 Task: Research romantic getaways in Lake Geneva, Wisconsin, highlighting waterfront views, couples' spa treatments, and lakeside dining.
Action: Mouse moved to (493, 60)
Screenshot: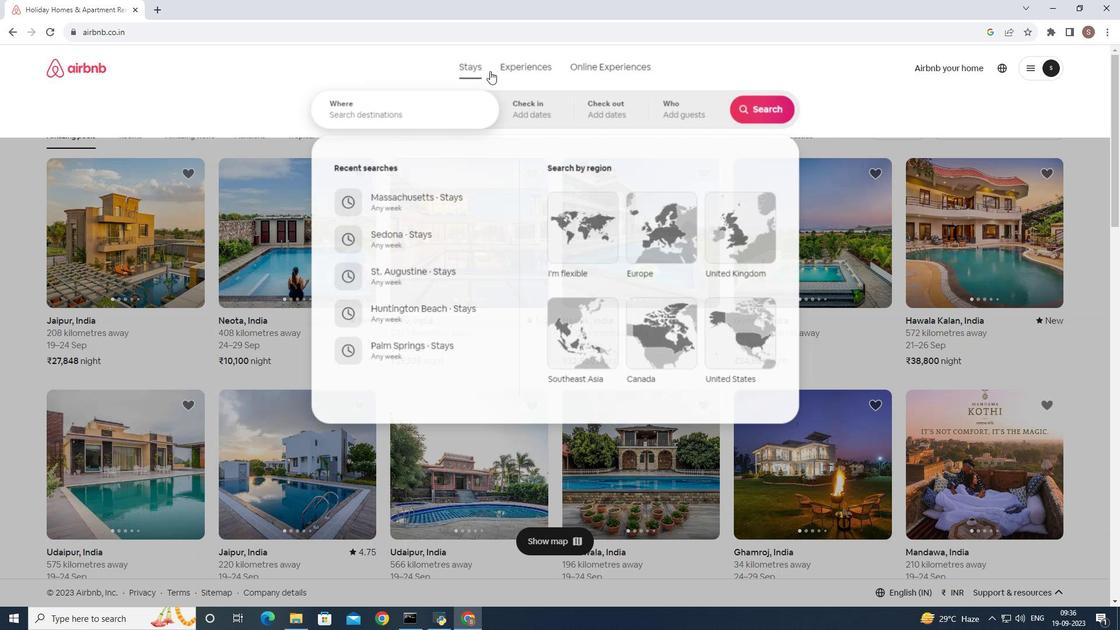 
Action: Mouse pressed left at (493, 60)
Screenshot: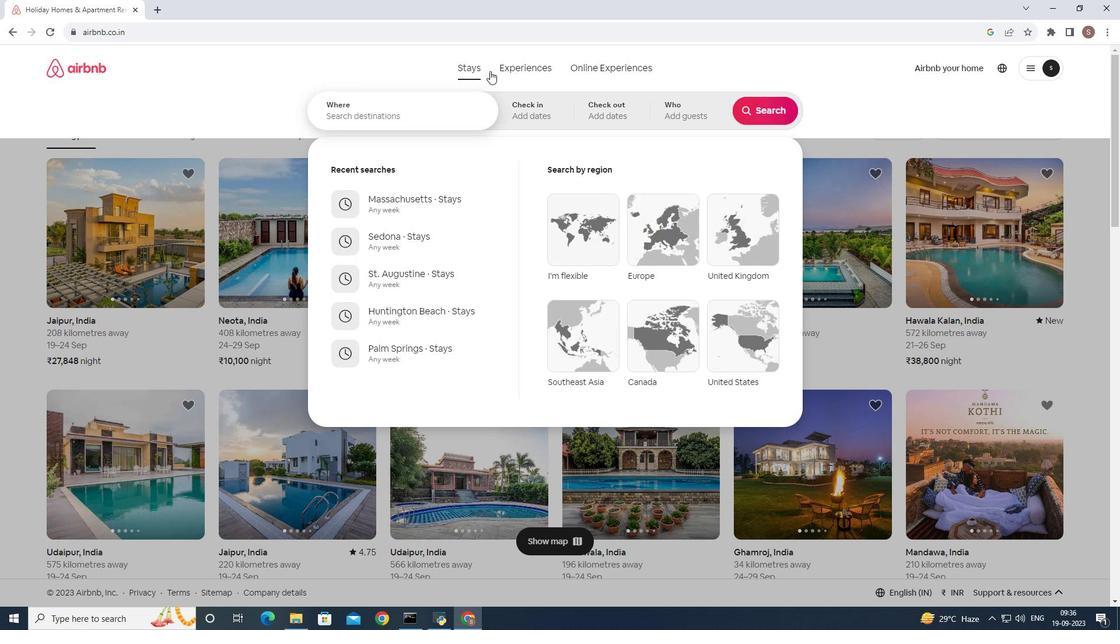 
Action: Mouse moved to (386, 133)
Screenshot: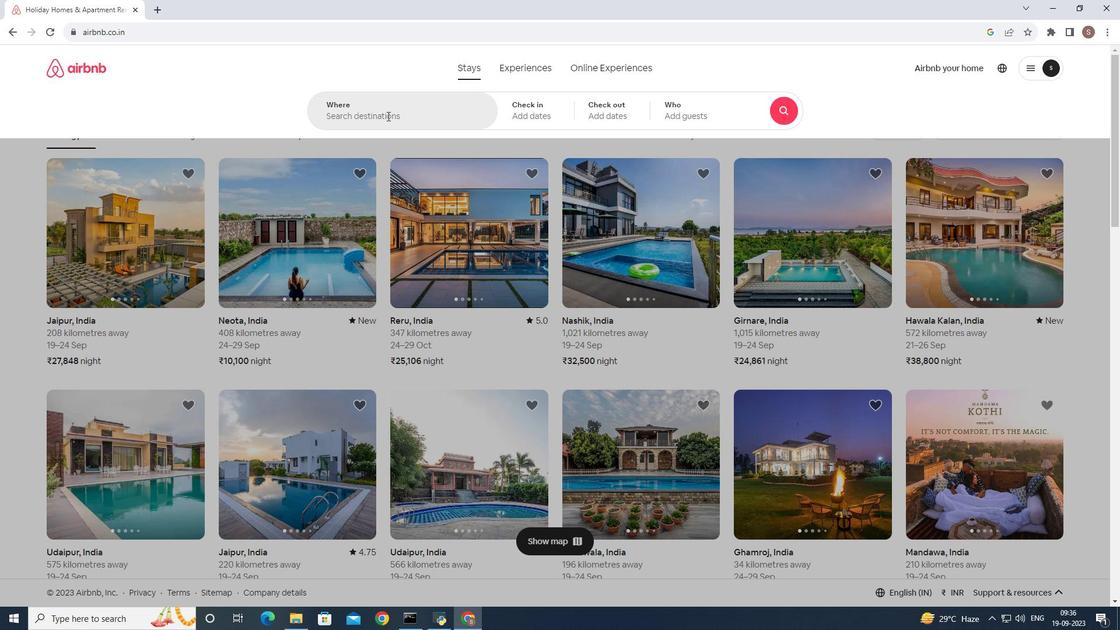 
Action: Mouse pressed left at (386, 133)
Screenshot: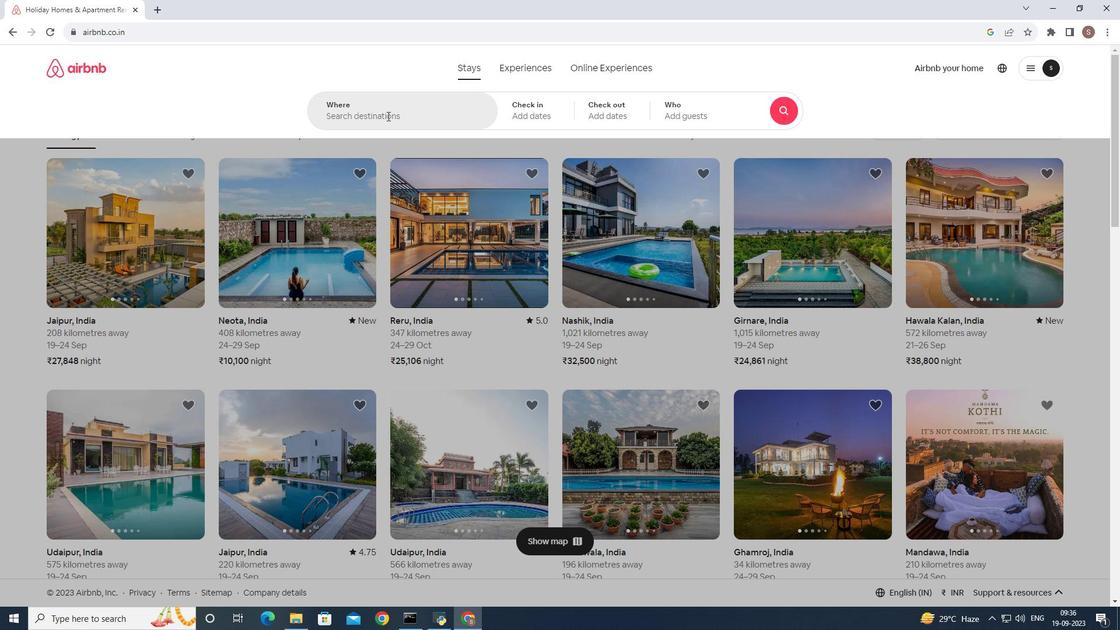 
Action: Mouse moved to (387, 116)
Screenshot: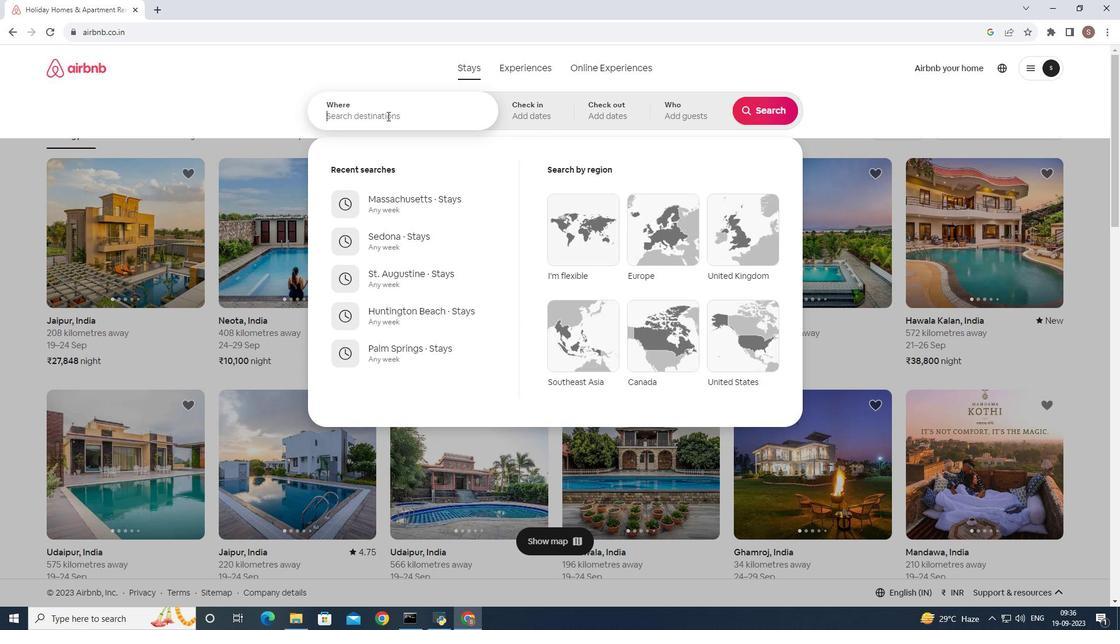 
Action: Mouse pressed left at (387, 116)
Screenshot: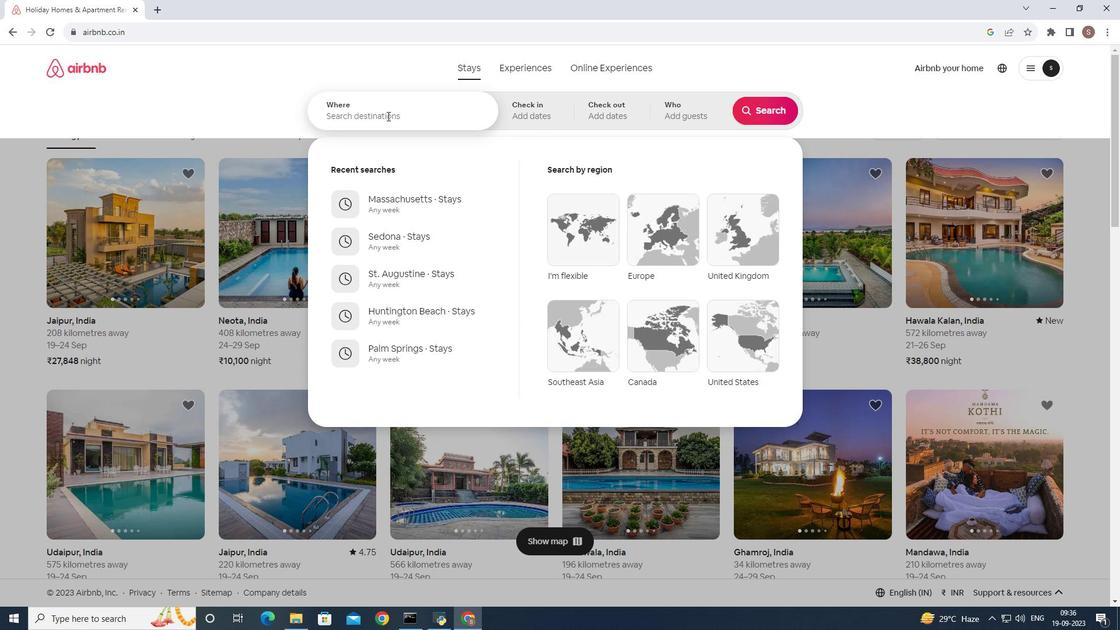 
Action: Key pressed <Key.shift>Lake<Key.space><Key.shift>Geneva
Screenshot: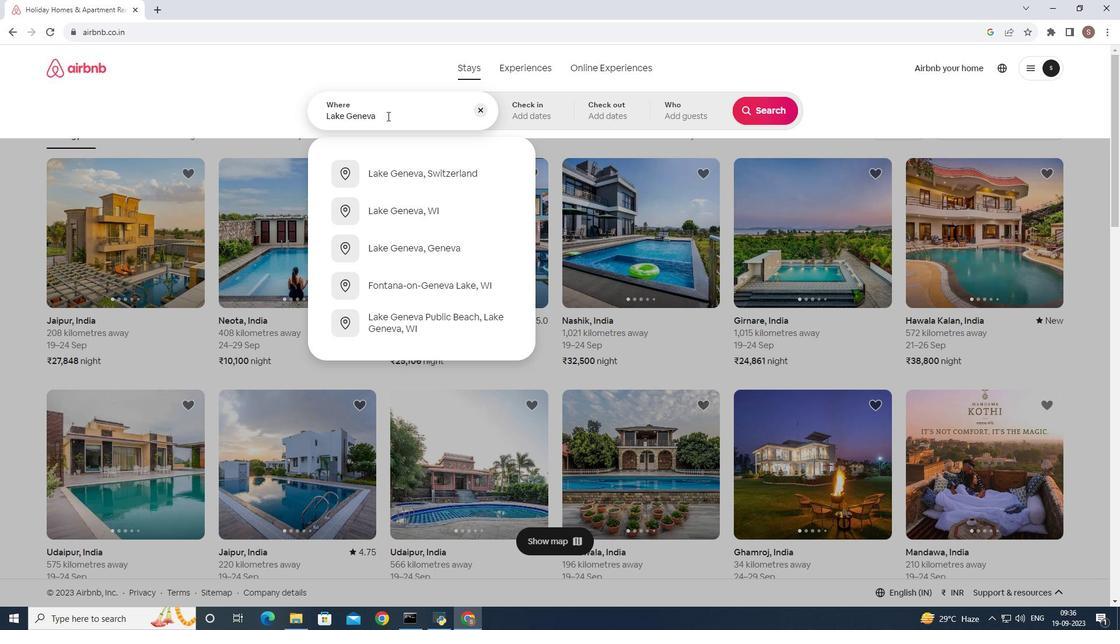 
Action: Mouse moved to (756, 103)
Screenshot: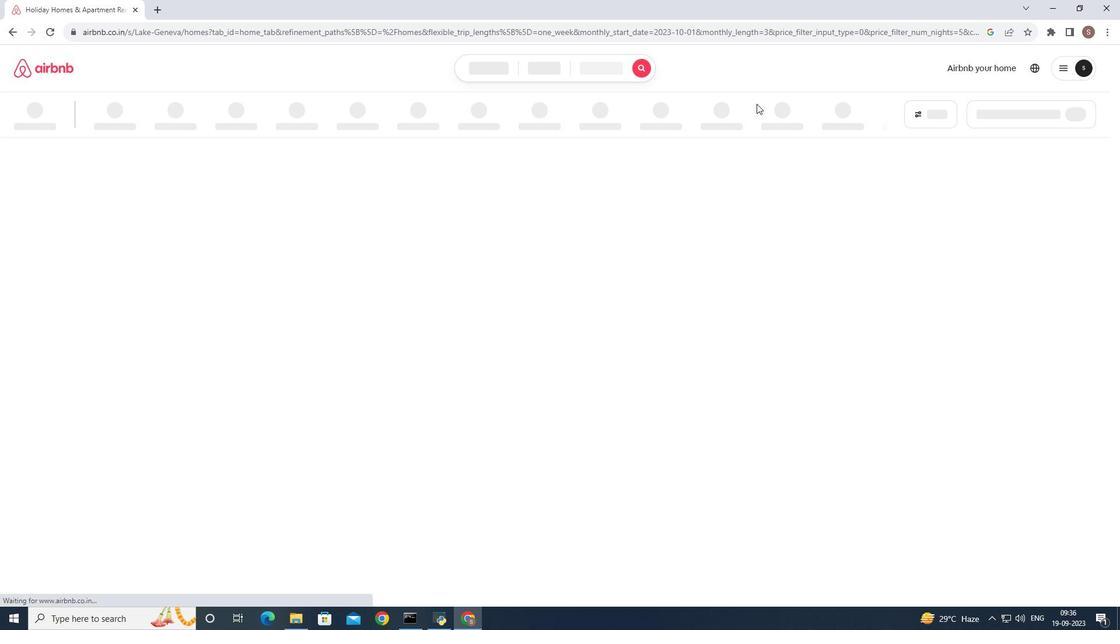 
Action: Mouse pressed left at (756, 103)
Screenshot: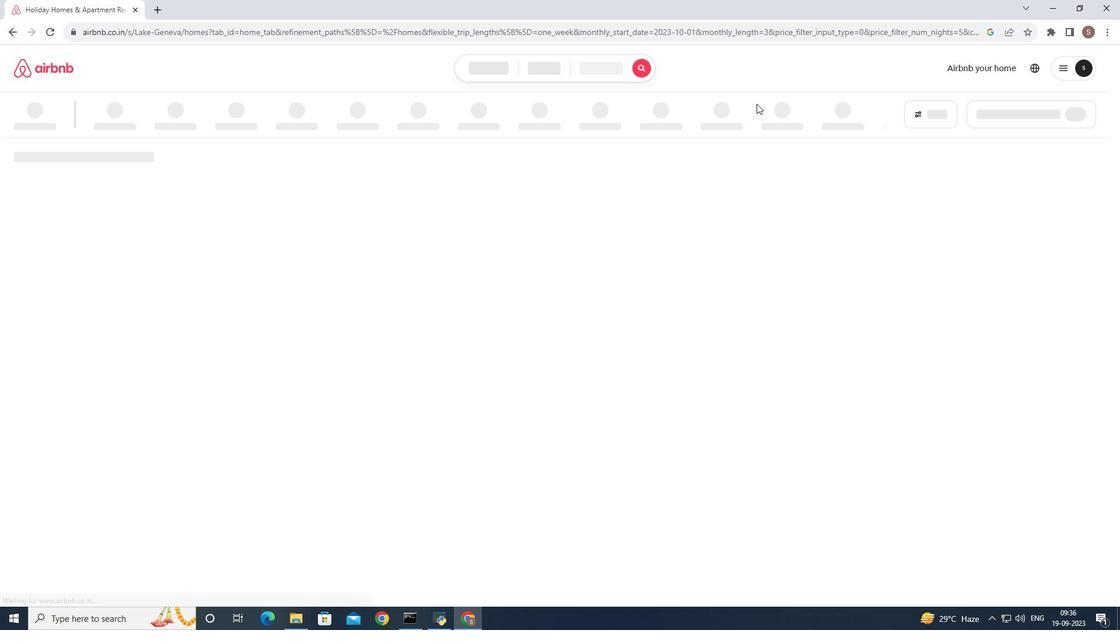
Action: Mouse moved to (943, 120)
Screenshot: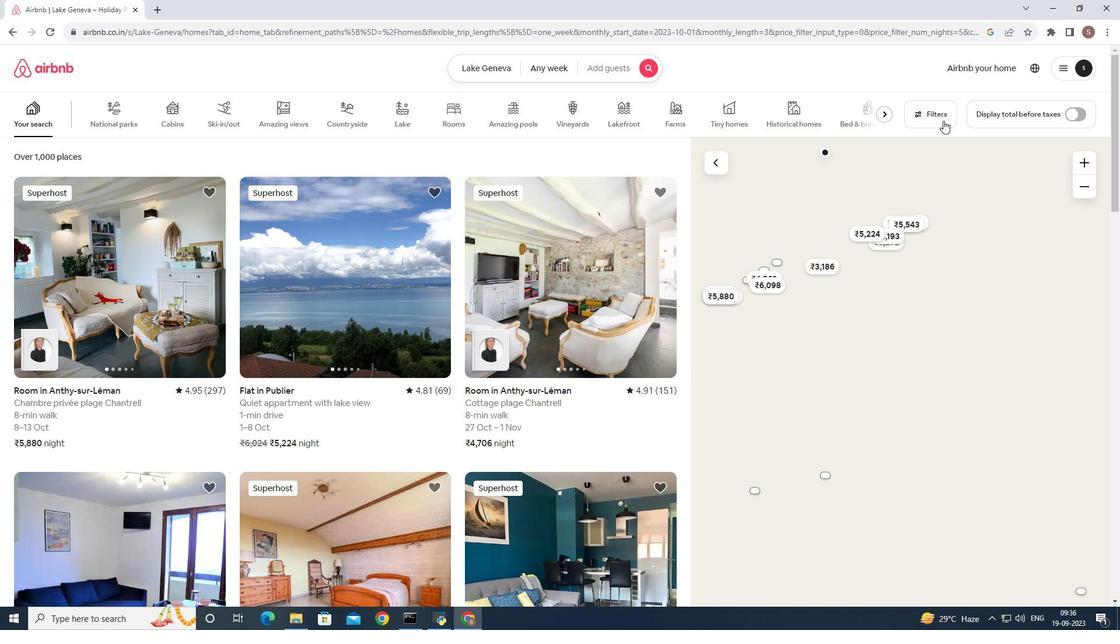 
Action: Mouse pressed left at (943, 120)
Screenshot: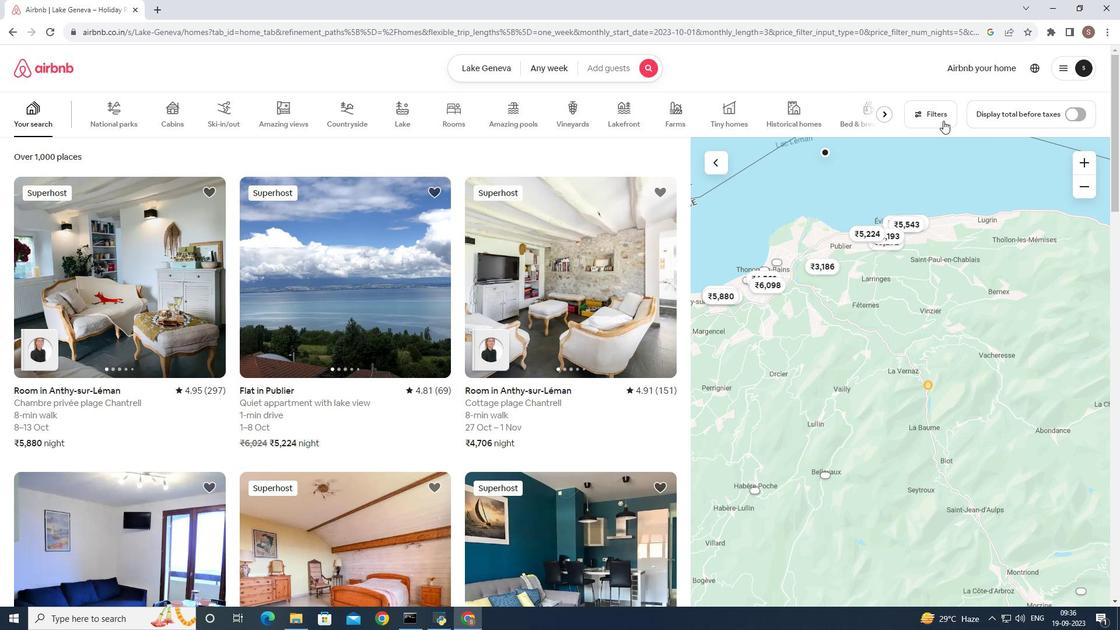 
Action: Mouse moved to (927, 112)
Screenshot: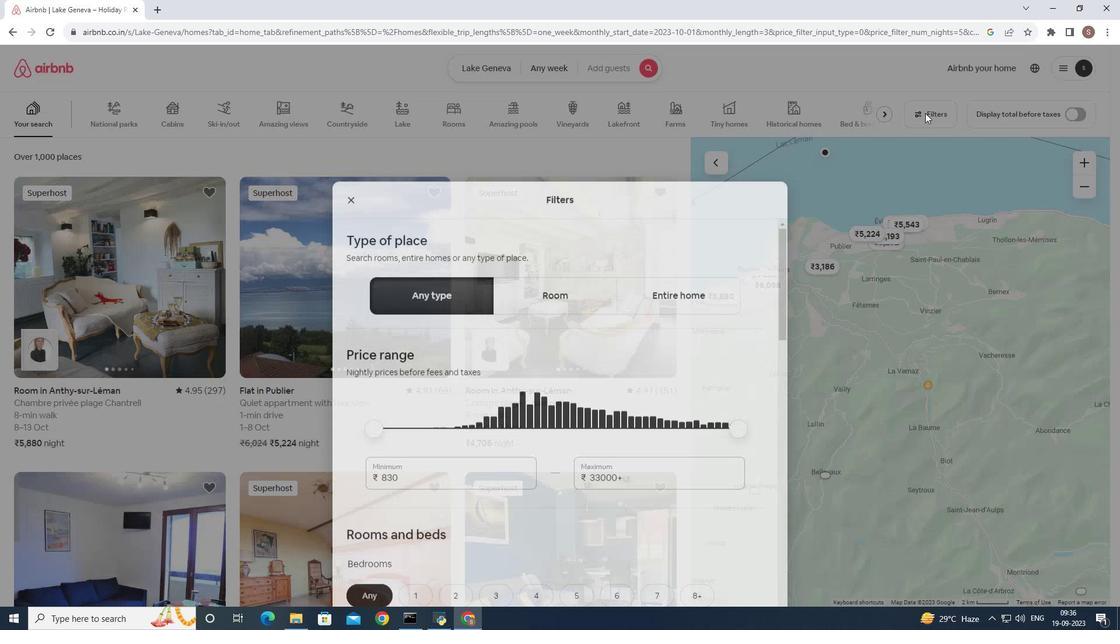 
Action: Mouse pressed left at (927, 112)
Screenshot: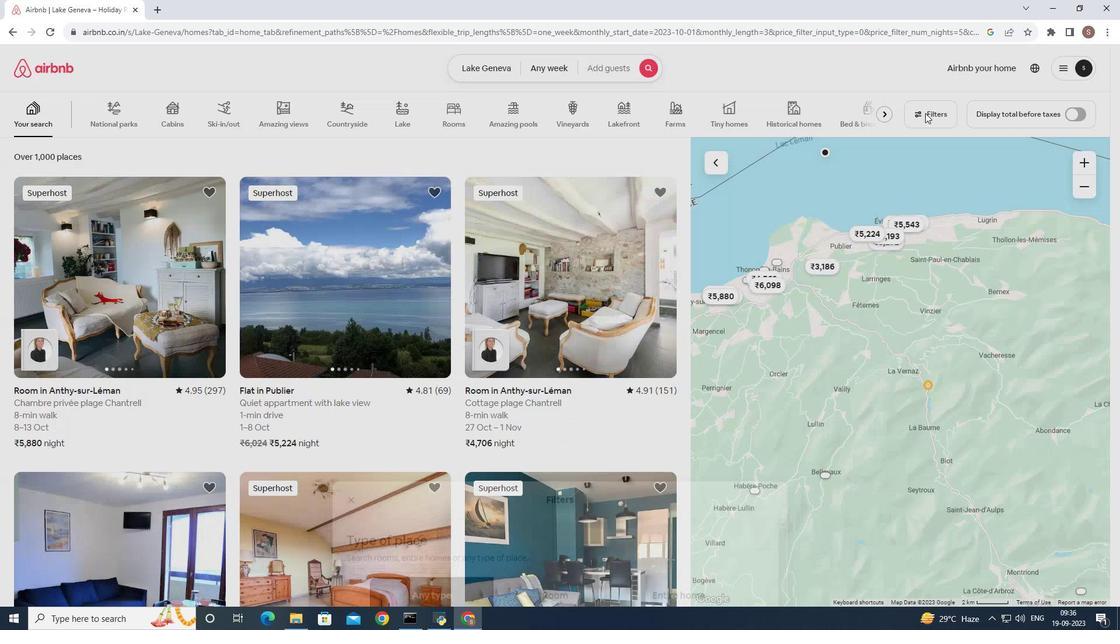 
Action: Mouse moved to (925, 113)
Screenshot: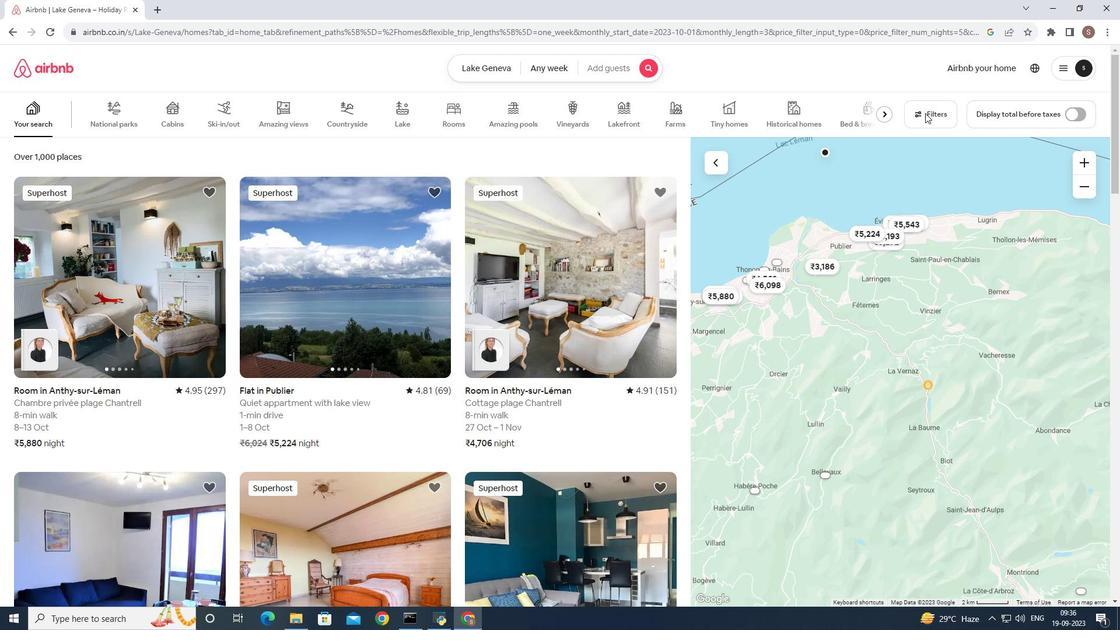 
Action: Mouse pressed left at (925, 113)
Screenshot: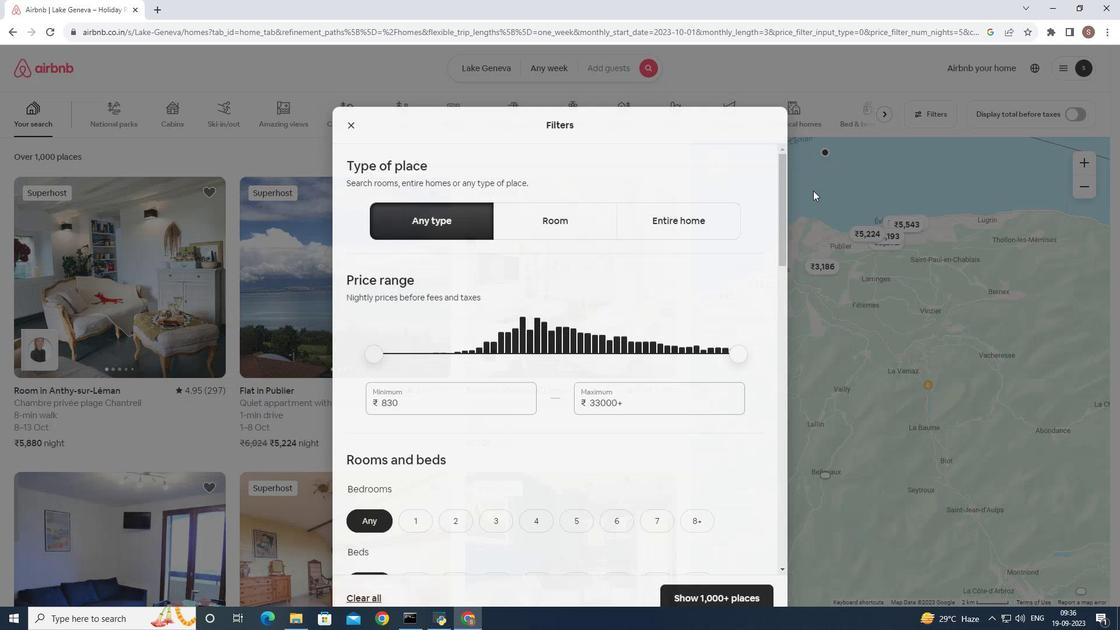 
Action: Mouse moved to (498, 424)
Screenshot: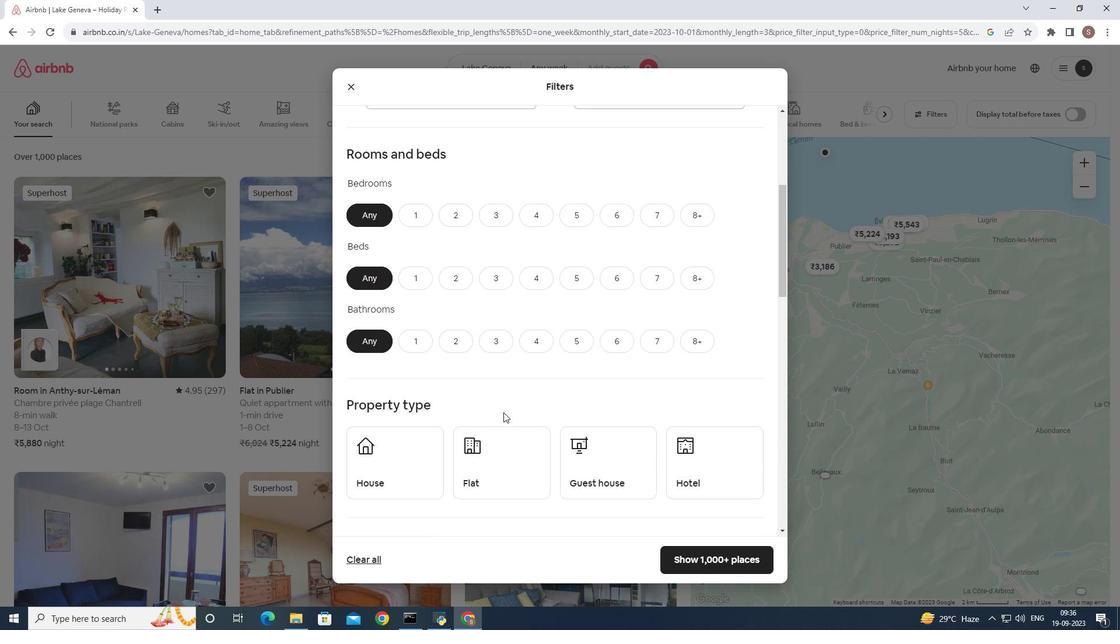 
Action: Mouse scrolled (498, 424) with delta (0, 0)
Screenshot: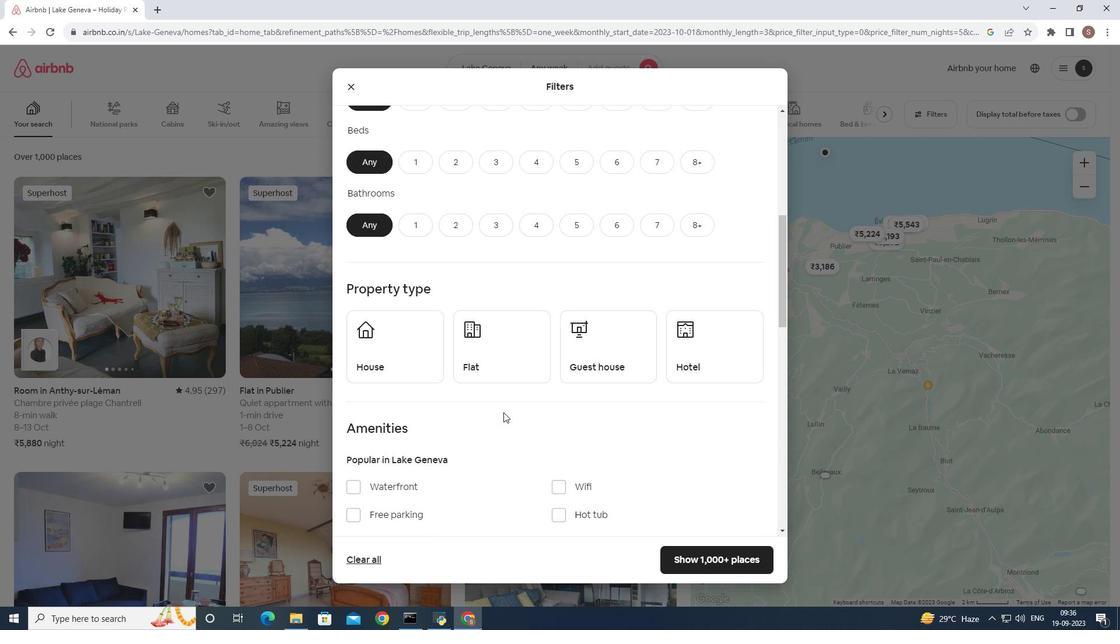 
Action: Mouse scrolled (498, 424) with delta (0, 0)
Screenshot: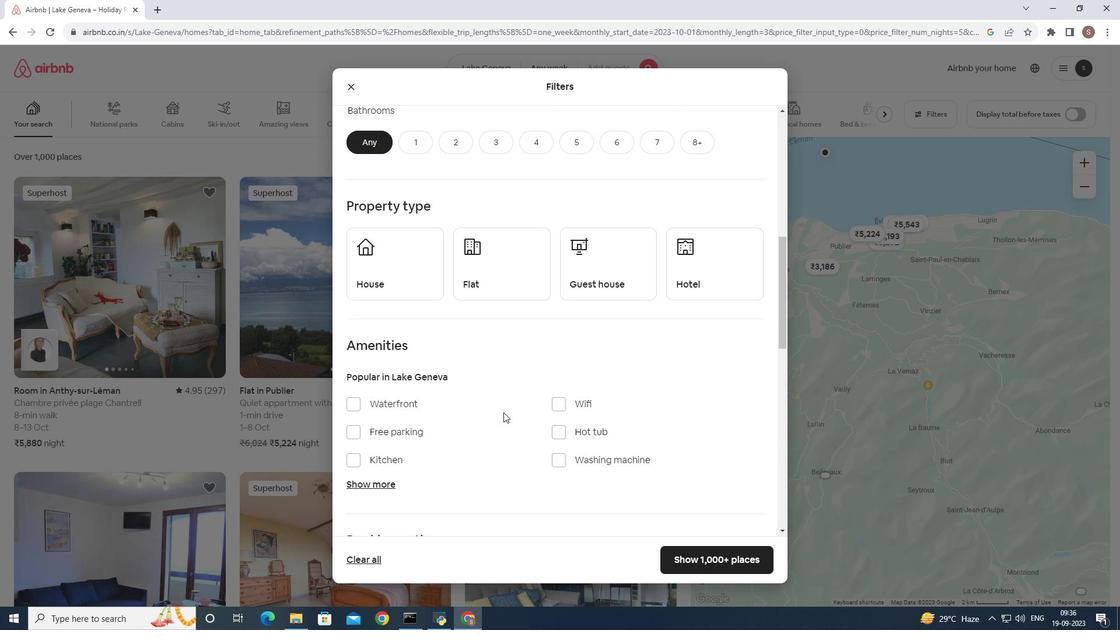 
Action: Mouse scrolled (498, 424) with delta (0, 0)
Screenshot: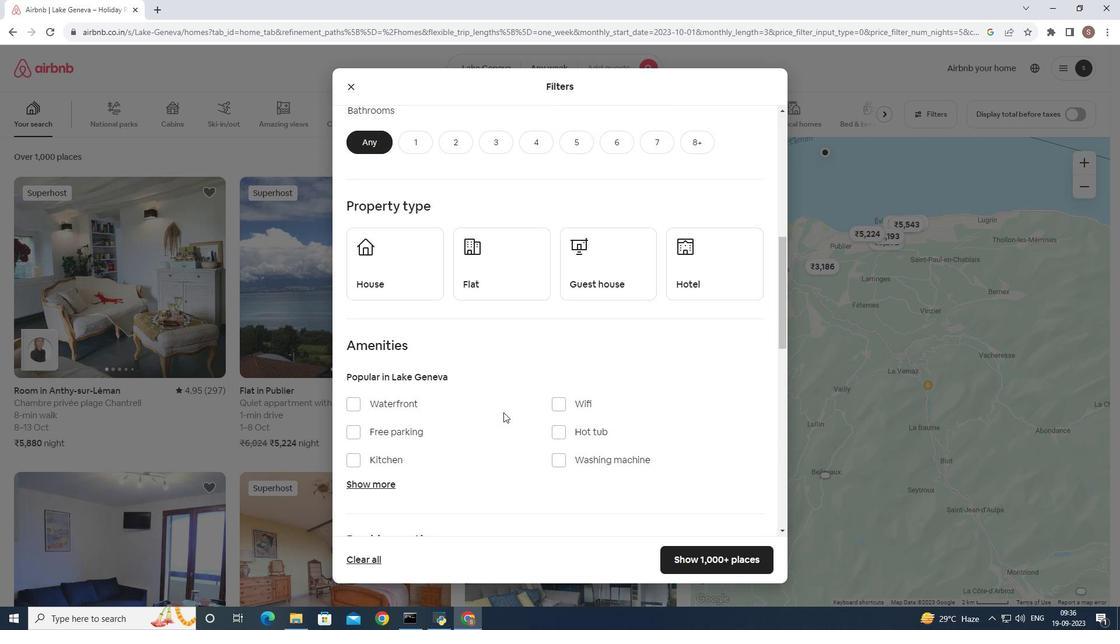 
Action: Mouse scrolled (498, 424) with delta (0, 0)
Screenshot: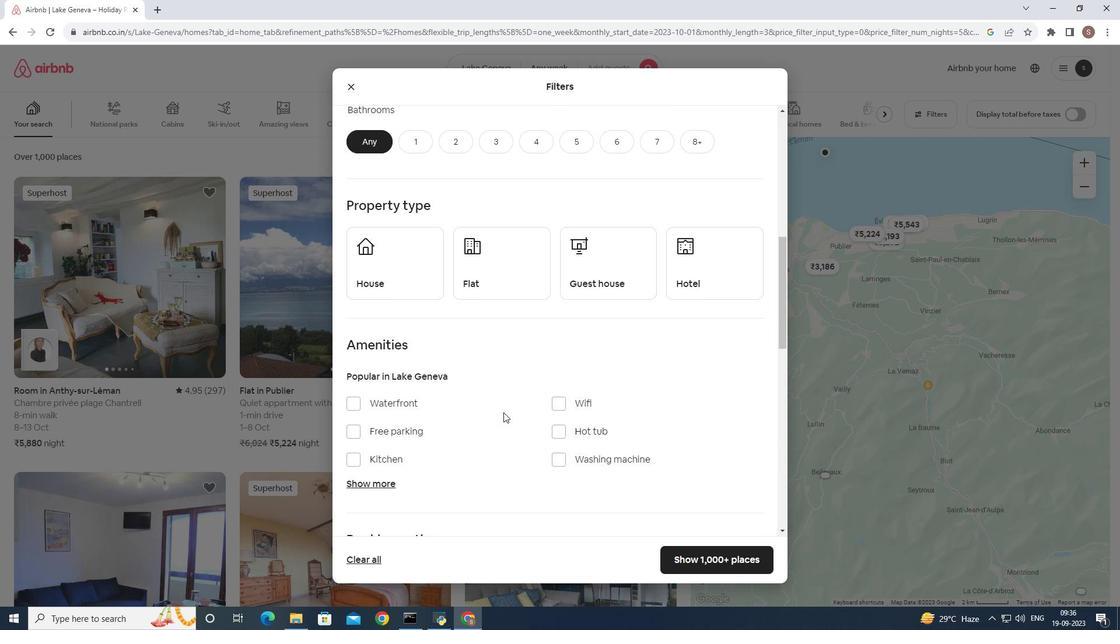 
Action: Mouse moved to (503, 412)
Screenshot: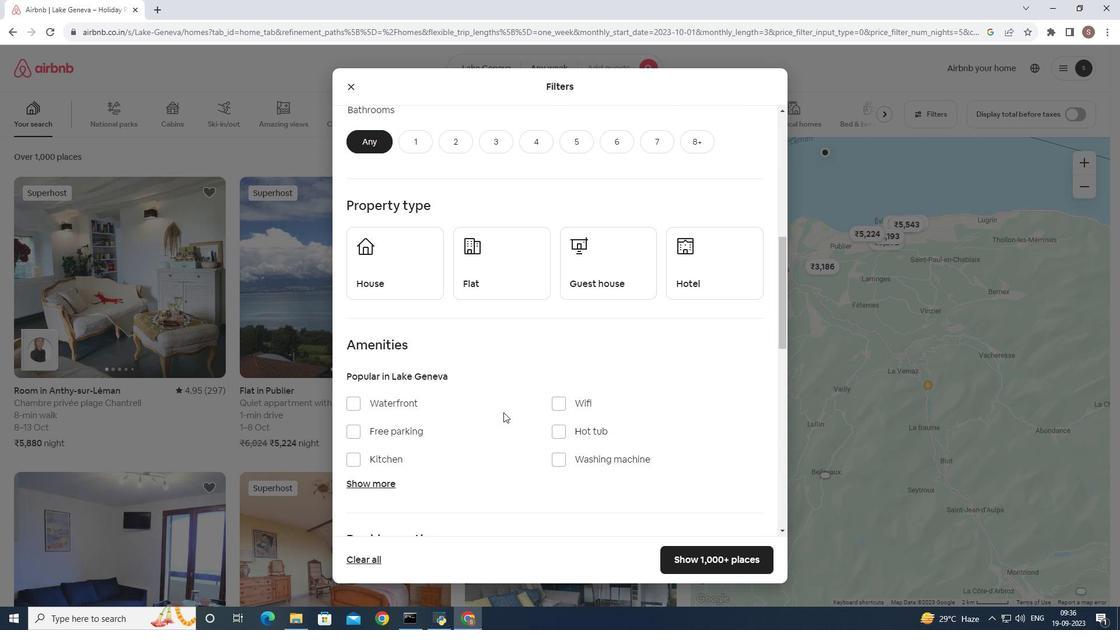 
Action: Mouse scrolled (503, 412) with delta (0, 0)
Screenshot: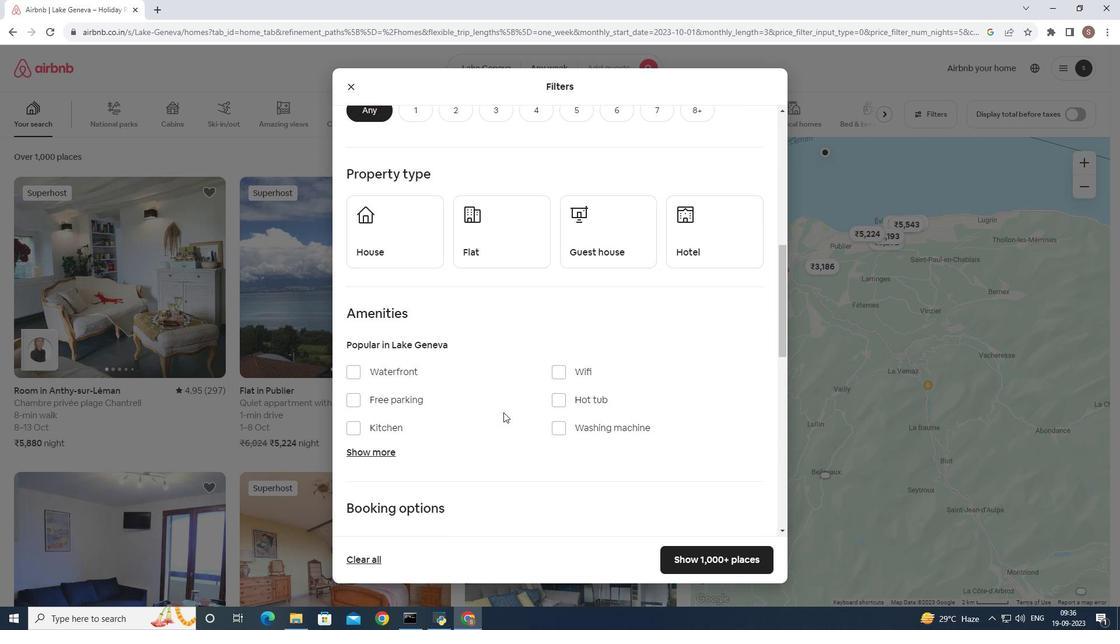 
Action: Mouse scrolled (503, 412) with delta (0, 0)
Screenshot: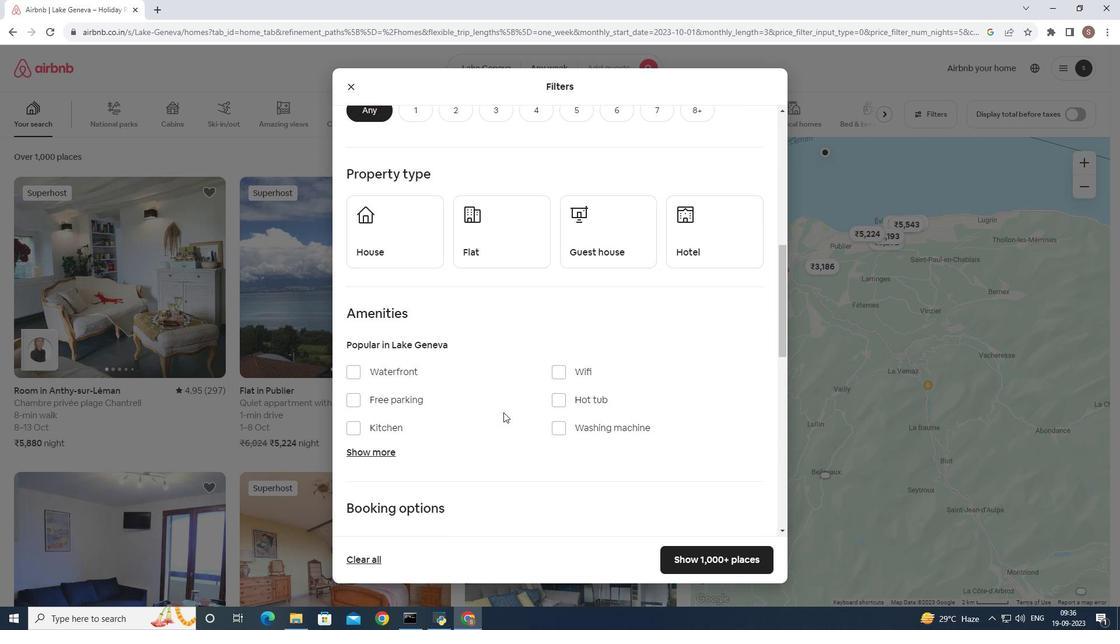 
Action: Mouse scrolled (503, 412) with delta (0, 0)
Screenshot: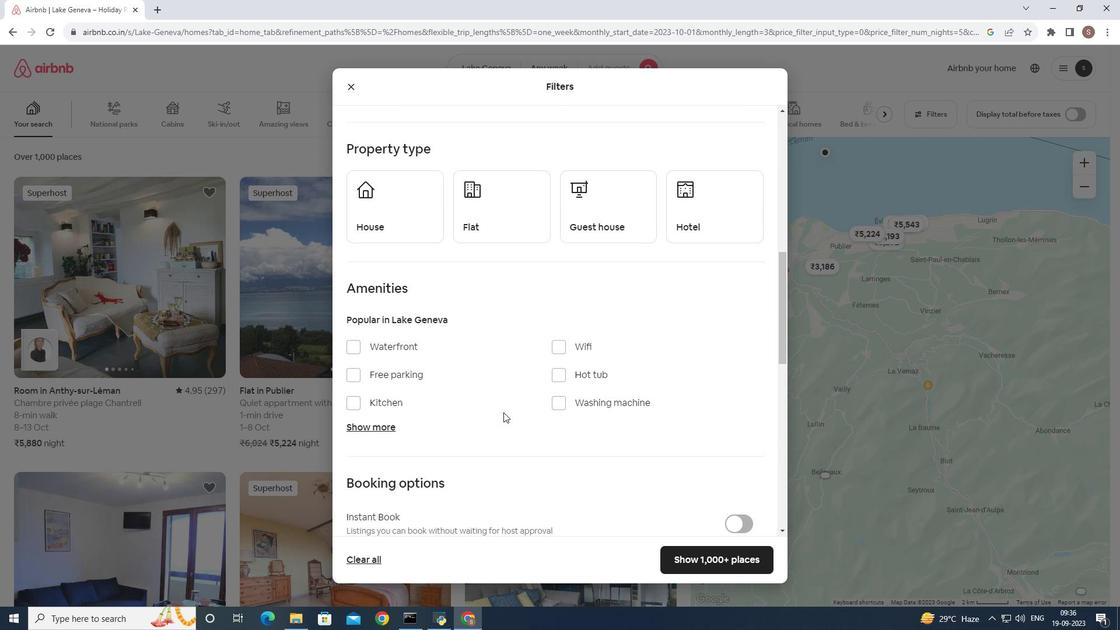 
Action: Mouse scrolled (503, 412) with delta (0, 0)
Screenshot: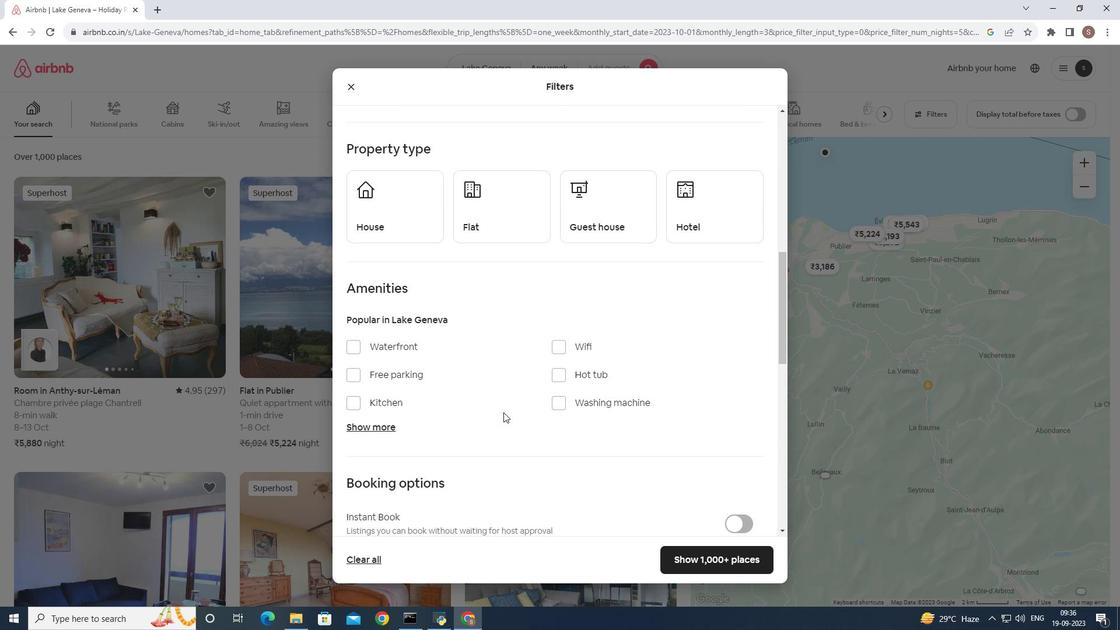 
Action: Mouse scrolled (503, 412) with delta (0, 0)
Screenshot: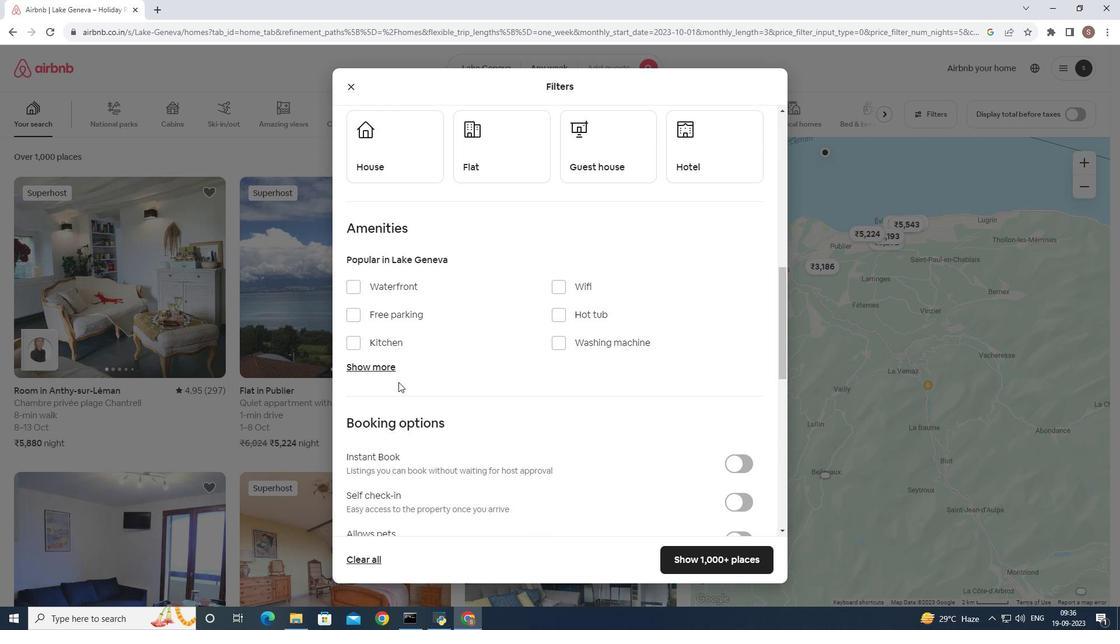 
Action: Mouse scrolled (503, 412) with delta (0, 0)
Screenshot: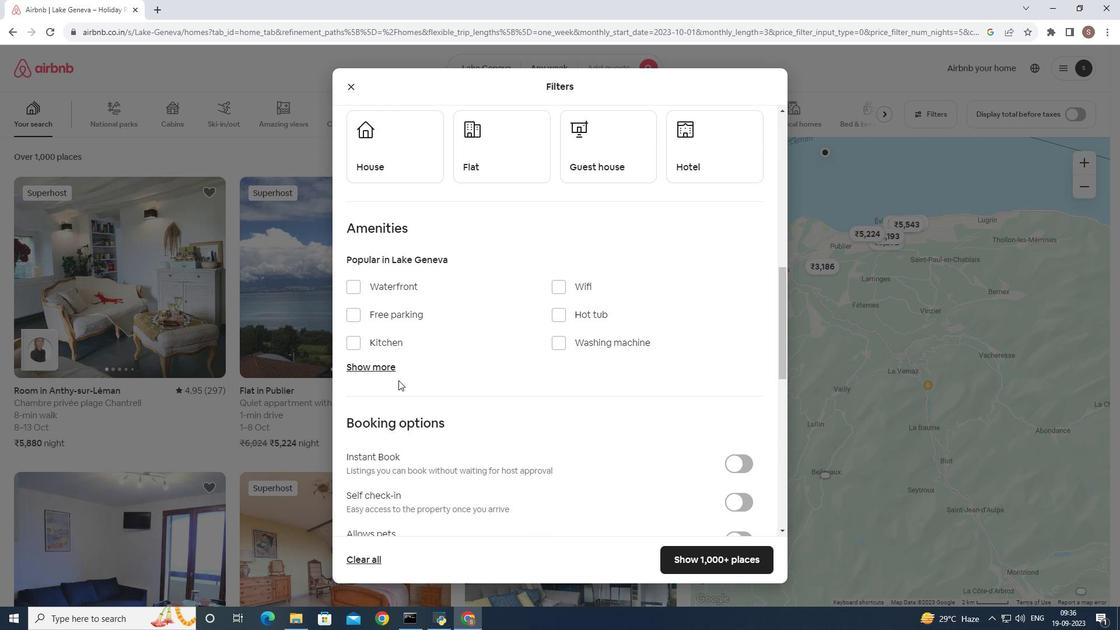 
Action: Mouse moved to (386, 366)
Screenshot: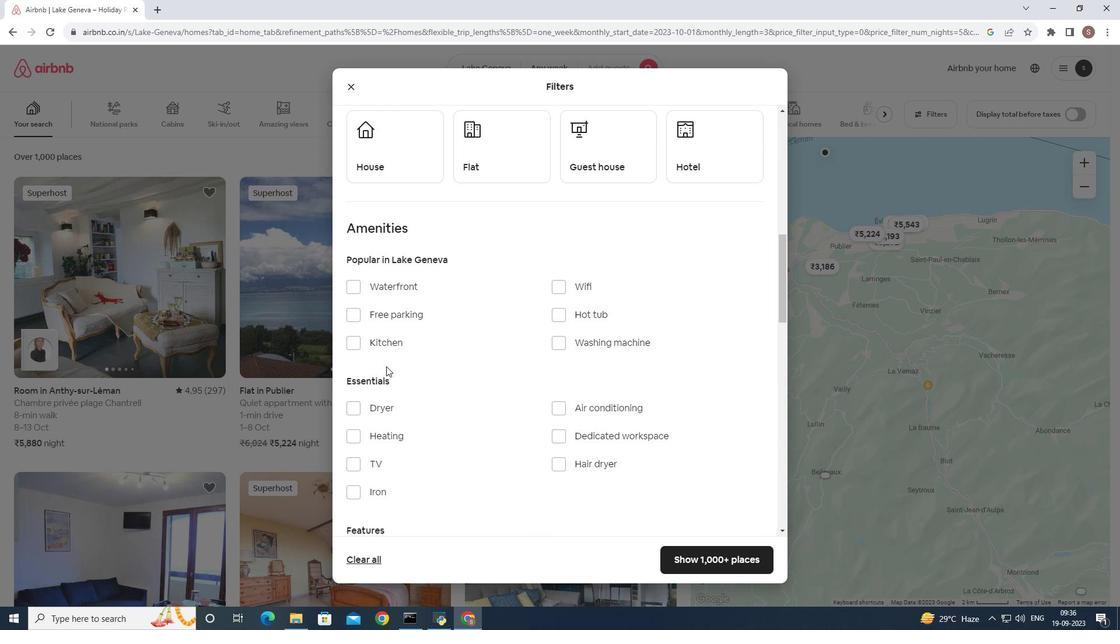 
Action: Mouse pressed left at (386, 366)
Screenshot: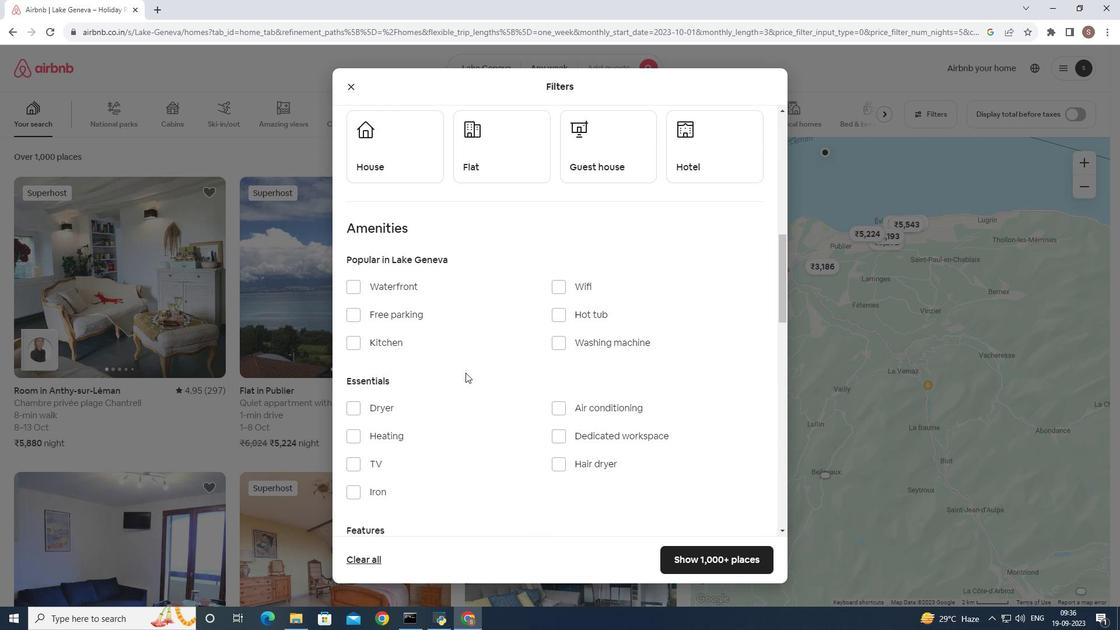 
Action: Mouse moved to (557, 316)
Screenshot: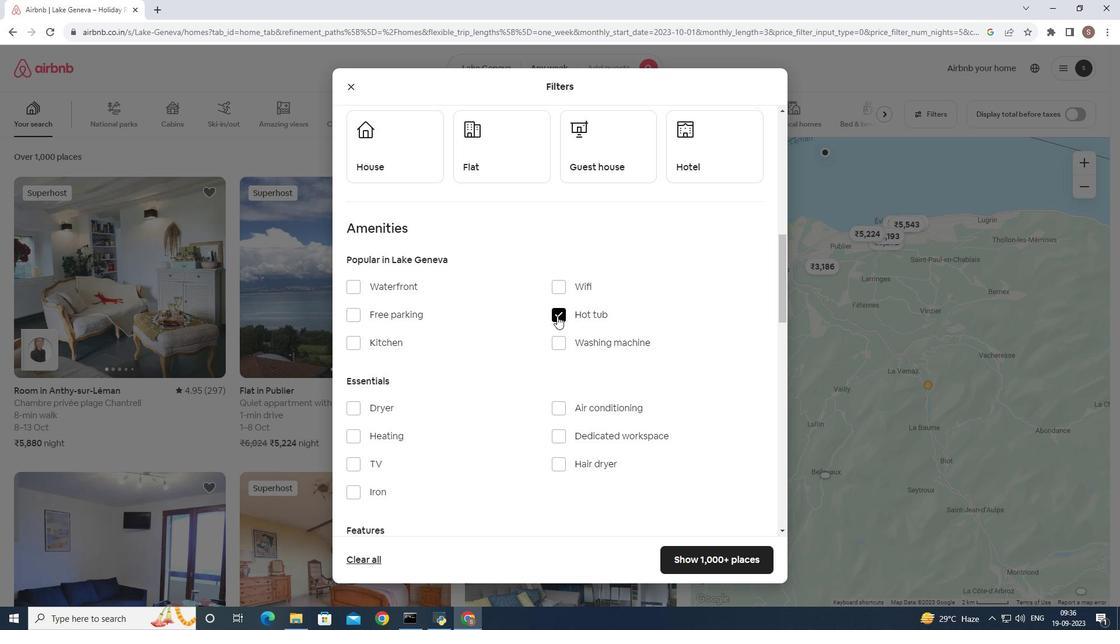 
Action: Mouse pressed left at (557, 316)
Screenshot: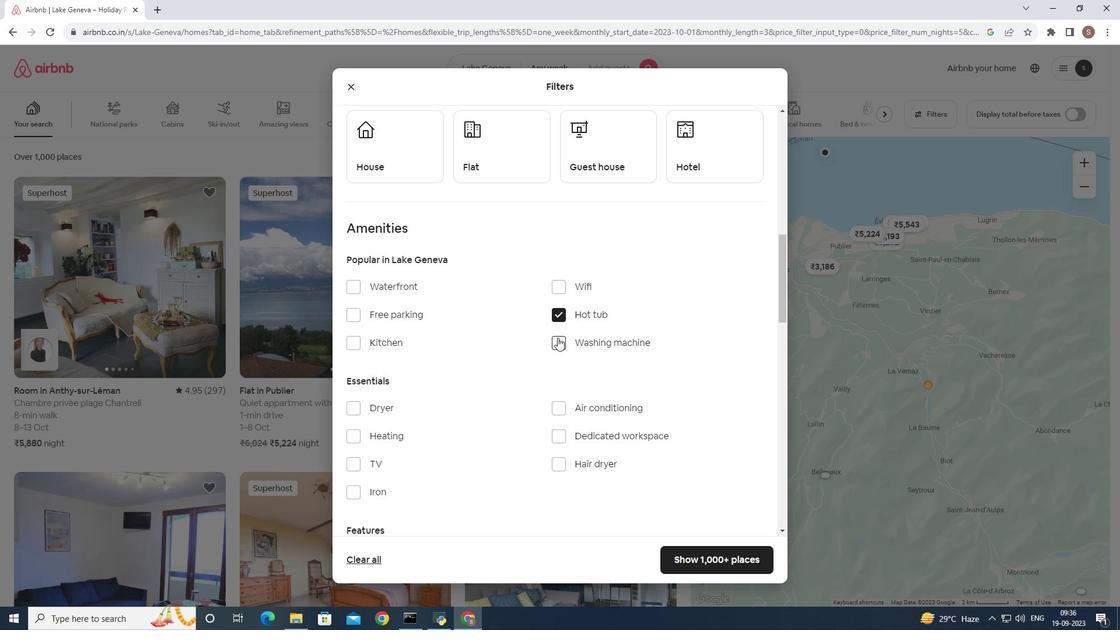 
Action: Mouse moved to (355, 280)
Screenshot: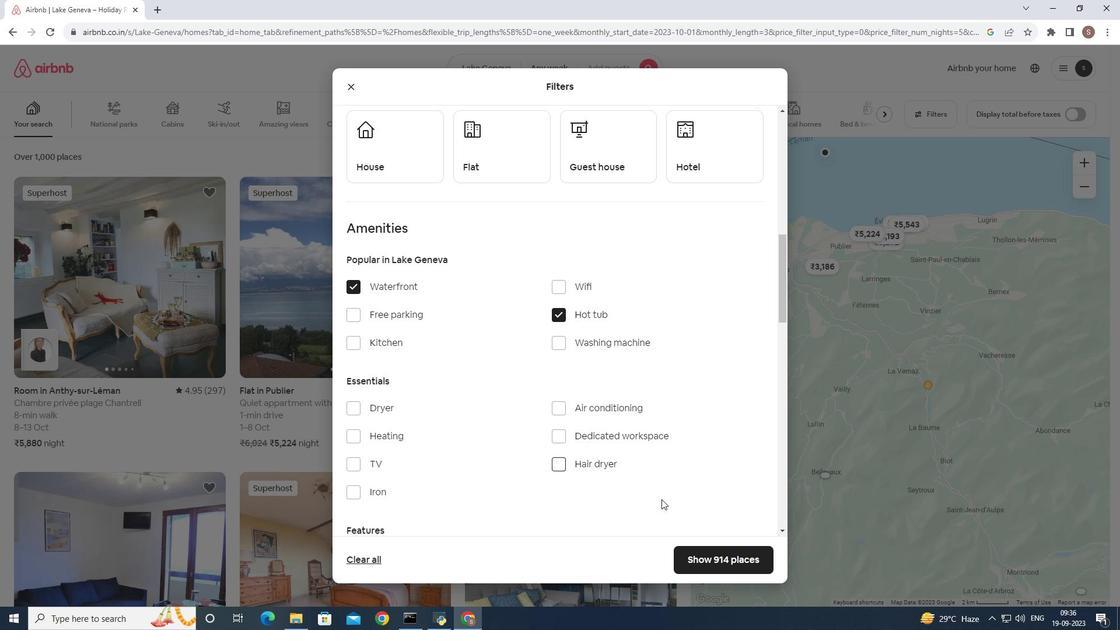 
Action: Mouse pressed left at (355, 280)
Screenshot: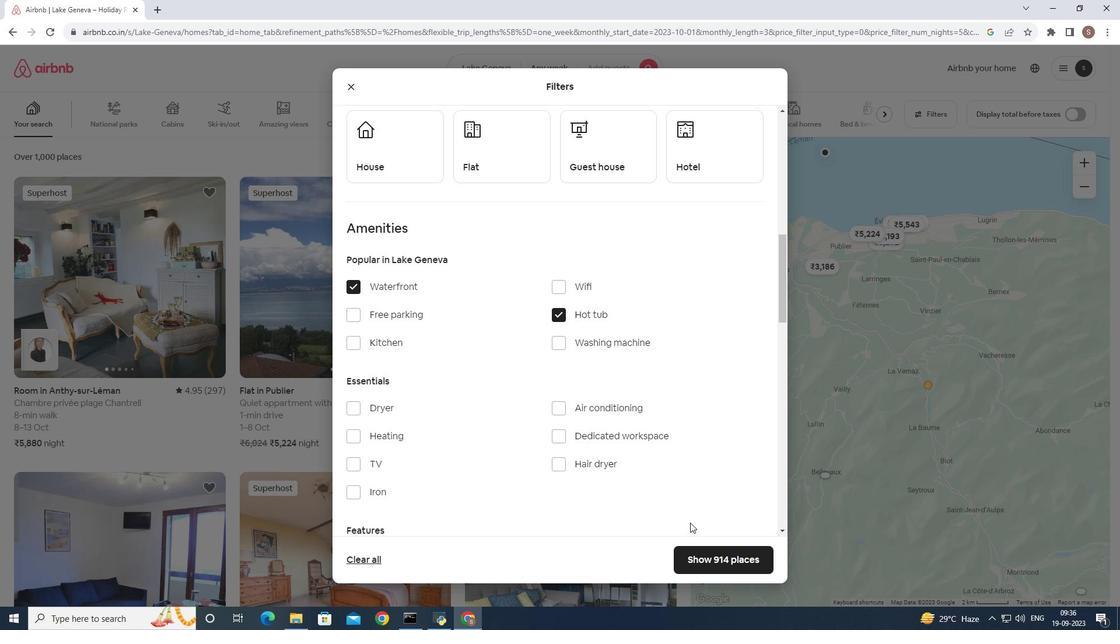 
Action: Mouse moved to (710, 558)
Screenshot: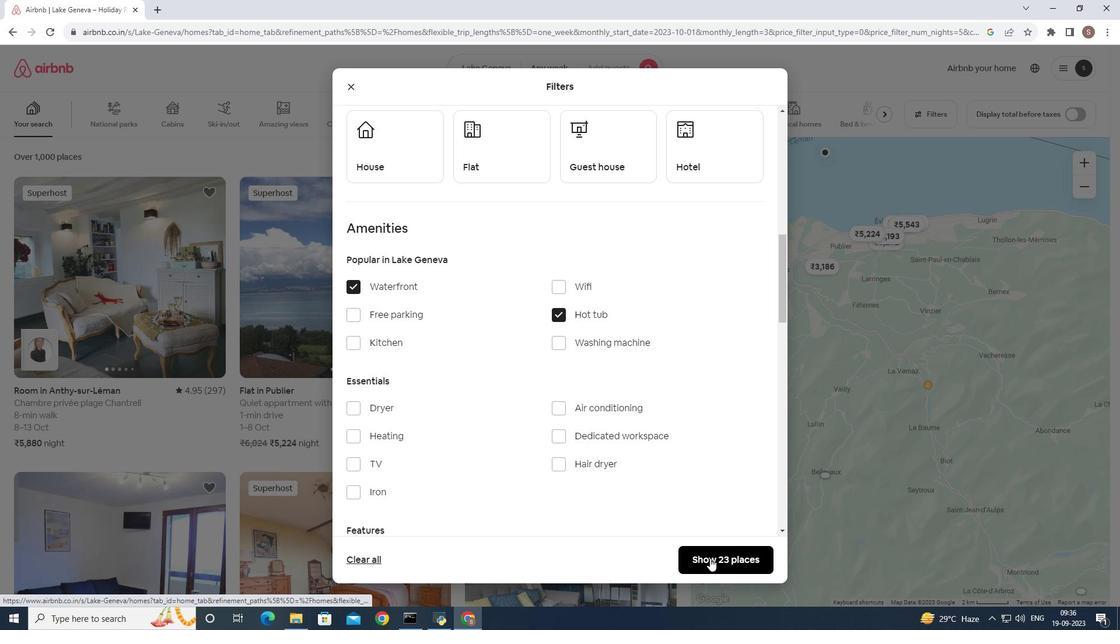 
Action: Mouse pressed left at (710, 558)
Screenshot: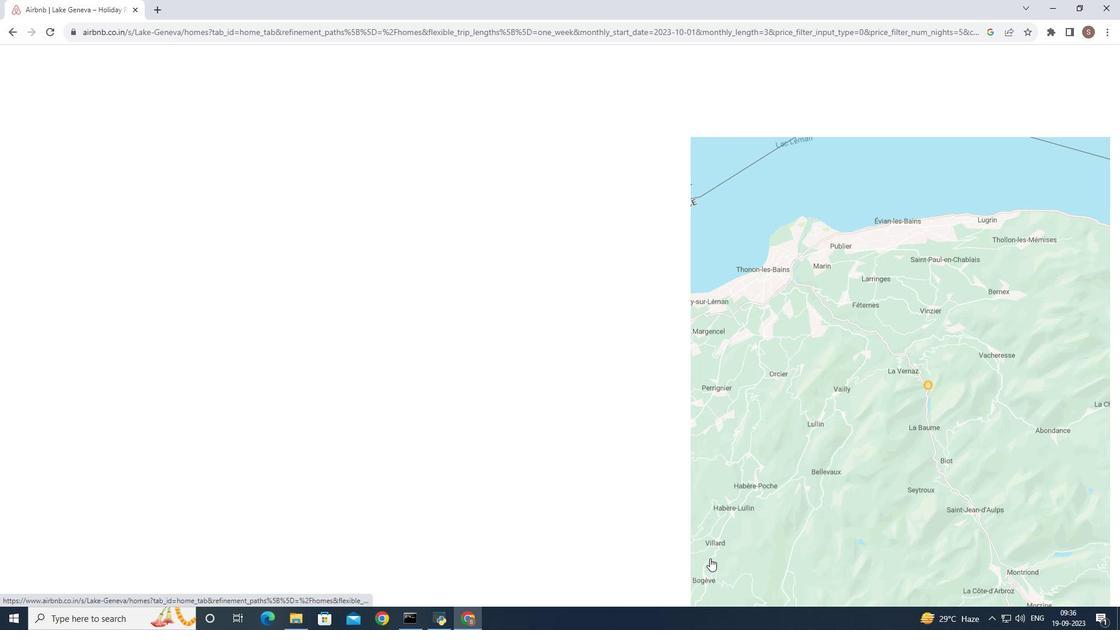 
Action: Mouse moved to (376, 255)
Screenshot: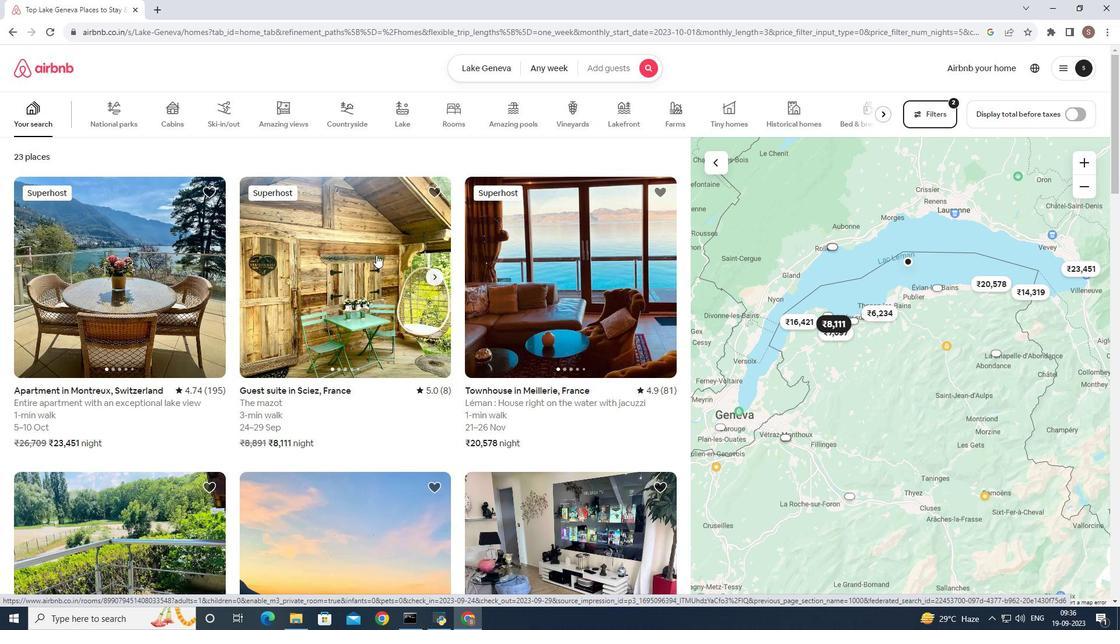 
Action: Mouse scrolled (376, 254) with delta (0, 0)
Screenshot: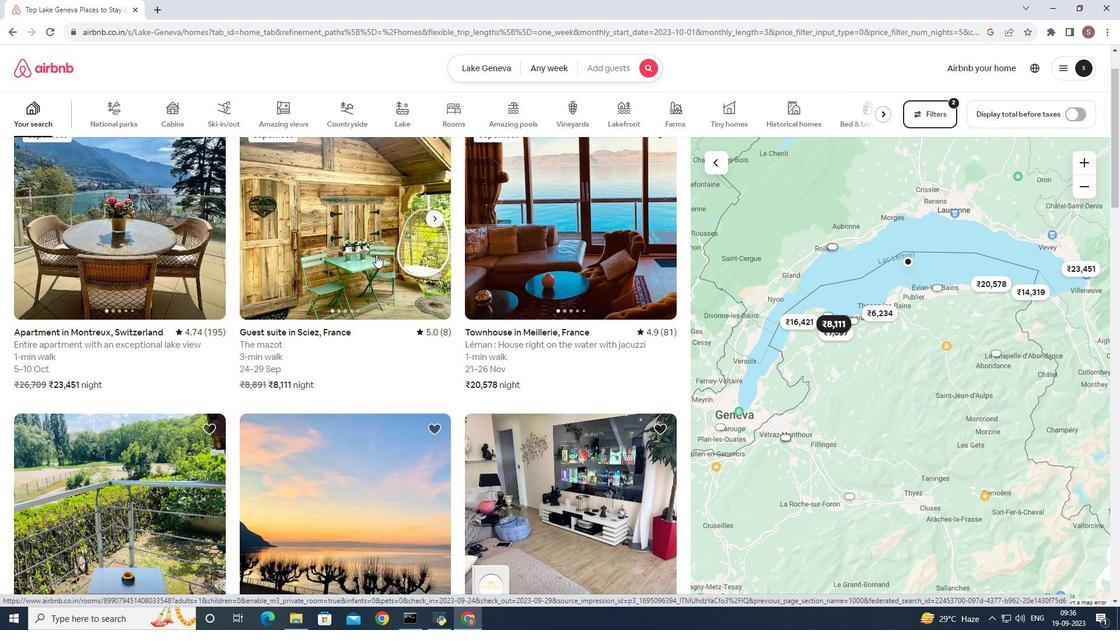 
Action: Mouse moved to (400, 191)
Screenshot: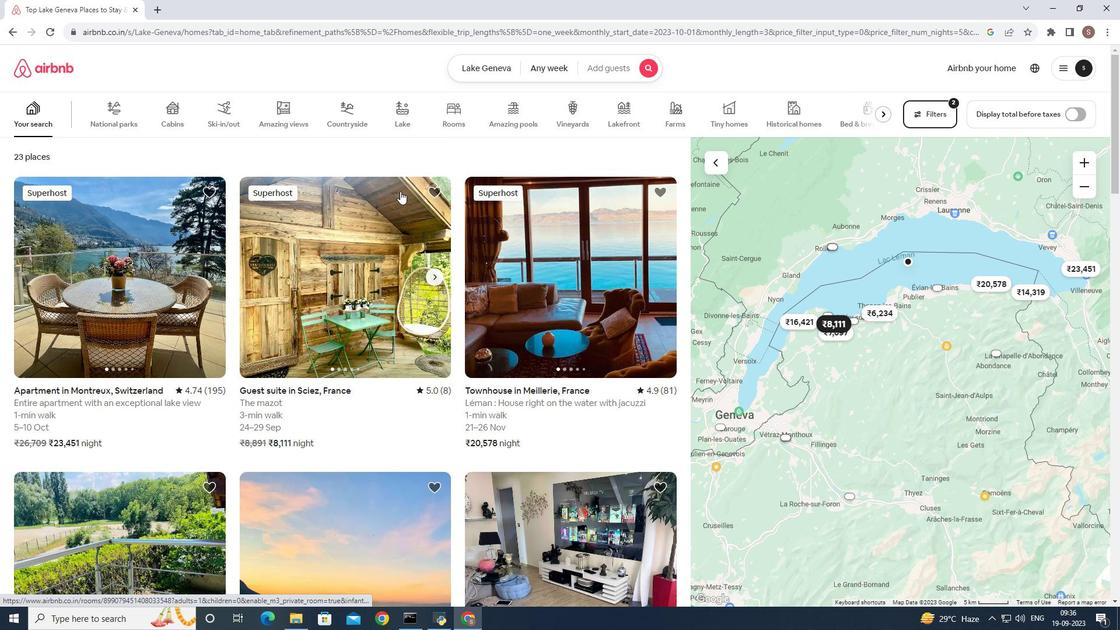 
Action: Mouse scrolled (400, 192) with delta (0, 0)
Screenshot: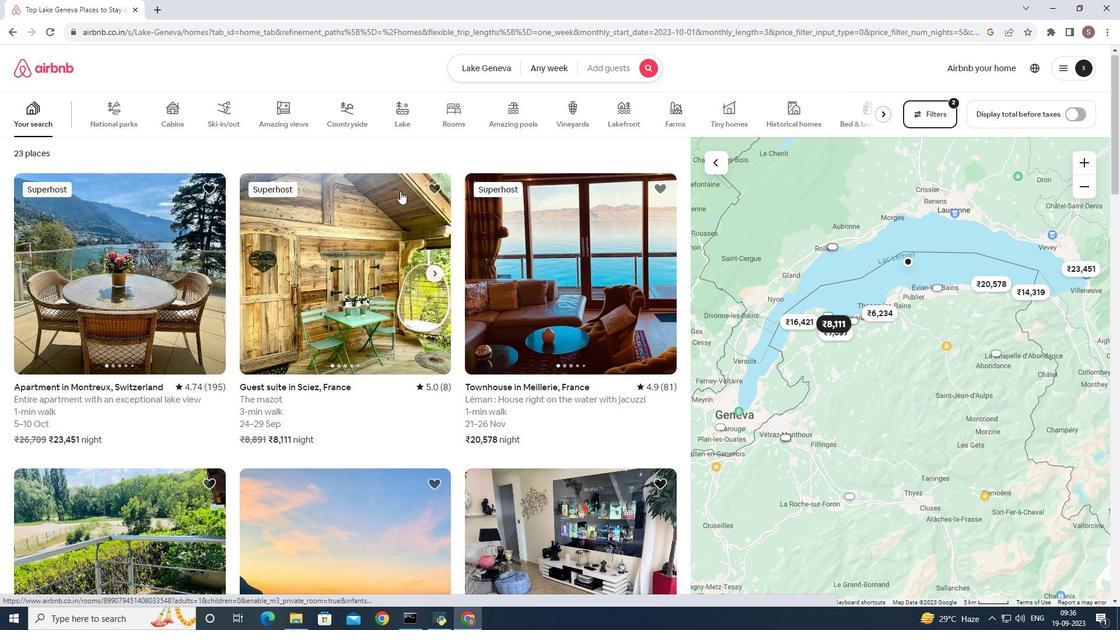 
Action: Mouse scrolled (400, 192) with delta (0, 0)
Screenshot: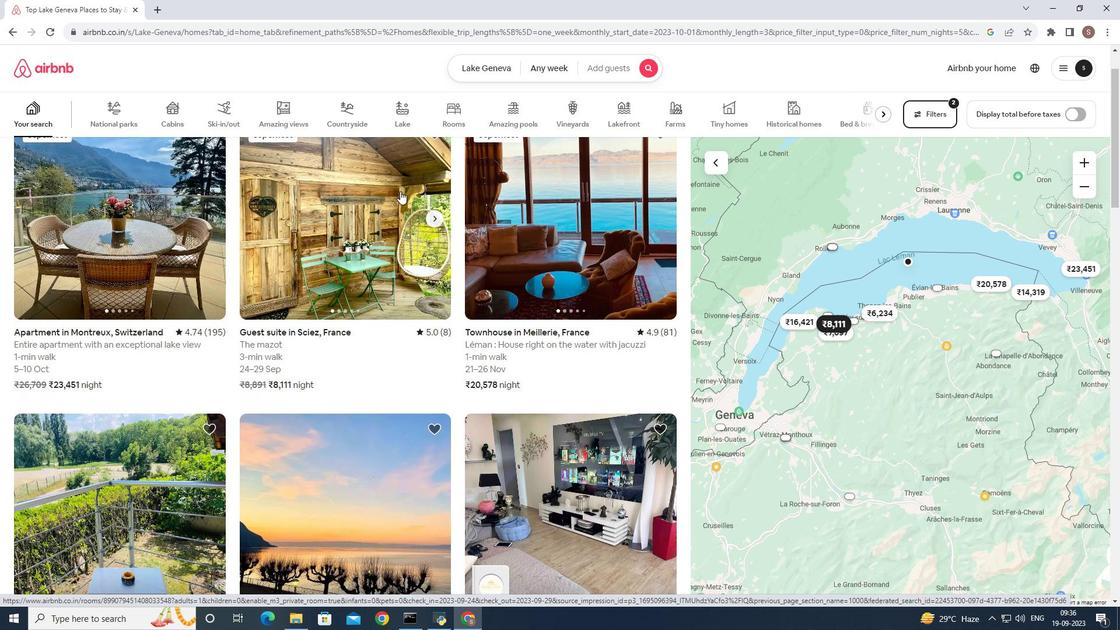 
Action: Mouse scrolled (400, 190) with delta (0, 0)
Screenshot: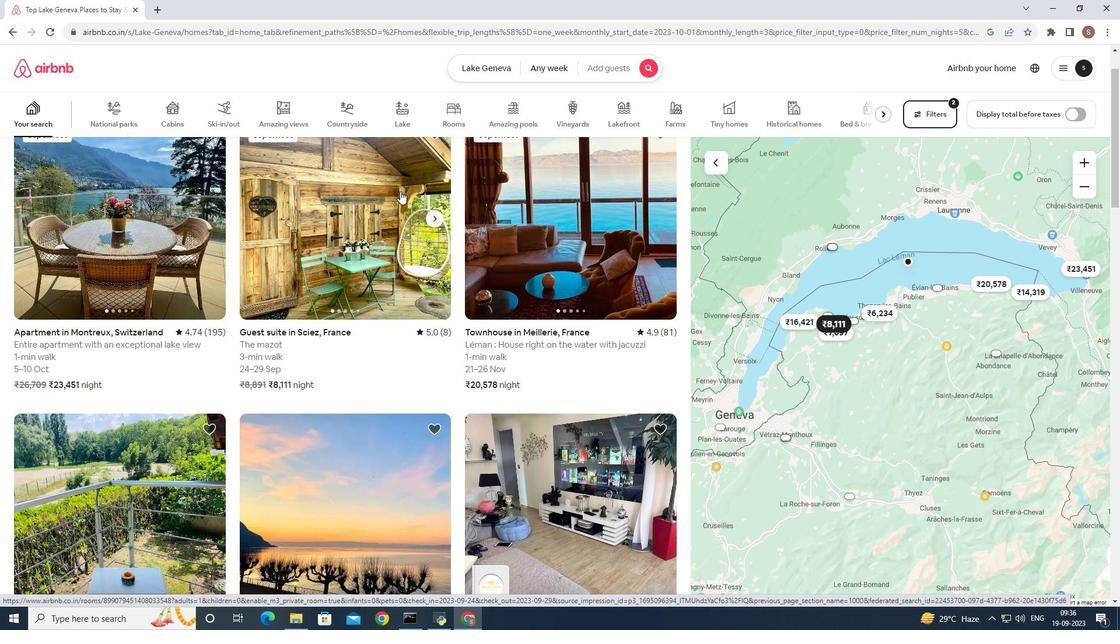 
Action: Mouse moved to (625, 112)
Screenshot: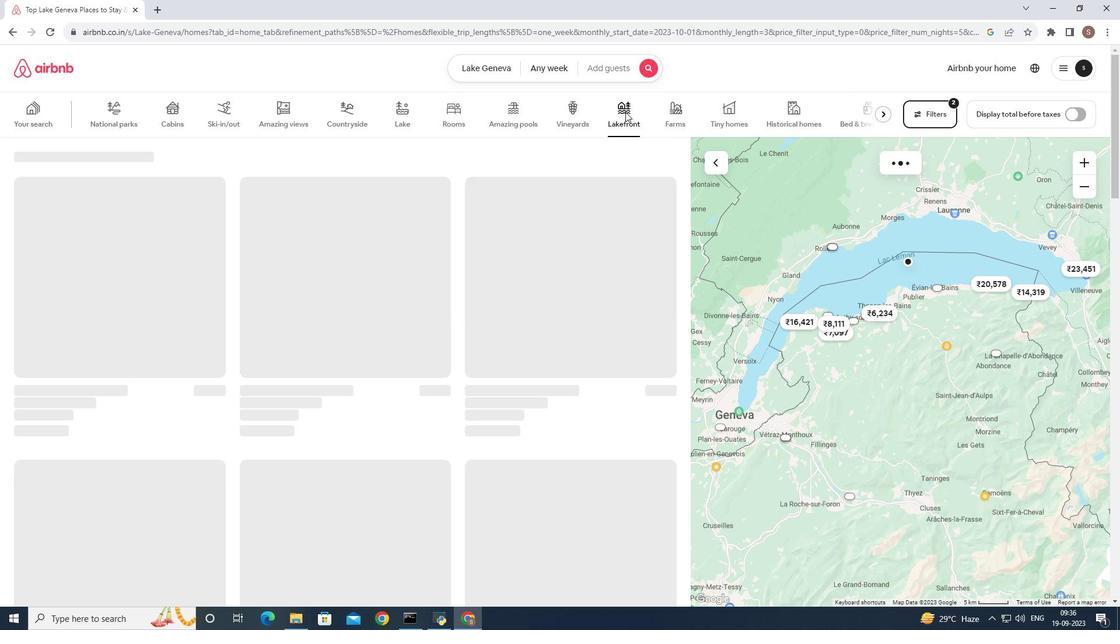 
Action: Mouse pressed left at (625, 112)
Screenshot: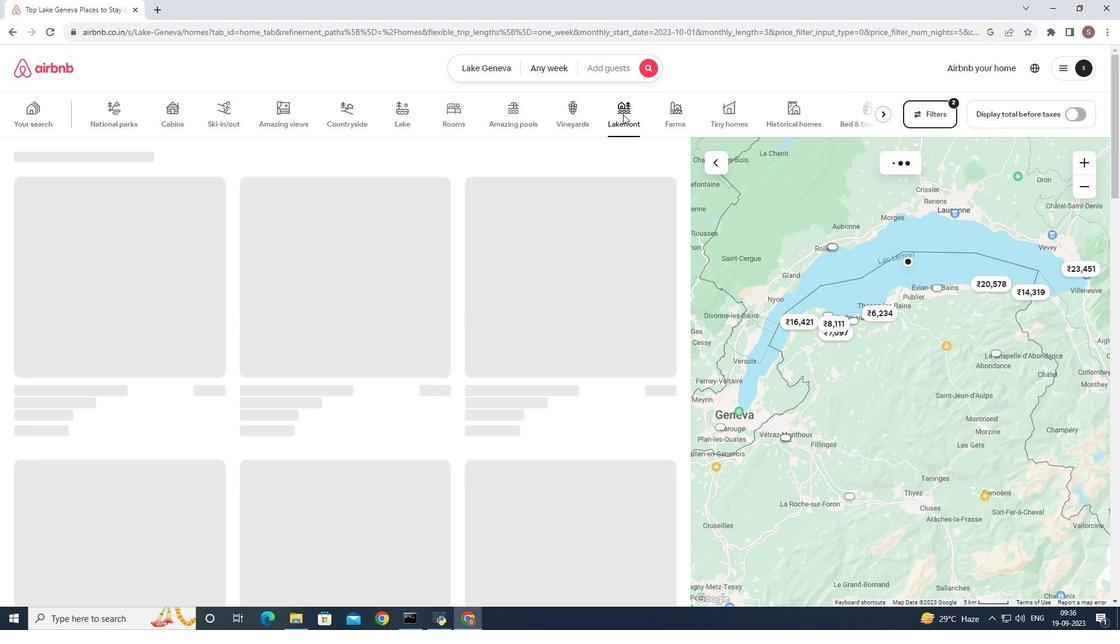 
Action: Mouse moved to (372, 268)
Screenshot: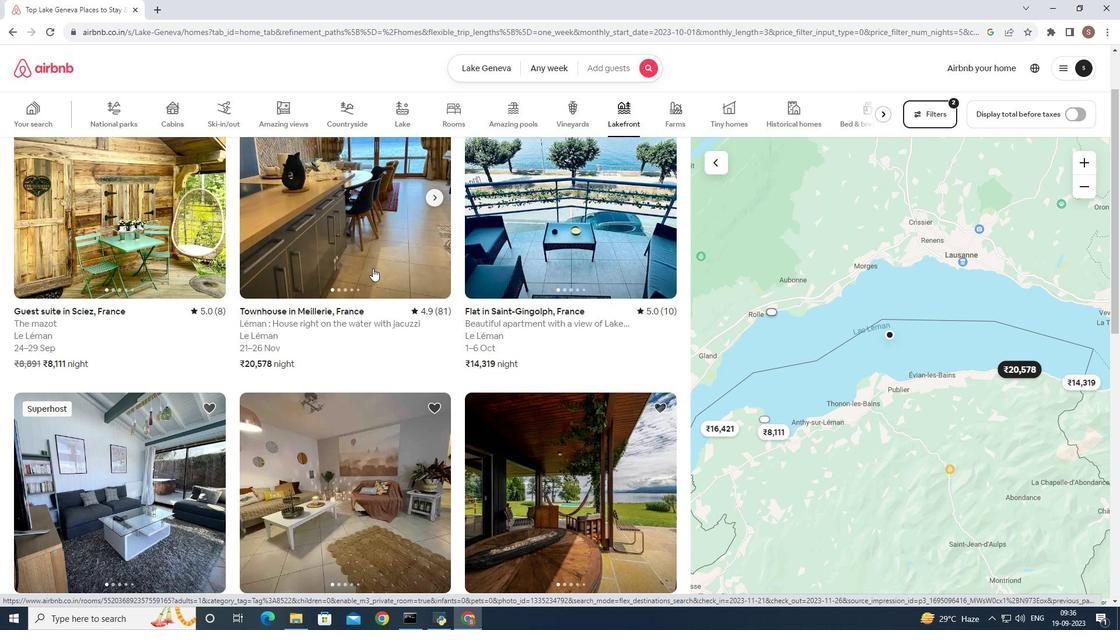 
Action: Mouse scrolled (372, 267) with delta (0, 0)
Screenshot: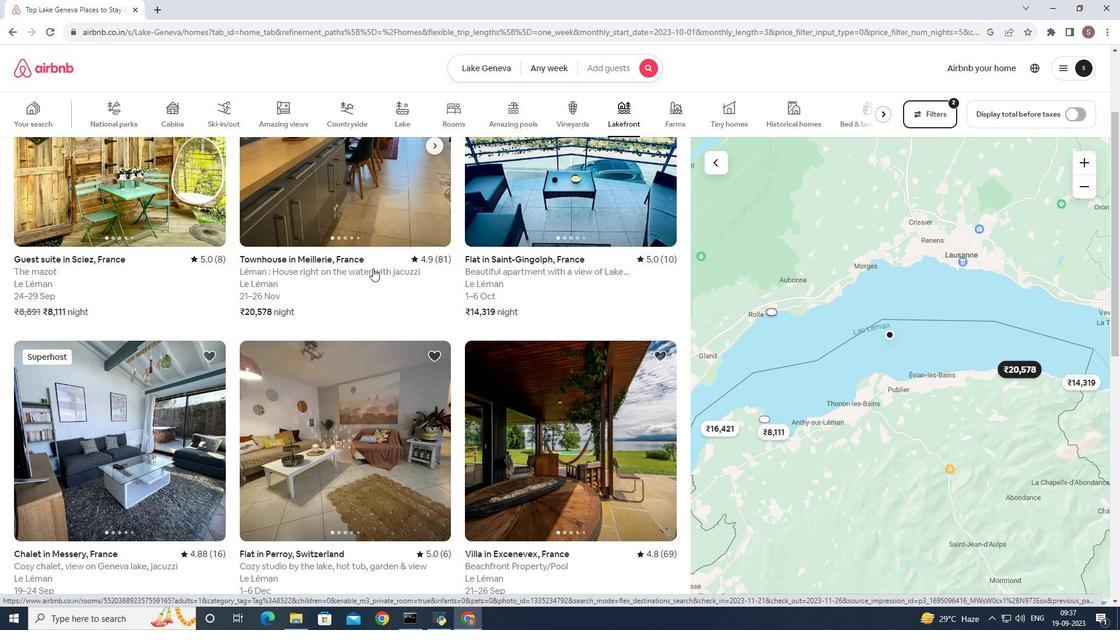 
Action: Mouse scrolled (372, 267) with delta (0, 0)
Screenshot: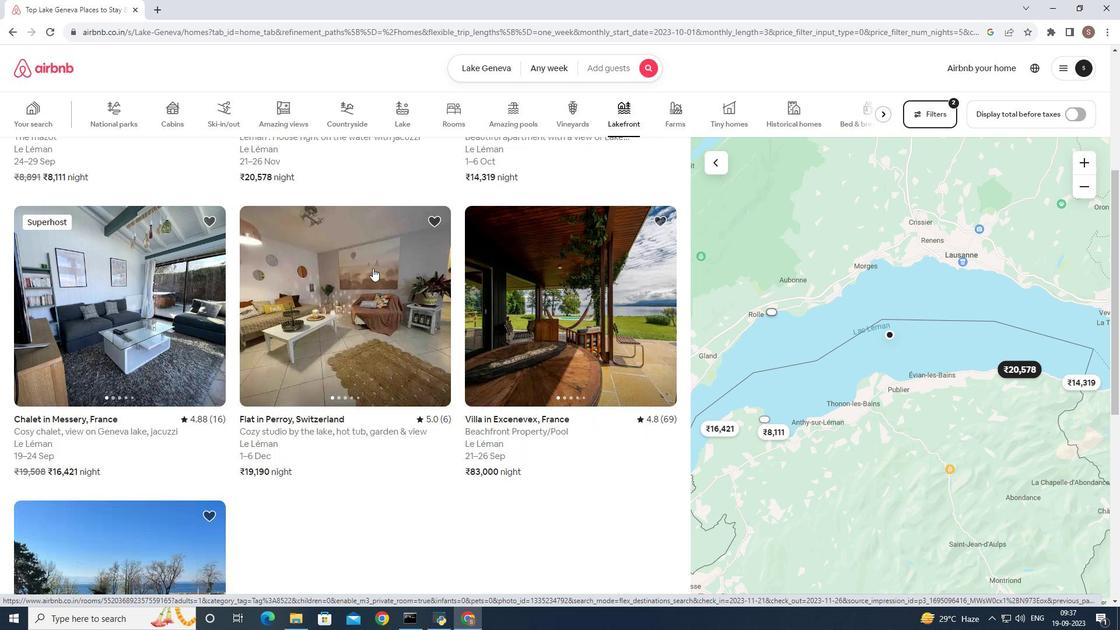 
Action: Mouse scrolled (372, 267) with delta (0, 0)
Screenshot: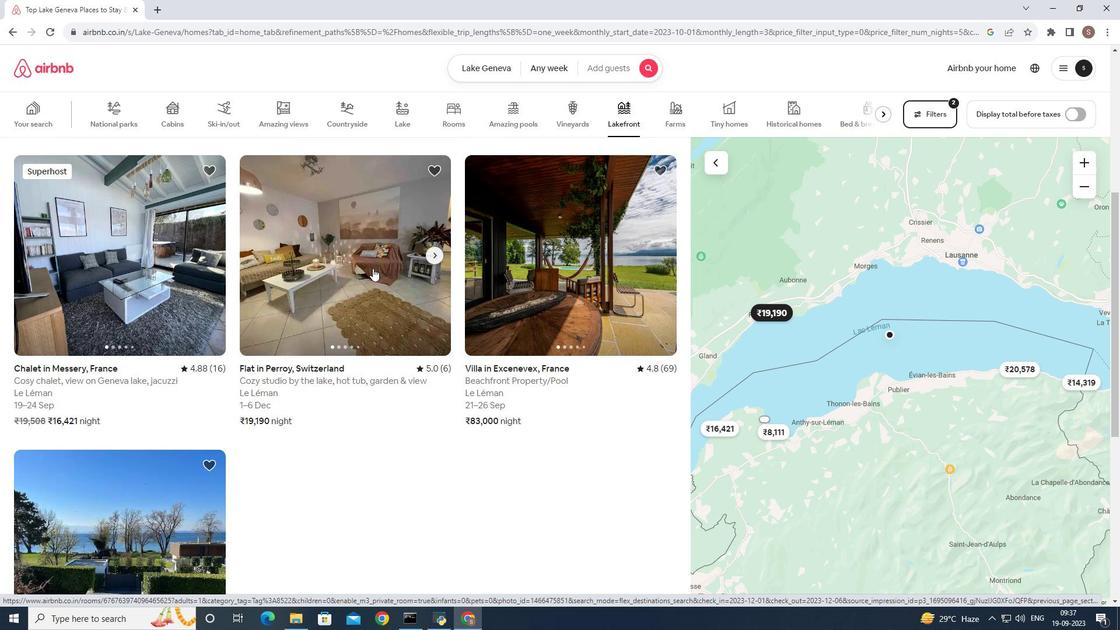 
Action: Mouse scrolled (372, 267) with delta (0, 0)
Screenshot: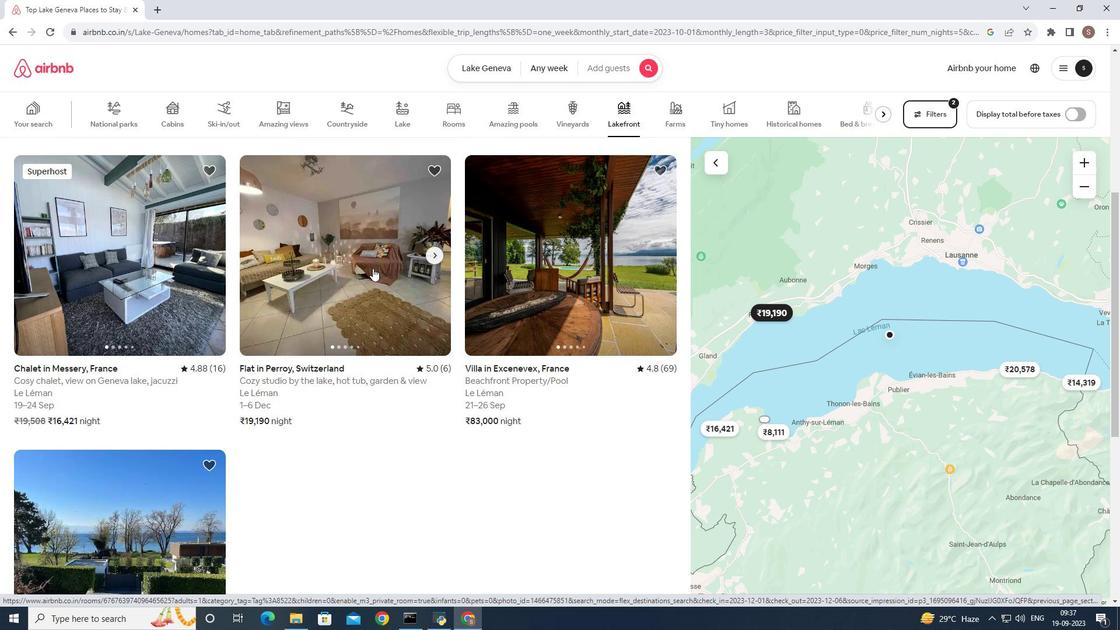 
Action: Mouse scrolled (372, 267) with delta (0, 0)
Screenshot: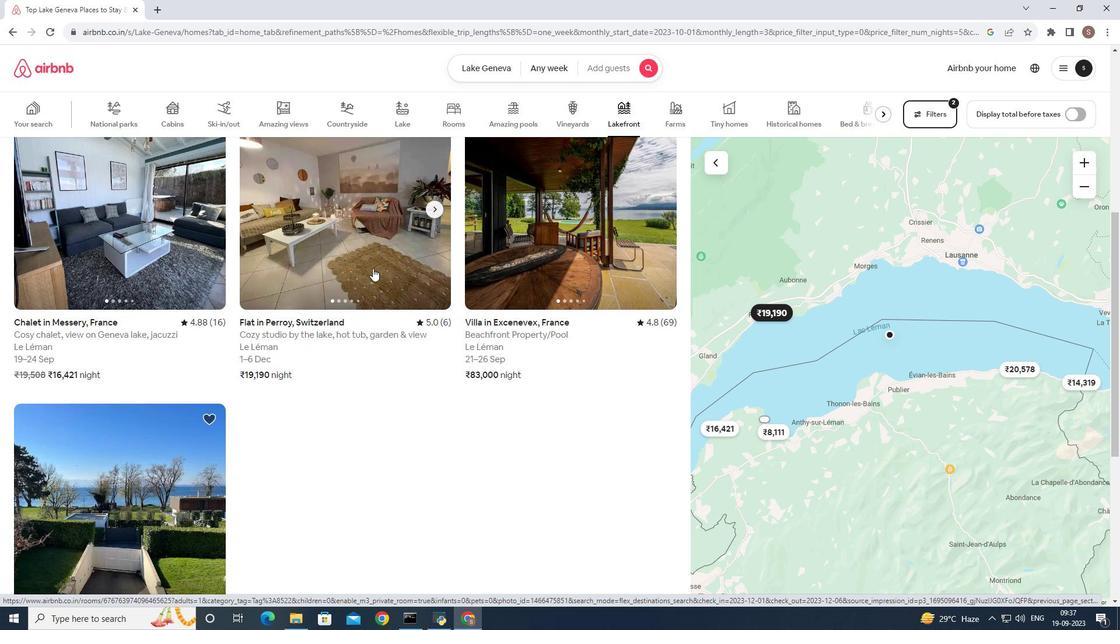 
Action: Mouse scrolled (372, 267) with delta (0, 0)
Screenshot: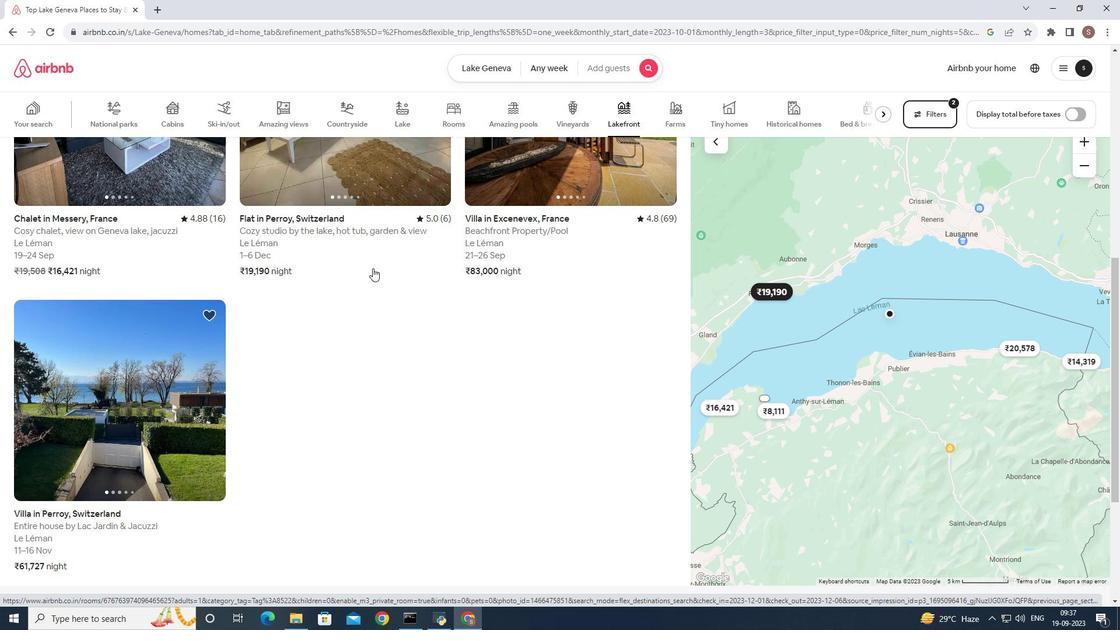 
Action: Mouse scrolled (372, 267) with delta (0, 0)
Screenshot: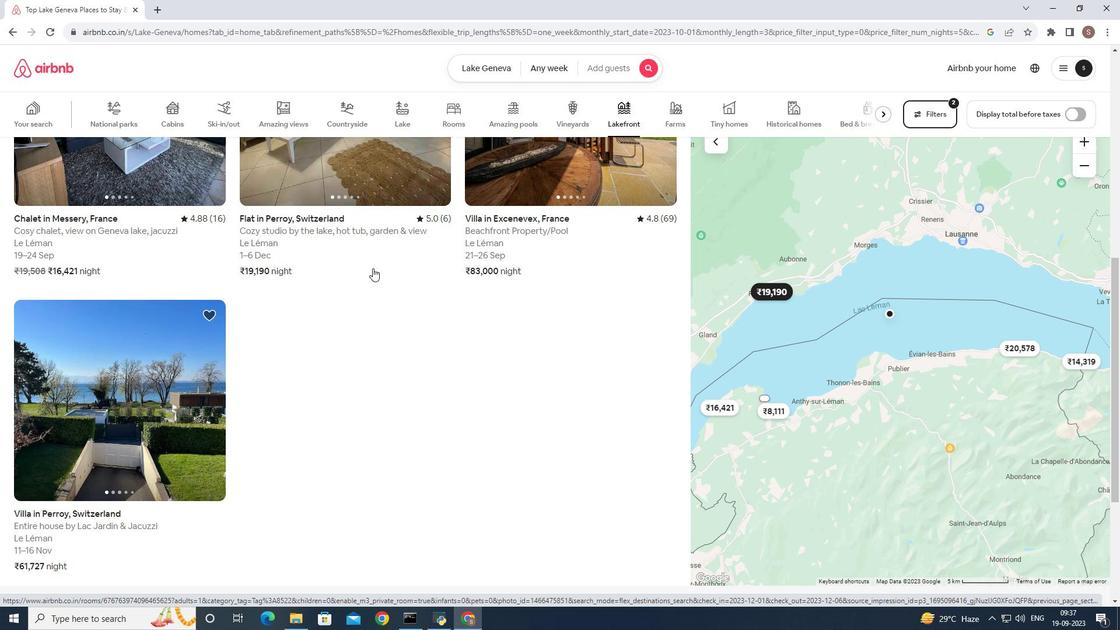 
Action: Mouse scrolled (372, 267) with delta (0, 0)
Screenshot: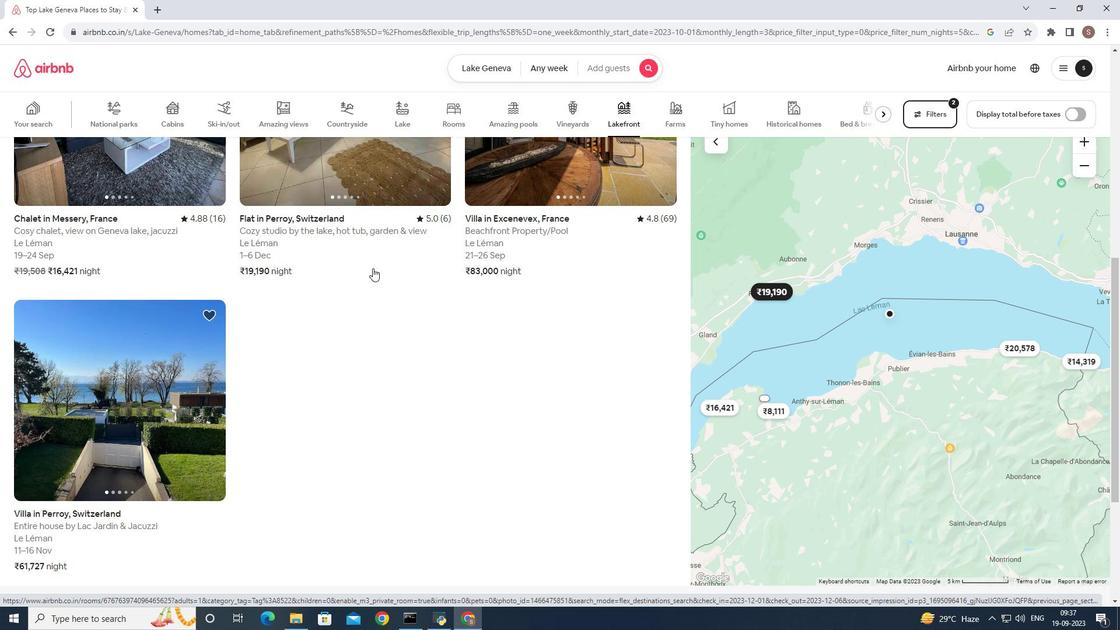 
Action: Mouse scrolled (372, 267) with delta (0, 0)
Screenshot: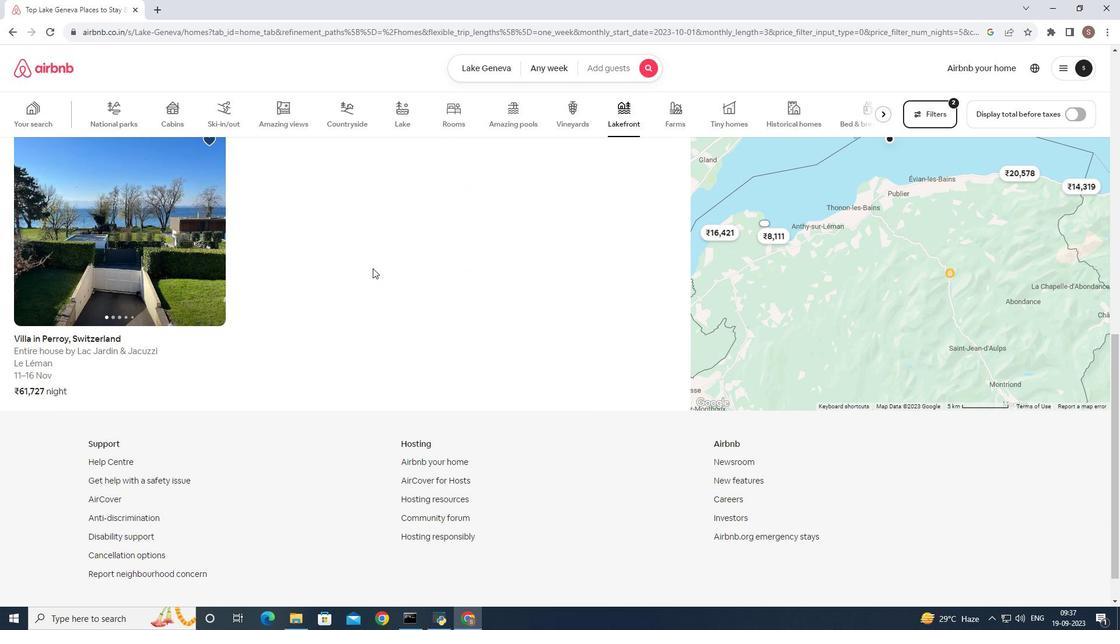 
Action: Mouse scrolled (372, 267) with delta (0, 0)
Screenshot: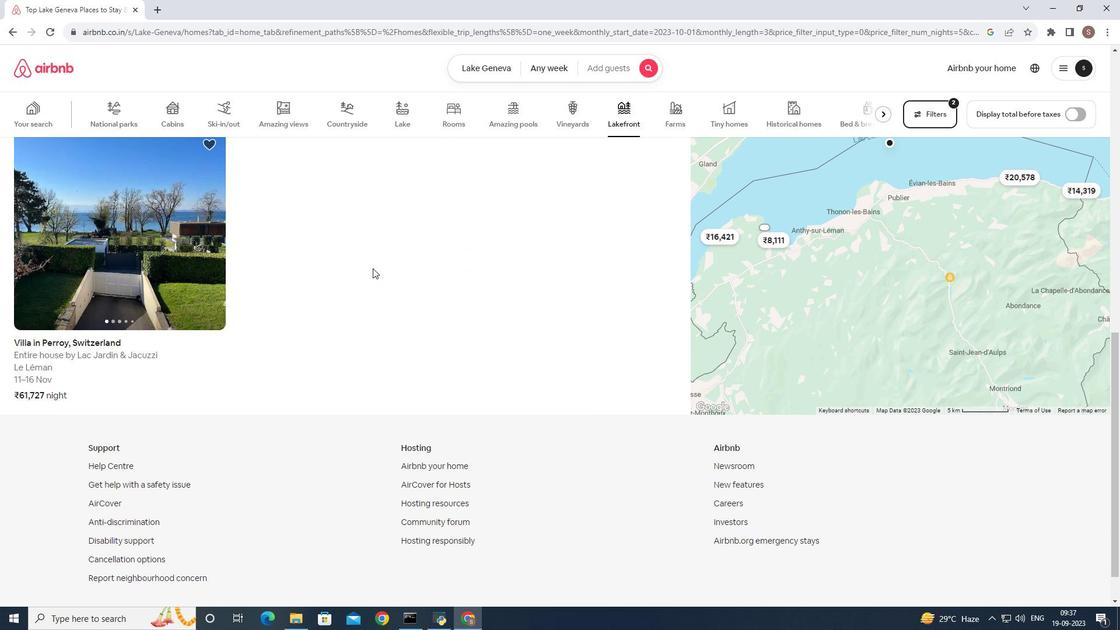 
Action: Mouse scrolled (372, 267) with delta (0, 0)
Screenshot: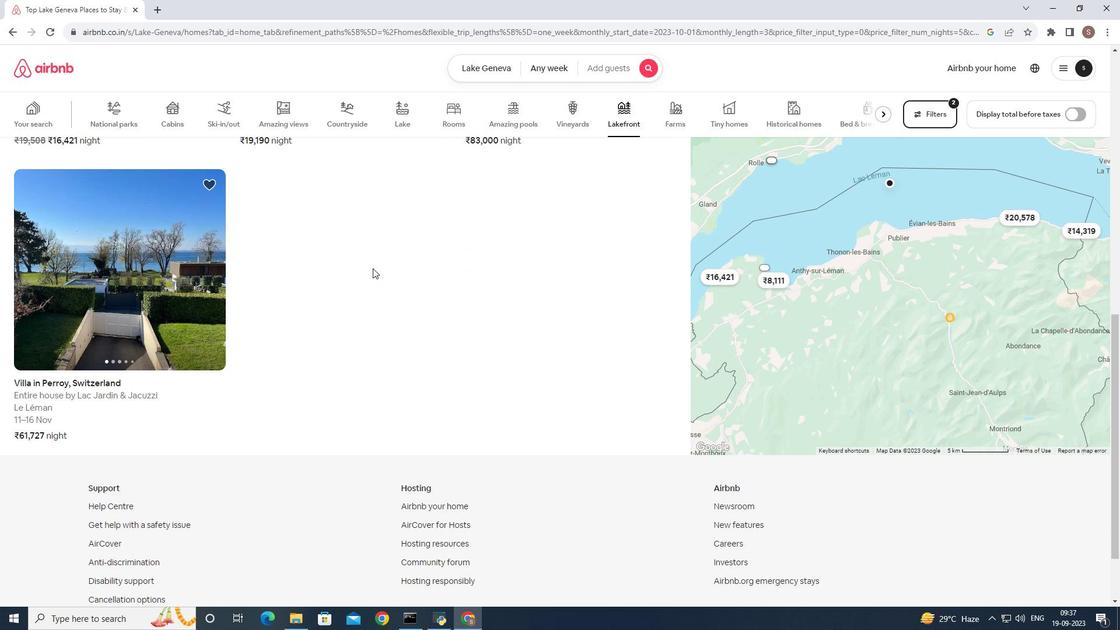 
Action: Mouse scrolled (372, 269) with delta (0, 0)
Screenshot: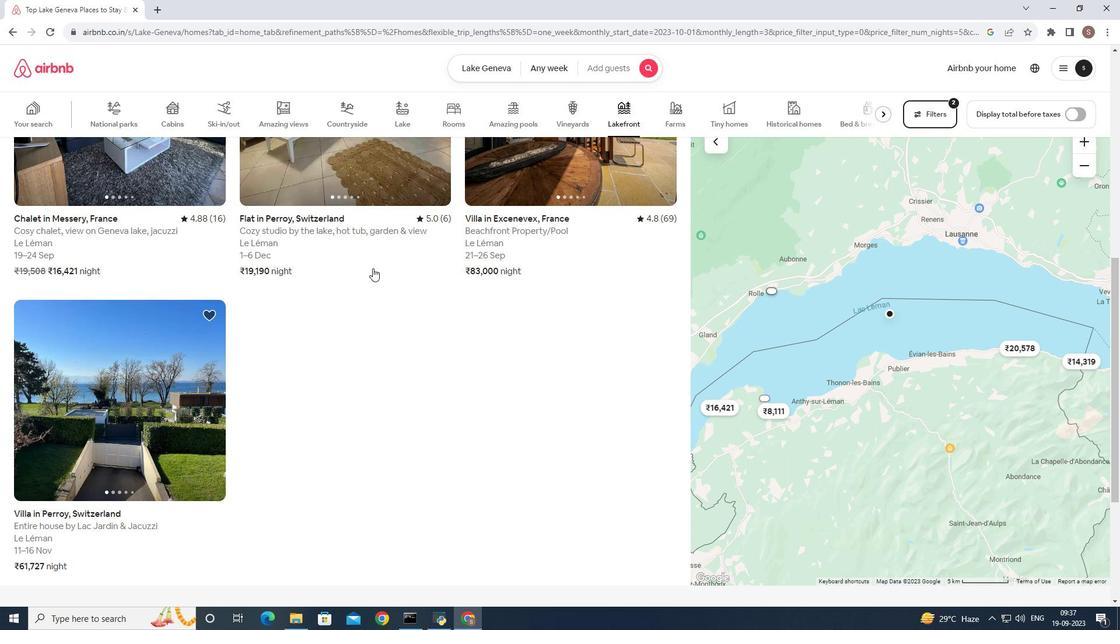 
Action: Mouse scrolled (372, 269) with delta (0, 0)
Screenshot: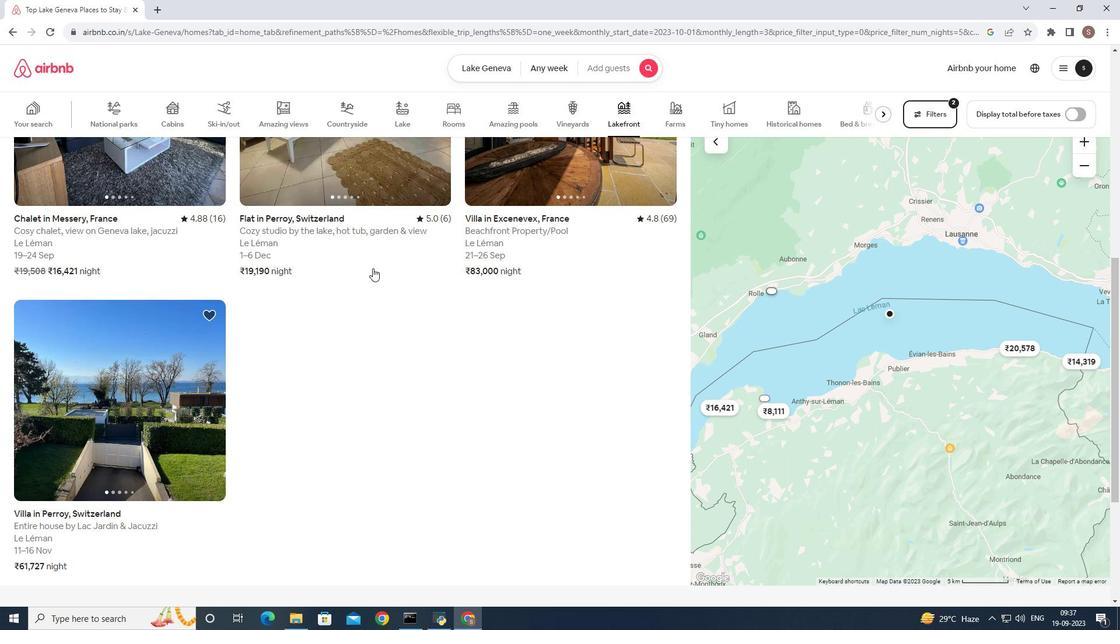 
Action: Mouse scrolled (372, 269) with delta (0, 0)
Screenshot: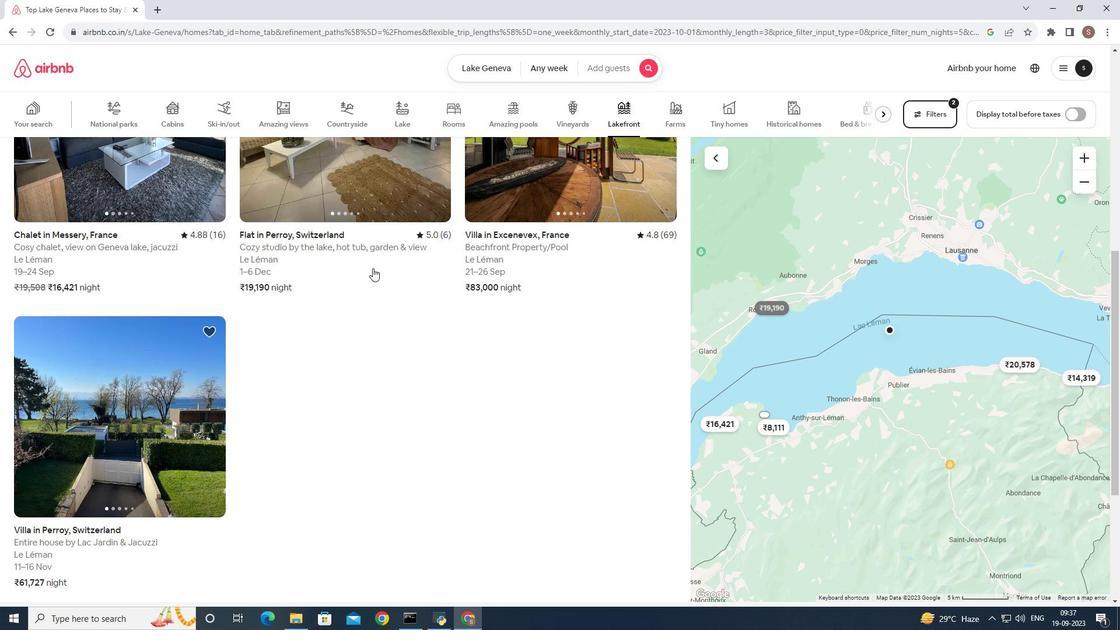
Action: Mouse scrolled (372, 269) with delta (0, 0)
Screenshot: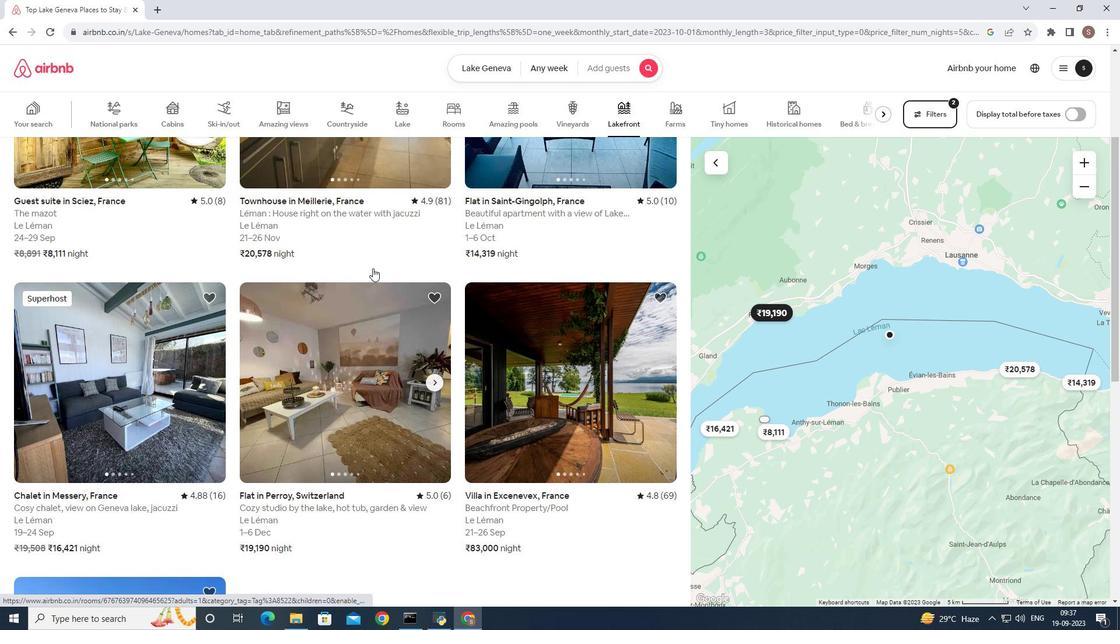 
Action: Mouse scrolled (372, 269) with delta (0, 0)
Screenshot: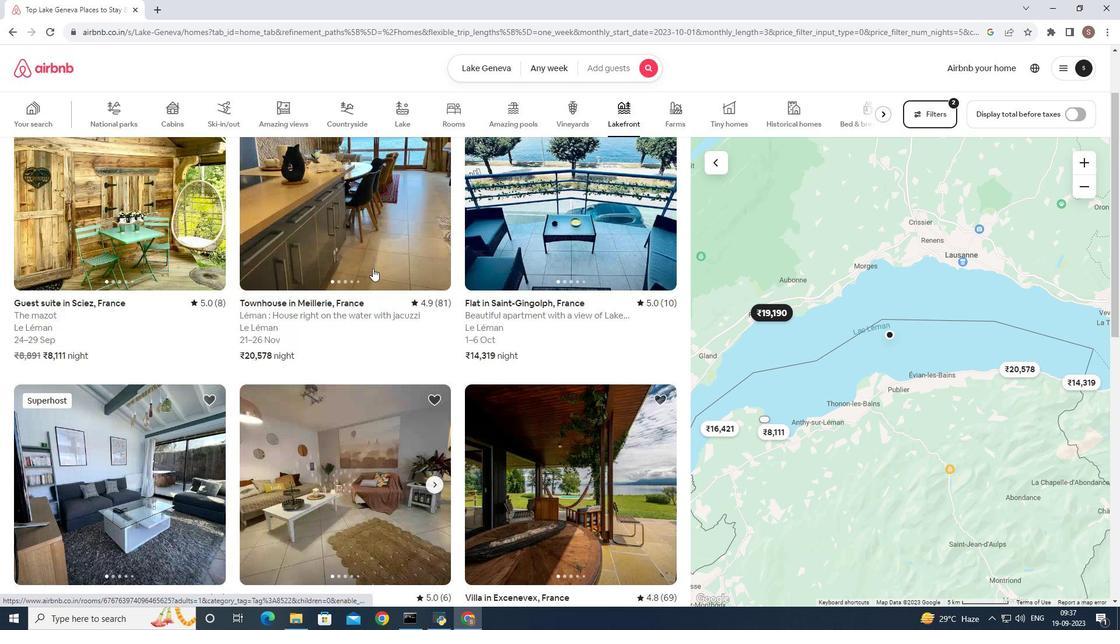 
Action: Mouse scrolled (372, 269) with delta (0, 0)
Screenshot: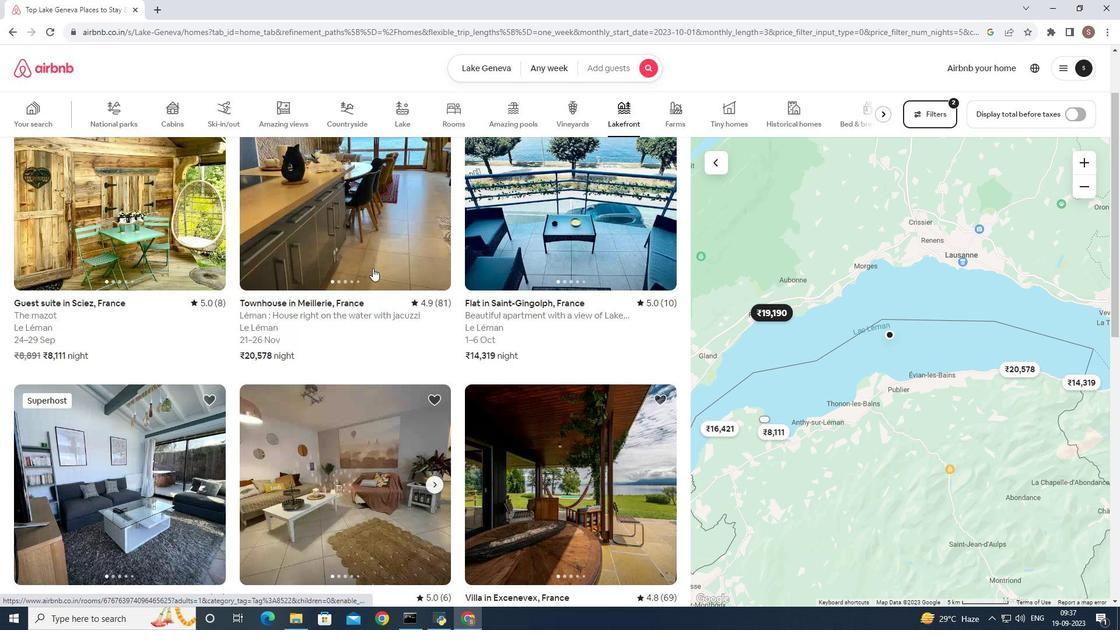 
Action: Mouse scrolled (372, 269) with delta (0, 0)
Screenshot: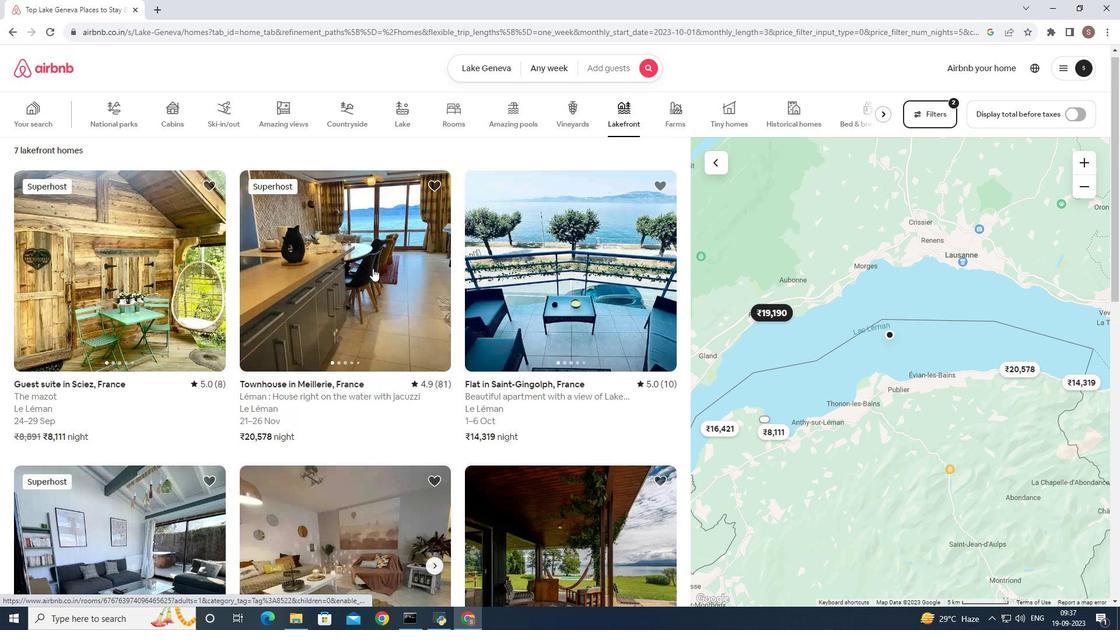 
Action: Mouse scrolled (372, 269) with delta (0, 0)
Screenshot: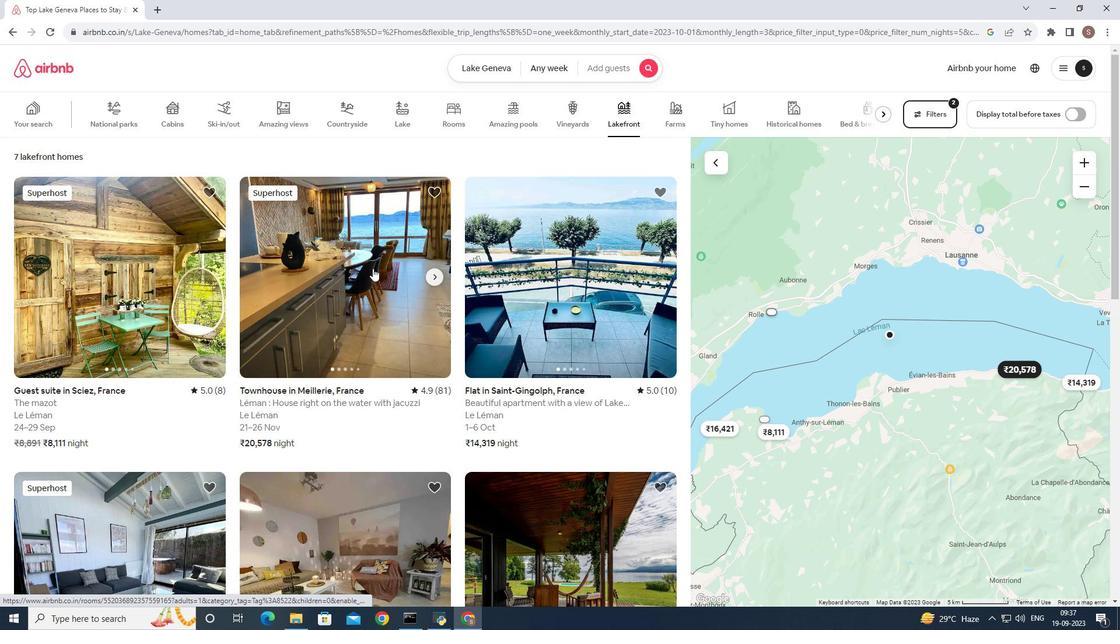 
Action: Mouse scrolled (372, 269) with delta (0, 0)
Screenshot: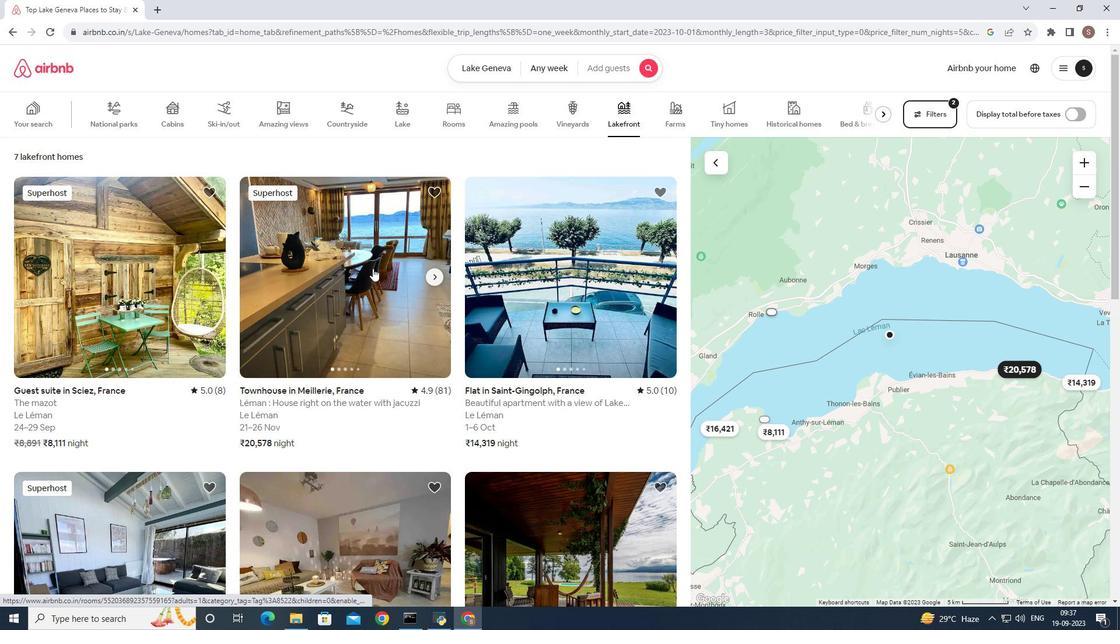 
Action: Mouse scrolled (372, 269) with delta (0, 0)
Screenshot: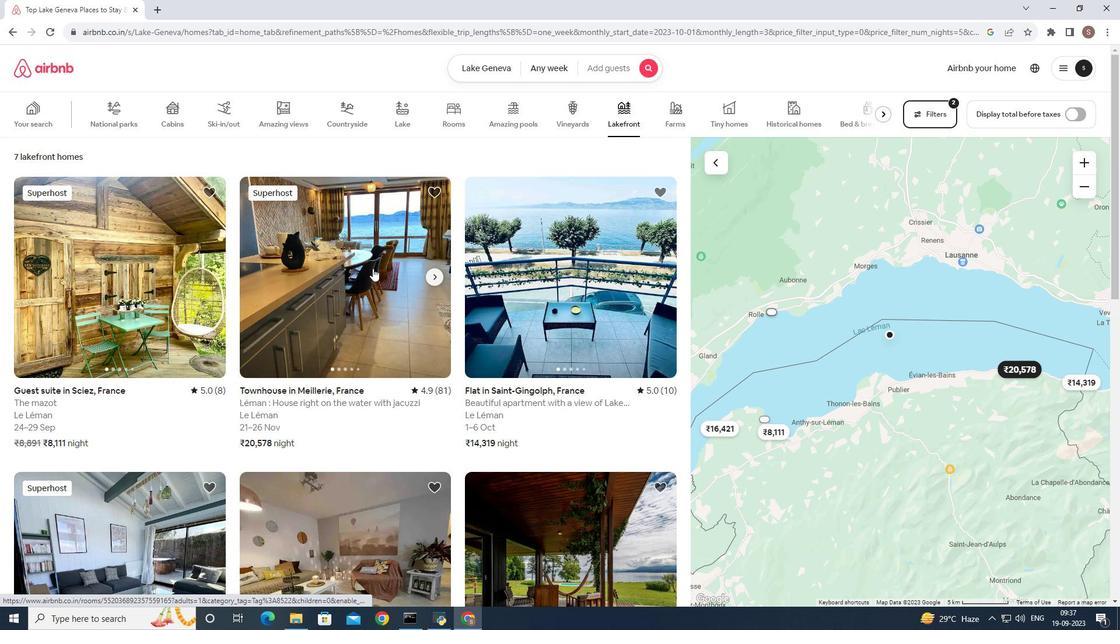 
Action: Mouse scrolled (372, 269) with delta (0, 0)
Screenshot: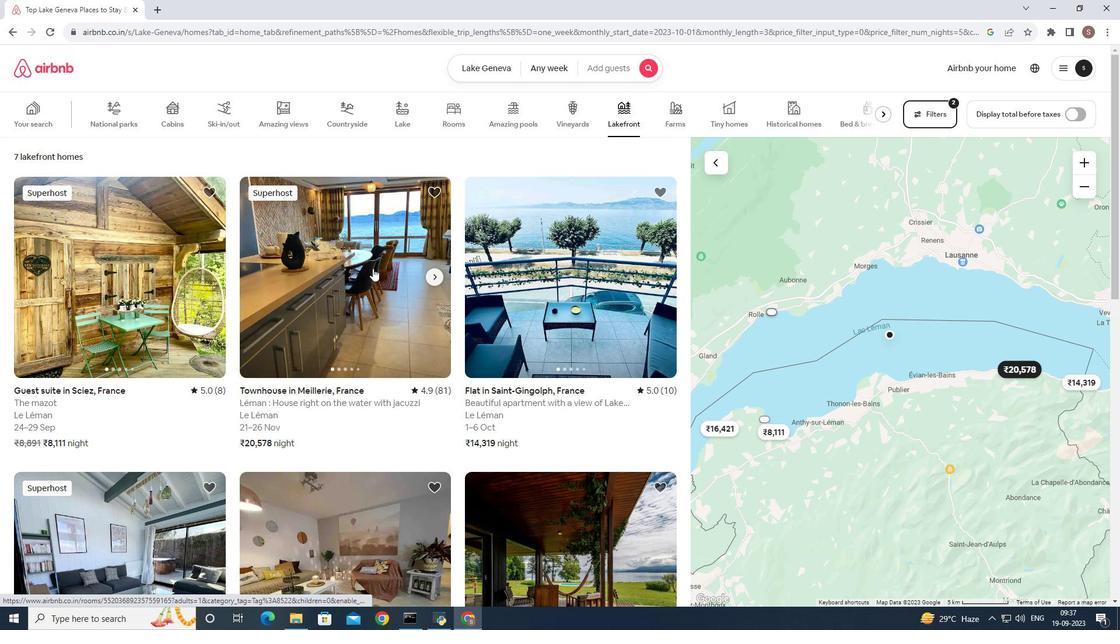 
Action: Mouse scrolled (372, 269) with delta (0, 0)
Screenshot: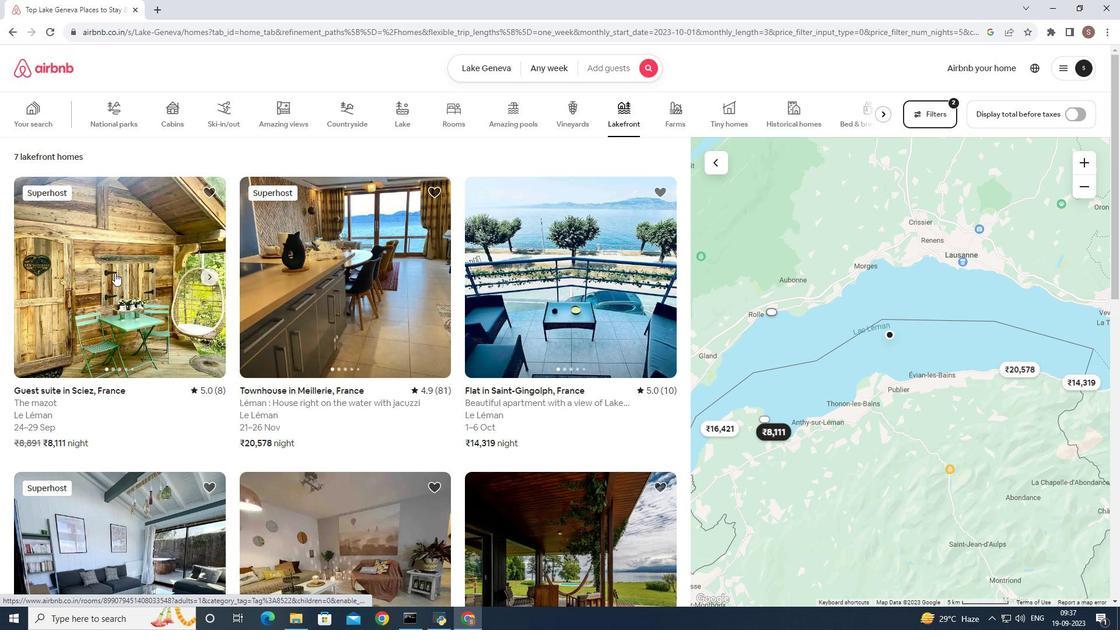 
Action: Mouse scrolled (372, 269) with delta (0, 0)
Screenshot: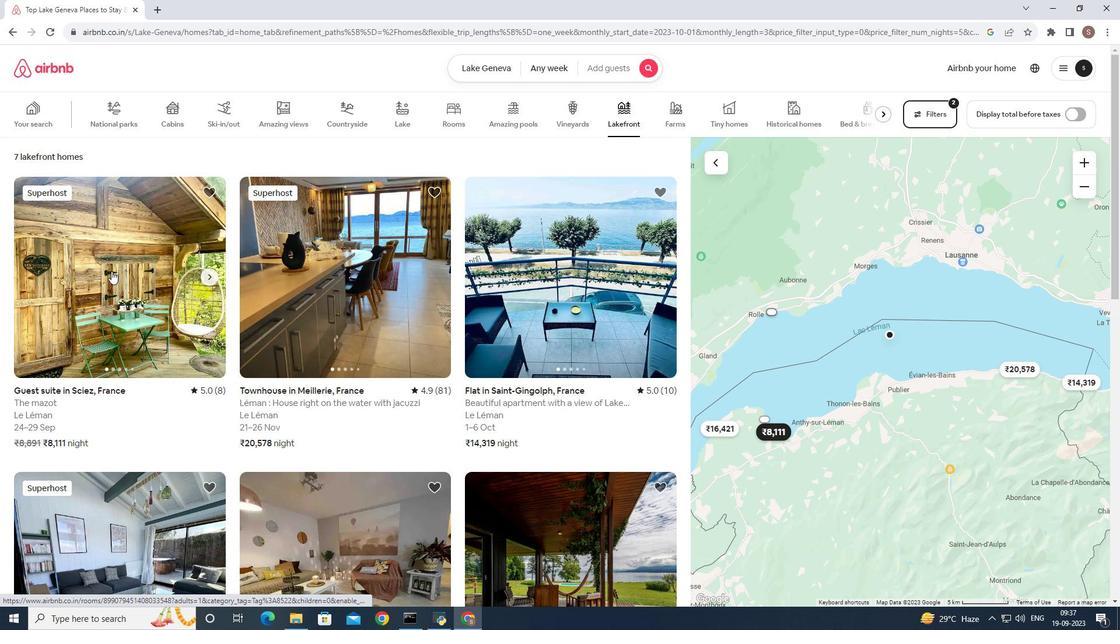 
Action: Mouse scrolled (372, 269) with delta (0, 0)
Screenshot: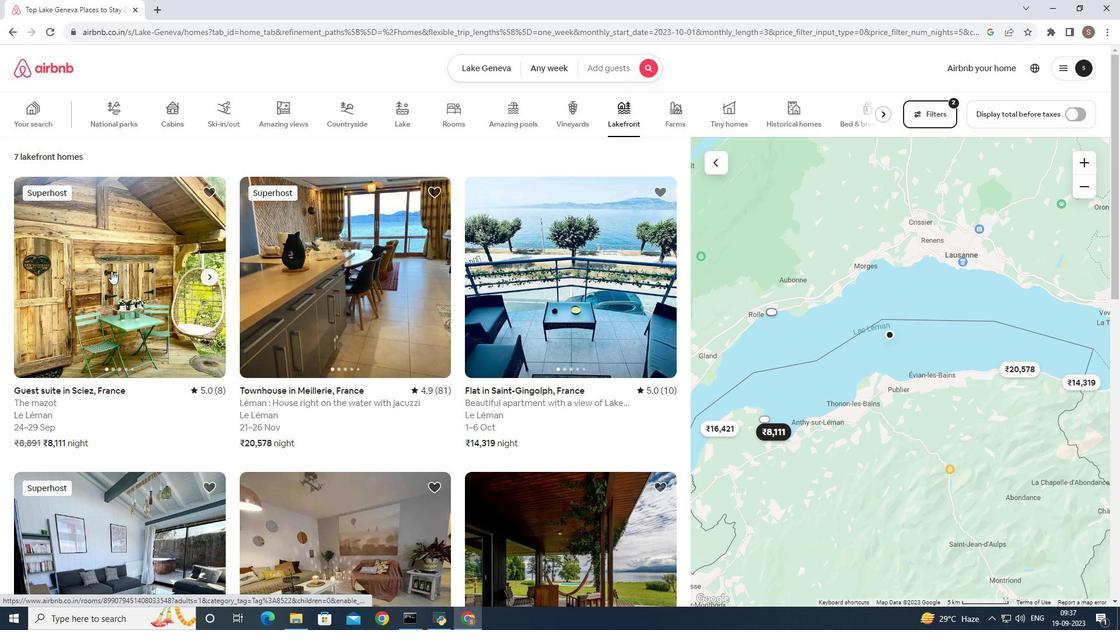 
Action: Mouse moved to (111, 271)
Screenshot: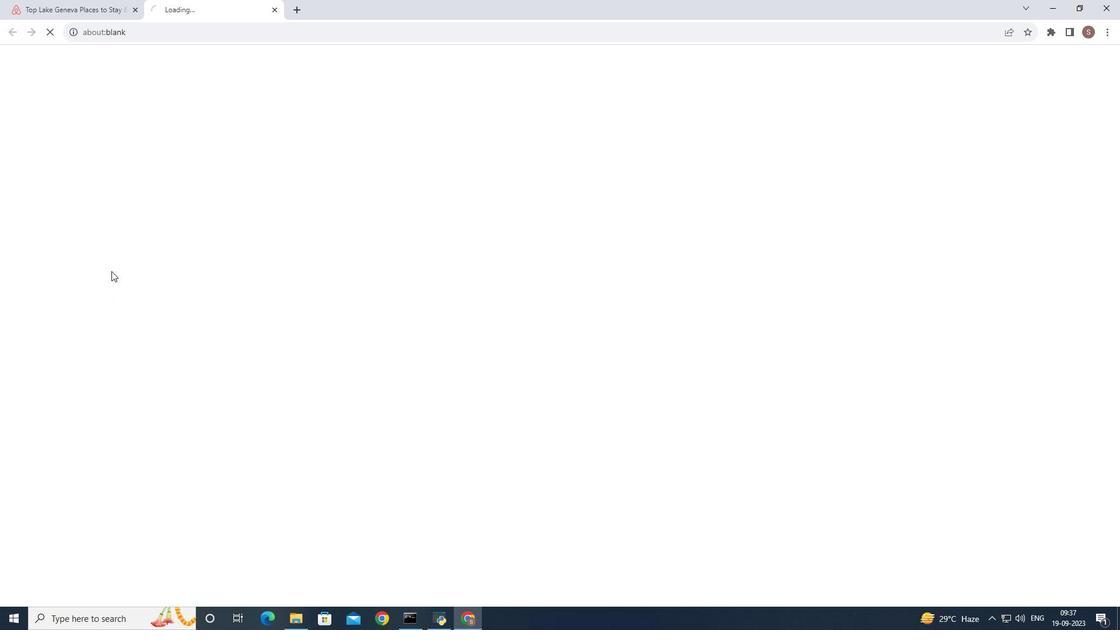 
Action: Mouse pressed left at (111, 271)
Screenshot: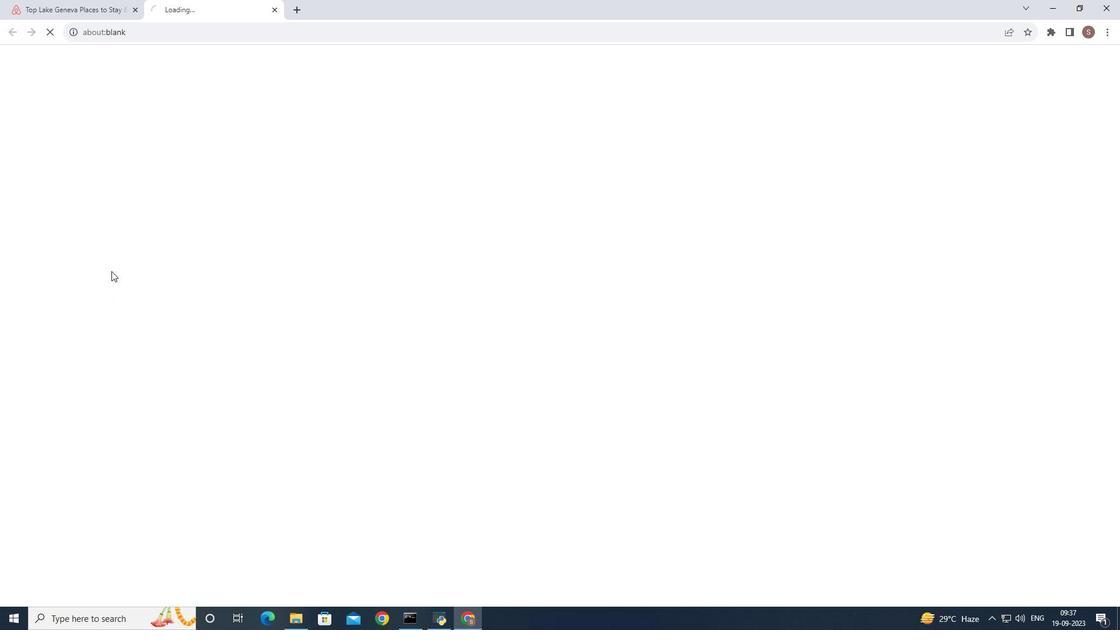 
Action: Mouse moved to (808, 424)
Screenshot: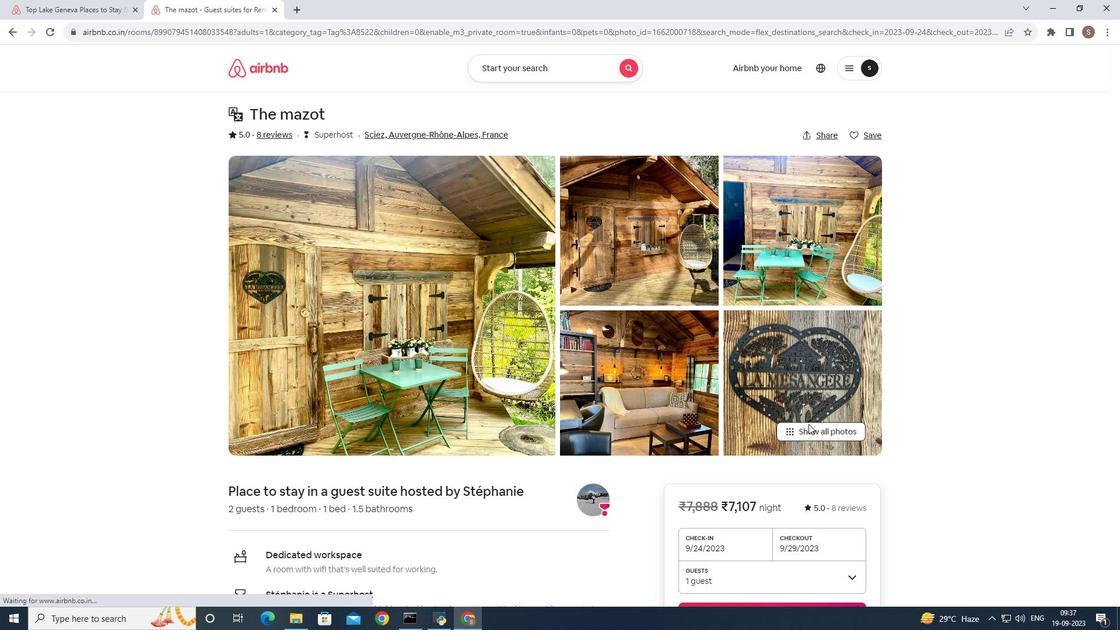 
Action: Mouse pressed left at (808, 424)
Screenshot: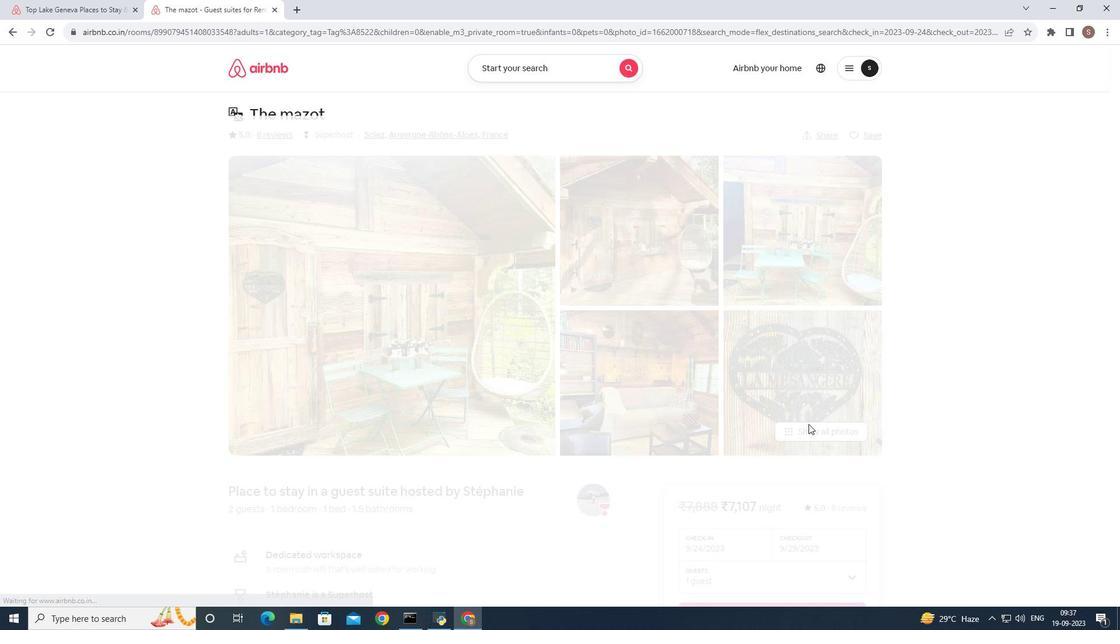 
Action: Mouse moved to (511, 287)
Screenshot: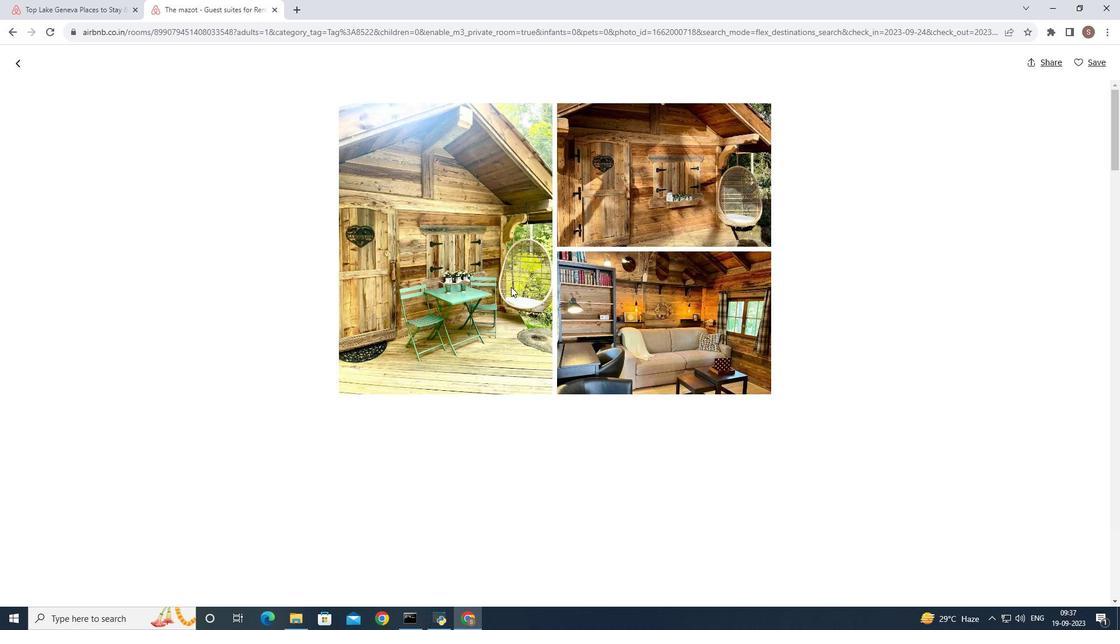 
Action: Mouse pressed left at (511, 287)
Screenshot: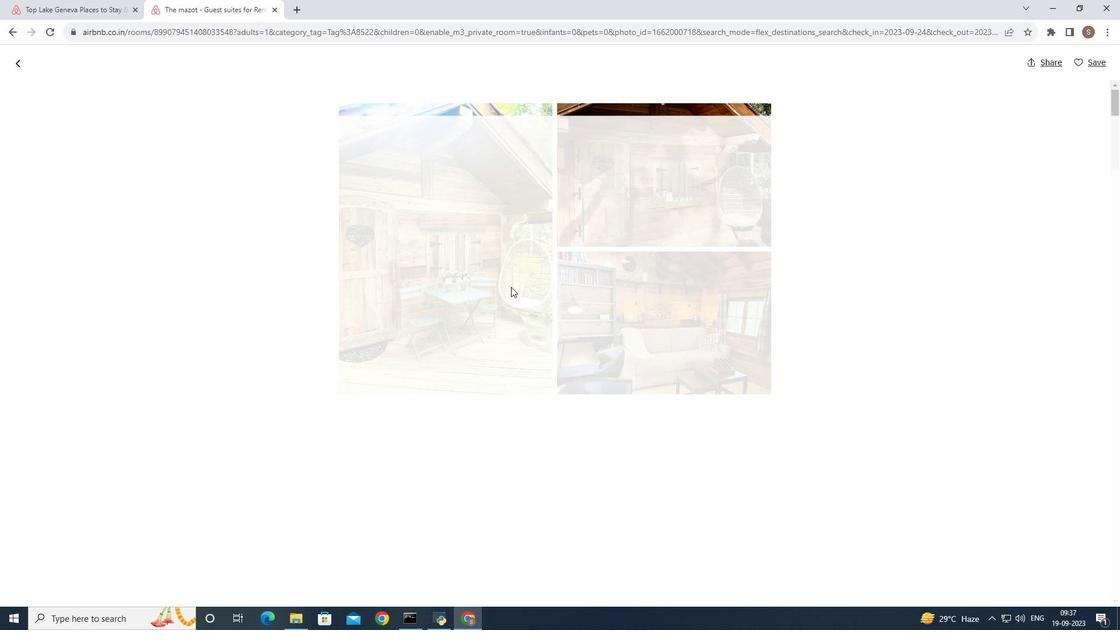 
Action: Key pressed <Key.right><Key.right><Key.right><Key.right><Key.right><Key.right><Key.right><Key.right><Key.right><Key.right><Key.right><Key.right><Key.right><Key.right><Key.right><Key.right><Key.right><Key.right><Key.right><Key.right><Key.right><Key.right>
Screenshot: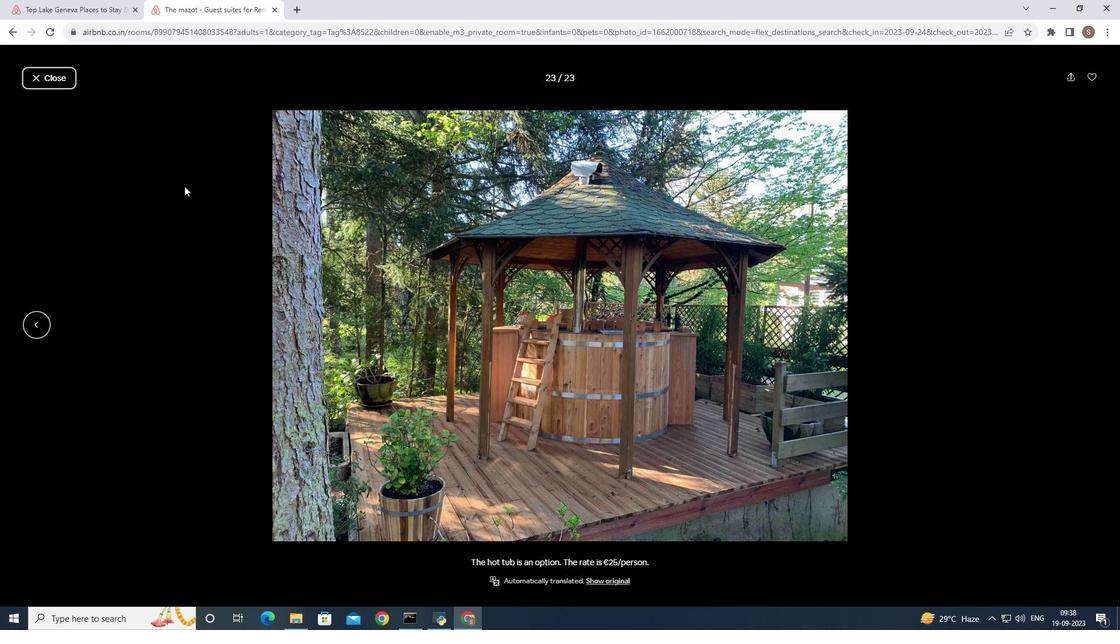 
Action: Mouse moved to (60, 72)
Screenshot: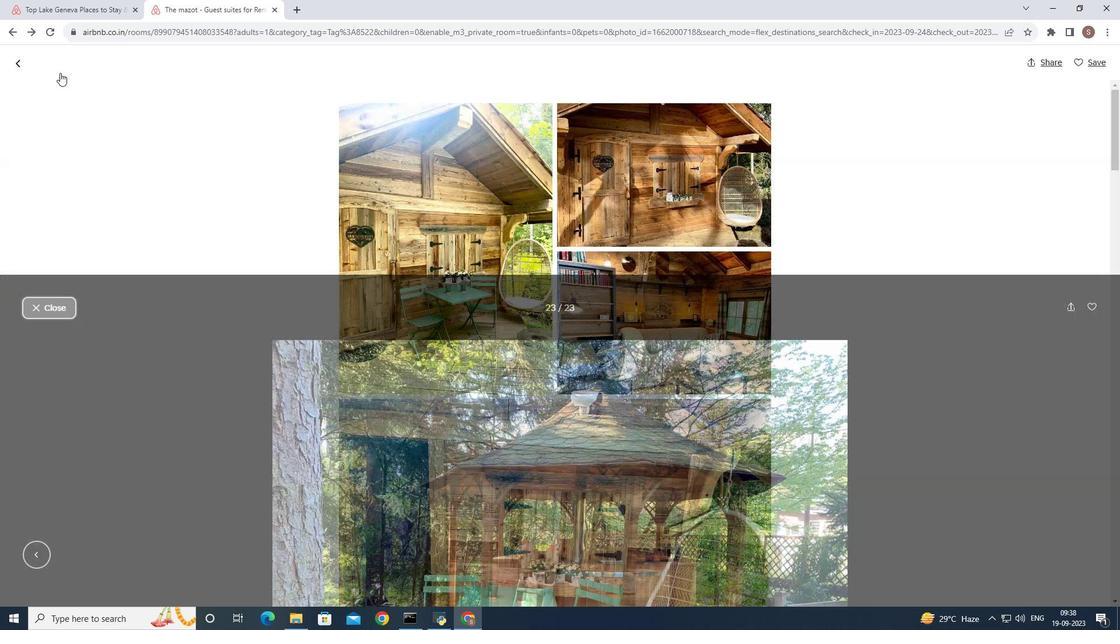 
Action: Mouse pressed left at (60, 72)
Screenshot: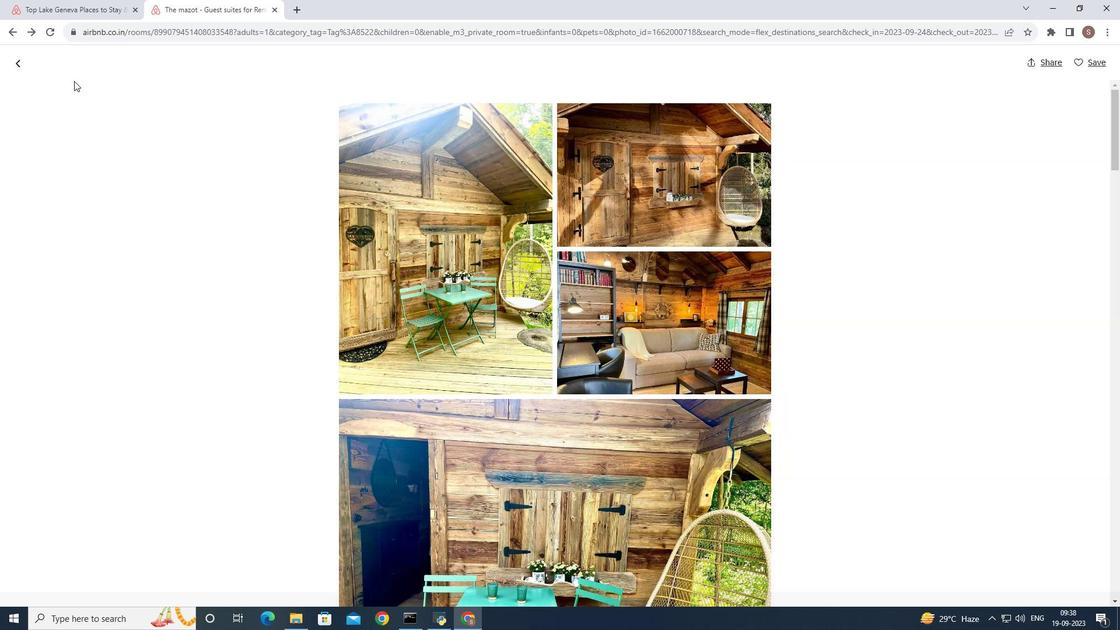 
Action: Mouse moved to (23, 64)
Screenshot: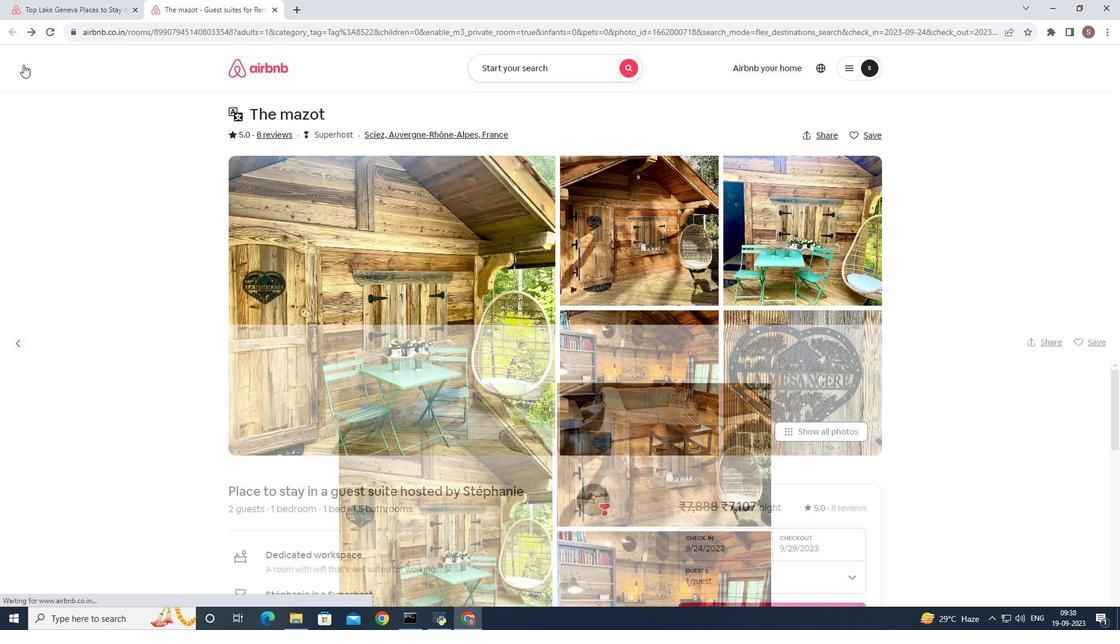 
Action: Mouse pressed left at (23, 64)
Screenshot: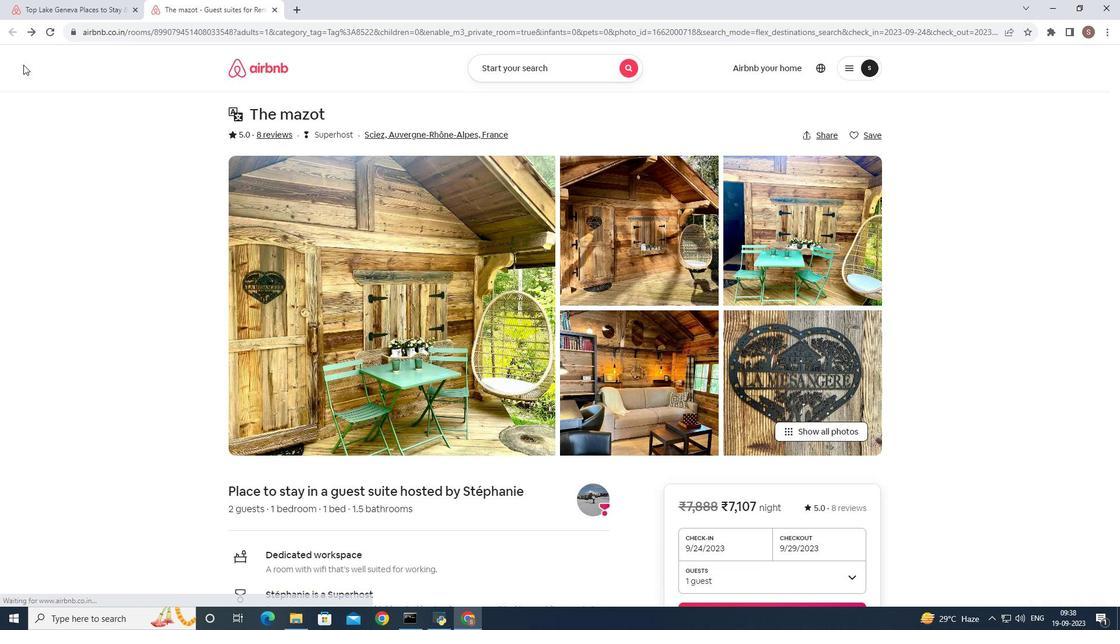 
Action: Mouse moved to (423, 211)
Screenshot: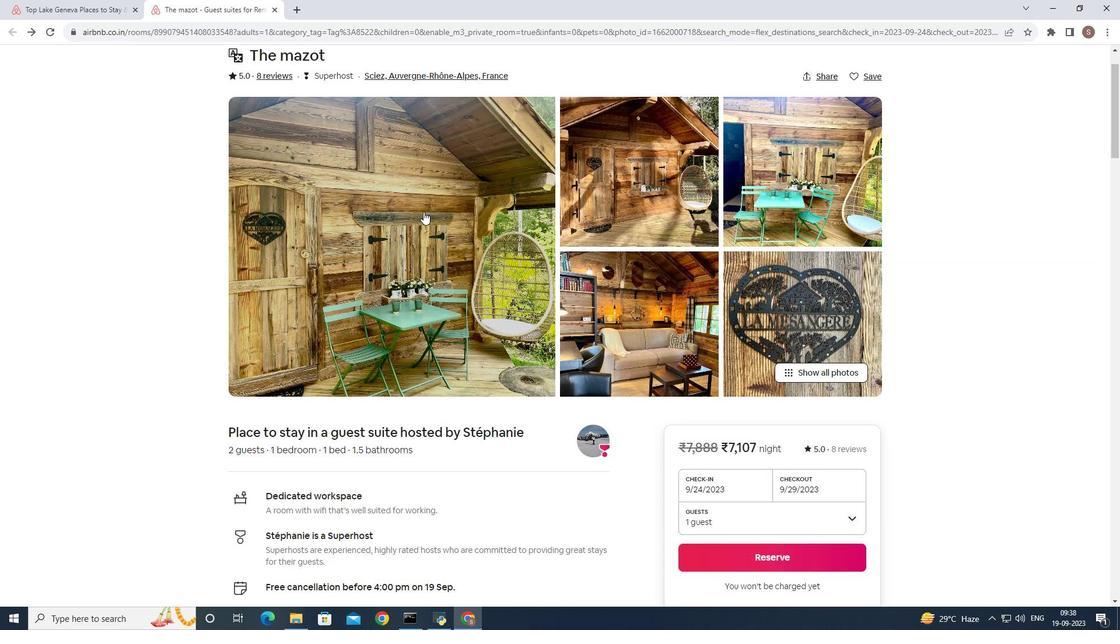 
Action: Mouse scrolled (423, 211) with delta (0, 0)
Screenshot: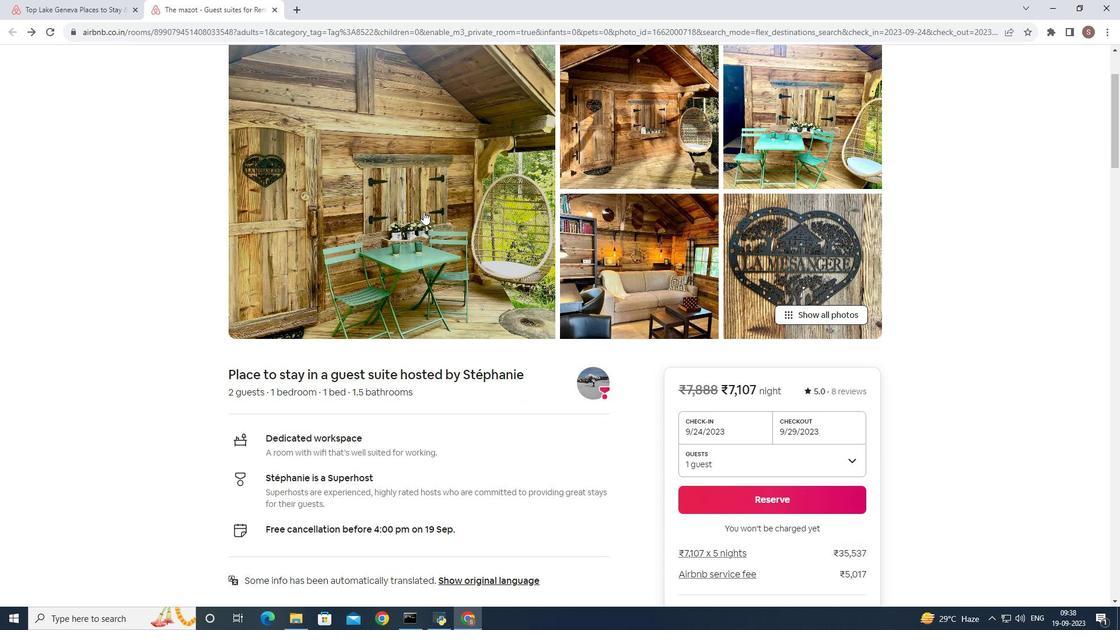 
Action: Mouse scrolled (423, 211) with delta (0, 0)
Screenshot: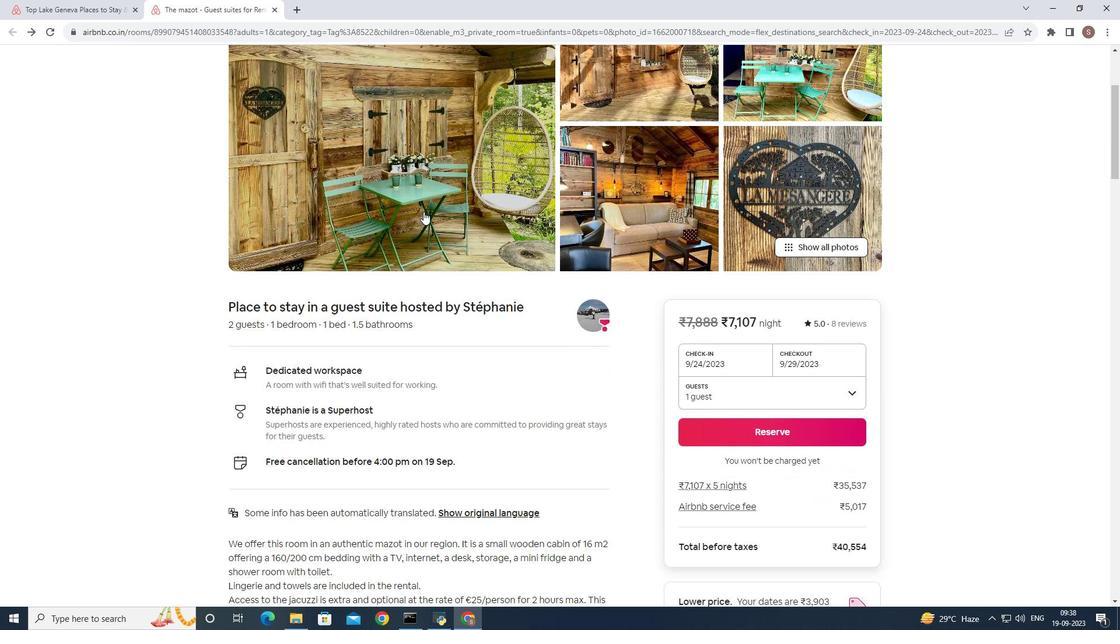 
Action: Mouse scrolled (423, 211) with delta (0, 0)
Screenshot: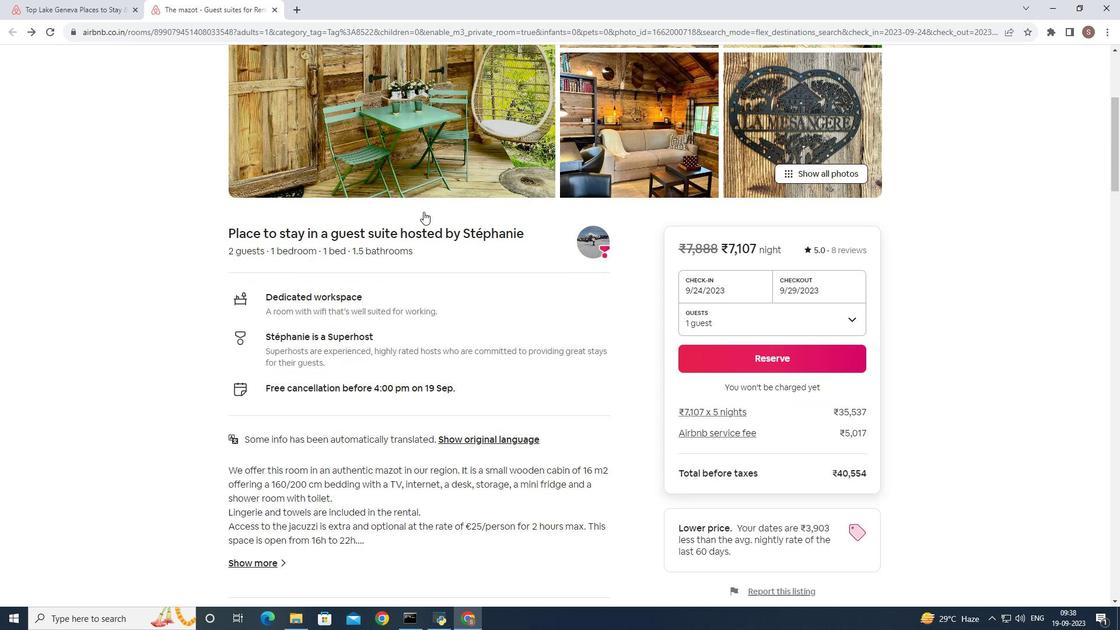 
Action: Mouse scrolled (423, 211) with delta (0, 0)
Screenshot: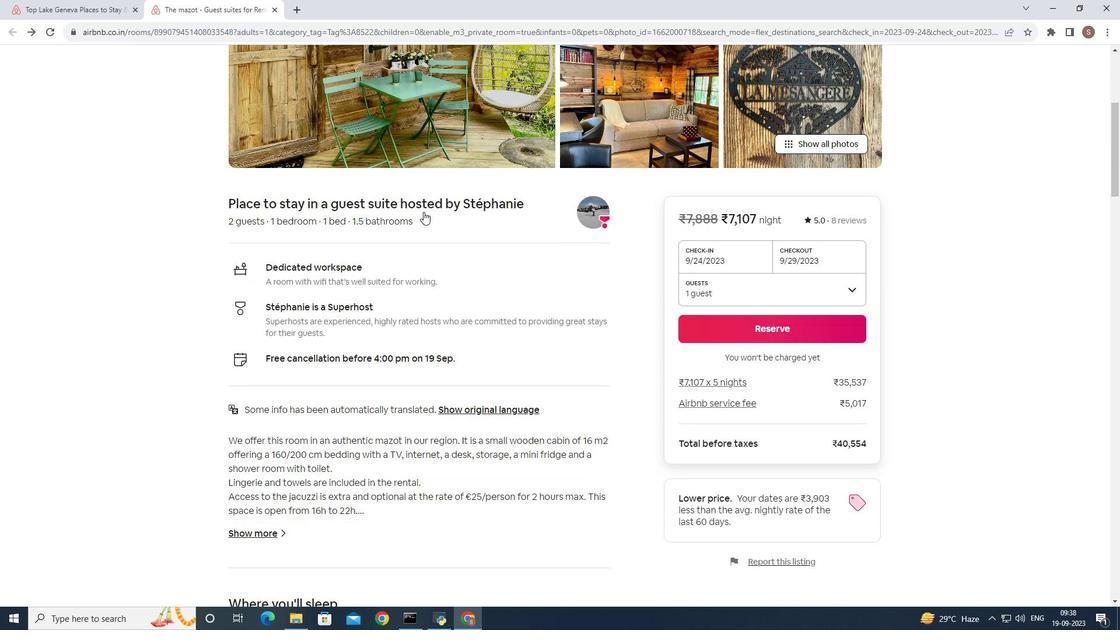 
Action: Mouse scrolled (423, 211) with delta (0, 0)
Screenshot: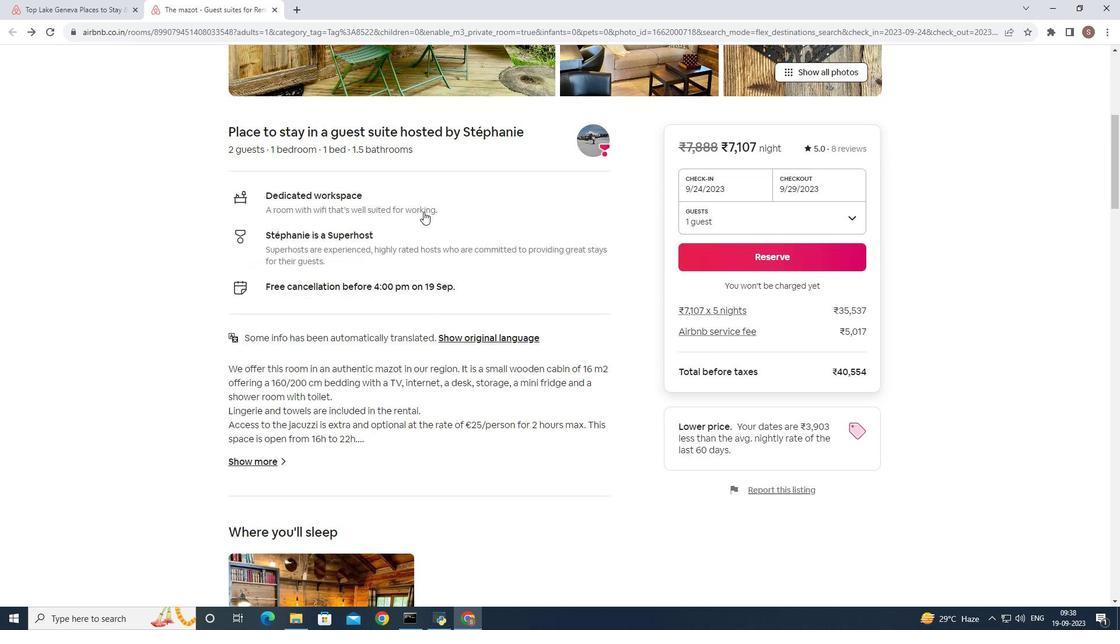 
Action: Mouse scrolled (423, 211) with delta (0, 0)
Screenshot: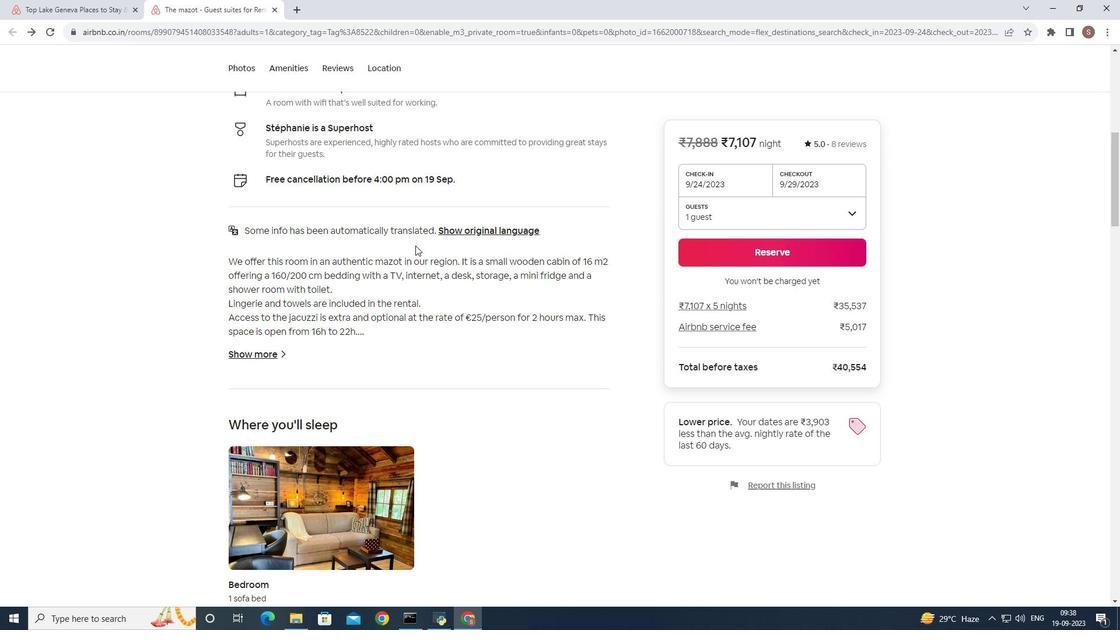 
Action: Mouse scrolled (423, 211) with delta (0, 0)
Screenshot: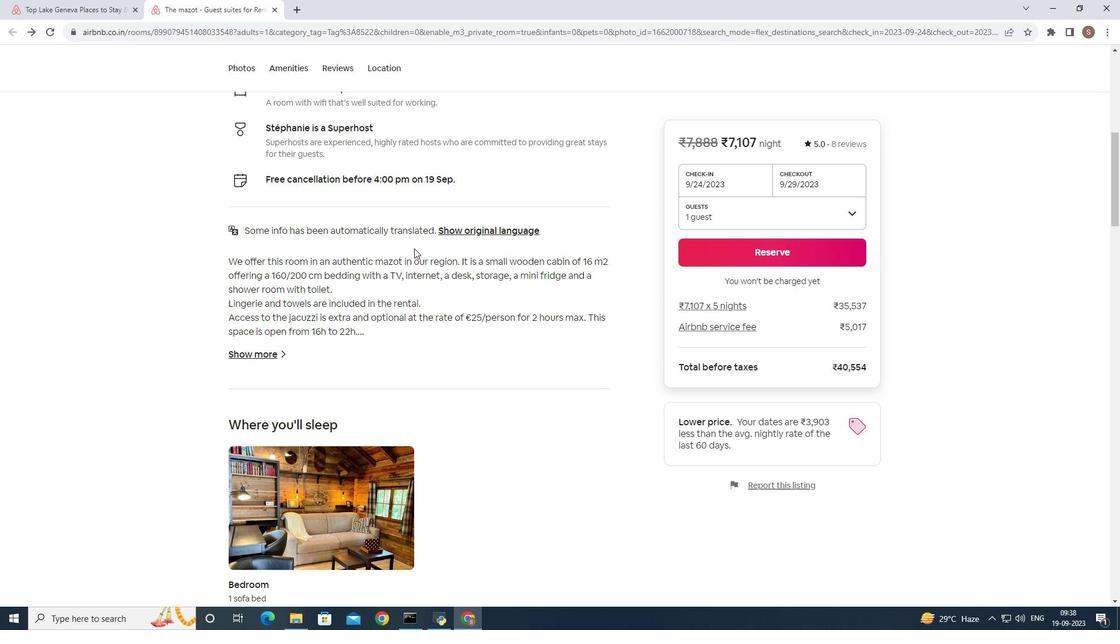
Action: Mouse scrolled (423, 211) with delta (0, 0)
Screenshot: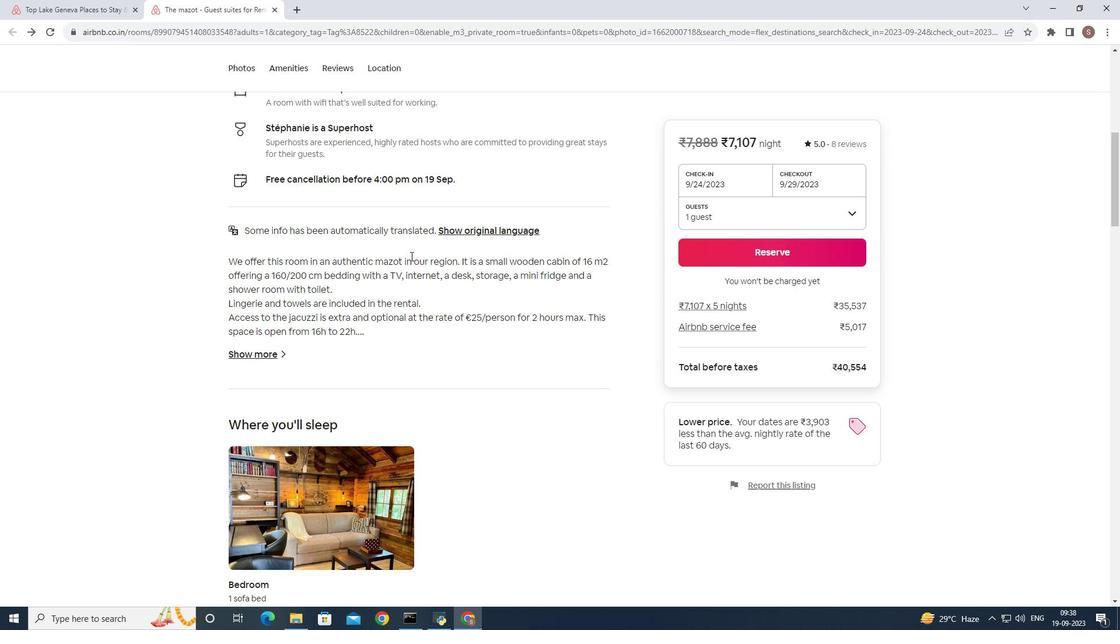 
Action: Mouse moved to (411, 255)
Screenshot: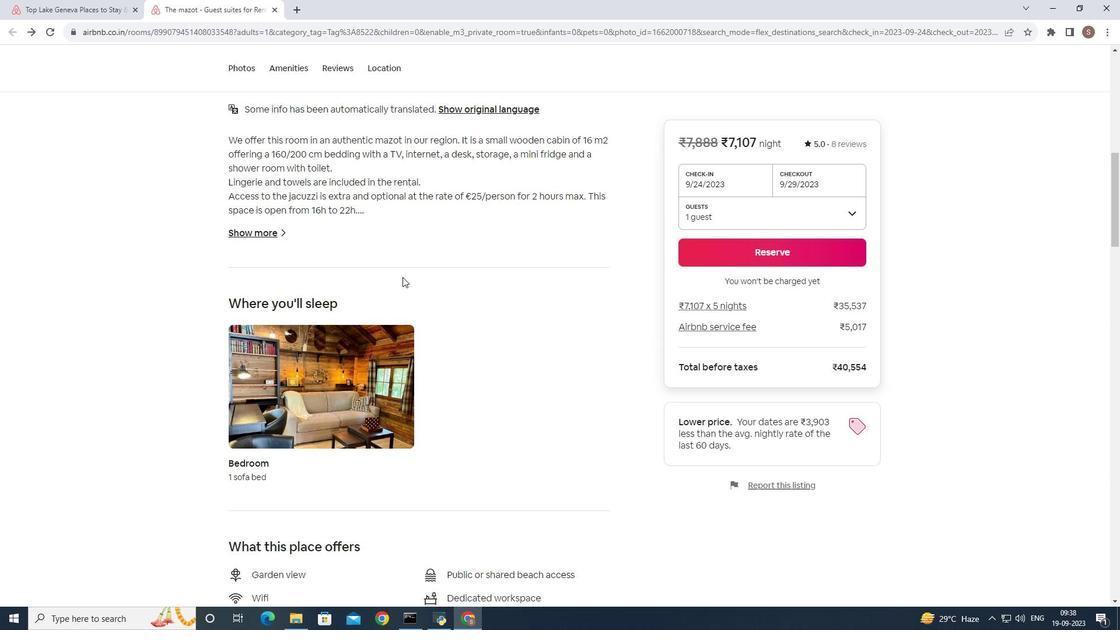 
Action: Mouse scrolled (411, 254) with delta (0, 0)
Screenshot: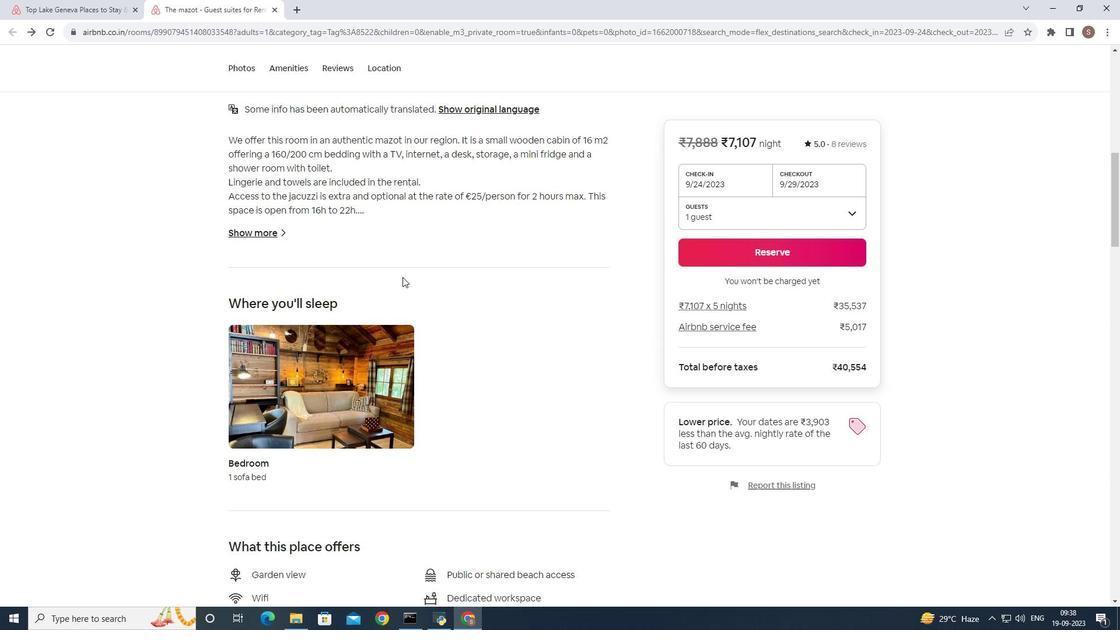 
Action: Mouse moved to (405, 269)
Screenshot: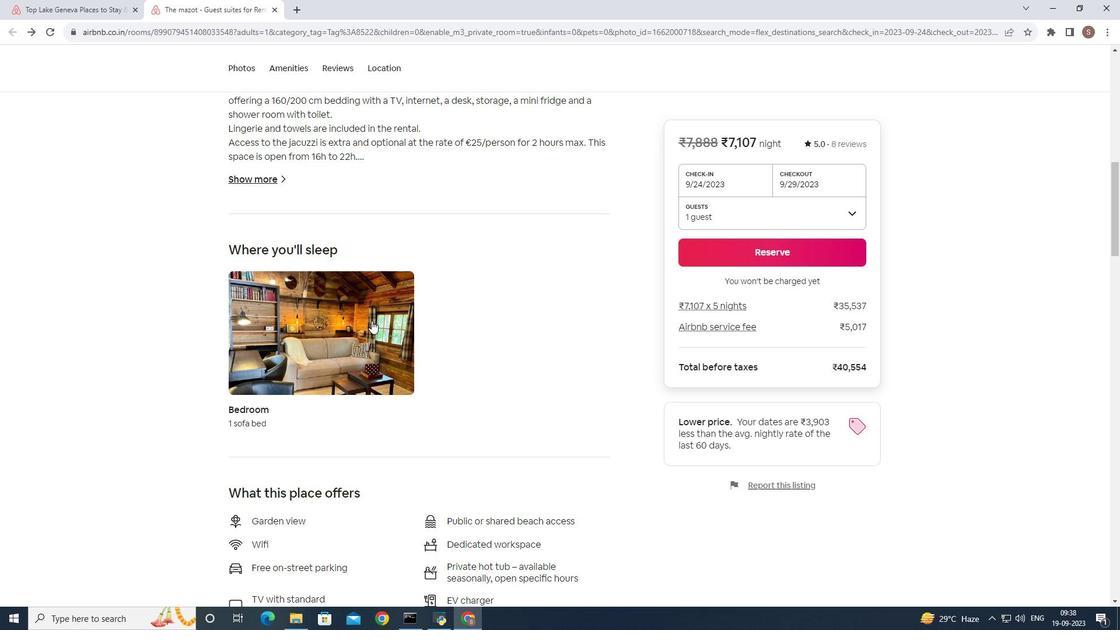
Action: Mouse scrolled (405, 269) with delta (0, 0)
Screenshot: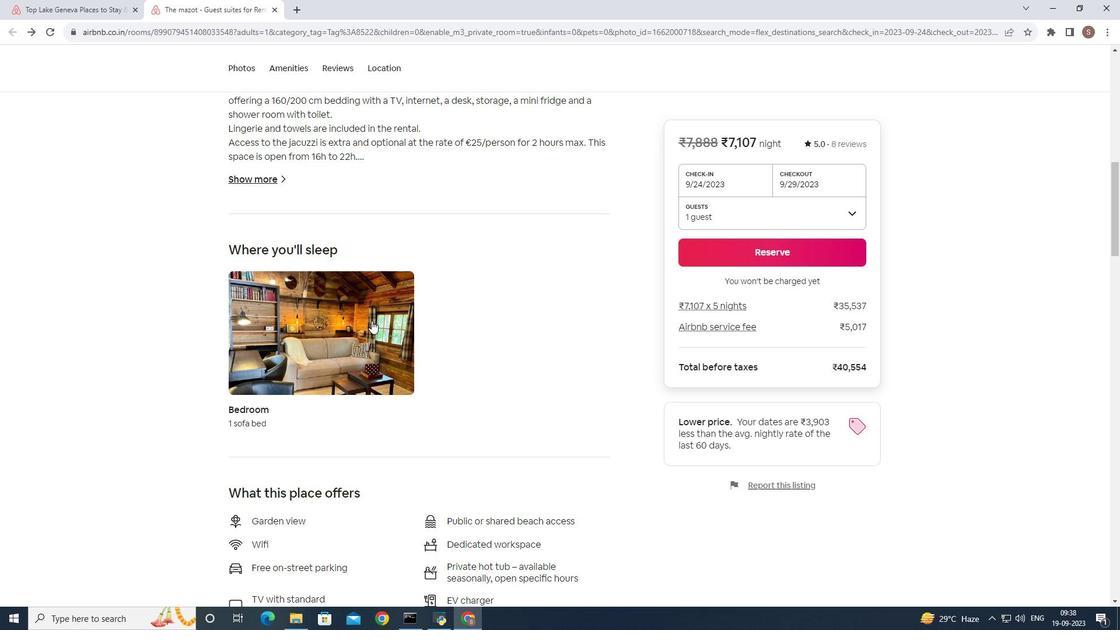 
Action: Mouse moved to (403, 276)
Screenshot: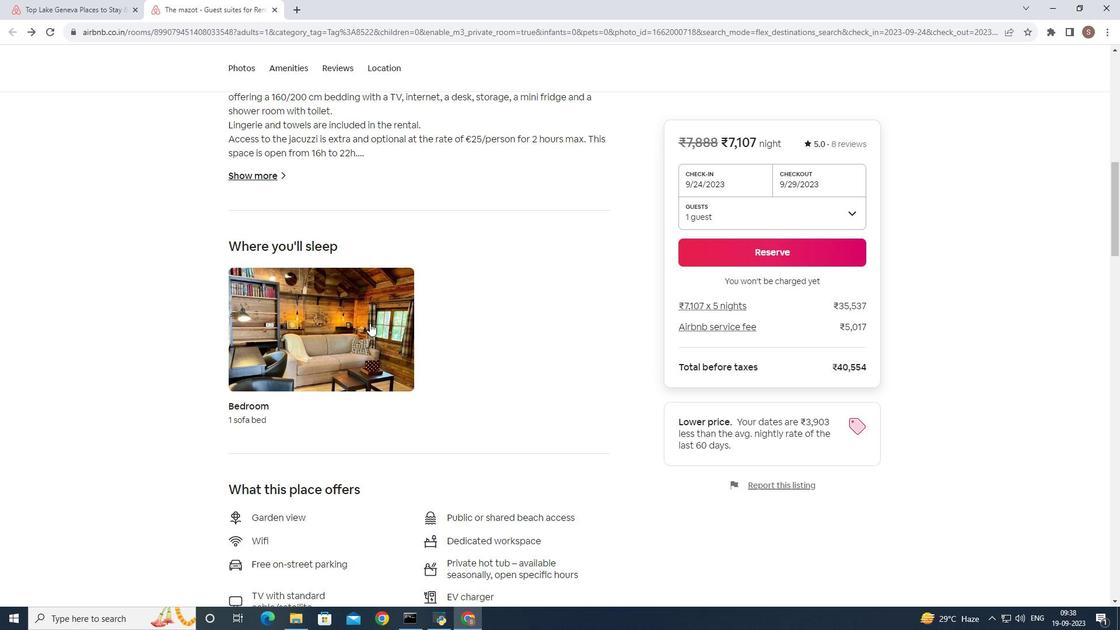 
Action: Mouse scrolled (403, 275) with delta (0, 0)
Screenshot: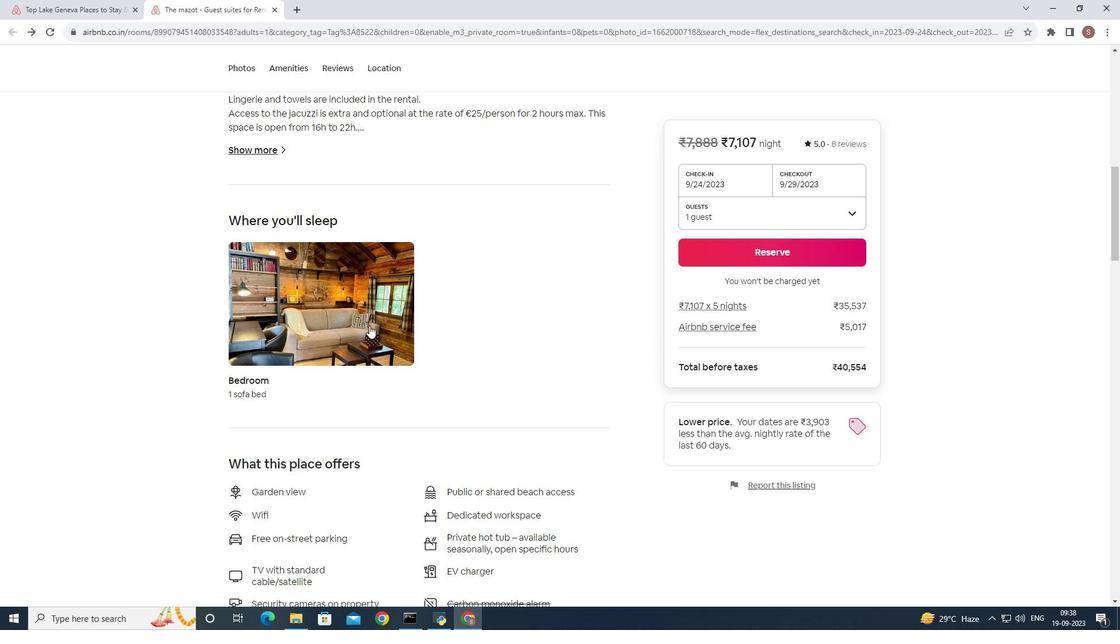 
Action: Mouse moved to (371, 320)
Screenshot: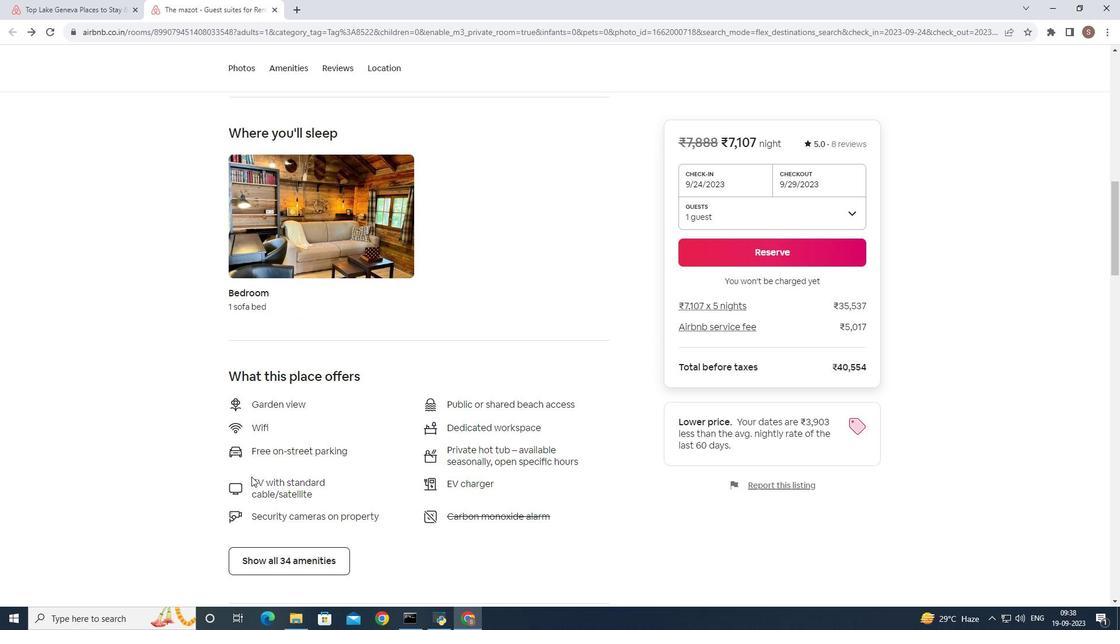 
Action: Mouse scrolled (371, 319) with delta (0, 0)
Screenshot: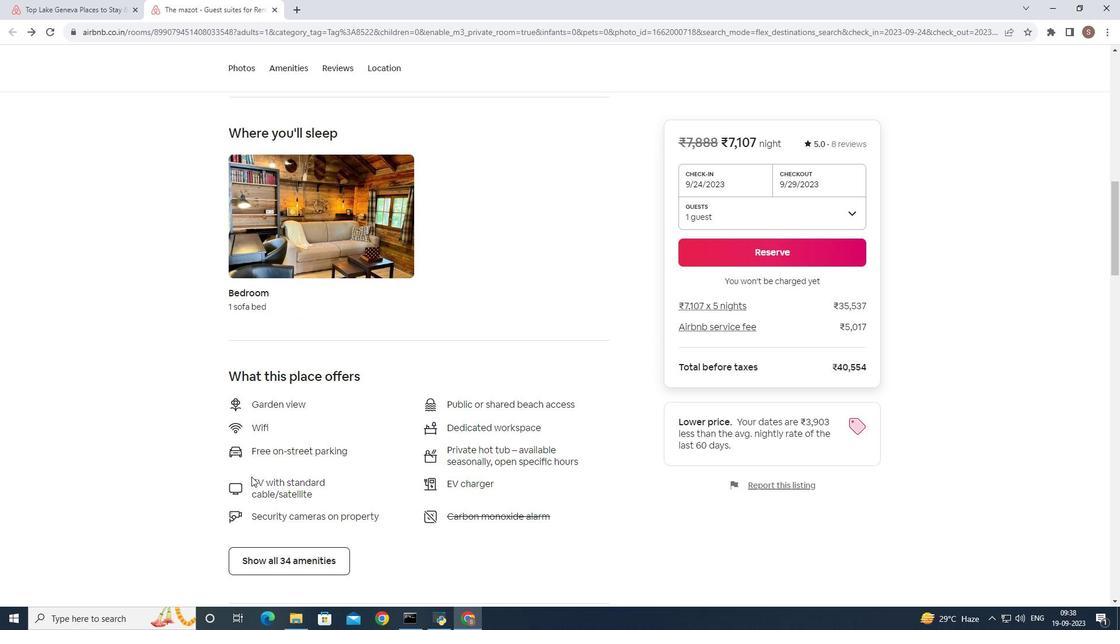 
Action: Mouse moved to (369, 325)
Screenshot: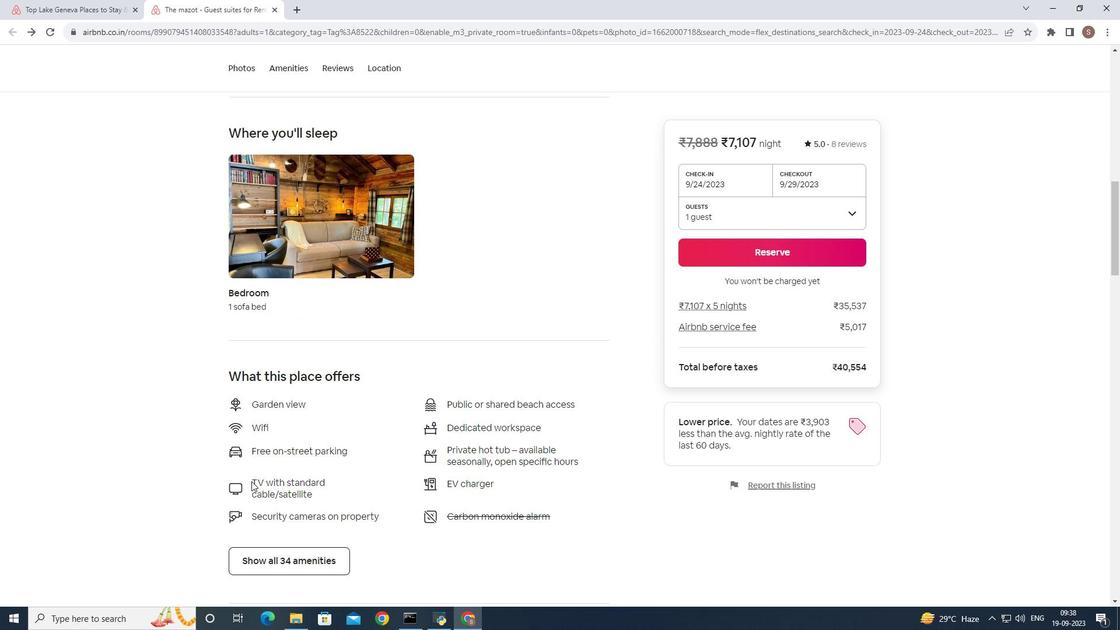 
Action: Mouse scrolled (369, 325) with delta (0, 0)
Screenshot: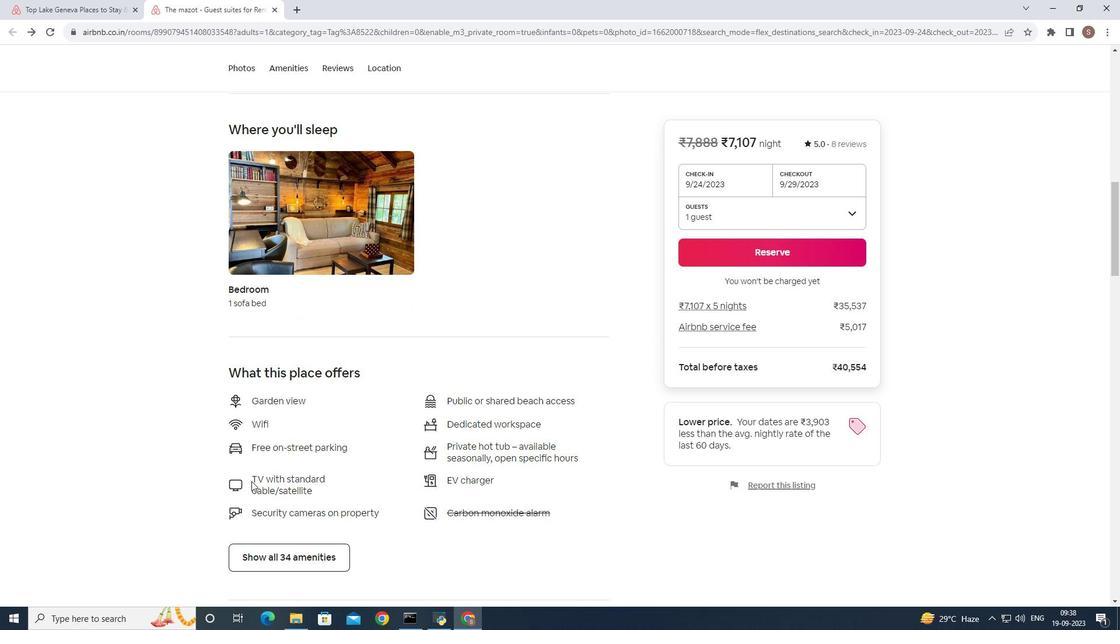 
Action: Mouse moved to (251, 481)
Screenshot: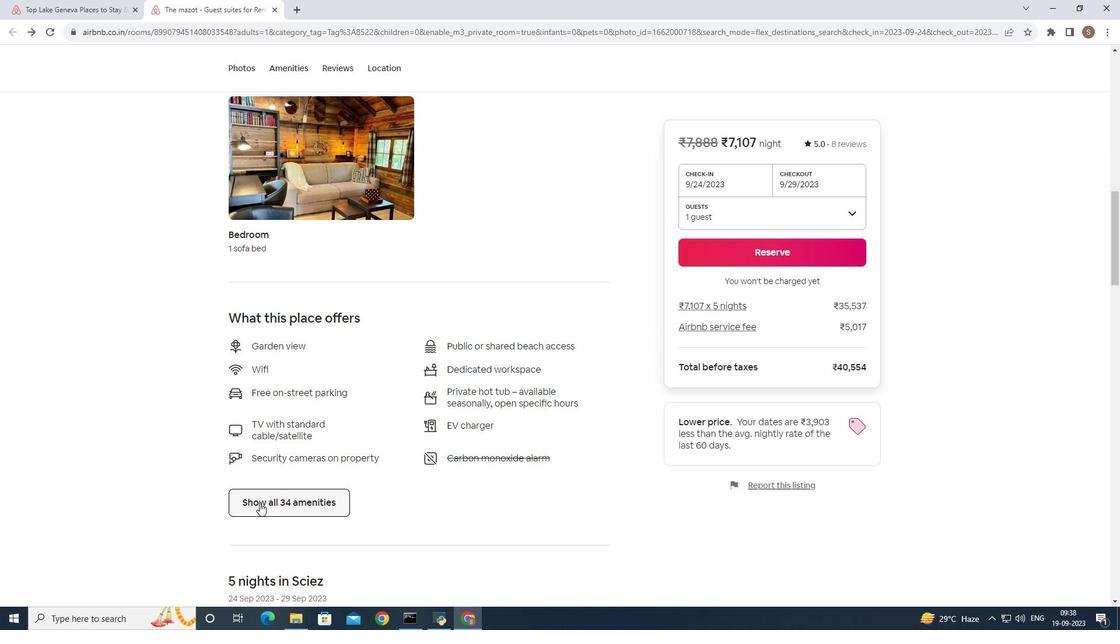 
Action: Mouse scrolled (251, 480) with delta (0, 0)
Screenshot: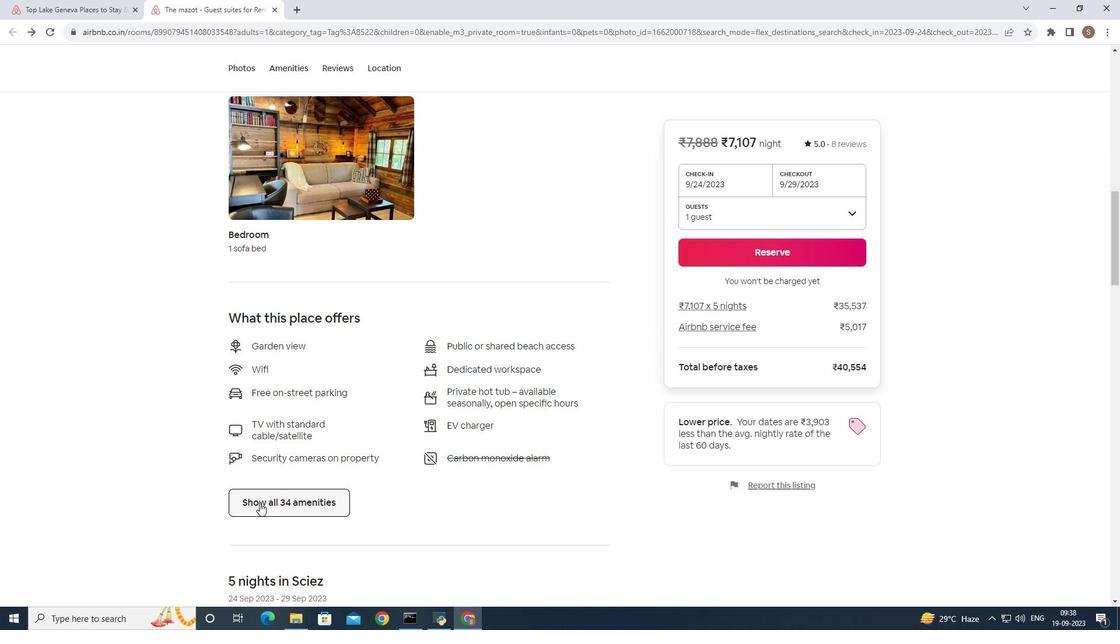 
Action: Mouse moved to (259, 503)
Screenshot: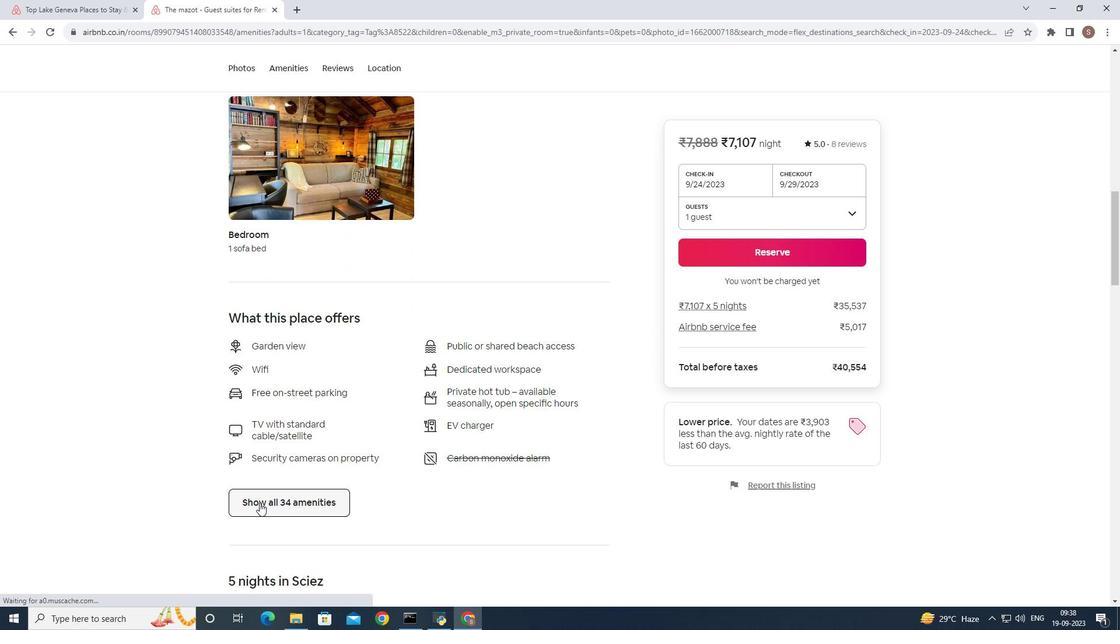 
Action: Mouse pressed left at (259, 503)
Screenshot: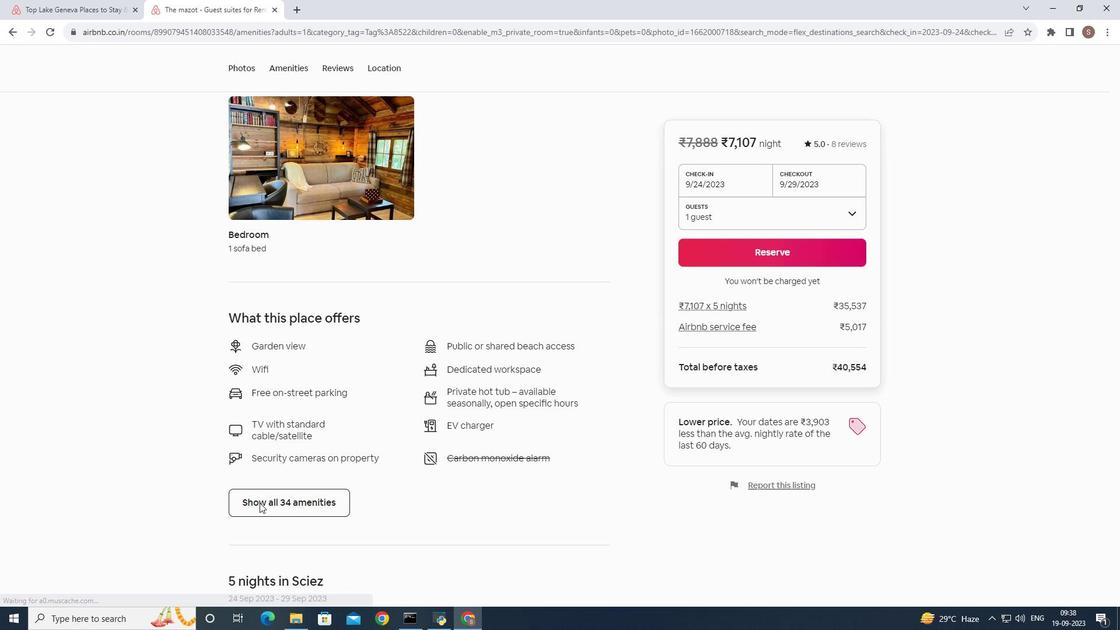 
Action: Mouse moved to (430, 266)
Screenshot: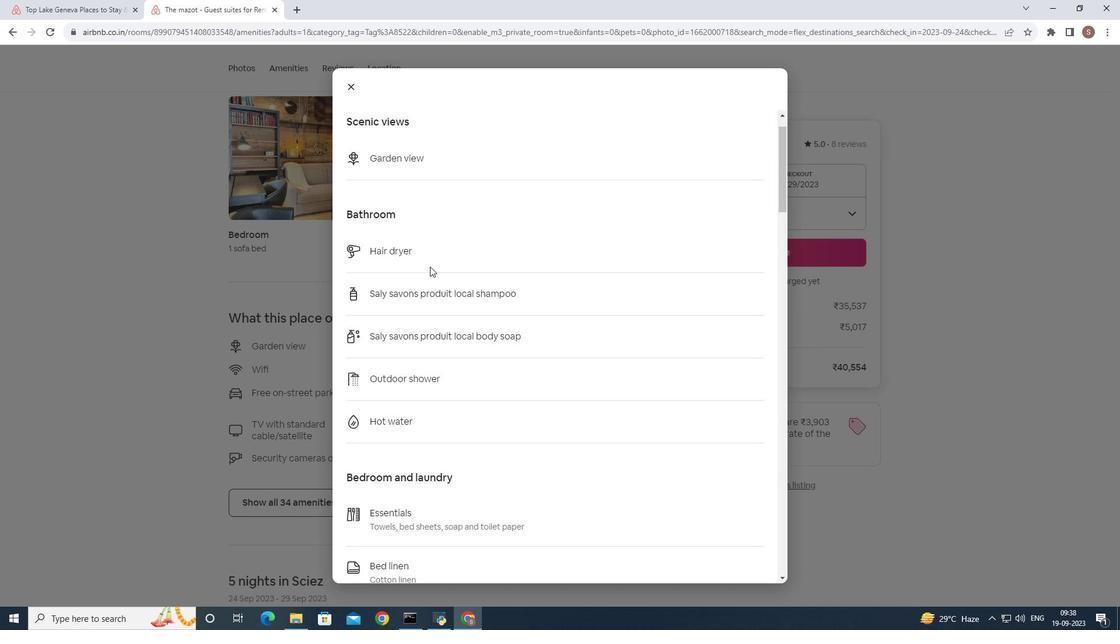 
Action: Mouse scrolled (430, 266) with delta (0, 0)
Screenshot: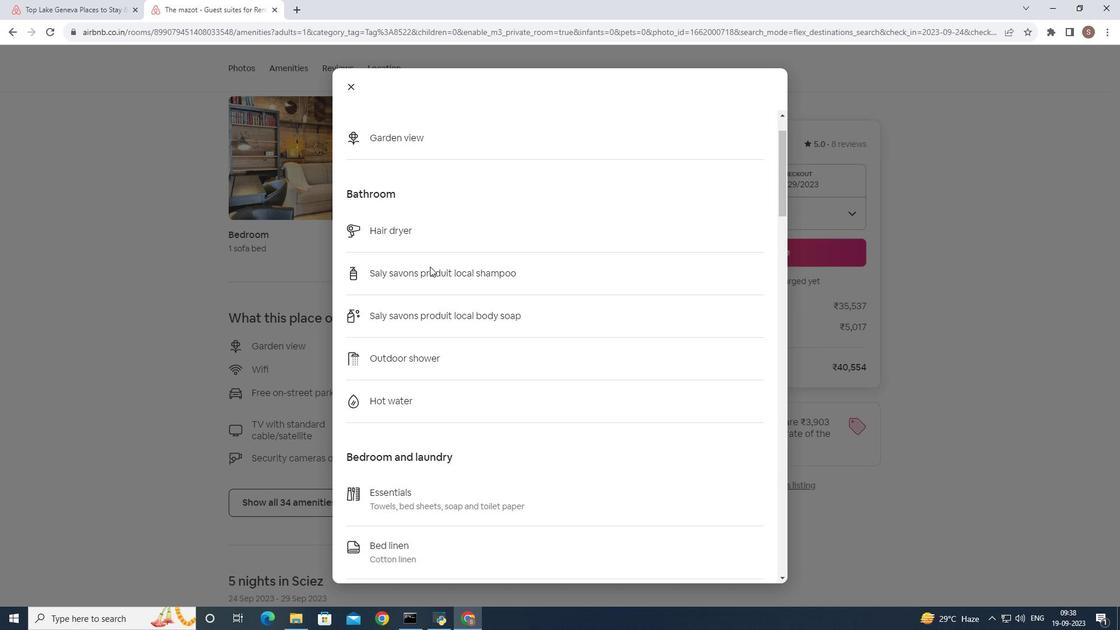 
Action: Mouse scrolled (430, 266) with delta (0, 0)
Screenshot: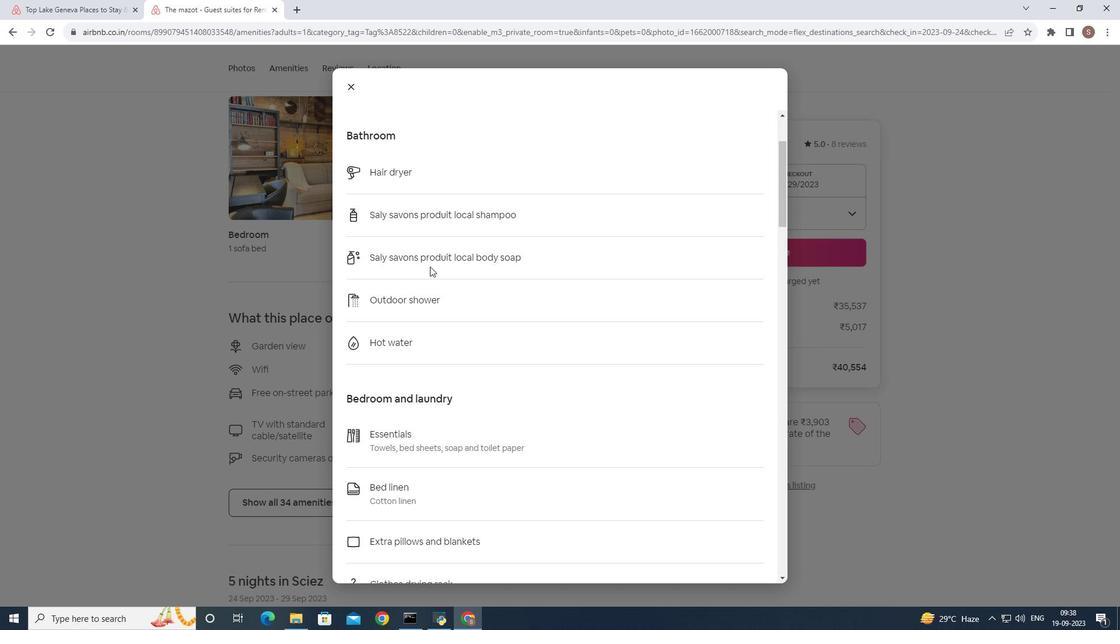 
Action: Mouse scrolled (430, 266) with delta (0, 0)
Screenshot: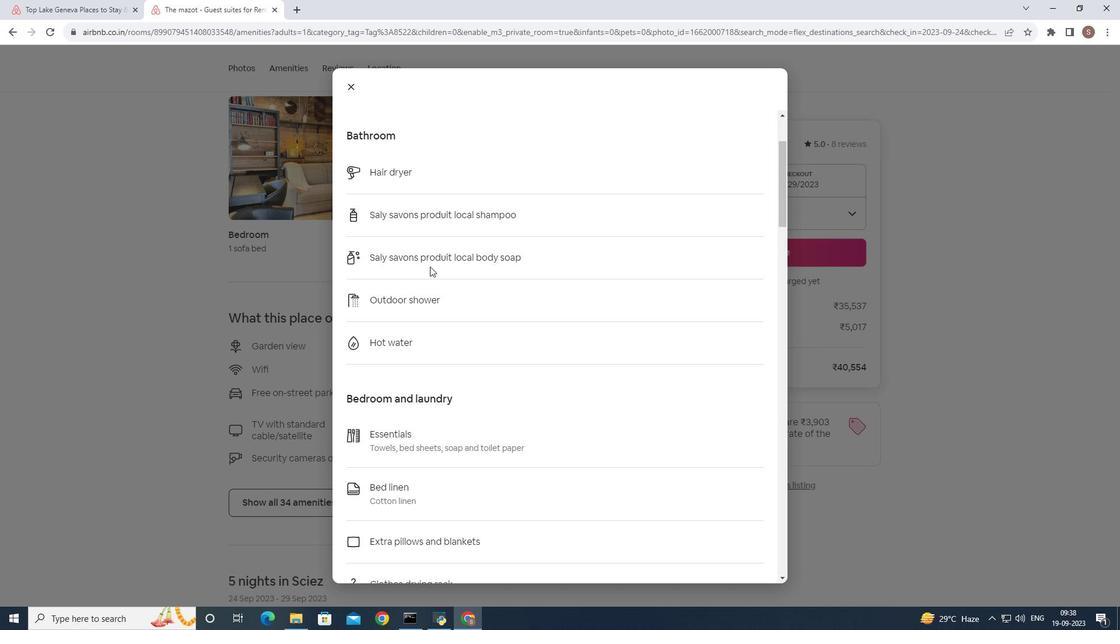 
Action: Mouse scrolled (430, 267) with delta (0, 0)
Screenshot: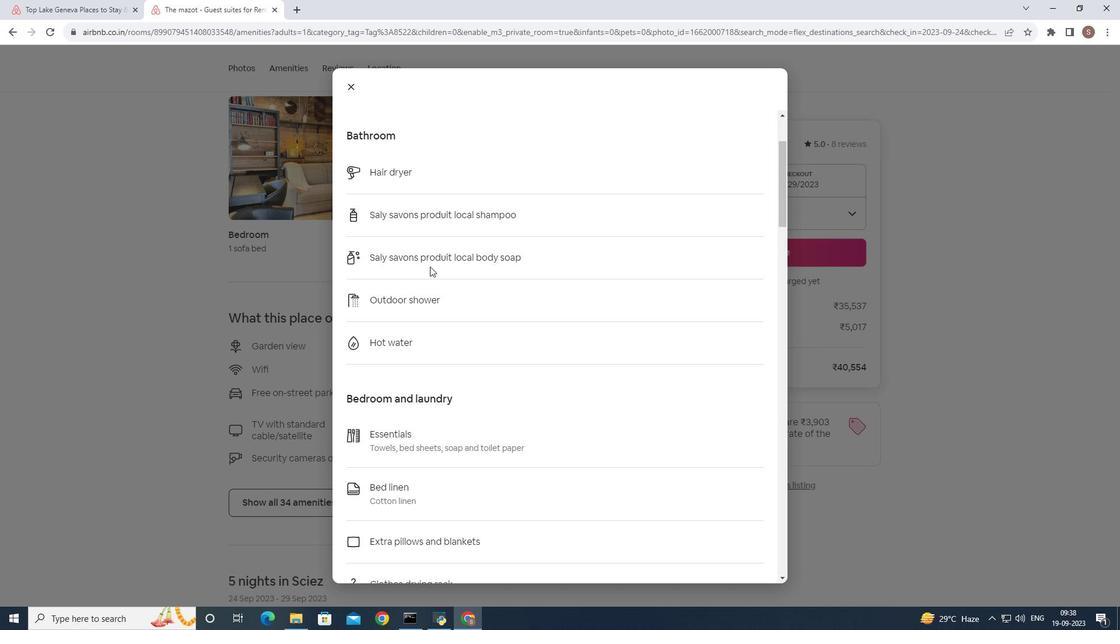 
Action: Mouse scrolled (430, 266) with delta (0, 0)
Screenshot: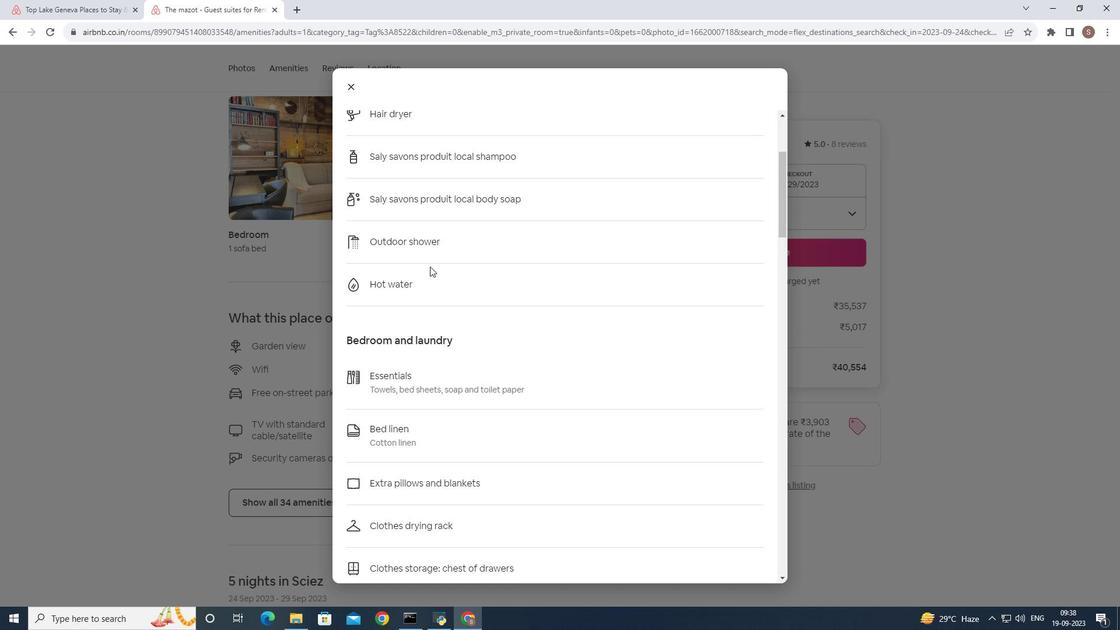 
Action: Mouse scrolled (430, 266) with delta (0, 0)
Screenshot: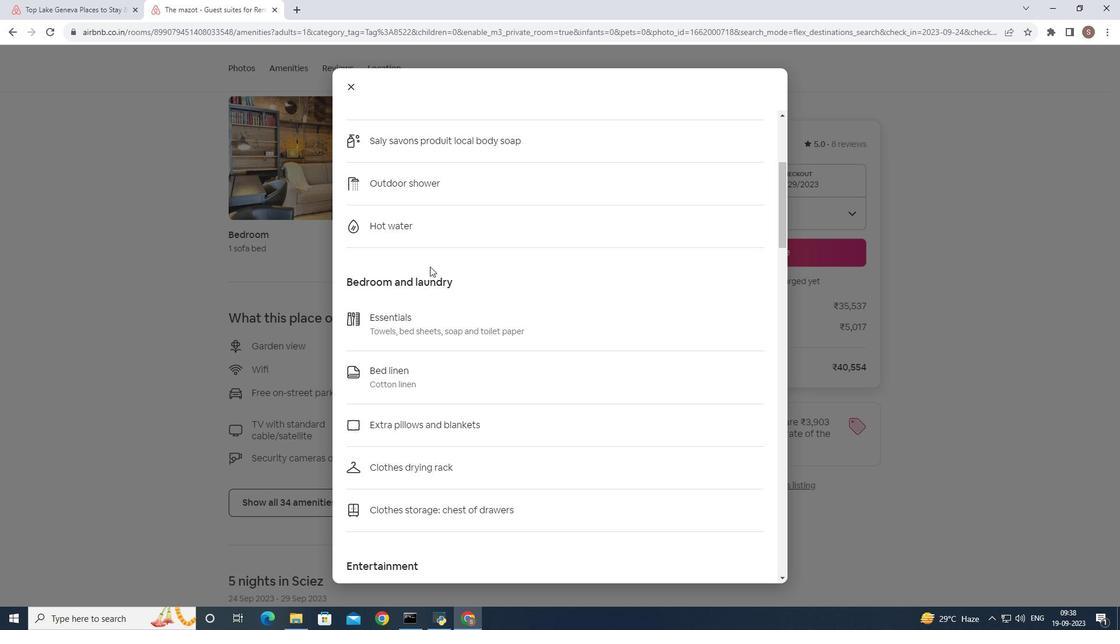 
Action: Mouse scrolled (430, 266) with delta (0, 0)
Screenshot: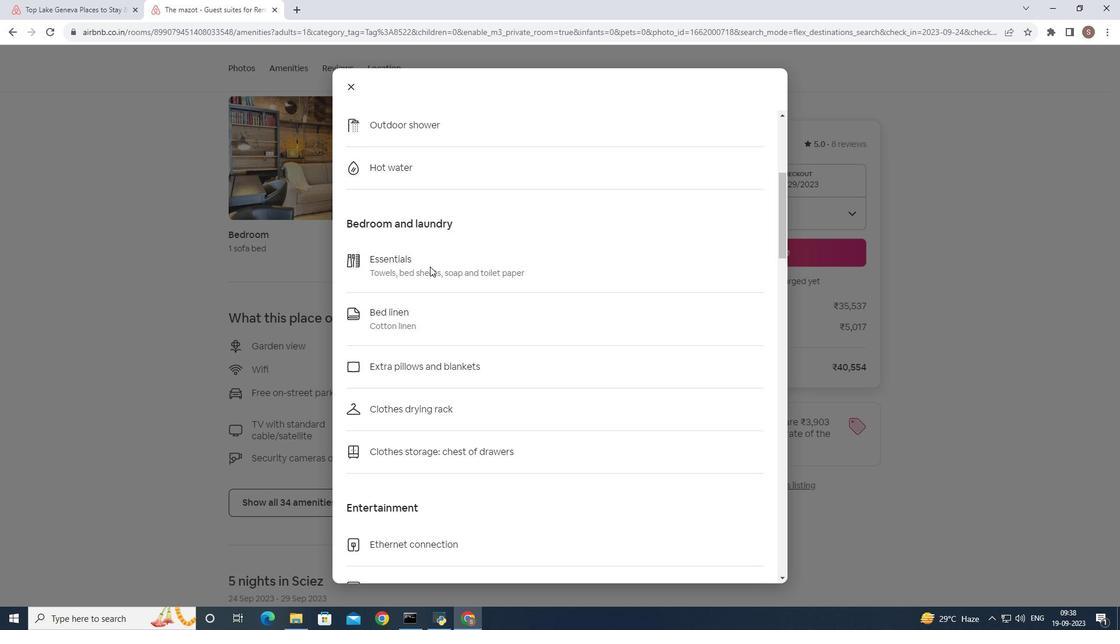 
Action: Mouse scrolled (430, 266) with delta (0, 0)
Screenshot: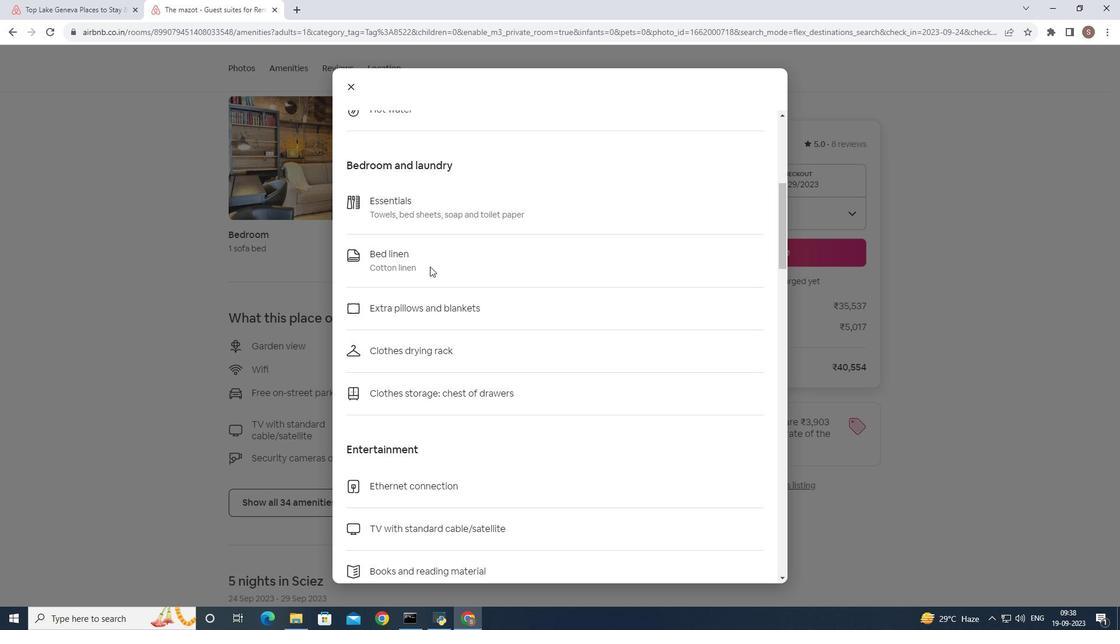 
Action: Mouse scrolled (430, 266) with delta (0, 0)
Screenshot: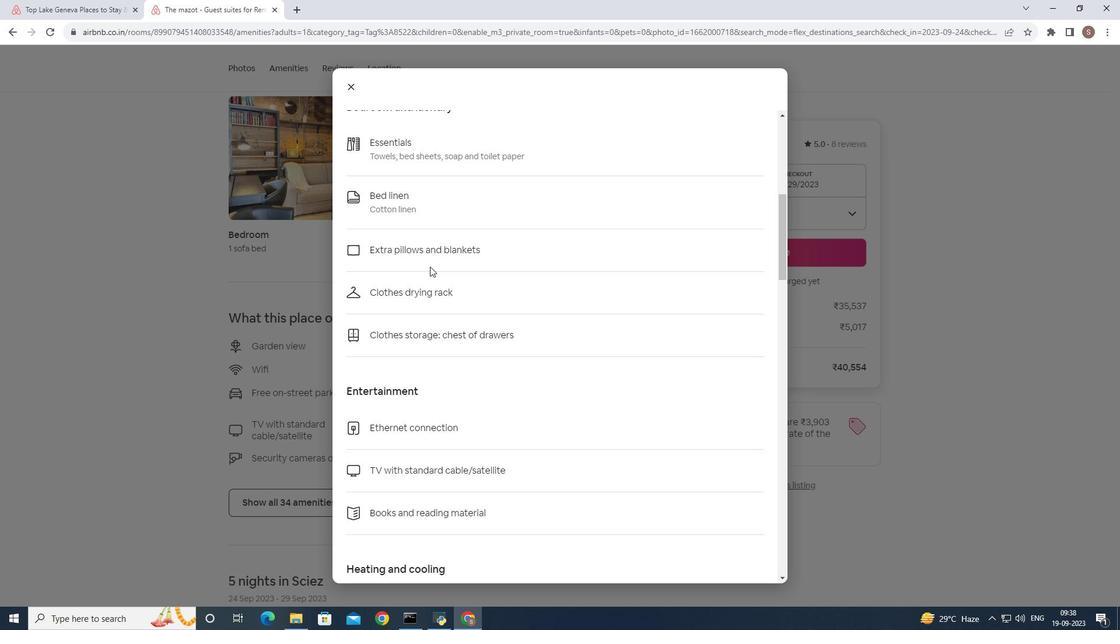 
Action: Mouse scrolled (430, 266) with delta (0, 0)
Screenshot: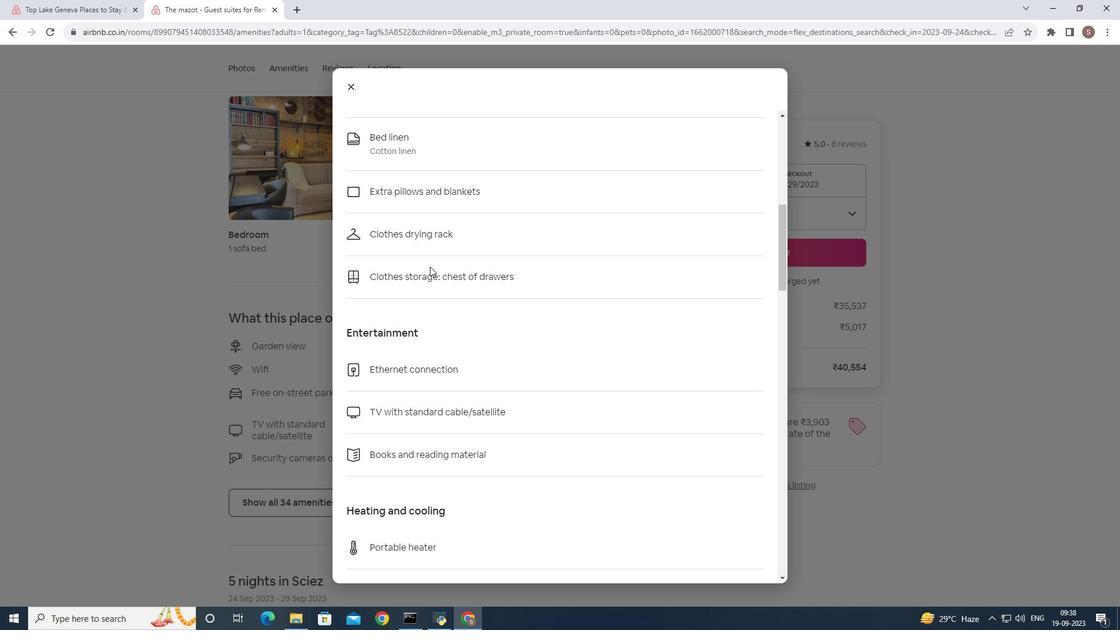 
Action: Mouse scrolled (430, 266) with delta (0, 0)
Screenshot: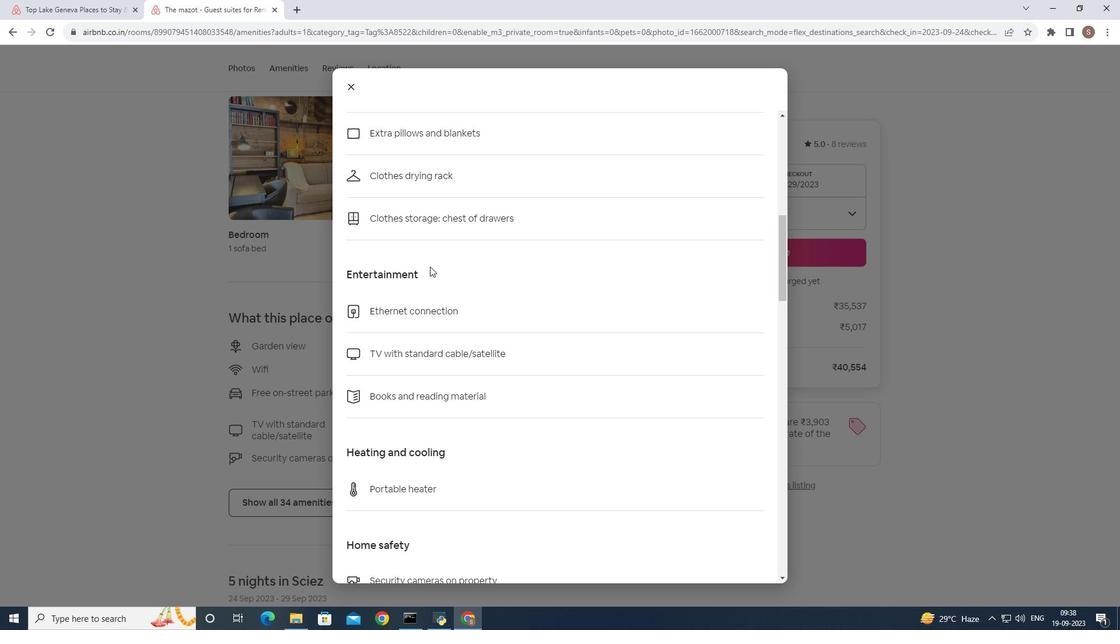 
Action: Mouse scrolled (430, 266) with delta (0, 0)
Screenshot: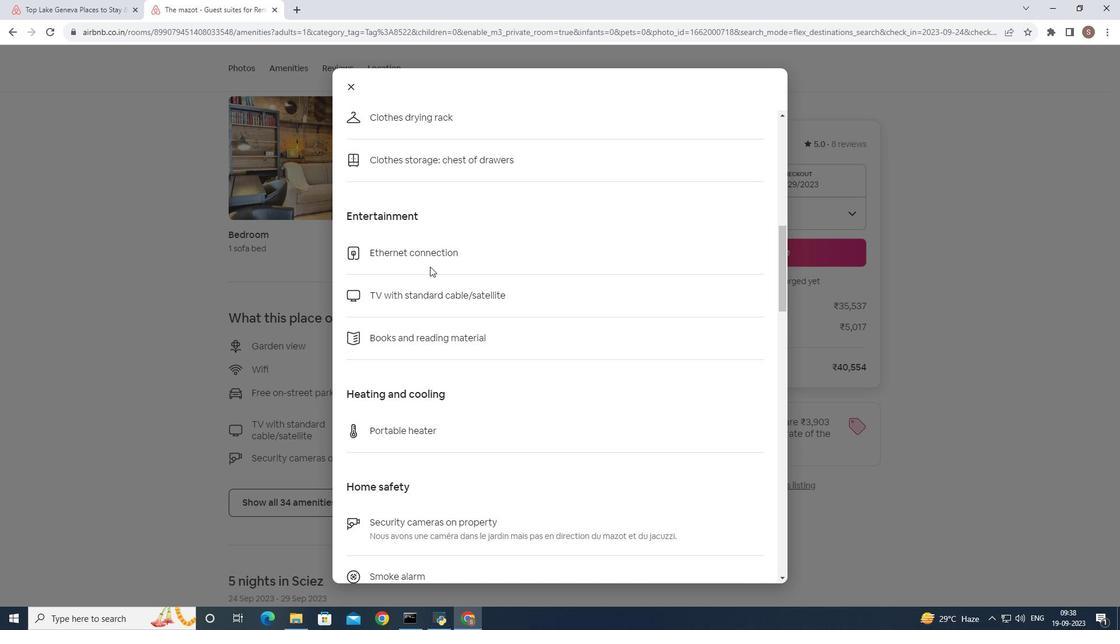 
Action: Mouse scrolled (430, 266) with delta (0, 0)
Screenshot: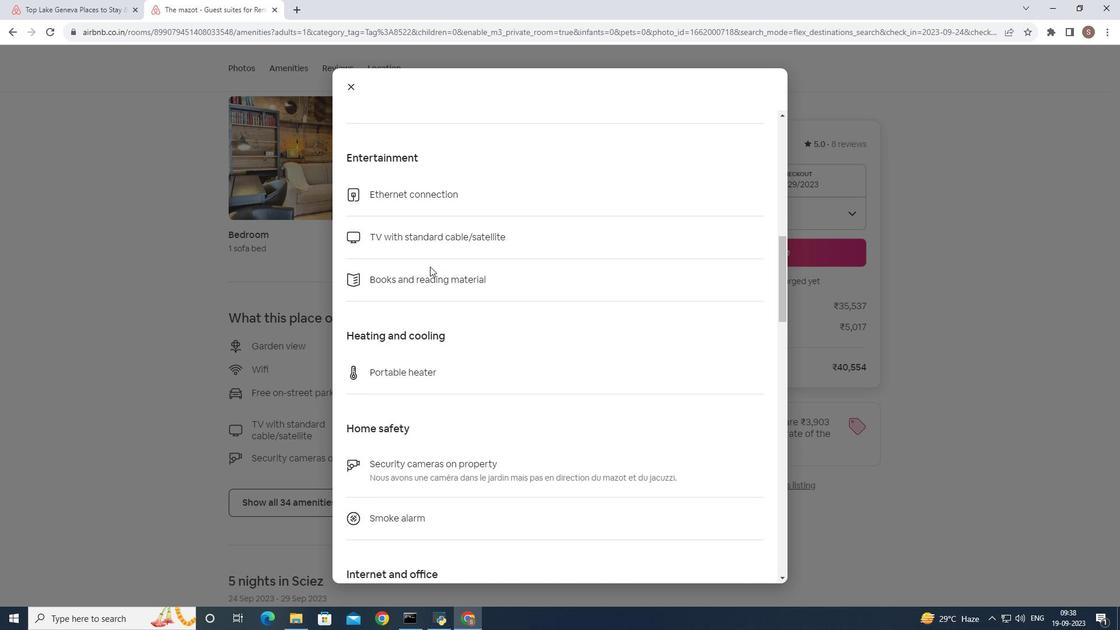 
Action: Mouse scrolled (430, 266) with delta (0, 0)
Screenshot: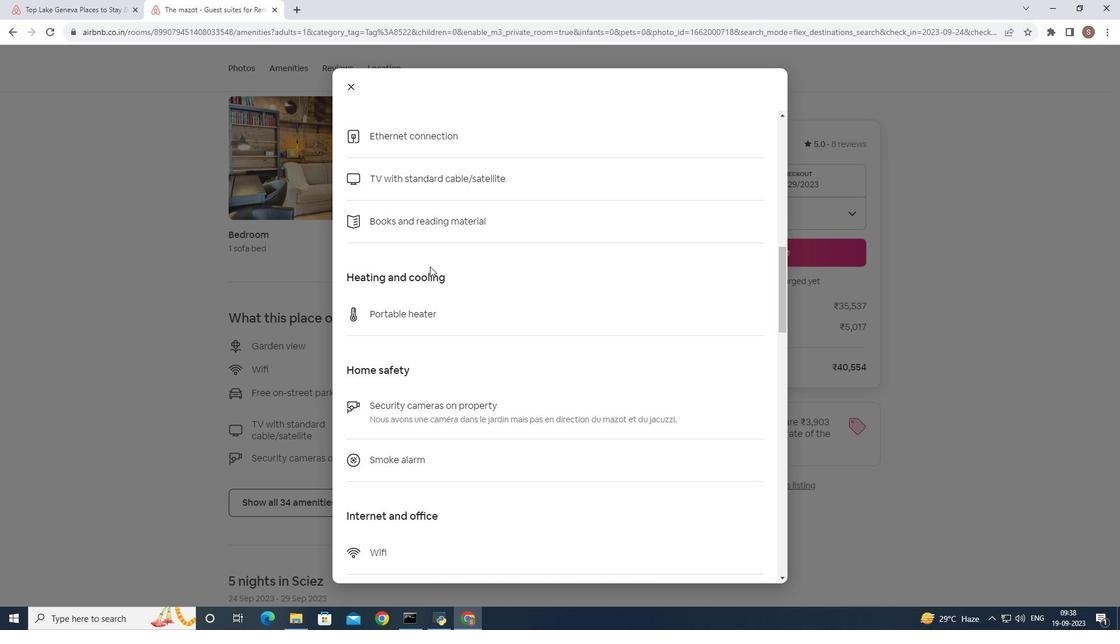 
Action: Mouse scrolled (430, 266) with delta (0, 0)
Screenshot: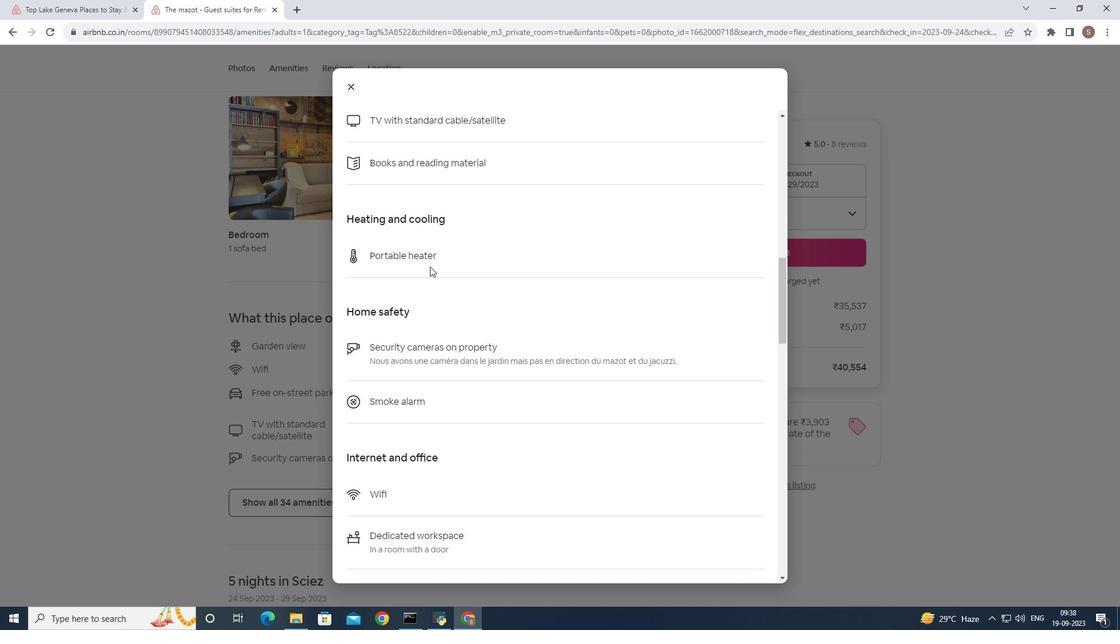 
Action: Mouse scrolled (430, 266) with delta (0, 0)
Screenshot: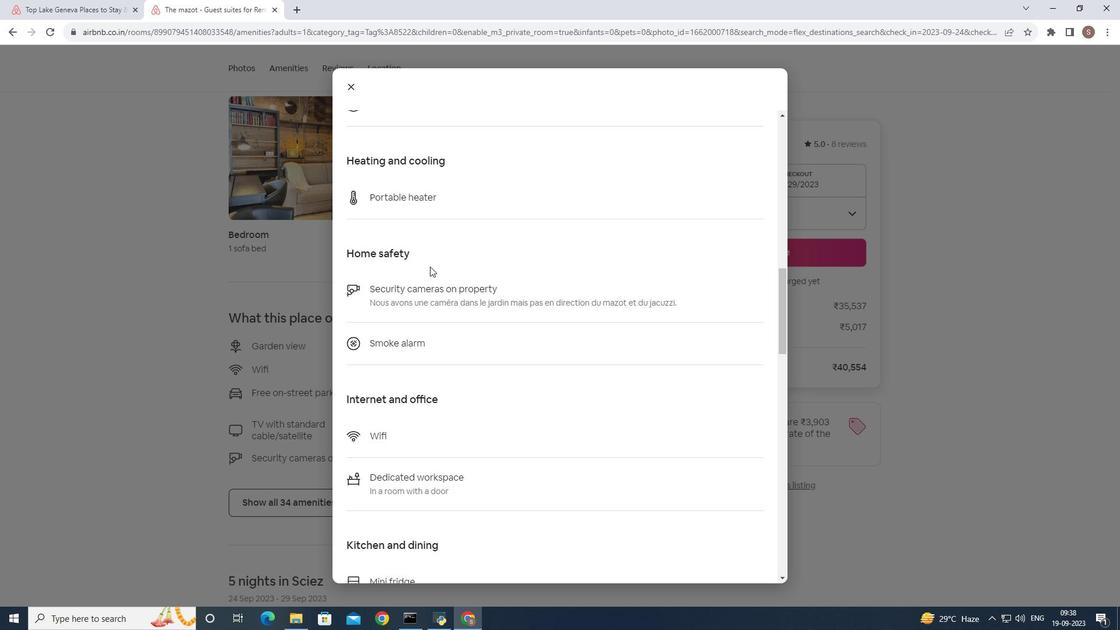 
Action: Mouse scrolled (430, 266) with delta (0, 0)
Screenshot: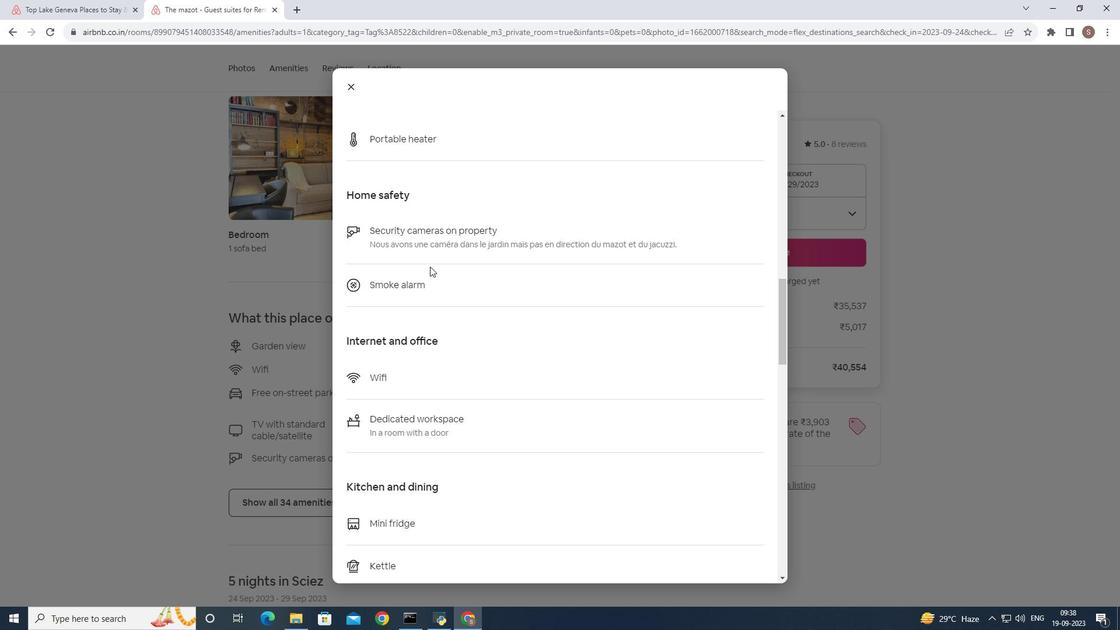 
Action: Mouse scrolled (430, 266) with delta (0, 0)
Screenshot: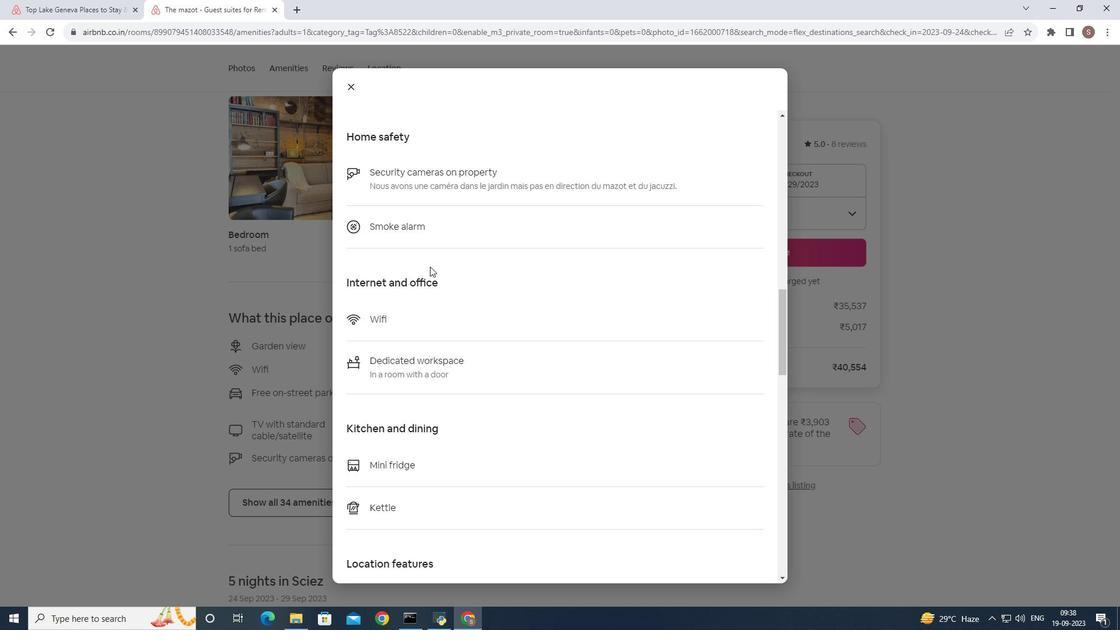 
Action: Mouse scrolled (430, 266) with delta (0, 0)
Screenshot: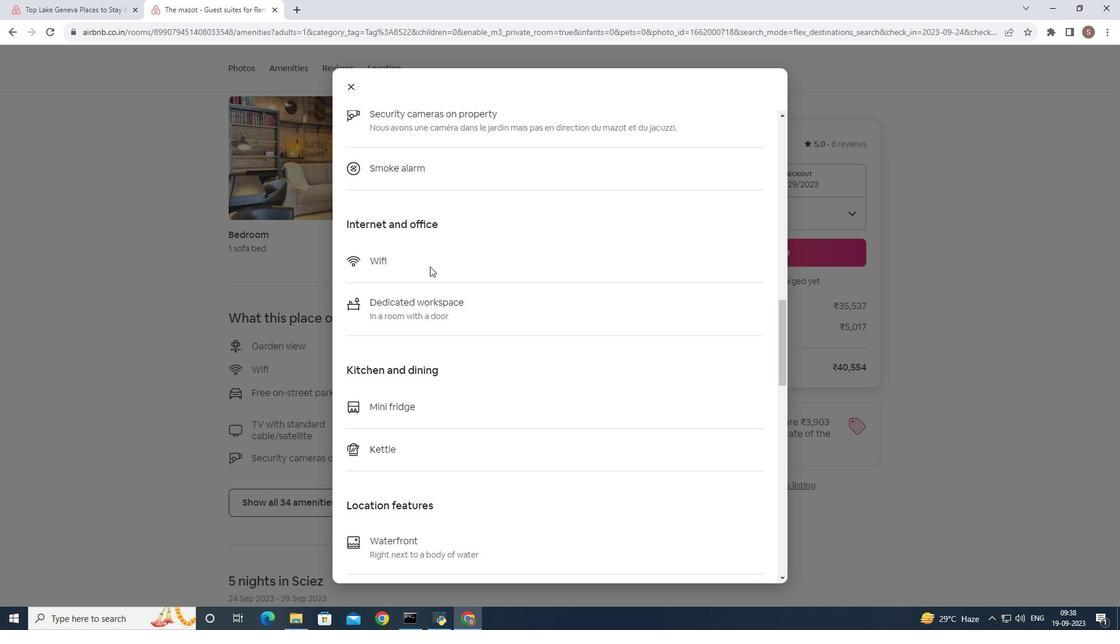 
Action: Mouse scrolled (430, 266) with delta (0, 0)
Screenshot: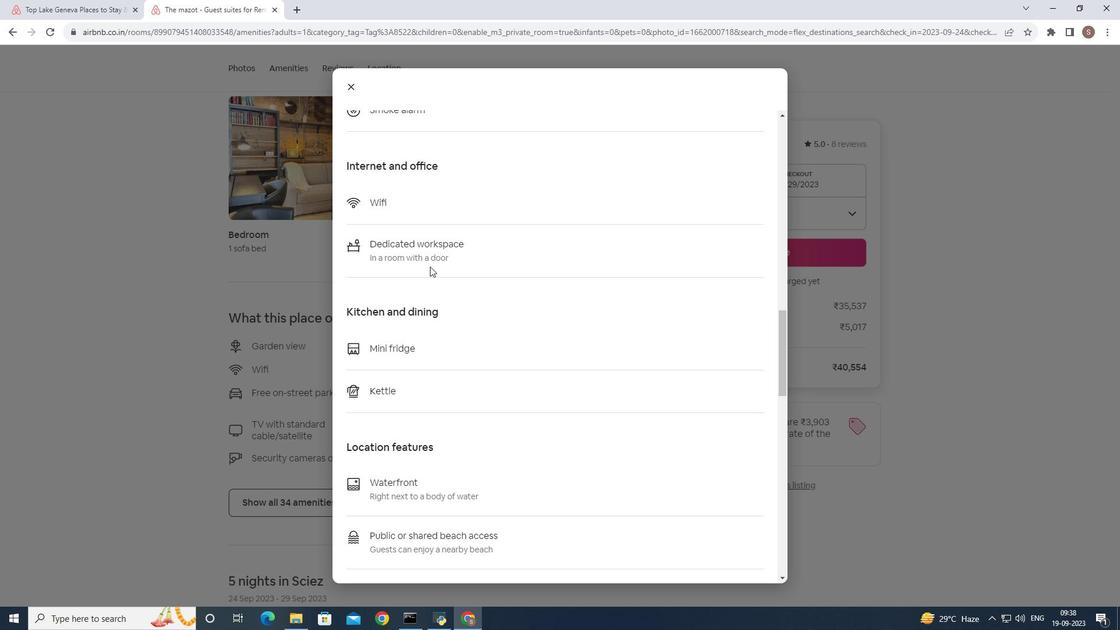 
Action: Mouse scrolled (430, 266) with delta (0, 0)
Screenshot: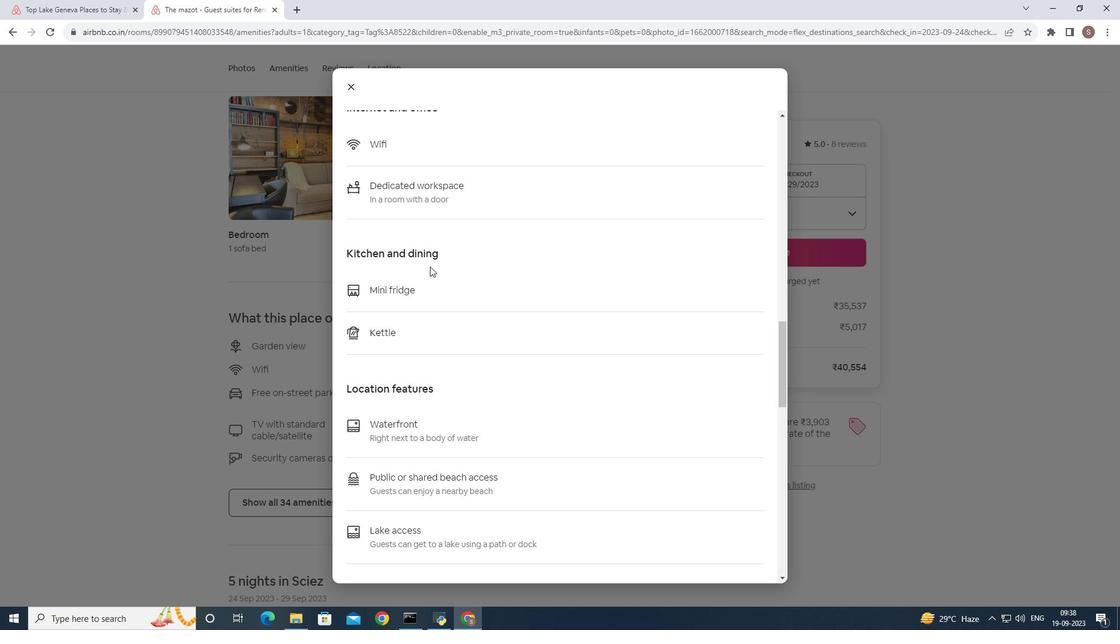 
Action: Mouse scrolled (430, 266) with delta (0, 0)
Screenshot: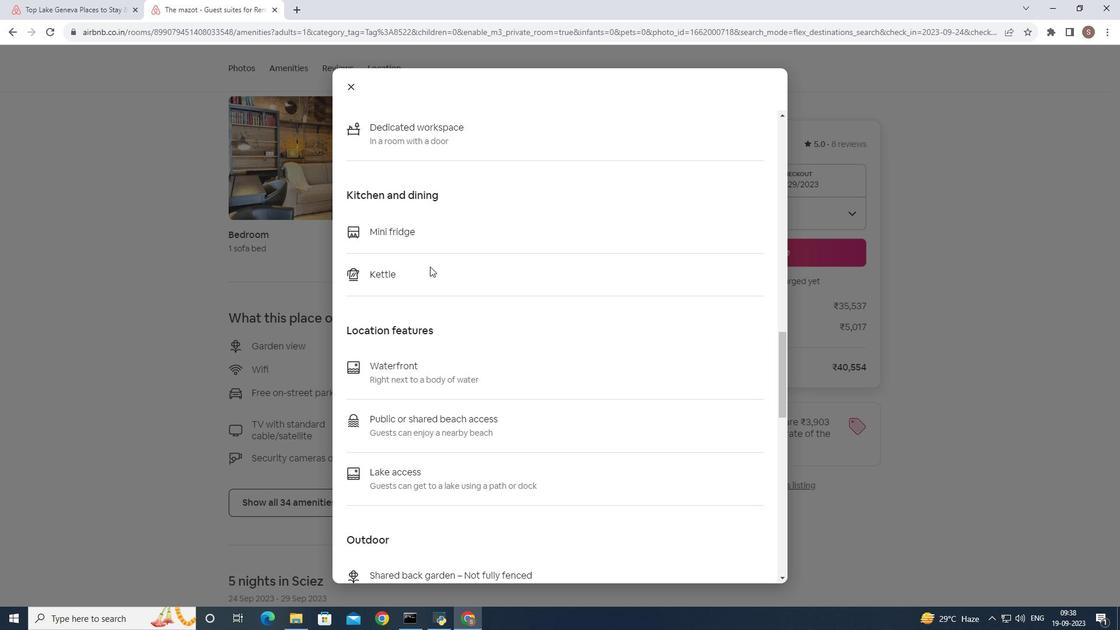 
Action: Mouse scrolled (430, 266) with delta (0, 0)
Screenshot: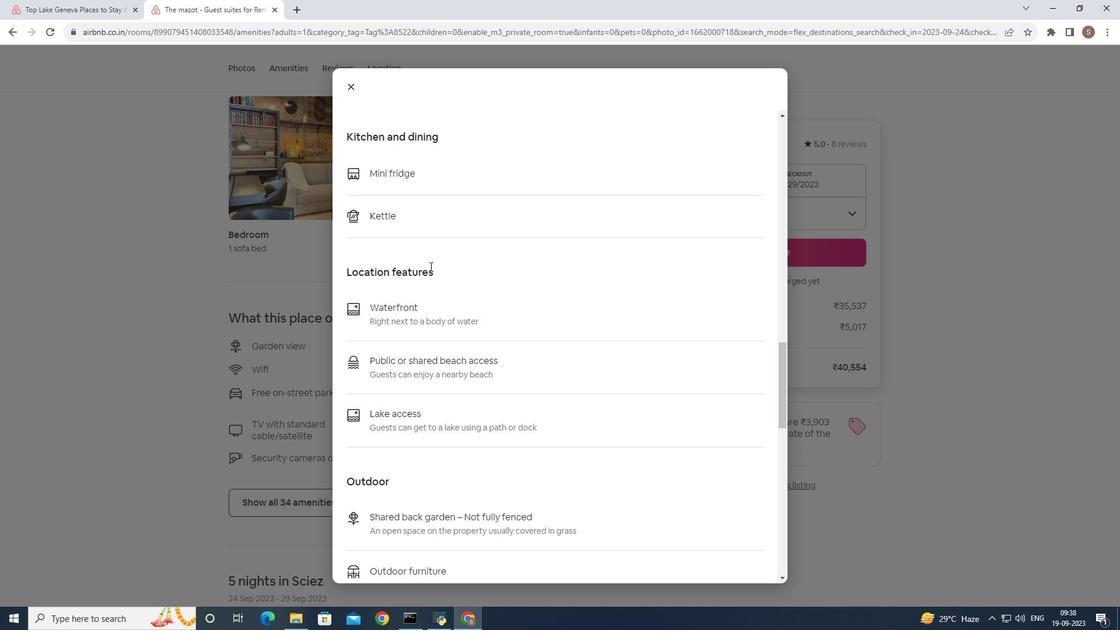 
Action: Mouse scrolled (430, 266) with delta (0, 0)
Screenshot: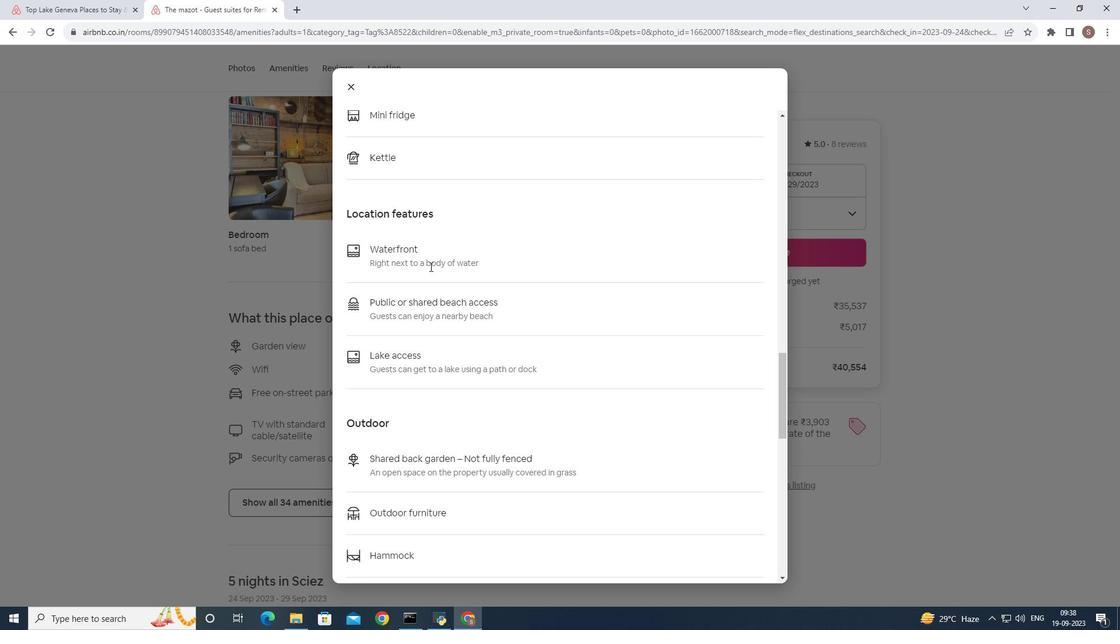 
Action: Mouse scrolled (430, 266) with delta (0, 0)
Screenshot: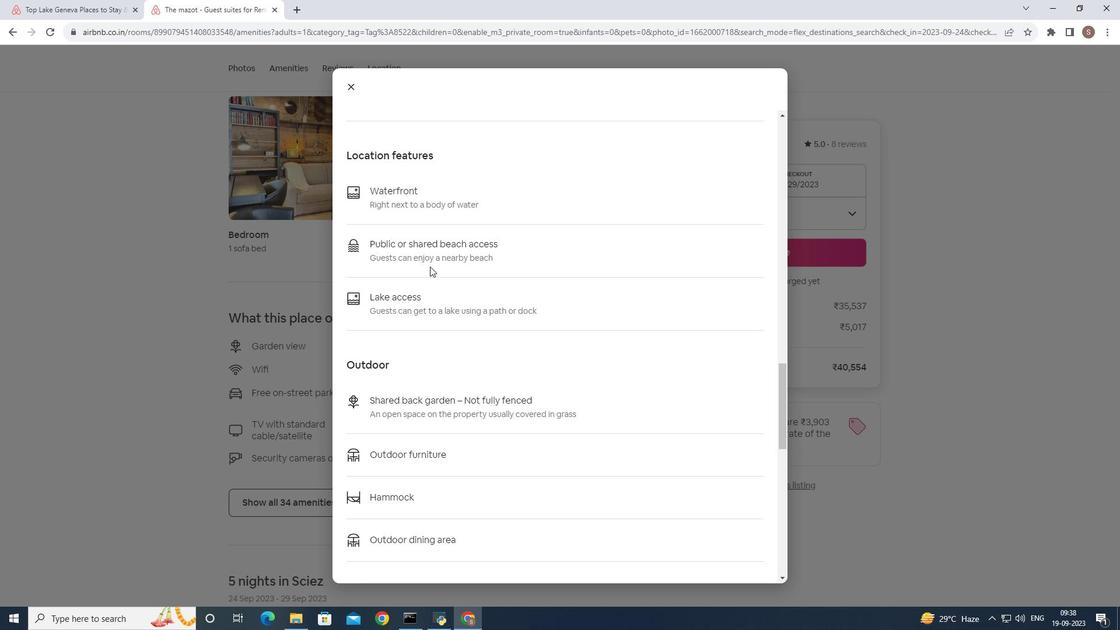 
Action: Mouse scrolled (430, 266) with delta (0, 0)
Screenshot: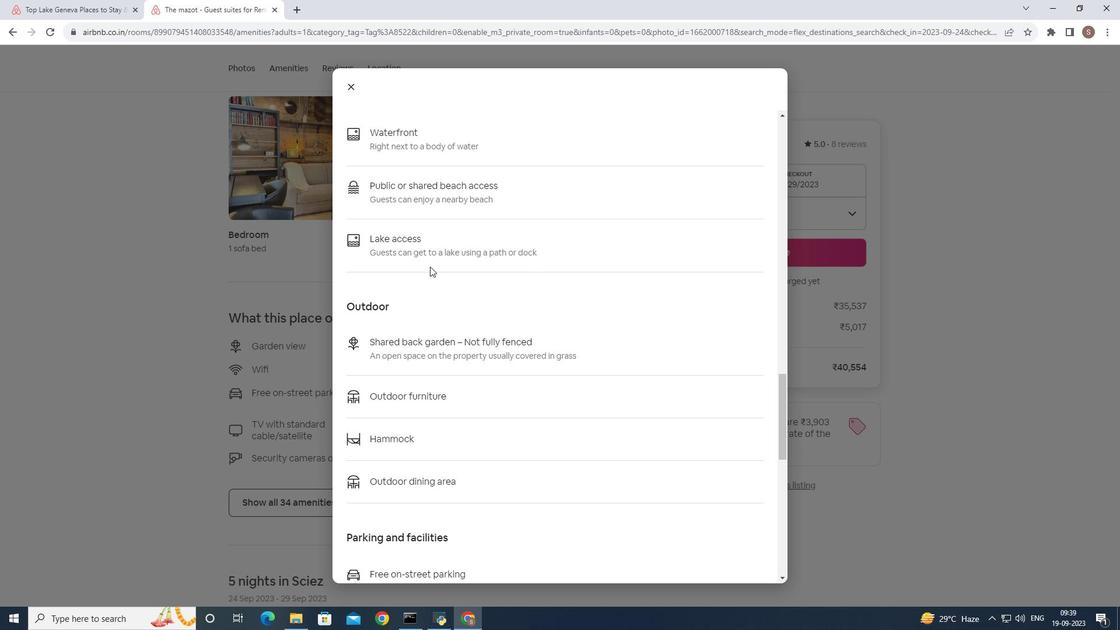 
Action: Mouse scrolled (430, 266) with delta (0, 0)
Screenshot: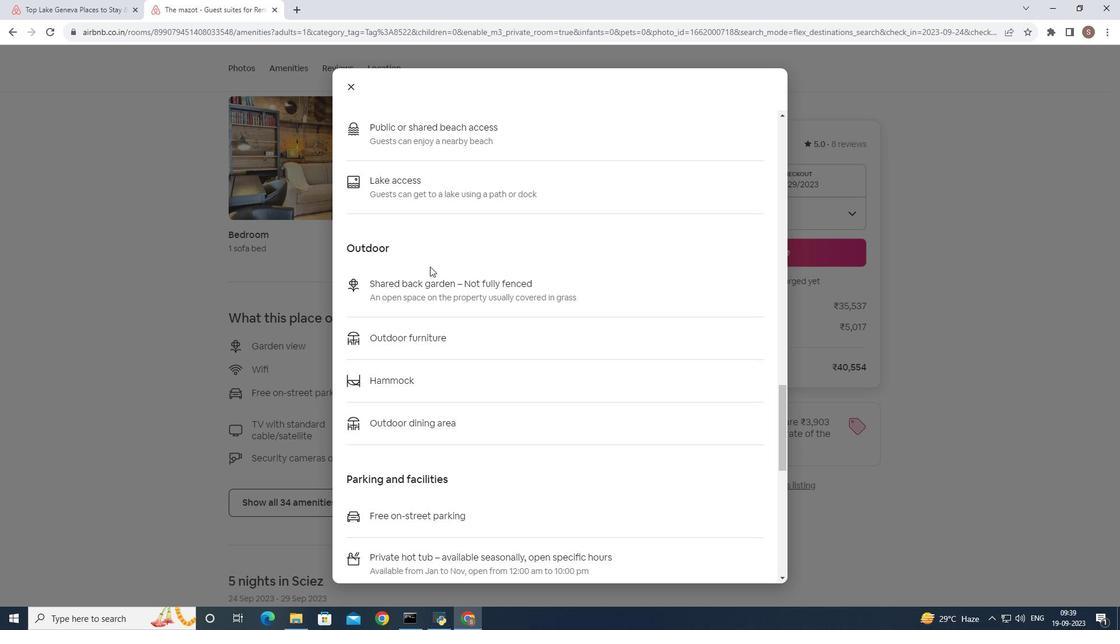 
Action: Mouse scrolled (430, 266) with delta (0, 0)
Screenshot: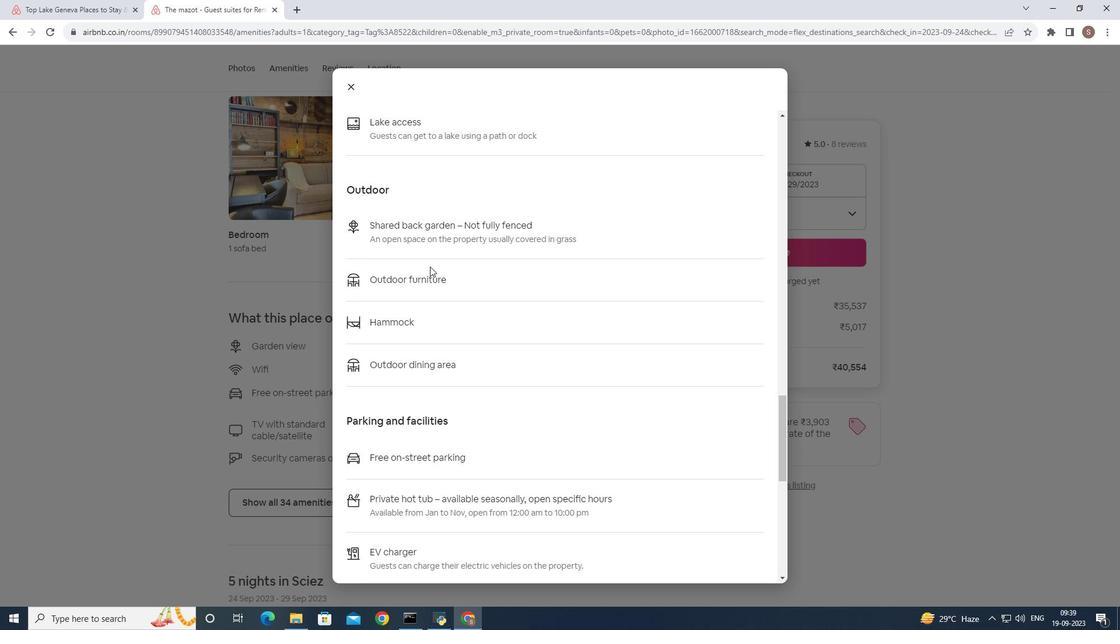 
Action: Mouse scrolled (430, 266) with delta (0, 0)
Screenshot: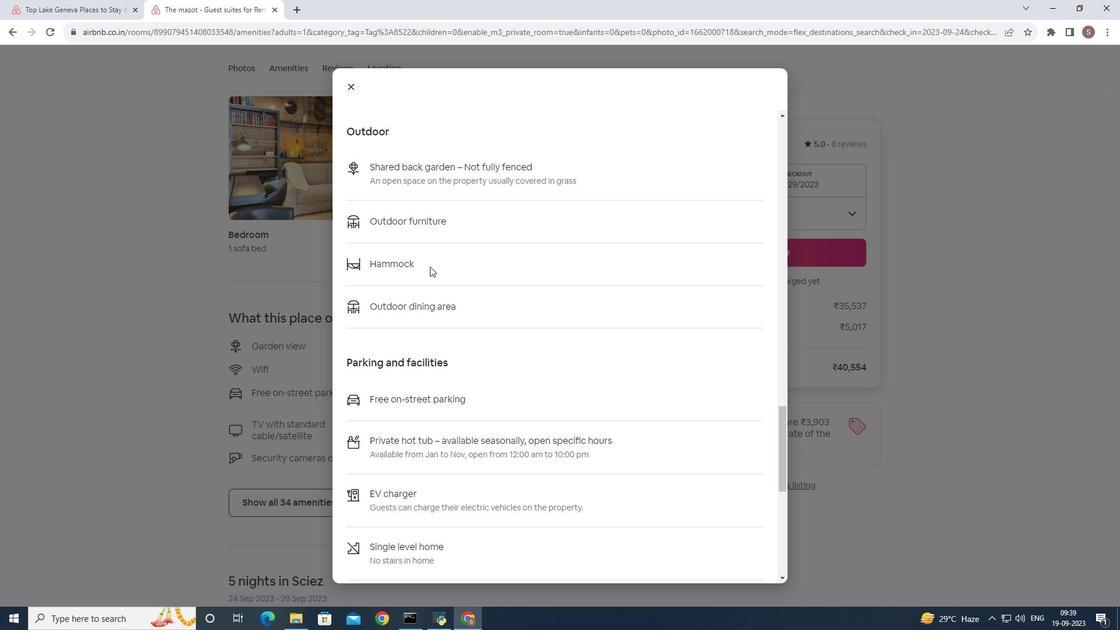 
Action: Mouse scrolled (430, 266) with delta (0, 0)
Screenshot: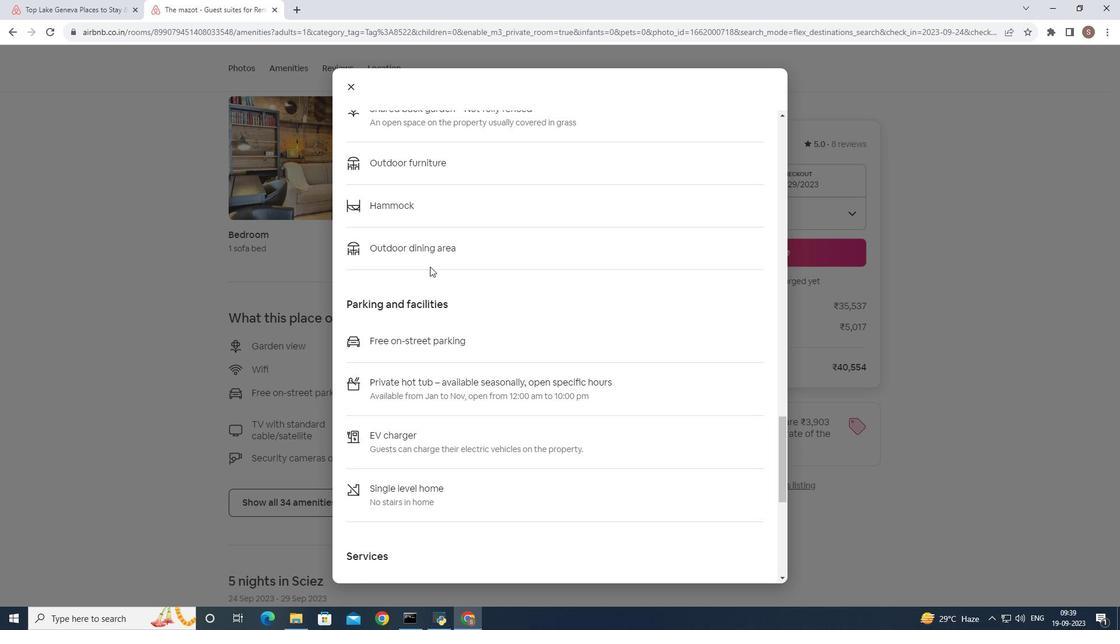 
Action: Mouse scrolled (430, 266) with delta (0, 0)
Screenshot: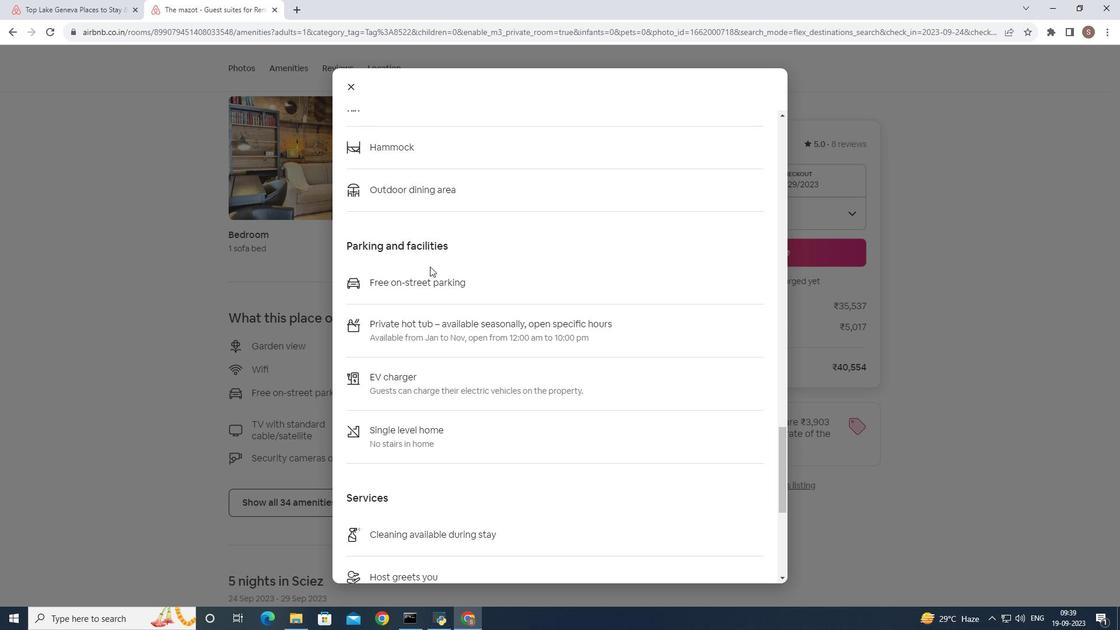 
Action: Mouse scrolled (430, 266) with delta (0, 0)
Screenshot: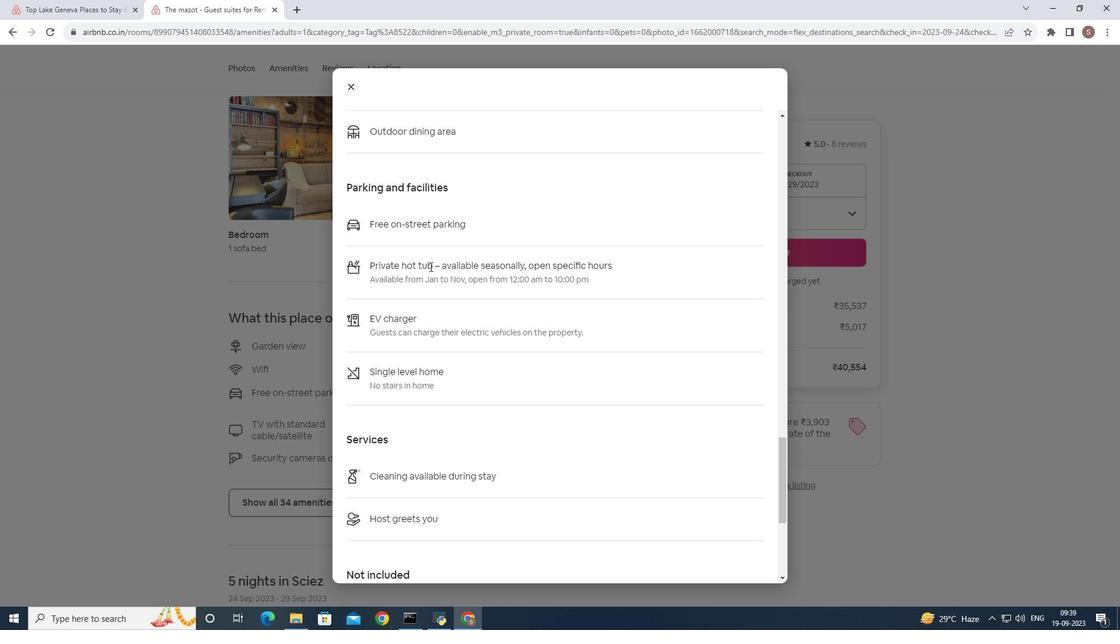 
Action: Mouse scrolled (430, 266) with delta (0, 0)
Screenshot: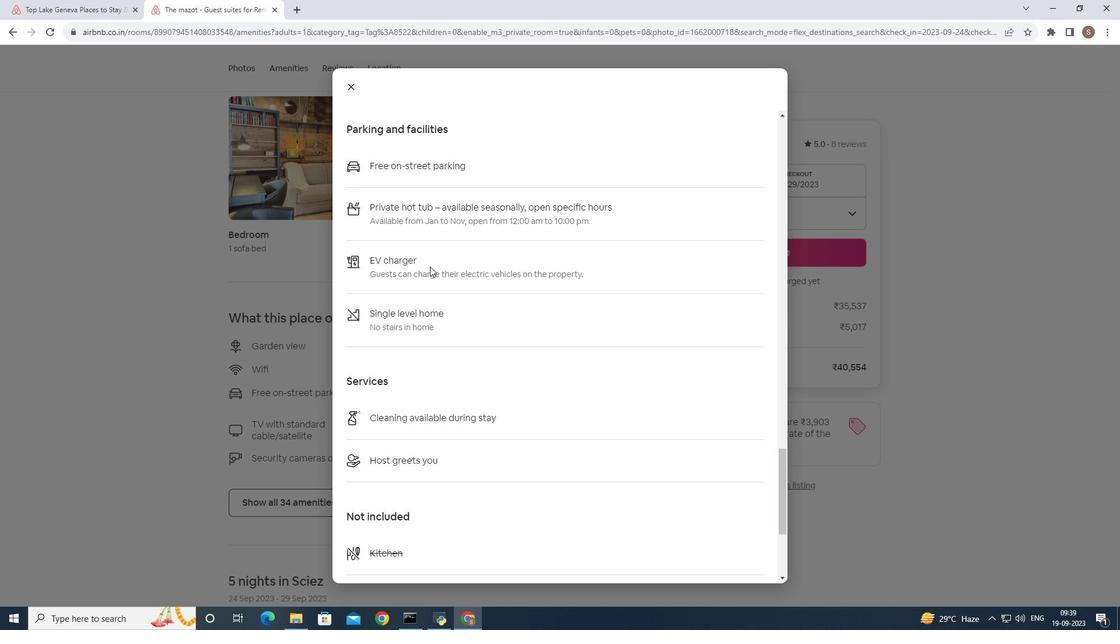 
Action: Mouse scrolled (430, 266) with delta (0, 0)
Screenshot: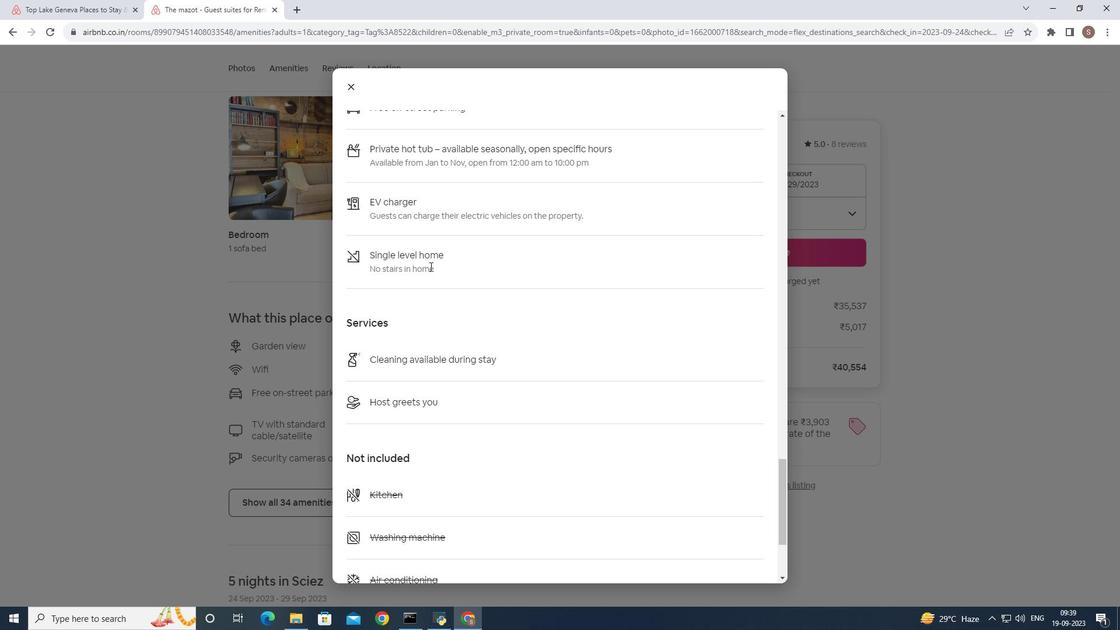
Action: Mouse moved to (349, 89)
Screenshot: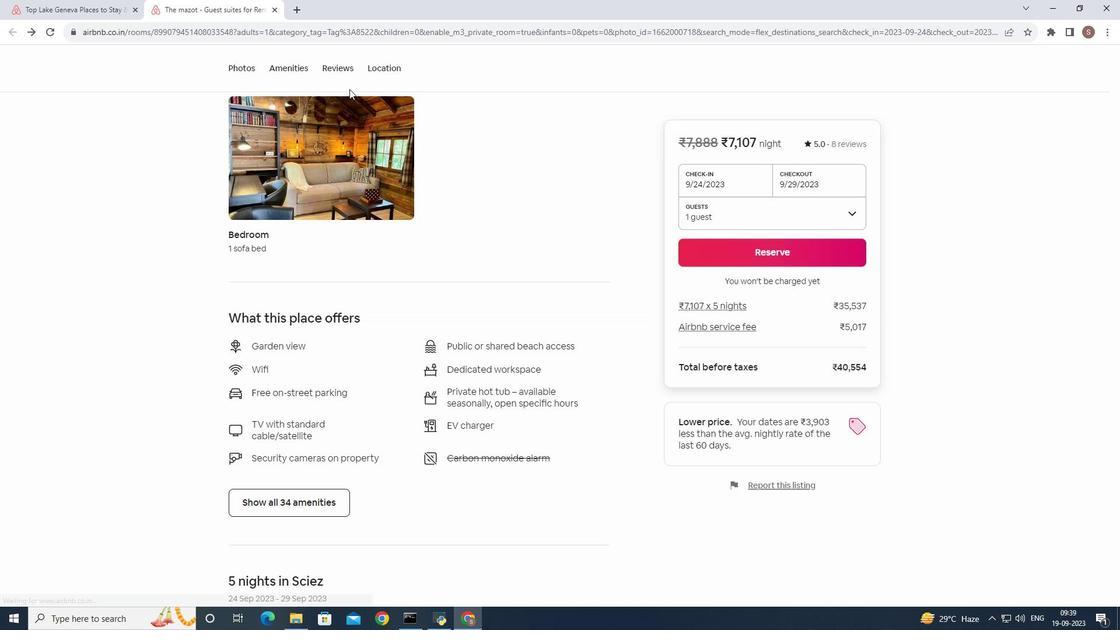 
Action: Mouse pressed left at (349, 89)
Screenshot: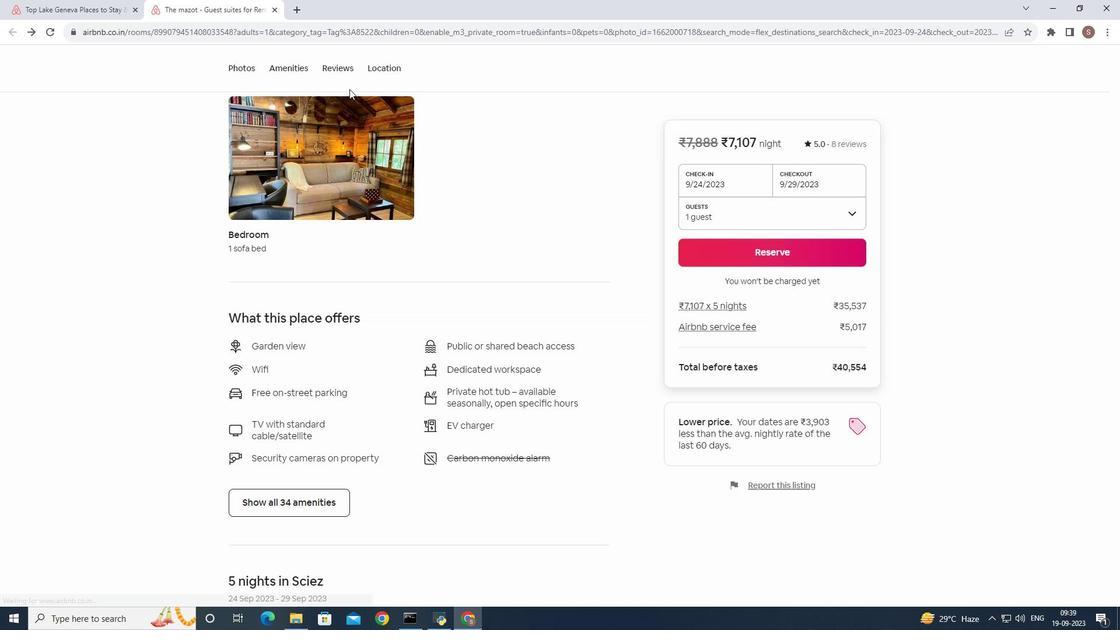 
Action: Mouse moved to (351, 215)
Screenshot: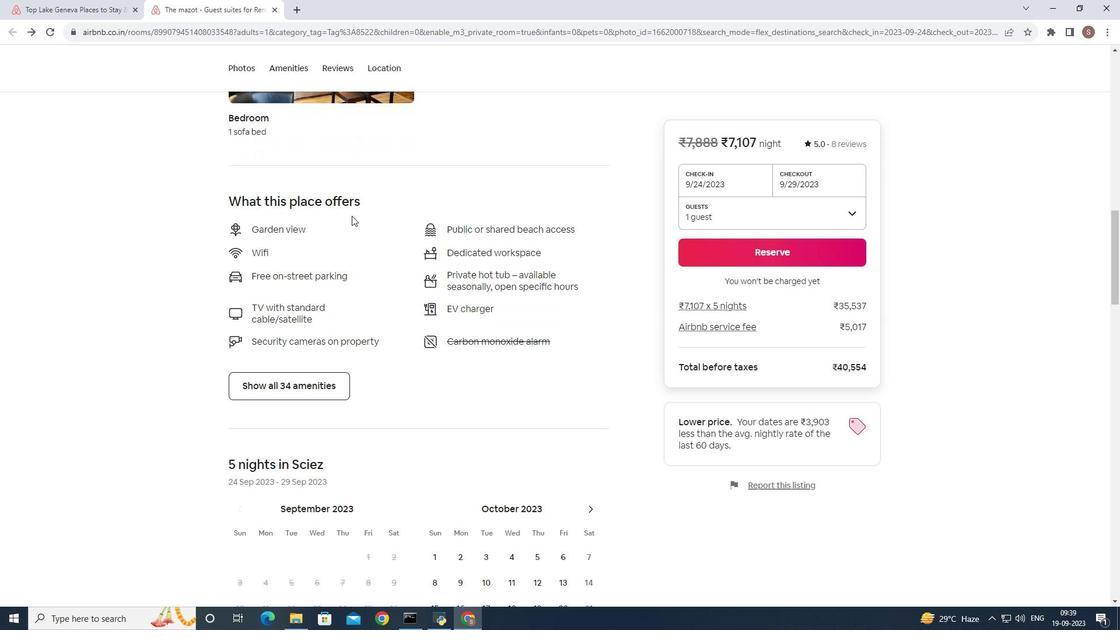 
Action: Mouse scrolled (351, 215) with delta (0, 0)
Screenshot: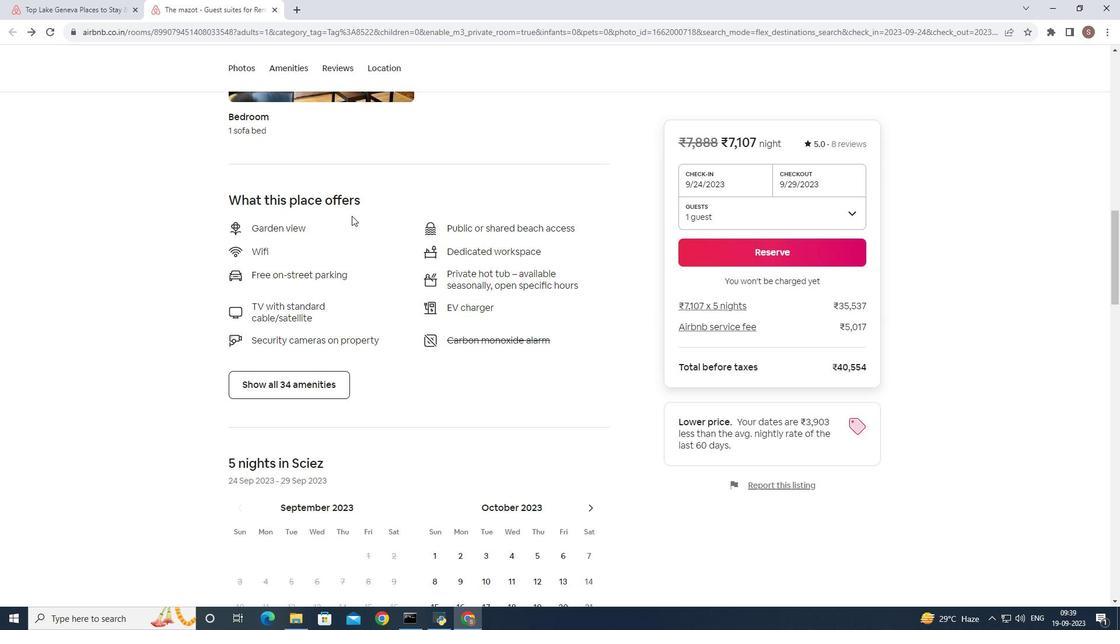 
Action: Mouse scrolled (351, 215) with delta (0, 0)
Screenshot: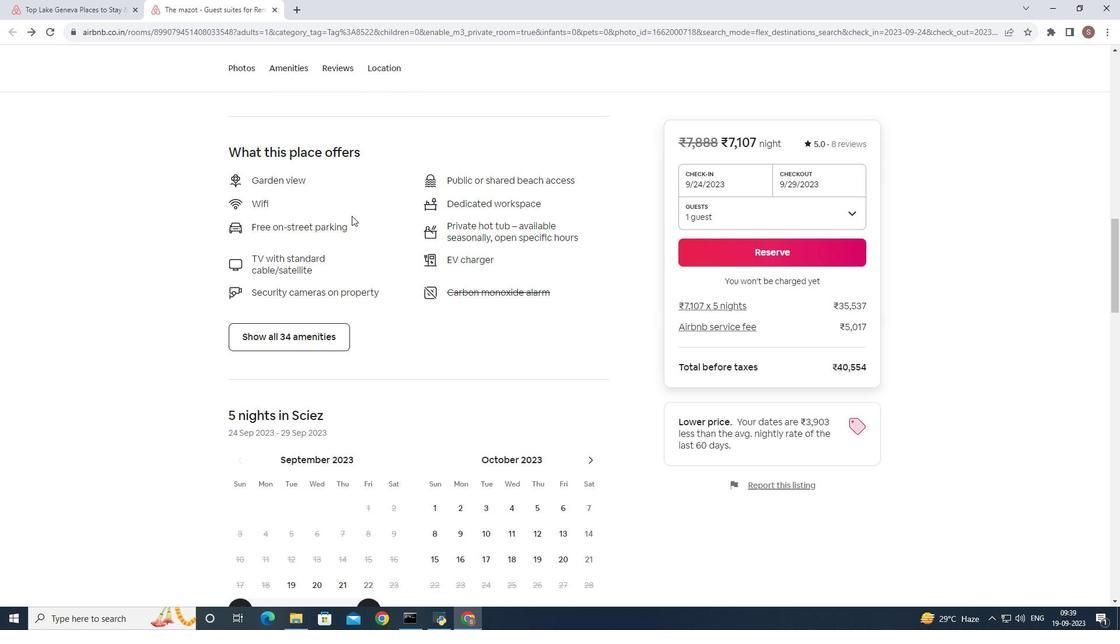 
Action: Mouse scrolled (351, 215) with delta (0, 0)
Screenshot: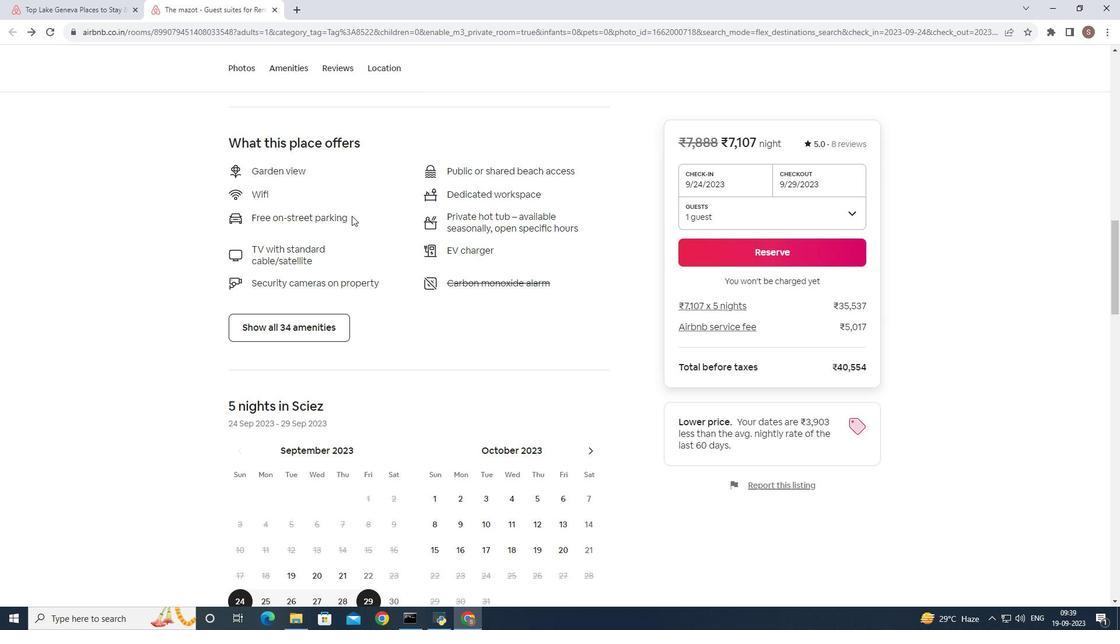
Action: Mouse scrolled (351, 215) with delta (0, 0)
Screenshot: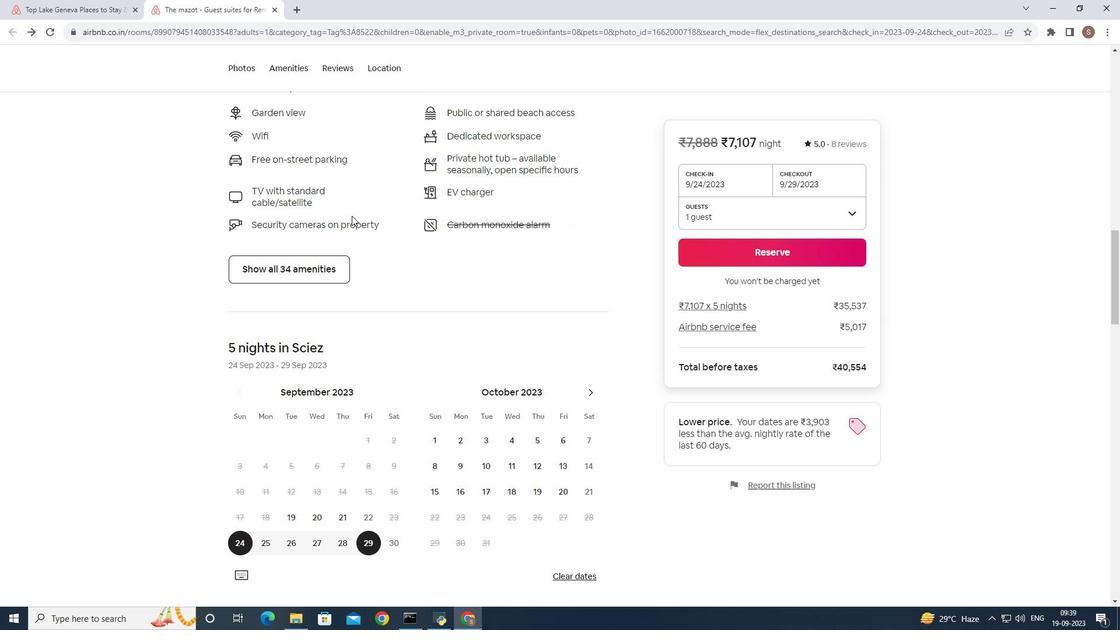 
Action: Mouse scrolled (351, 215) with delta (0, 0)
Screenshot: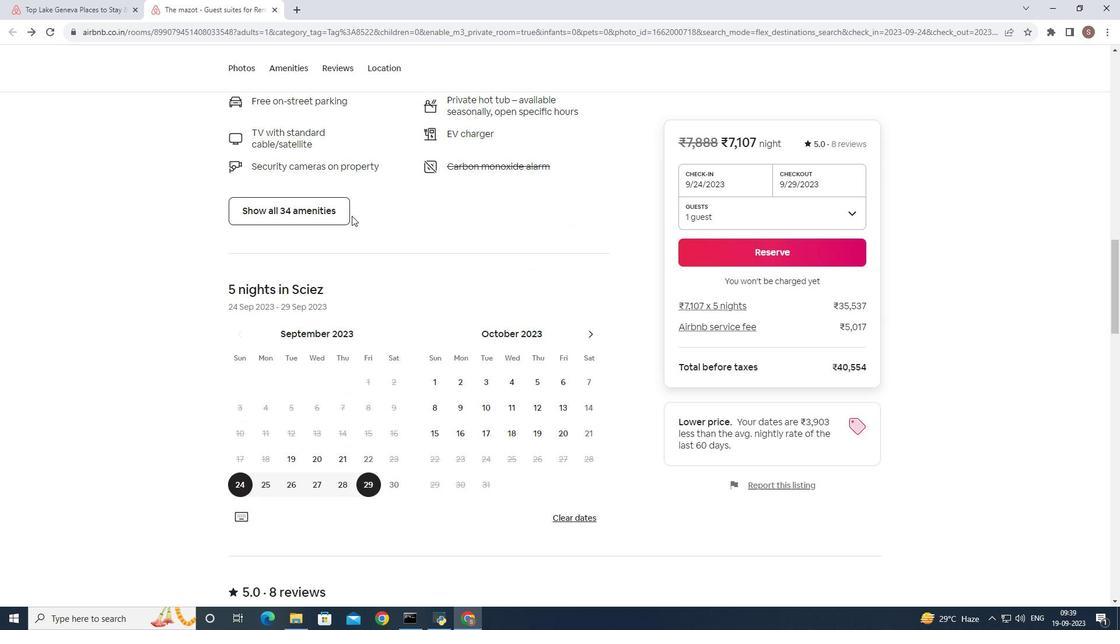 
Action: Mouse scrolled (351, 215) with delta (0, 0)
Screenshot: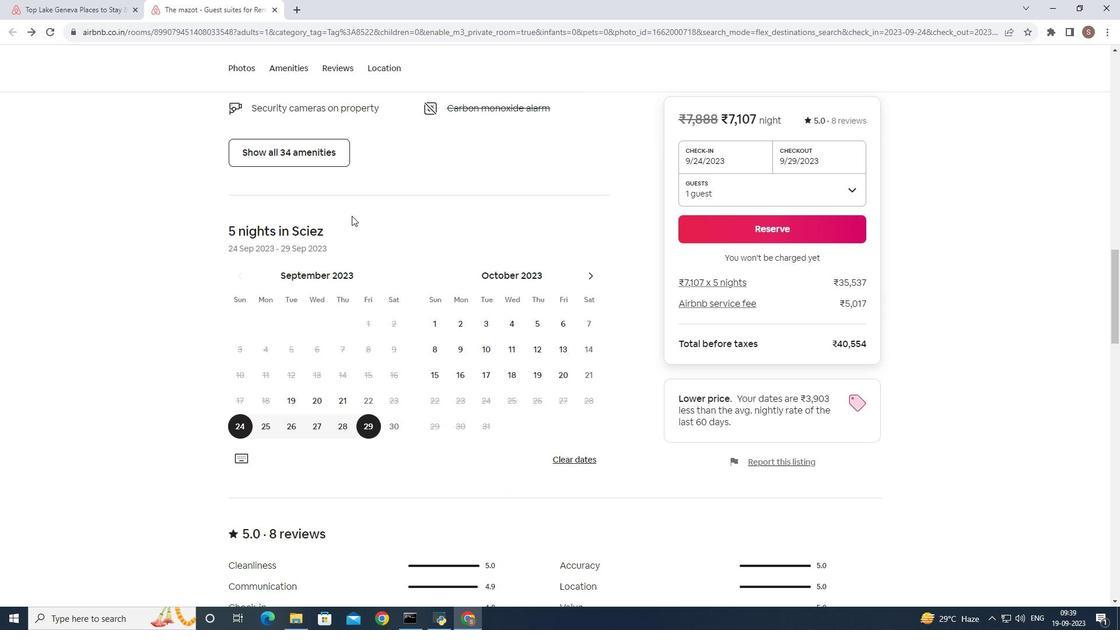 
Action: Mouse scrolled (351, 215) with delta (0, 0)
Screenshot: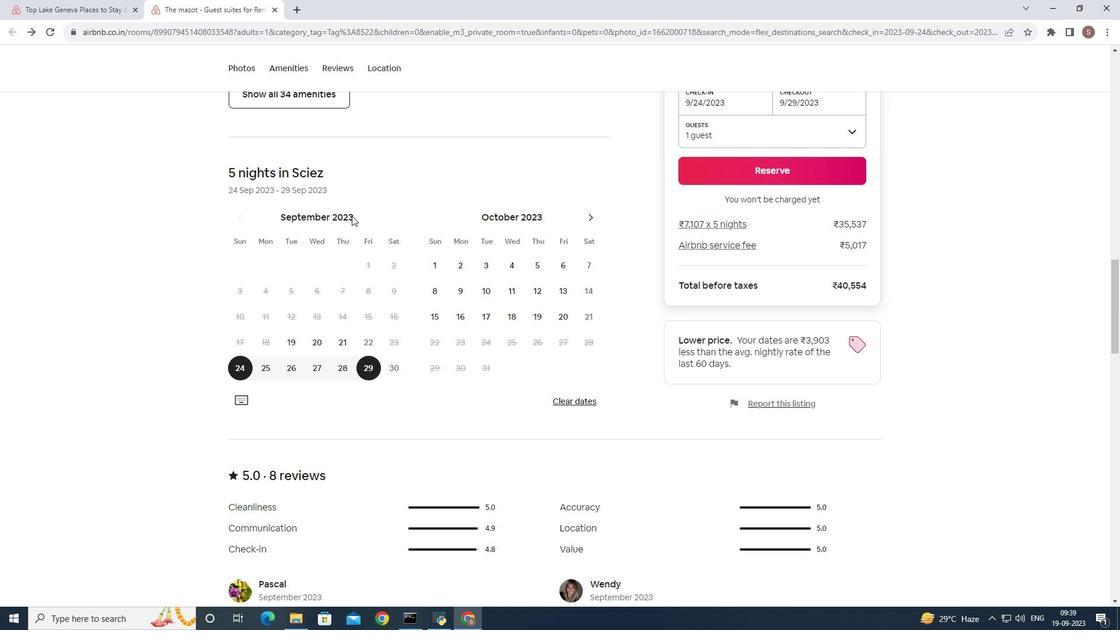 
Action: Mouse scrolled (351, 215) with delta (0, 0)
Screenshot: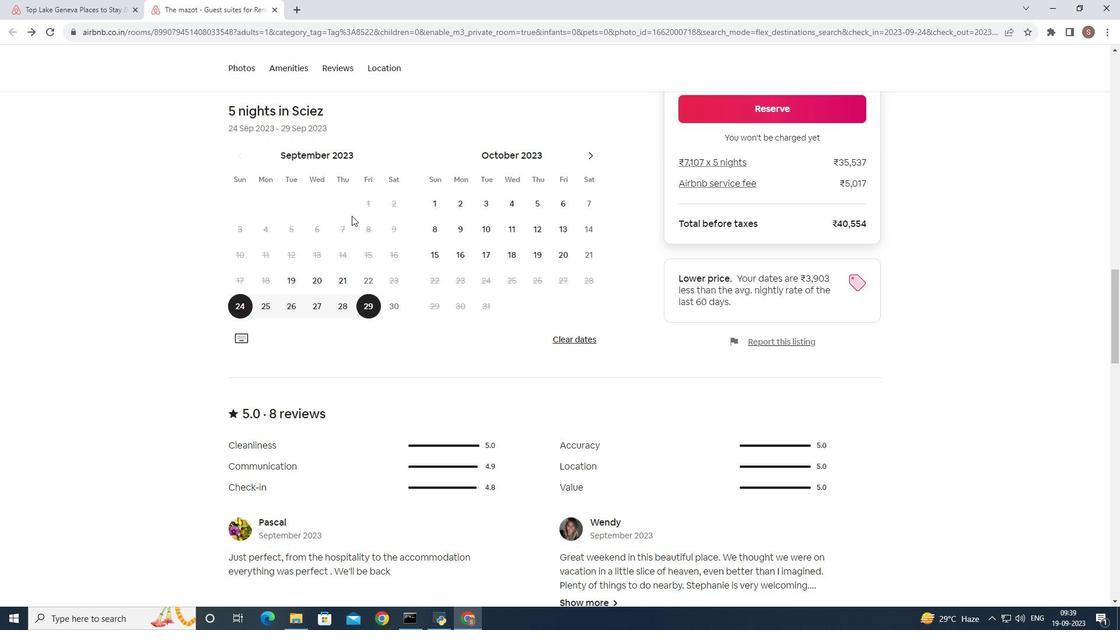 
Action: Mouse scrolled (351, 215) with delta (0, 0)
Screenshot: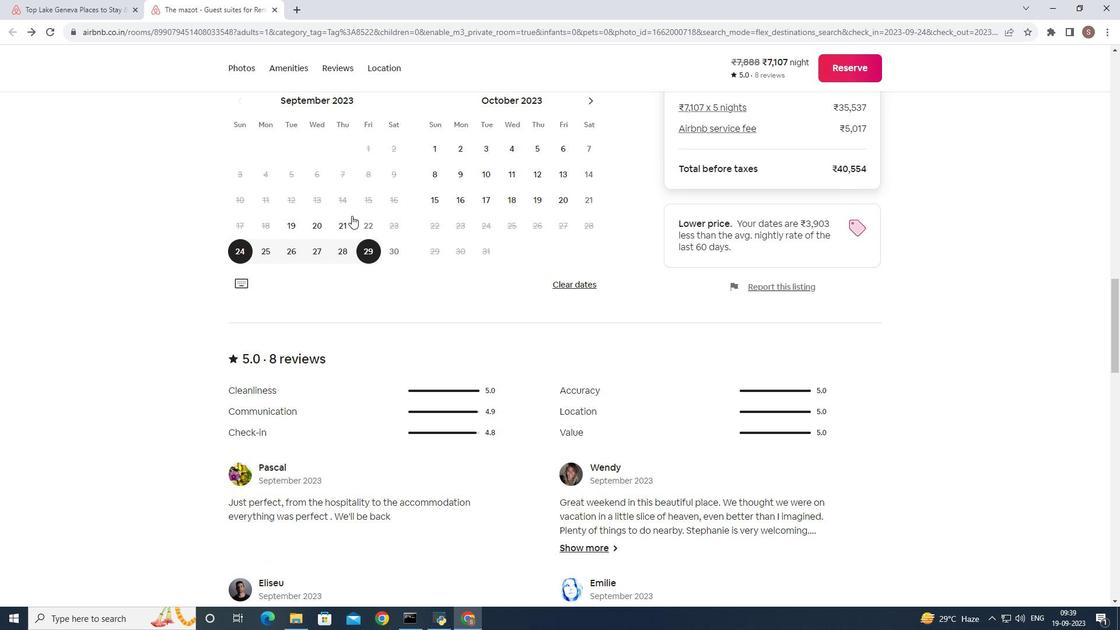 
Action: Mouse scrolled (351, 215) with delta (0, 0)
Screenshot: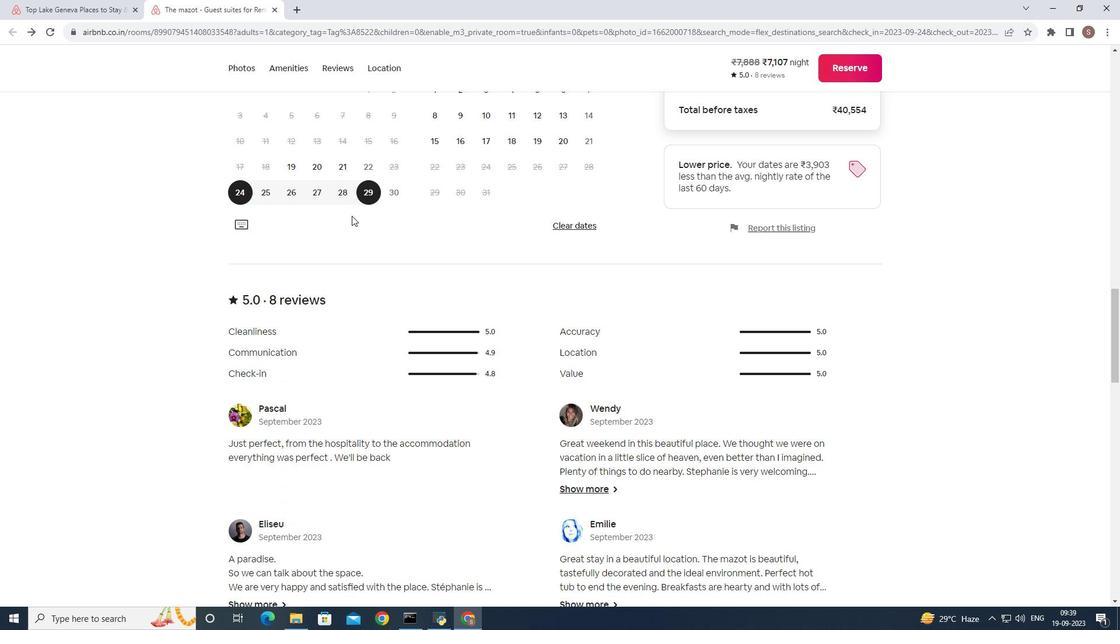 
Action: Mouse scrolled (351, 215) with delta (0, 0)
Screenshot: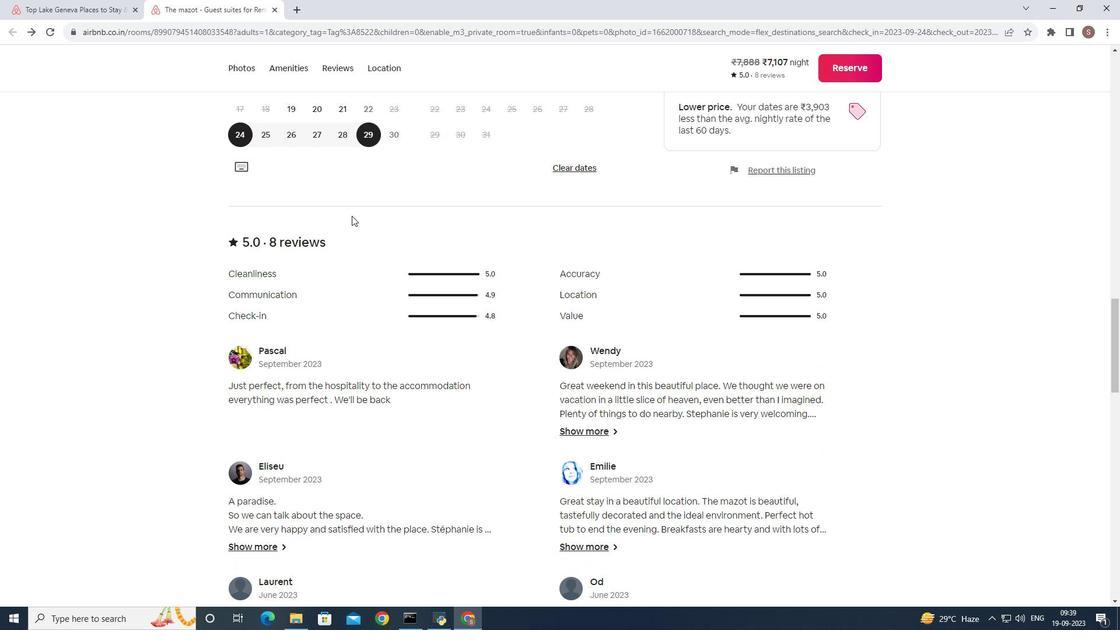 
Action: Mouse scrolled (351, 215) with delta (0, 0)
Screenshot: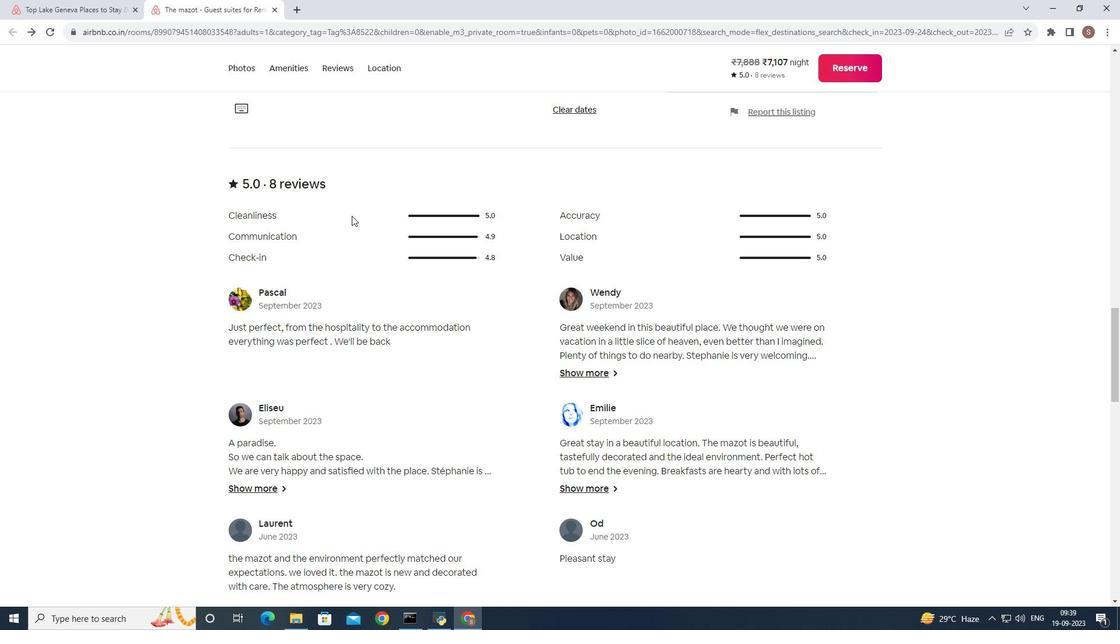 
Action: Mouse scrolled (351, 215) with delta (0, 0)
Screenshot: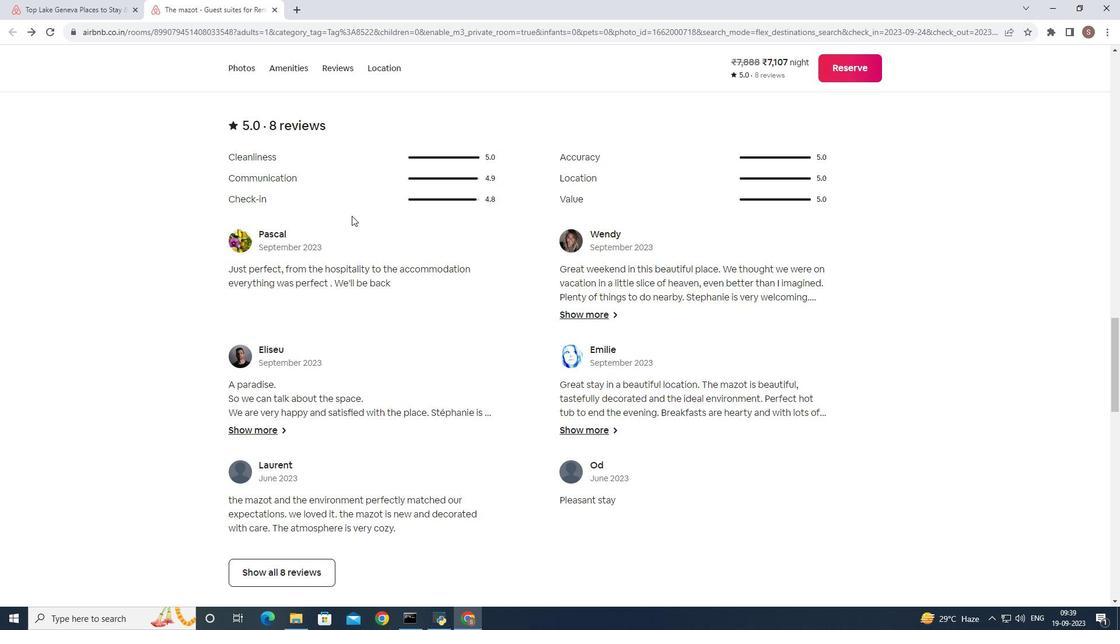 
Action: Mouse scrolled (351, 215) with delta (0, 0)
Screenshot: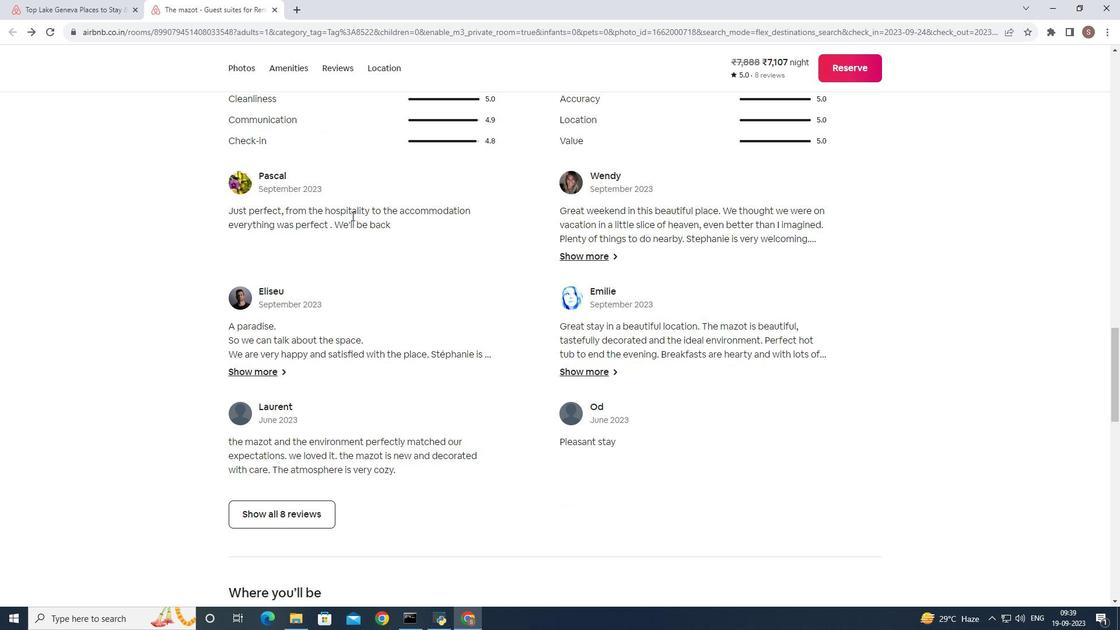 
Action: Mouse scrolled (351, 215) with delta (0, 0)
Screenshot: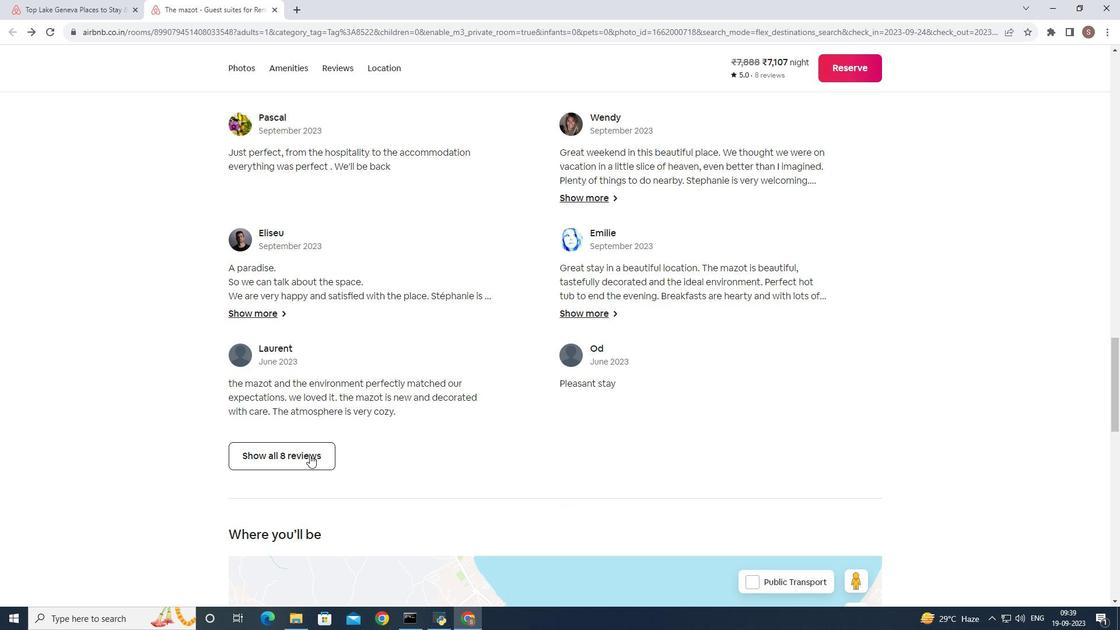 
Action: Mouse moved to (309, 455)
Screenshot: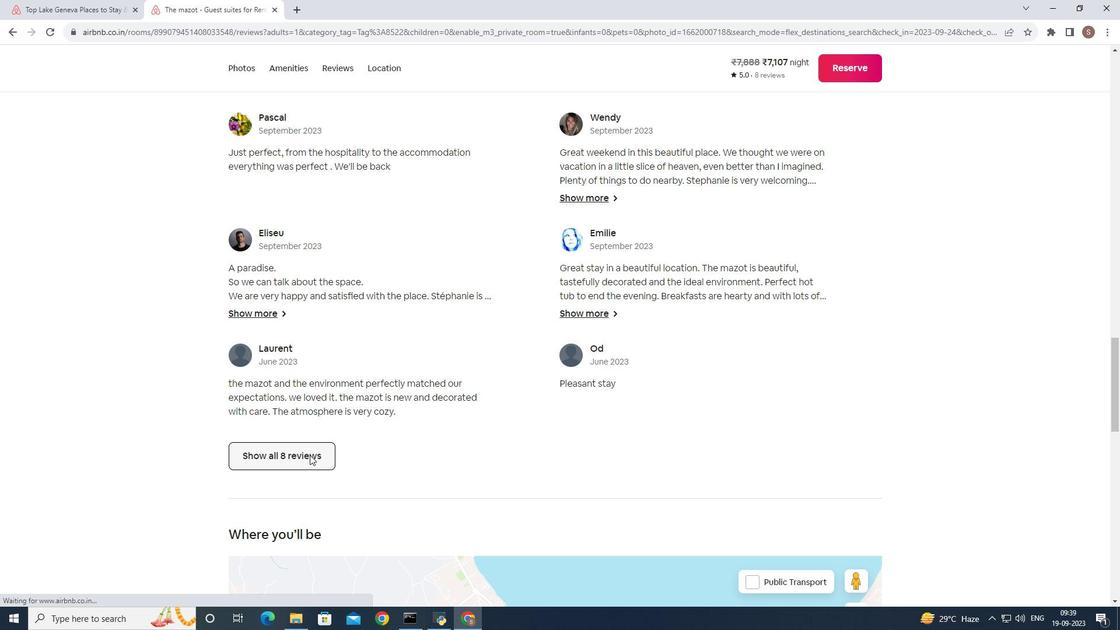 
Action: Mouse pressed left at (309, 455)
Screenshot: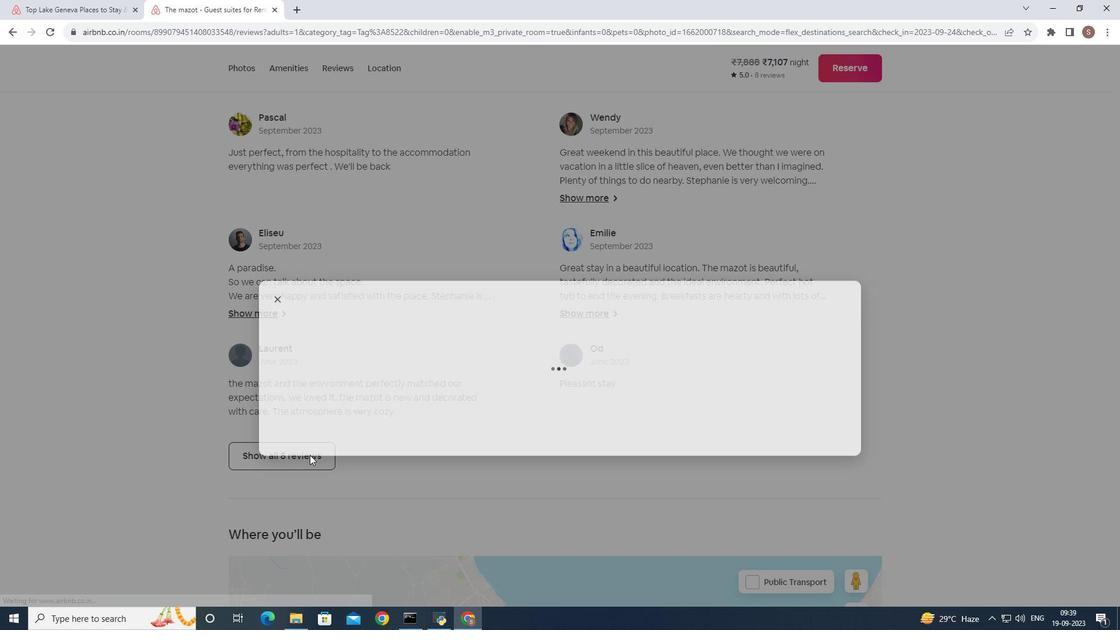 
Action: Mouse moved to (575, 266)
Screenshot: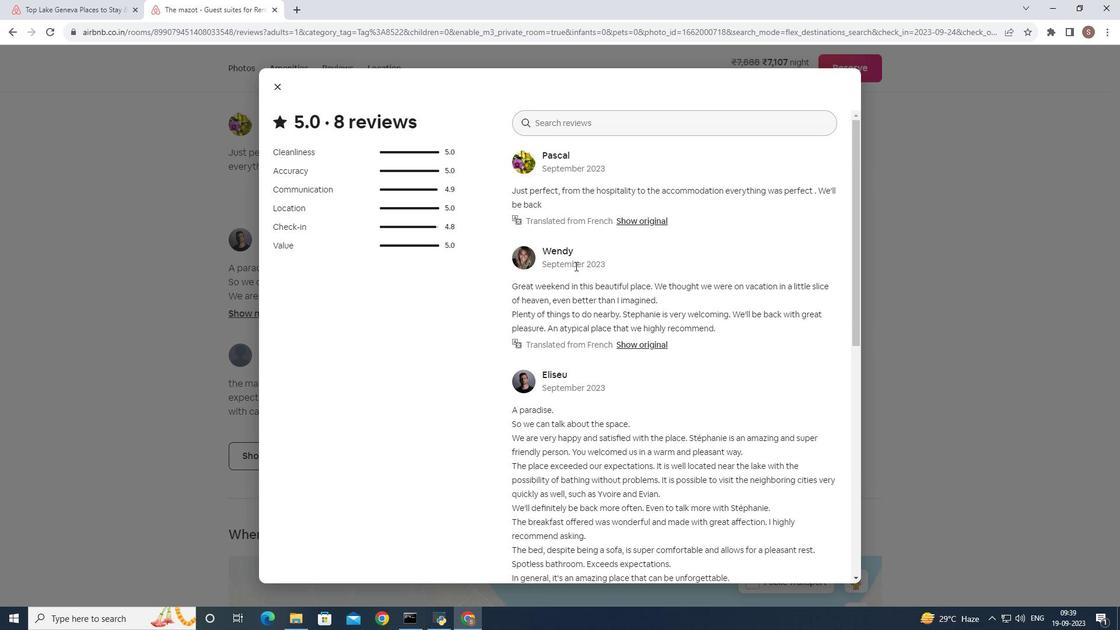 
Action: Mouse scrolled (575, 265) with delta (0, 0)
Screenshot: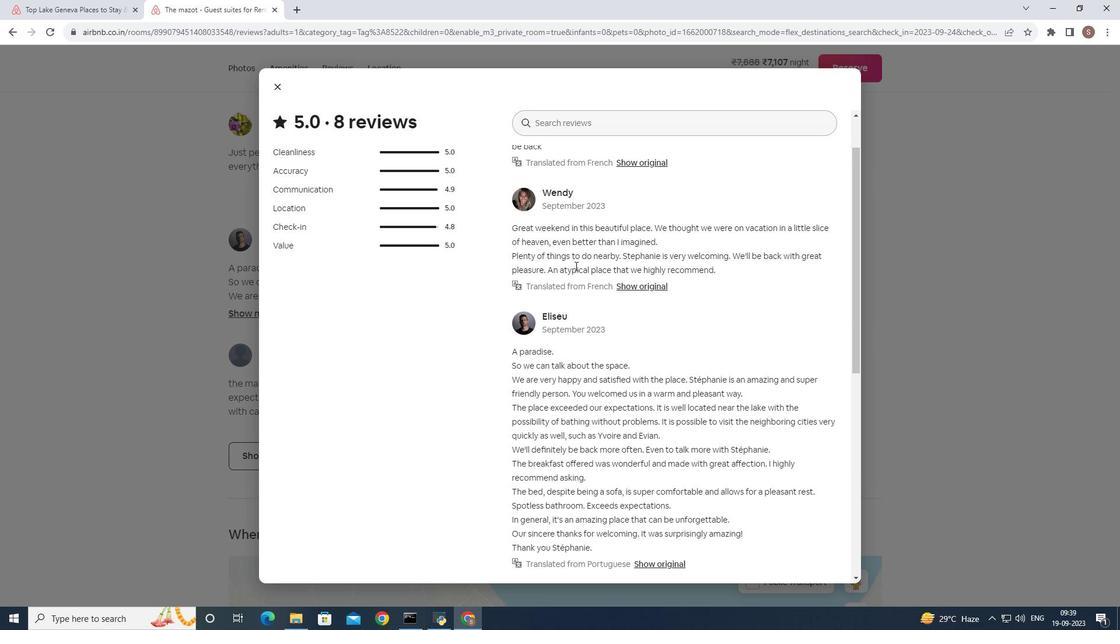 
Action: Mouse scrolled (575, 265) with delta (0, 0)
Screenshot: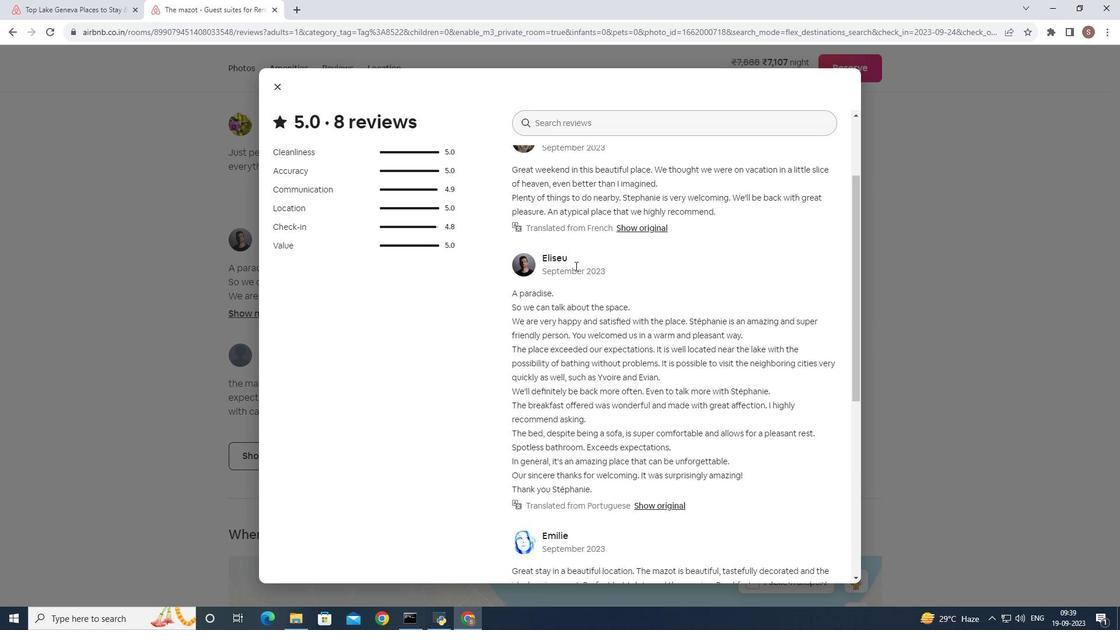 
Action: Mouse scrolled (575, 265) with delta (0, 0)
Screenshot: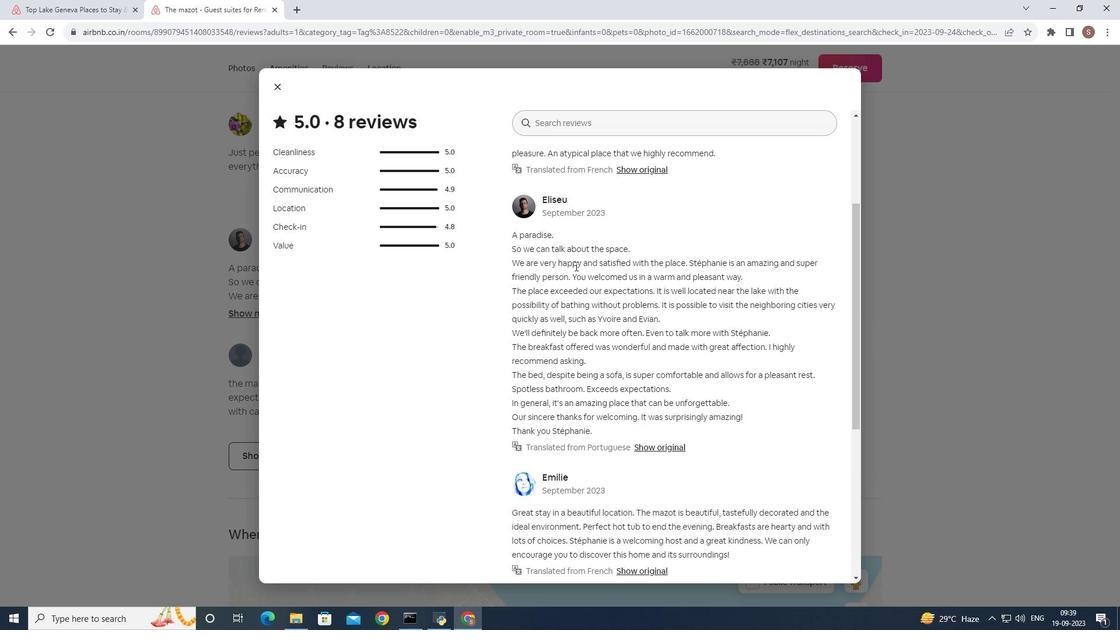 
Action: Mouse scrolled (575, 265) with delta (0, 0)
Screenshot: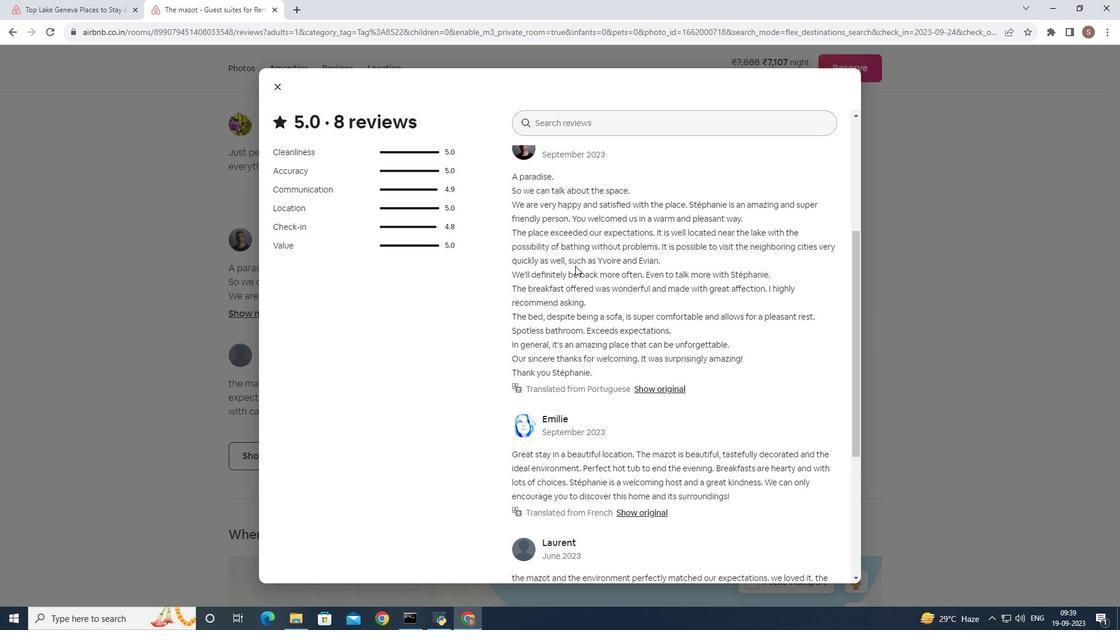 
Action: Mouse scrolled (575, 265) with delta (0, 0)
Screenshot: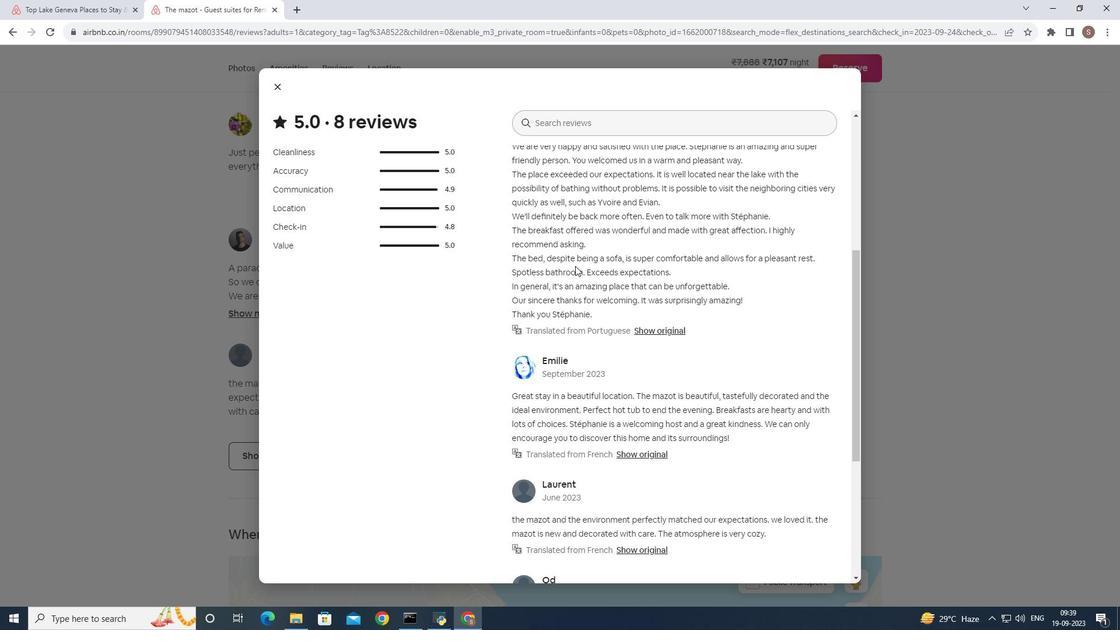 
Action: Mouse scrolled (575, 265) with delta (0, 0)
Screenshot: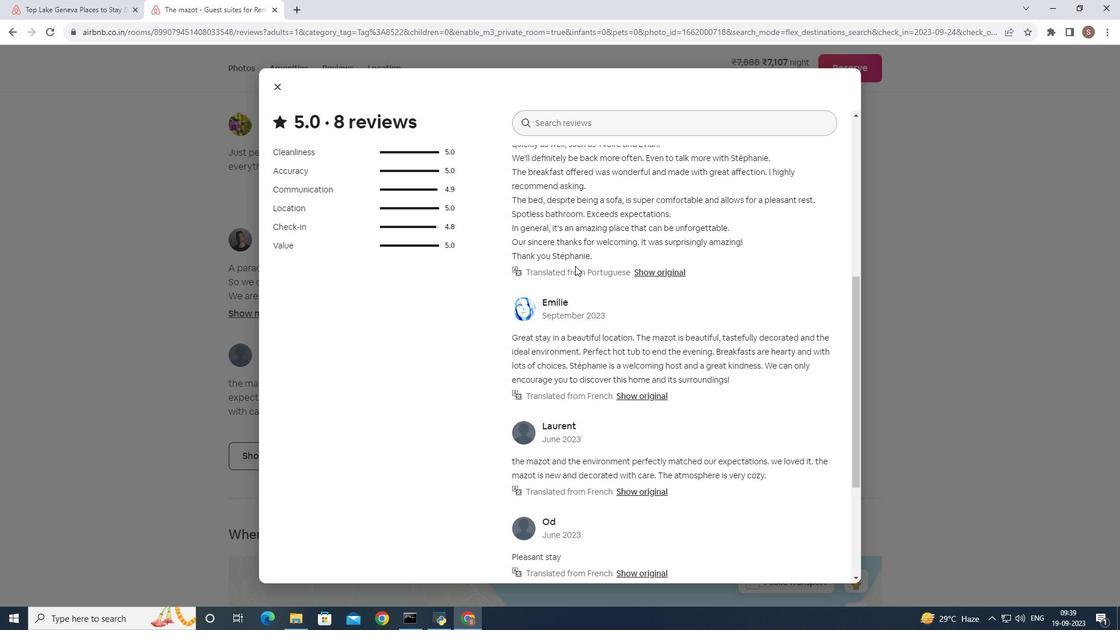 
Action: Mouse scrolled (575, 265) with delta (0, 0)
Screenshot: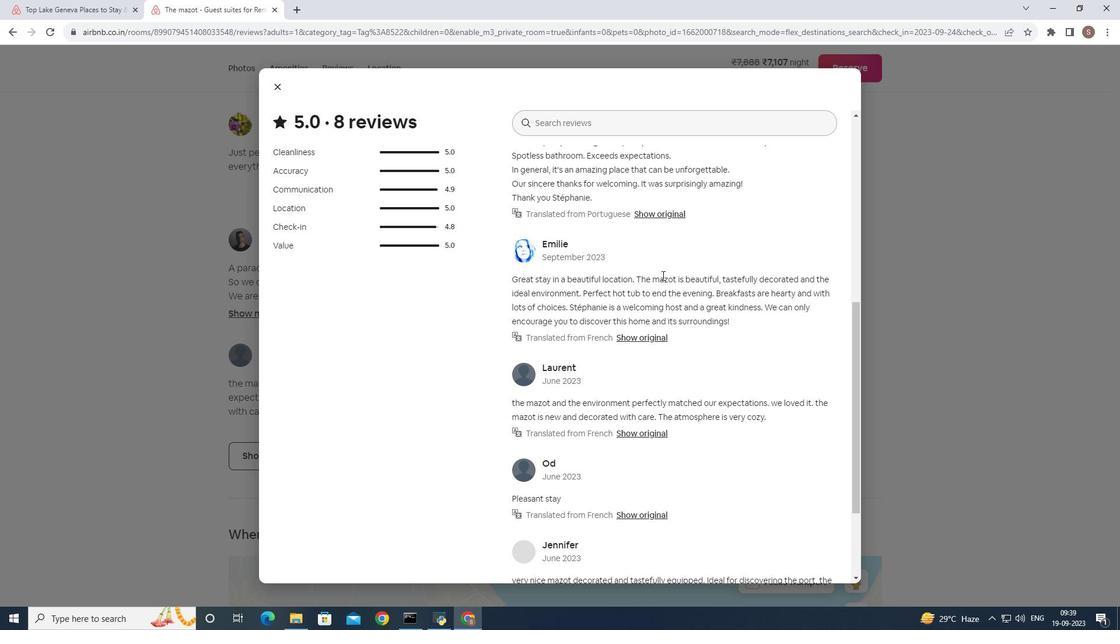 
Action: Mouse moved to (662, 277)
Screenshot: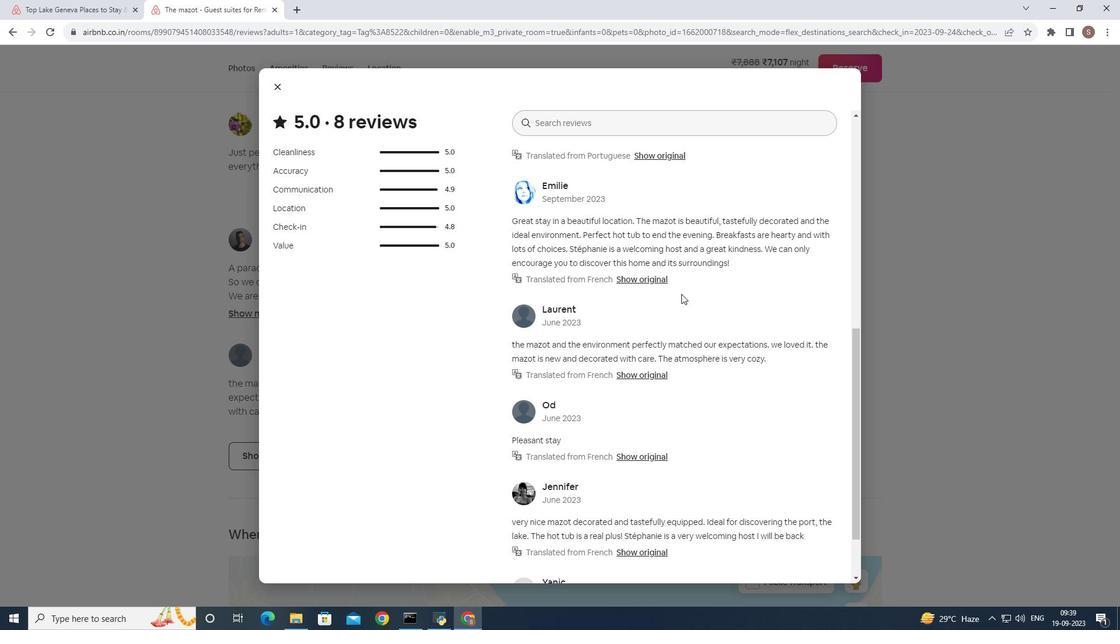 
Action: Mouse scrolled (662, 276) with delta (0, 0)
Screenshot: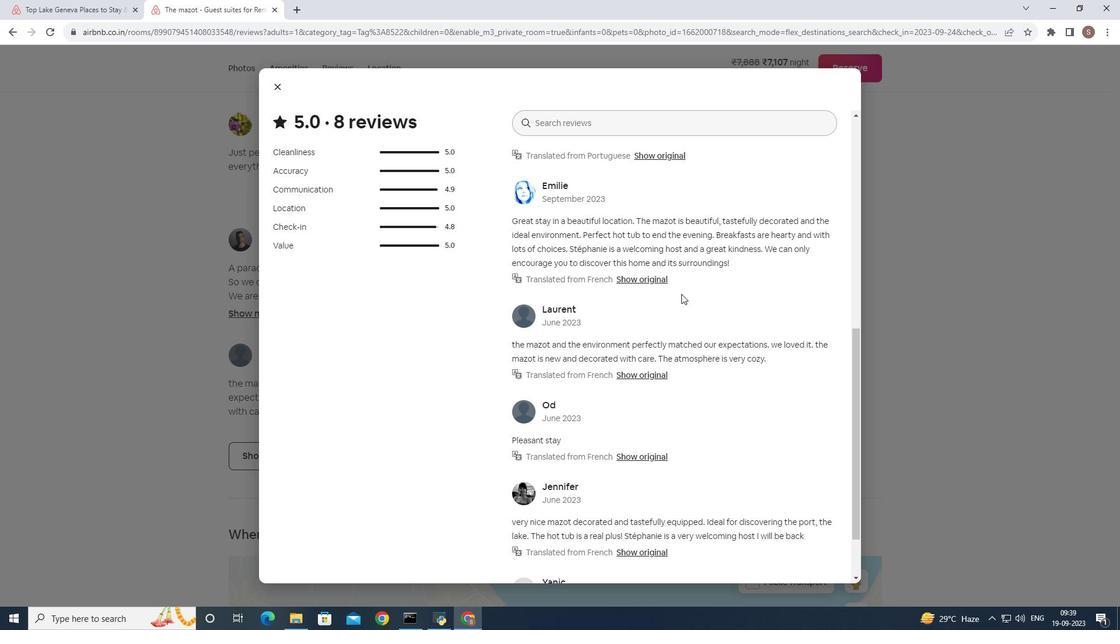 
Action: Mouse moved to (681, 294)
Screenshot: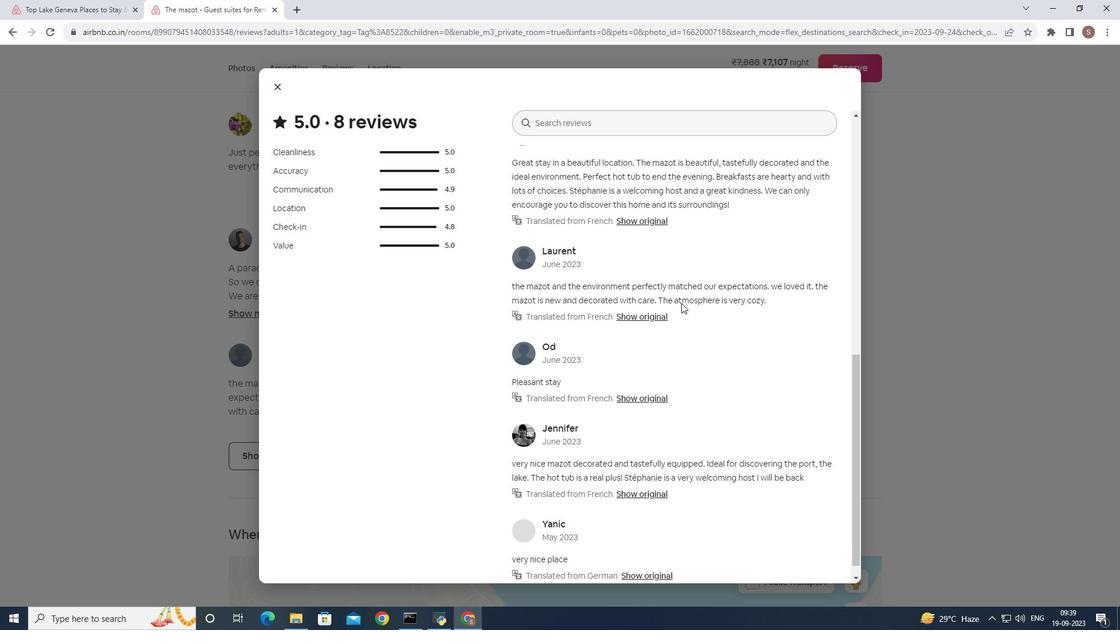 
Action: Mouse scrolled (681, 293) with delta (0, 0)
Screenshot: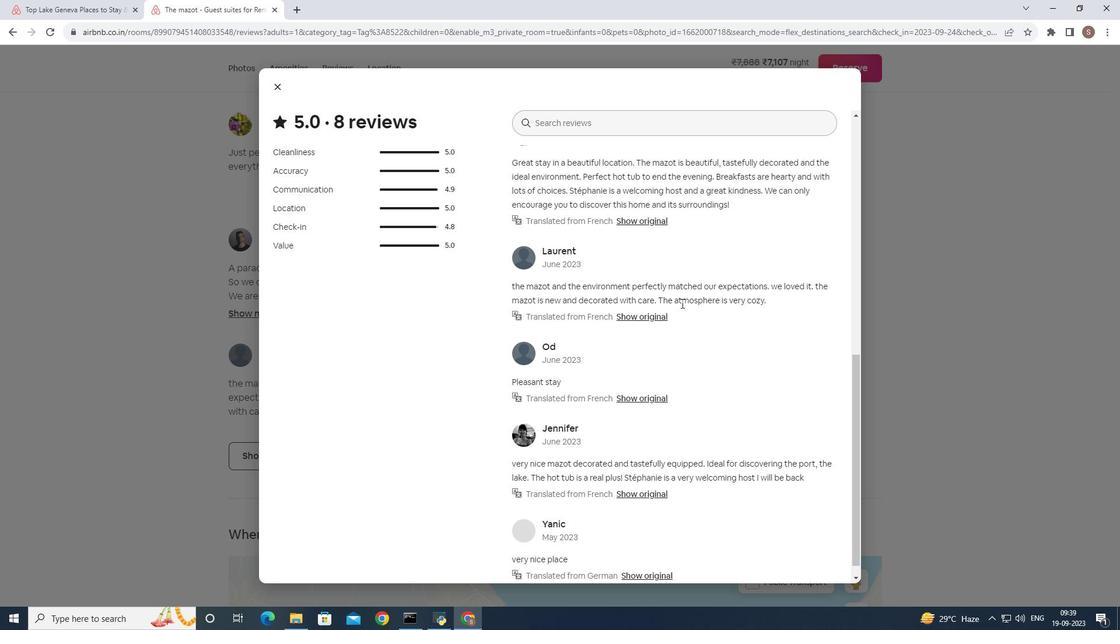 
Action: Mouse moved to (681, 303)
Screenshot: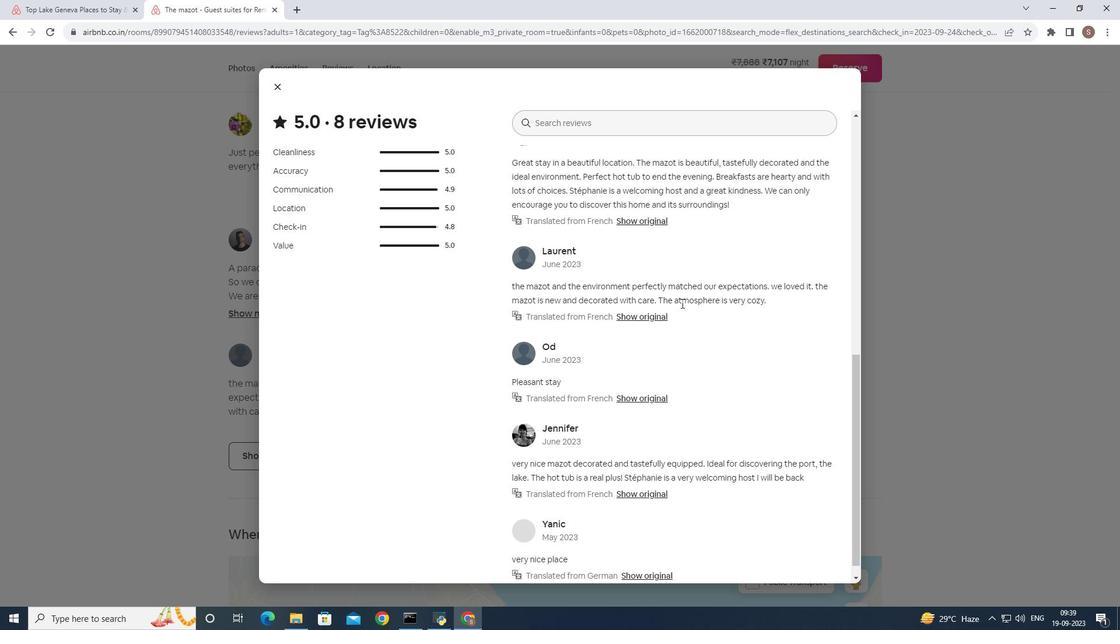 
Action: Mouse scrolled (681, 302) with delta (0, 0)
Screenshot: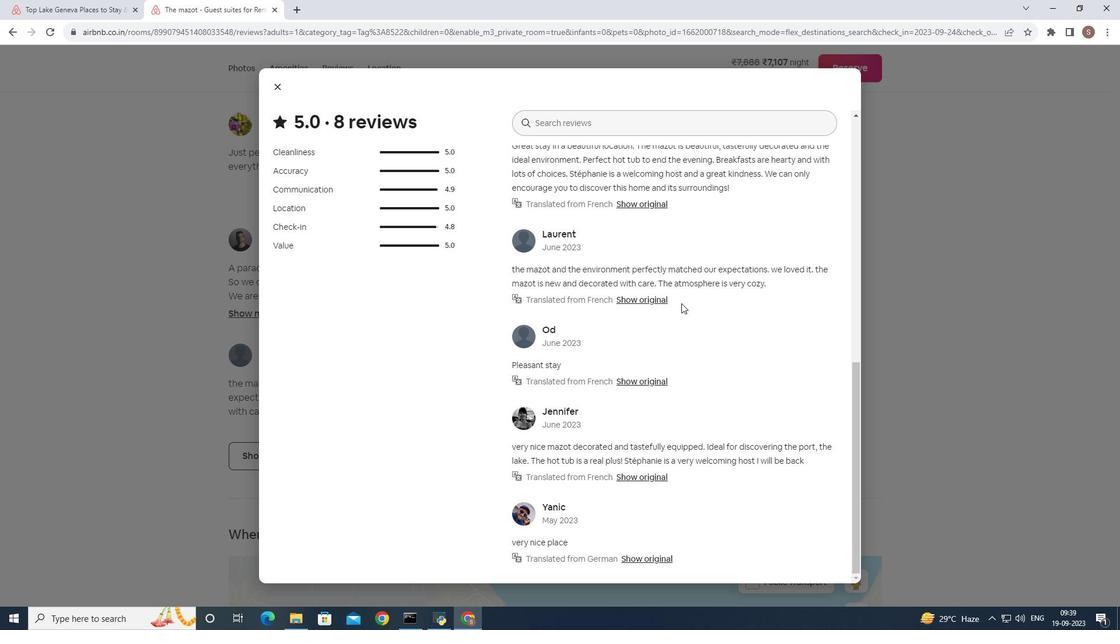
Action: Mouse scrolled (681, 302) with delta (0, 0)
Screenshot: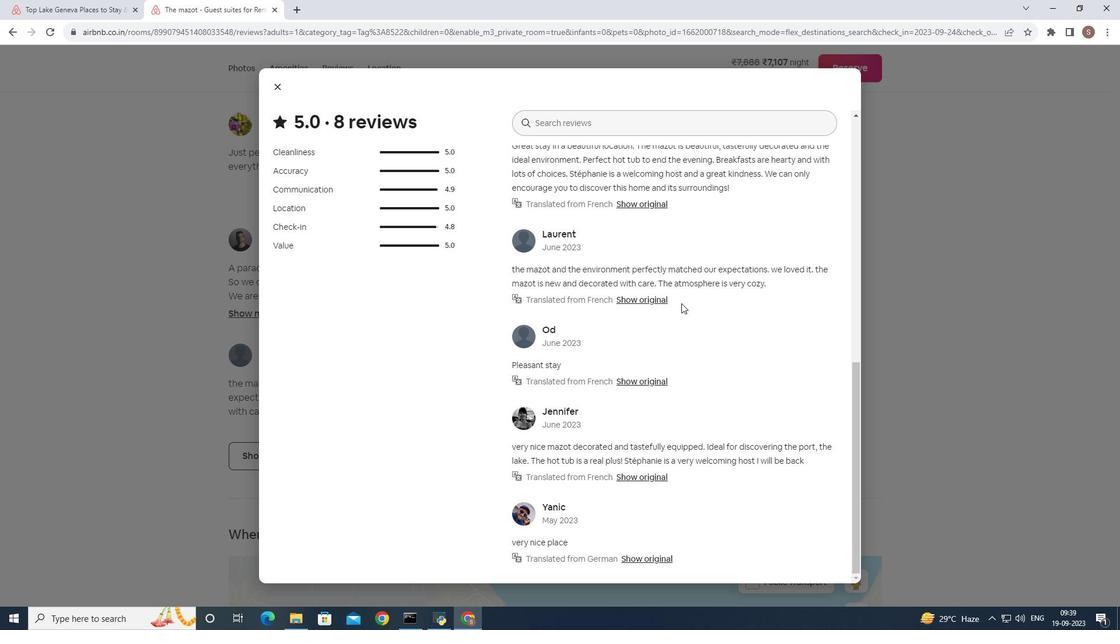 
Action: Mouse scrolled (681, 302) with delta (0, 0)
Screenshot: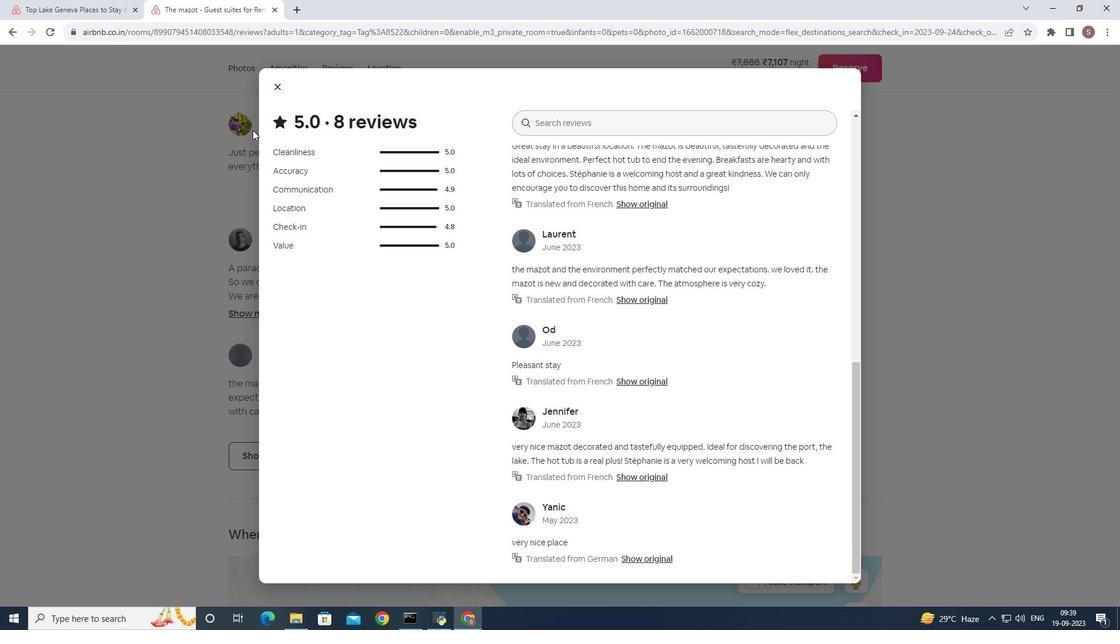 
Action: Mouse moved to (281, 88)
Screenshot: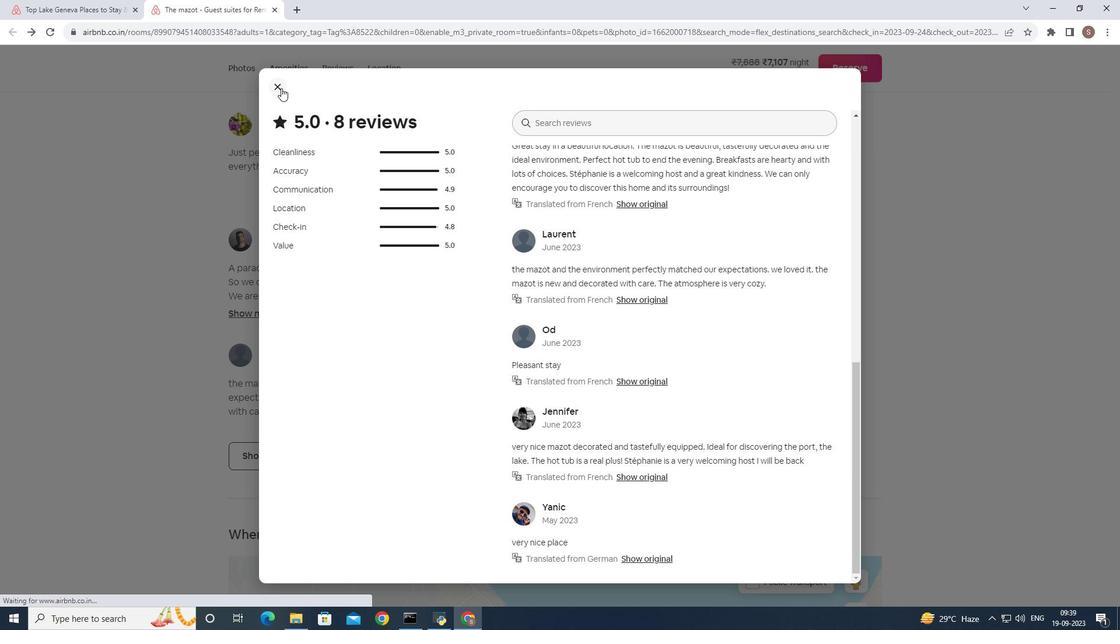 
Action: Mouse pressed left at (281, 88)
Screenshot: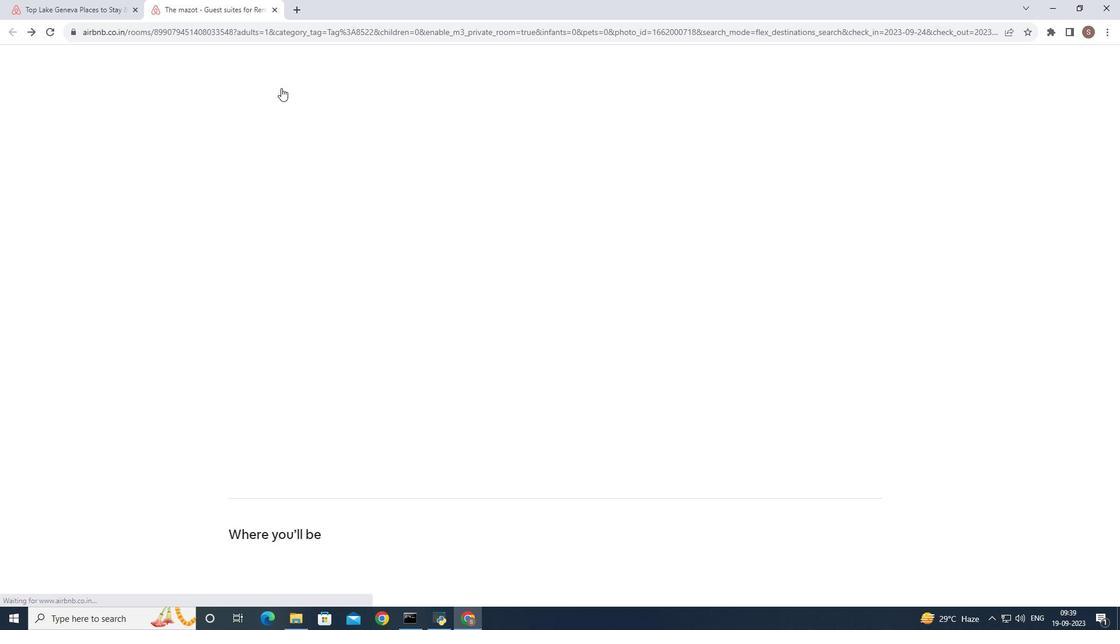 
Action: Mouse moved to (385, 256)
Screenshot: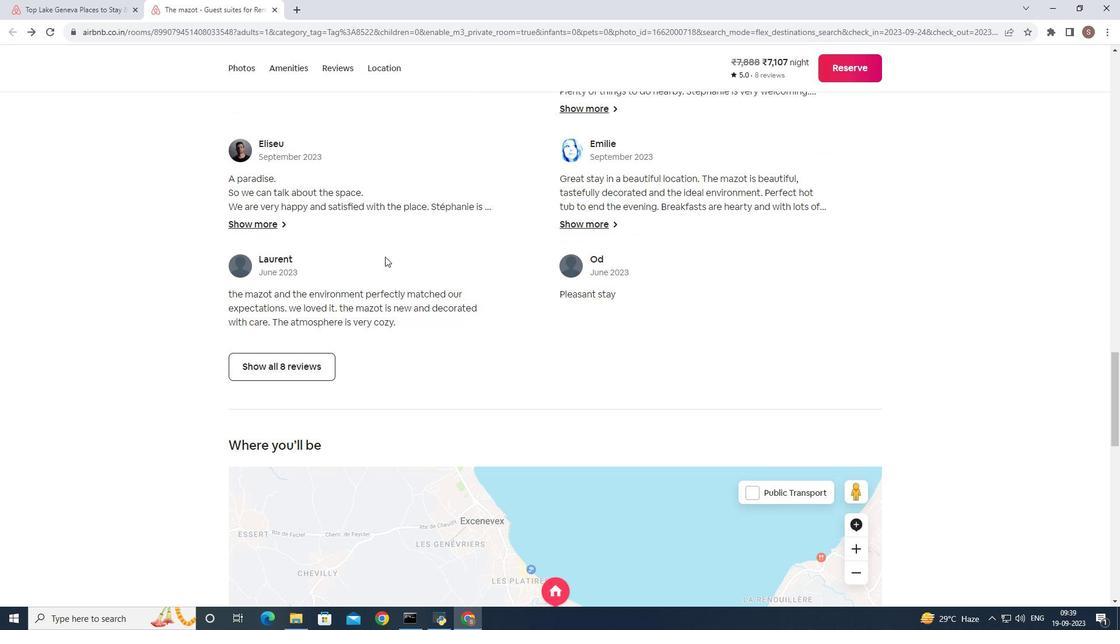 
Action: Mouse scrolled (385, 256) with delta (0, 0)
Screenshot: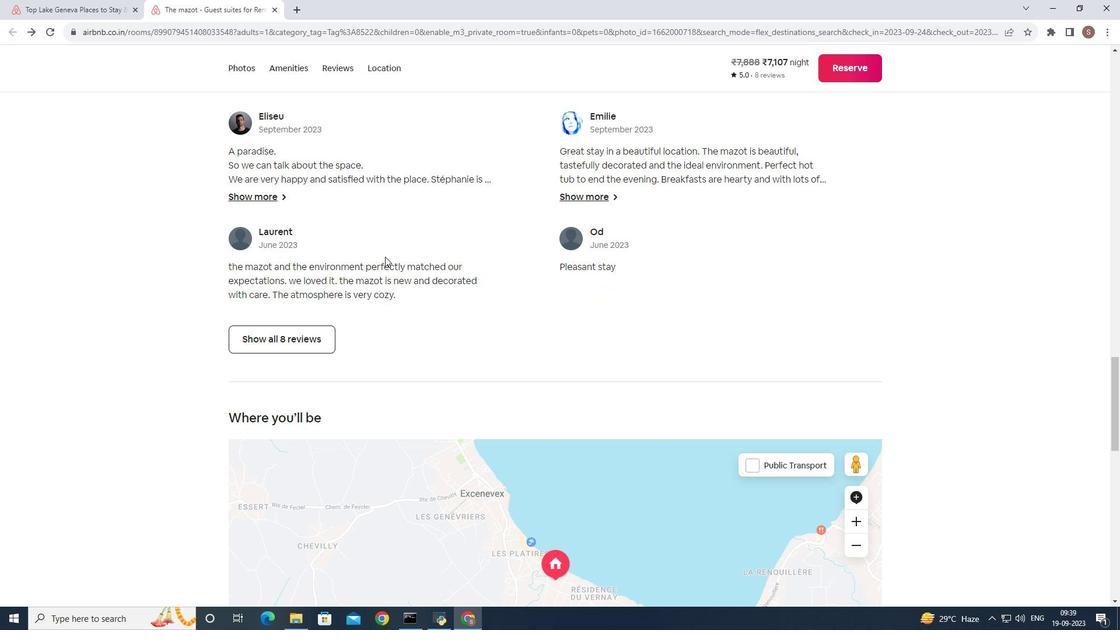 
Action: Mouse scrolled (385, 256) with delta (0, 0)
Screenshot: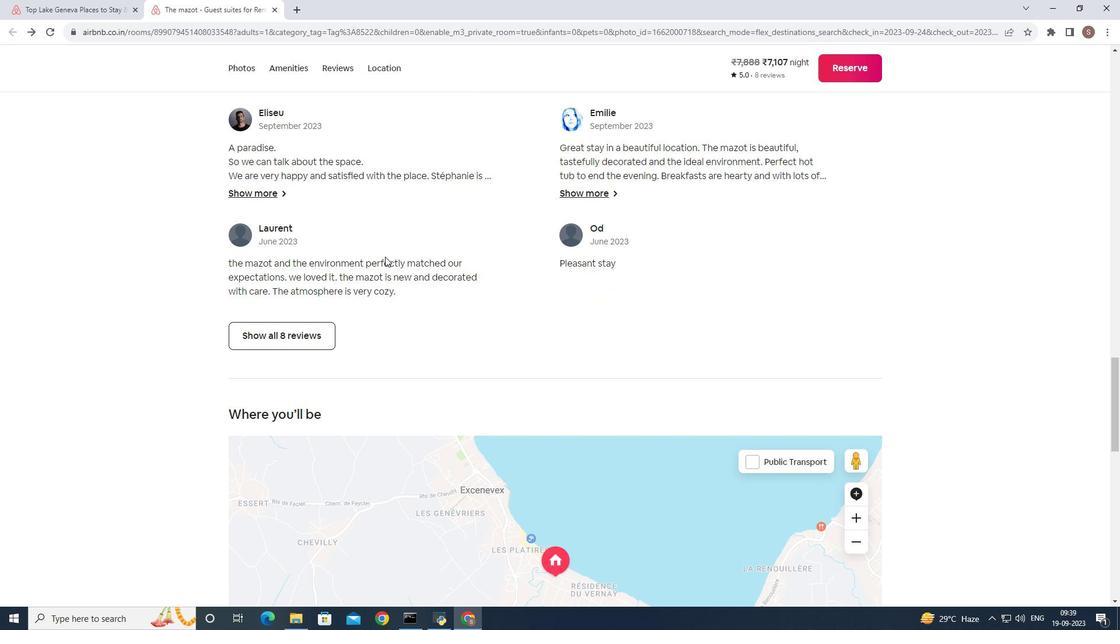 
Action: Mouse scrolled (385, 256) with delta (0, 0)
Screenshot: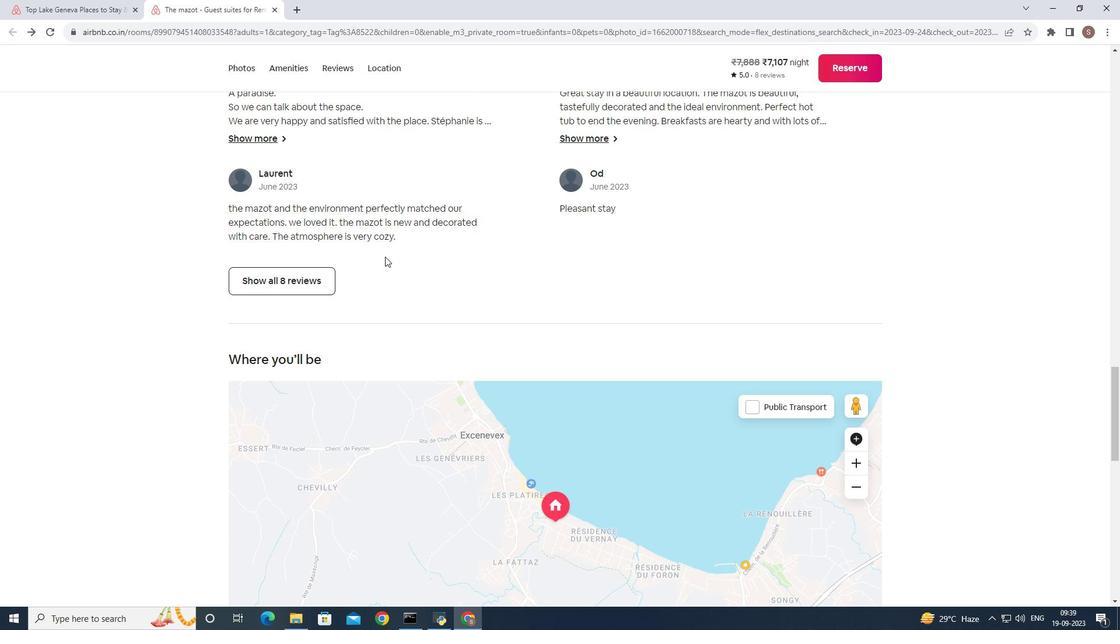 
Action: Mouse scrolled (385, 256) with delta (0, 0)
Screenshot: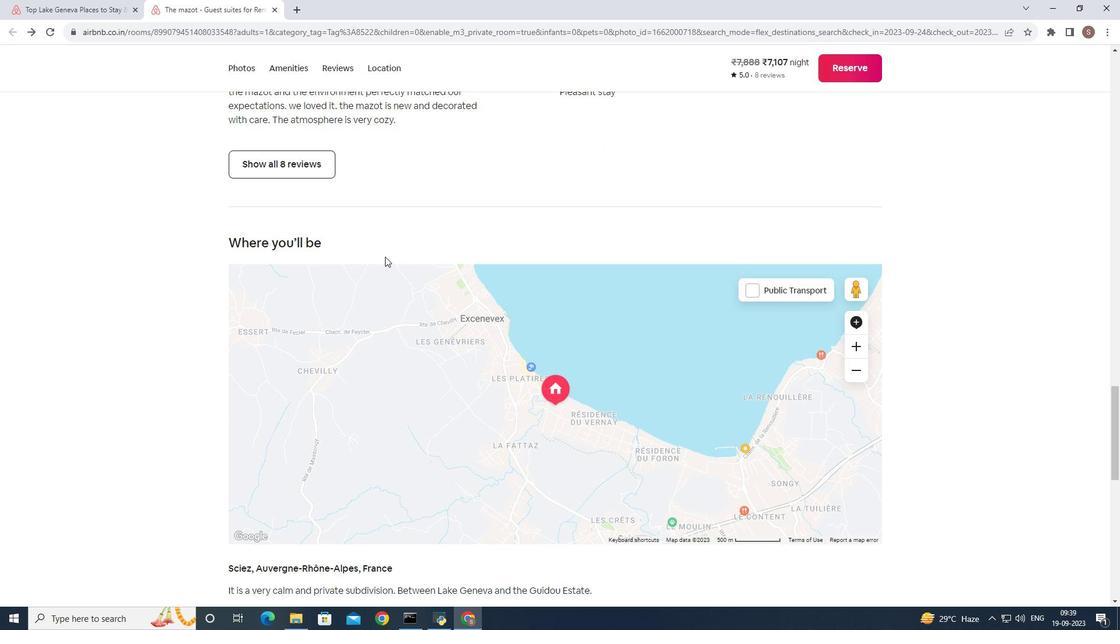 
Action: Mouse scrolled (385, 256) with delta (0, 0)
Screenshot: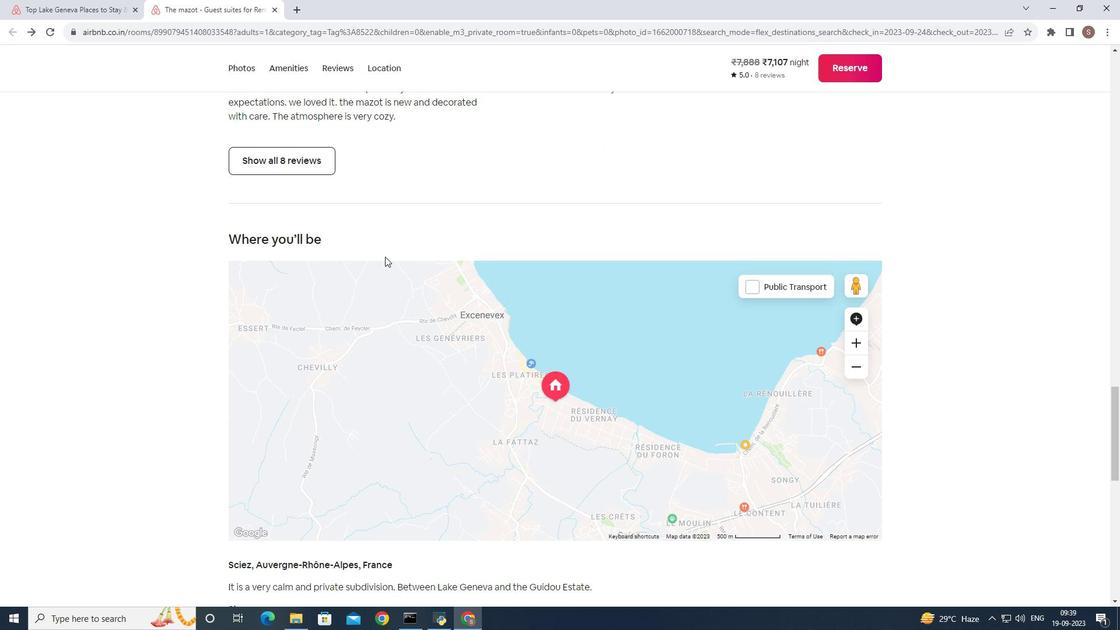 
Action: Mouse scrolled (385, 256) with delta (0, 0)
Screenshot: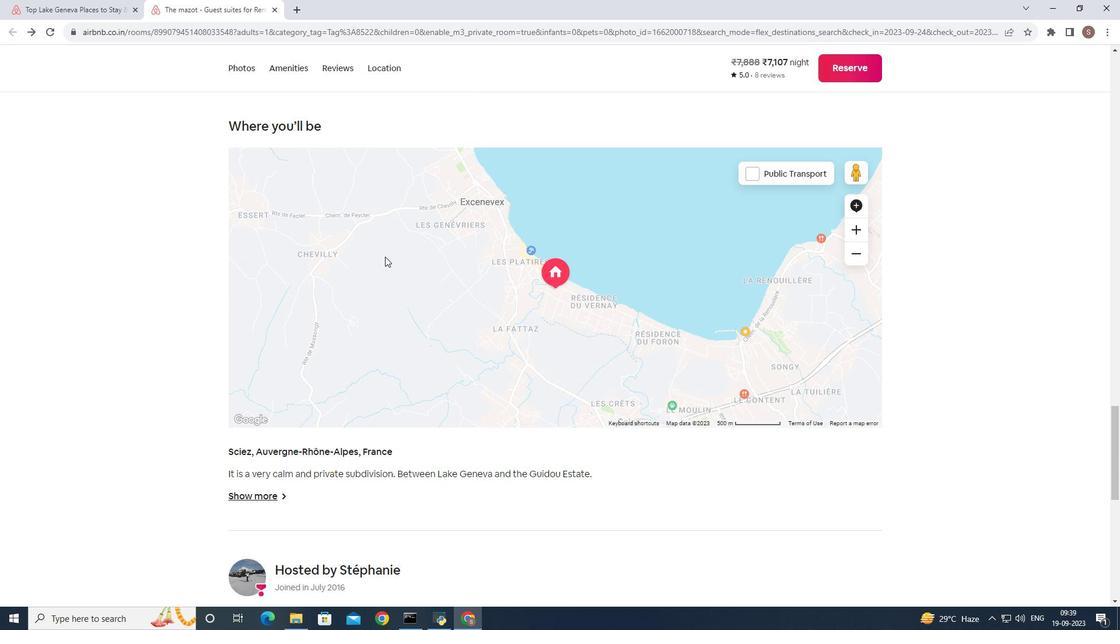 
Action: Mouse scrolled (385, 256) with delta (0, 0)
Screenshot: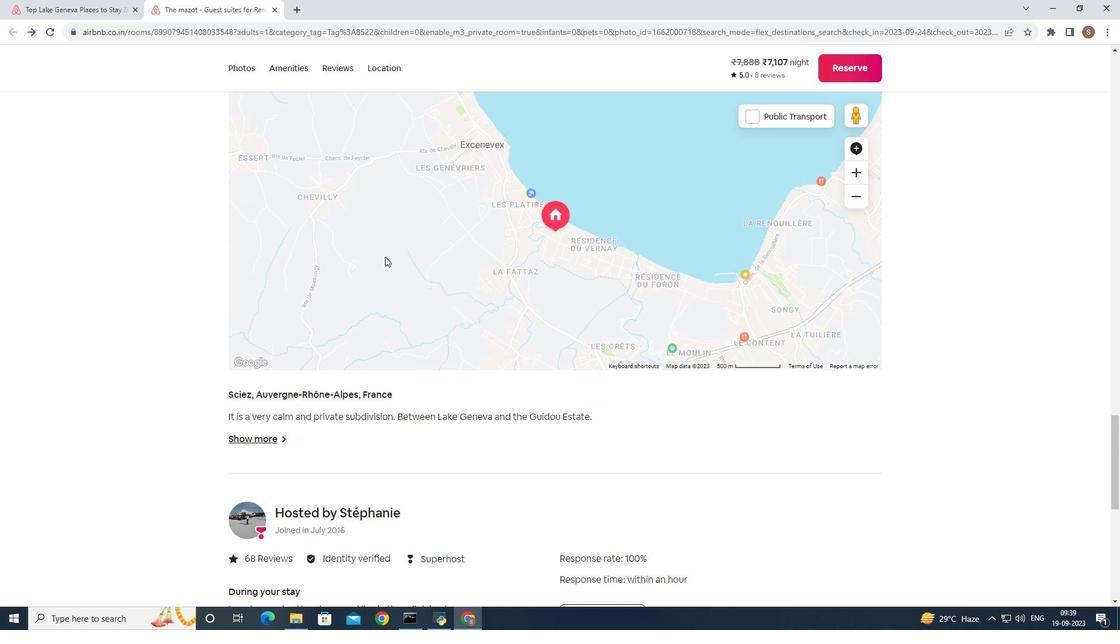
Action: Mouse scrolled (385, 256) with delta (0, 0)
Screenshot: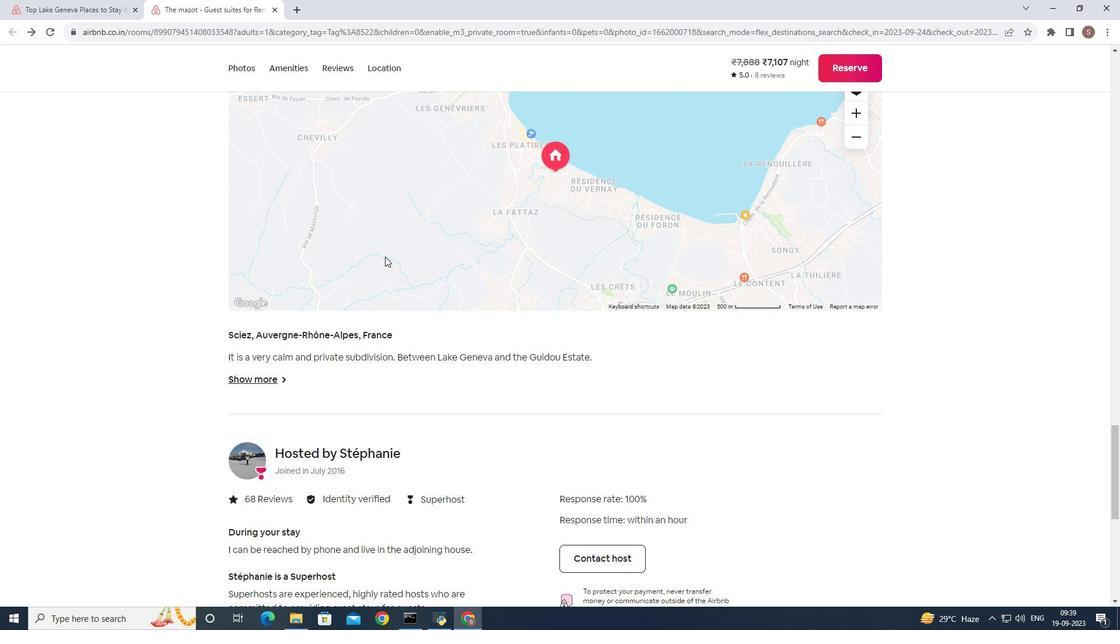 
Action: Mouse scrolled (385, 256) with delta (0, 0)
Screenshot: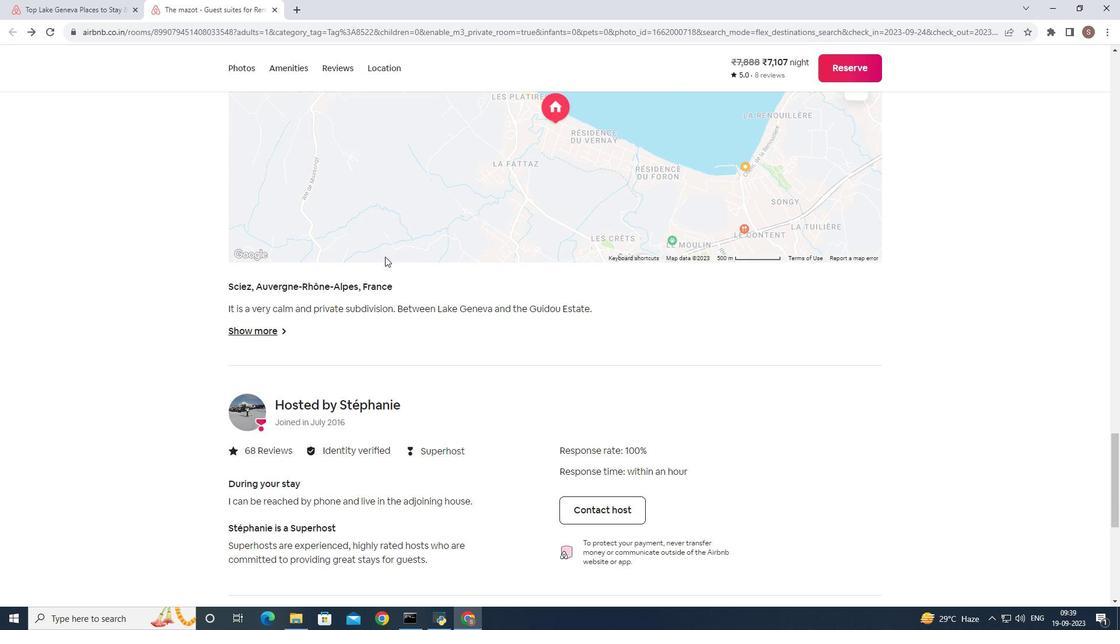 
Action: Mouse scrolled (385, 256) with delta (0, 0)
Screenshot: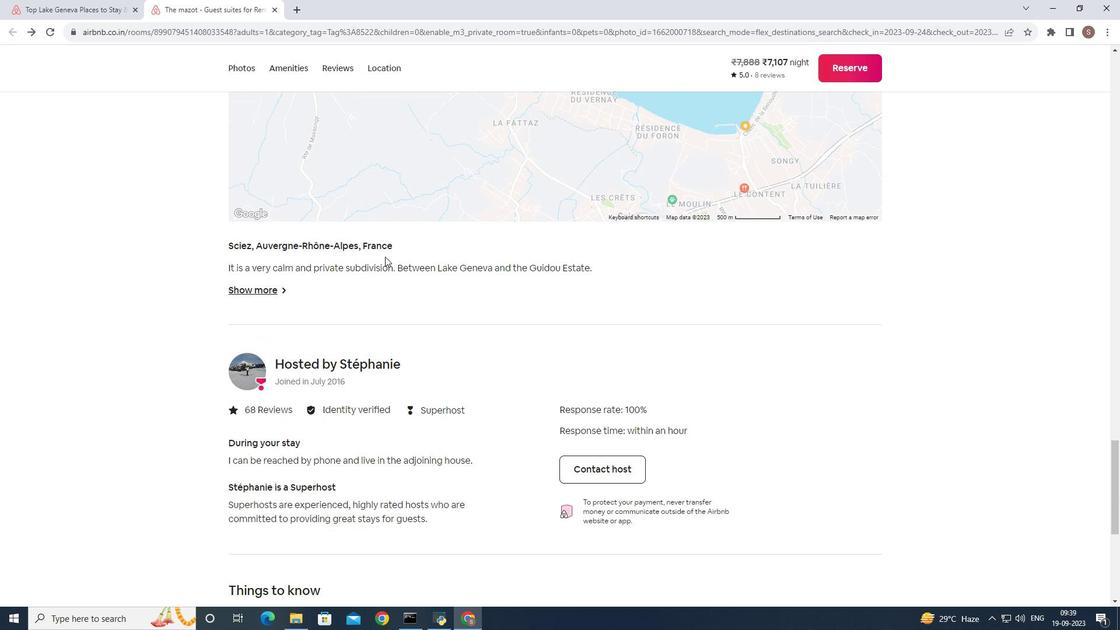 
Action: Mouse scrolled (385, 256) with delta (0, 0)
Screenshot: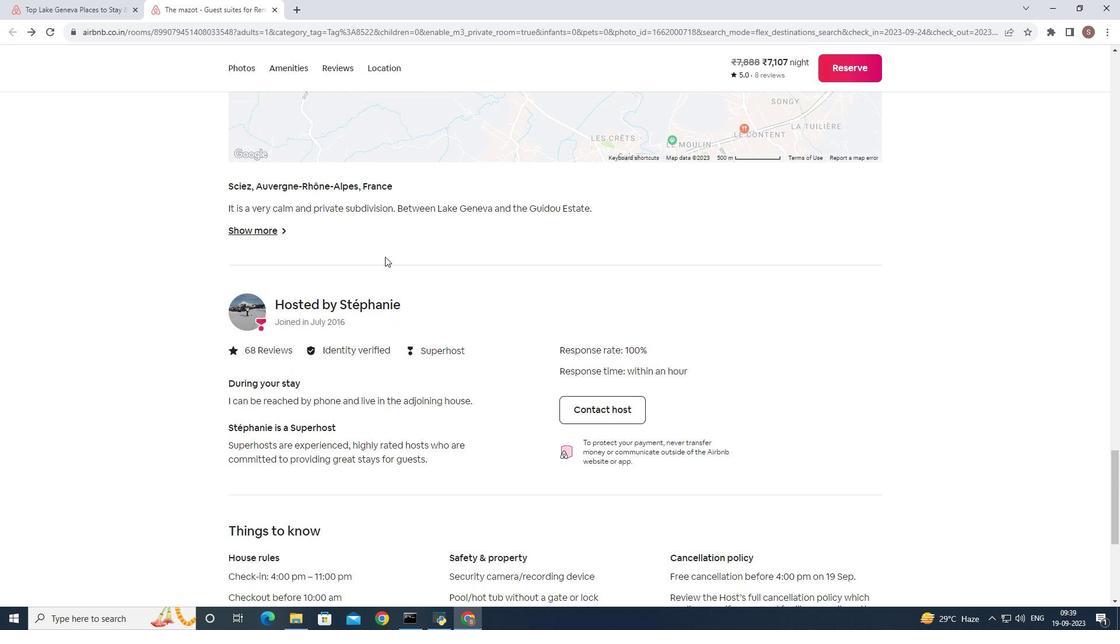 
Action: Mouse scrolled (385, 256) with delta (0, 0)
Screenshot: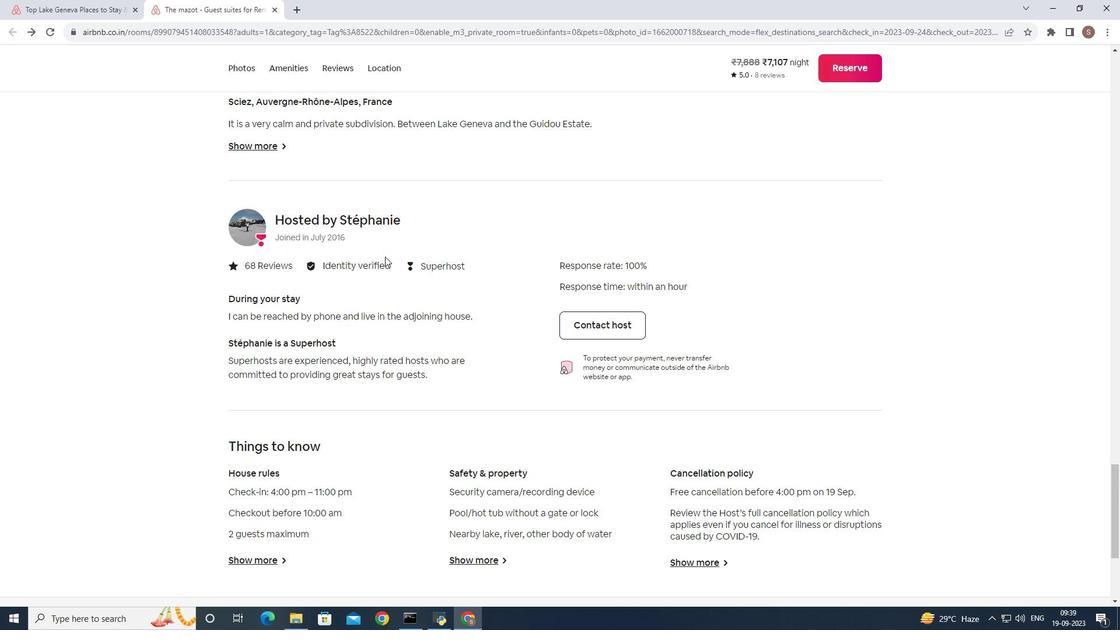 
Action: Mouse scrolled (385, 256) with delta (0, 0)
Screenshot: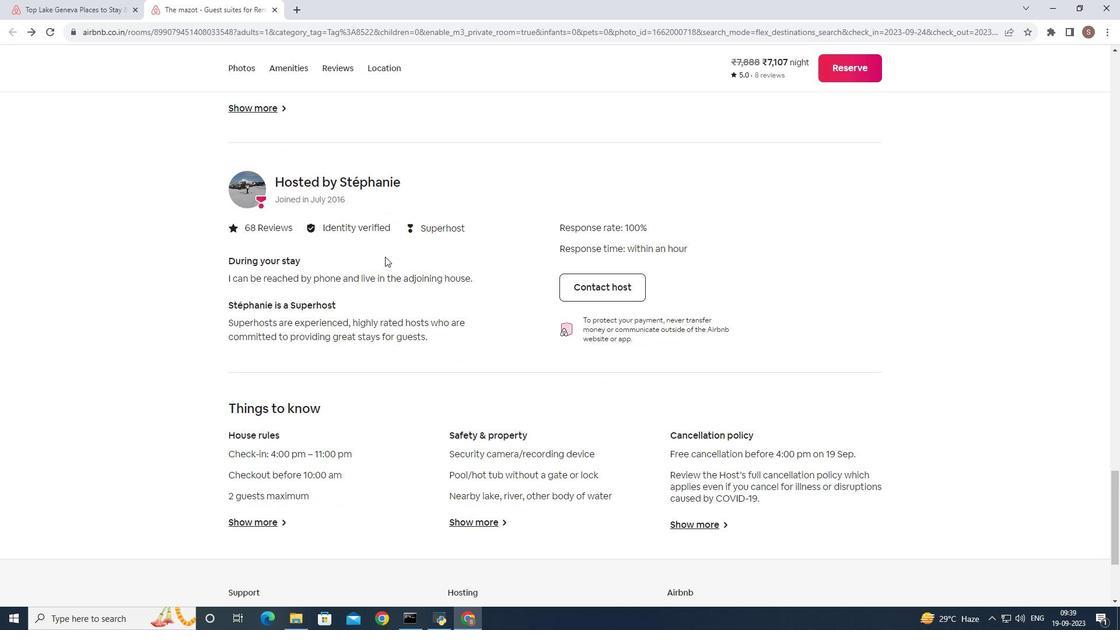 
Action: Mouse scrolled (385, 256) with delta (0, 0)
Screenshot: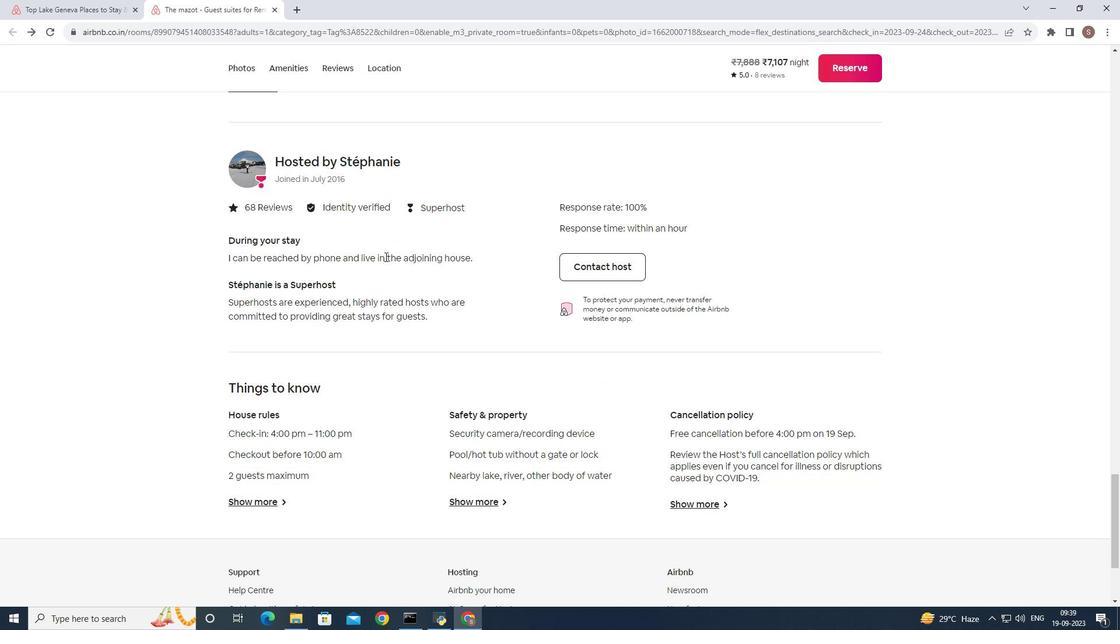
Action: Mouse scrolled (385, 256) with delta (0, 0)
Screenshot: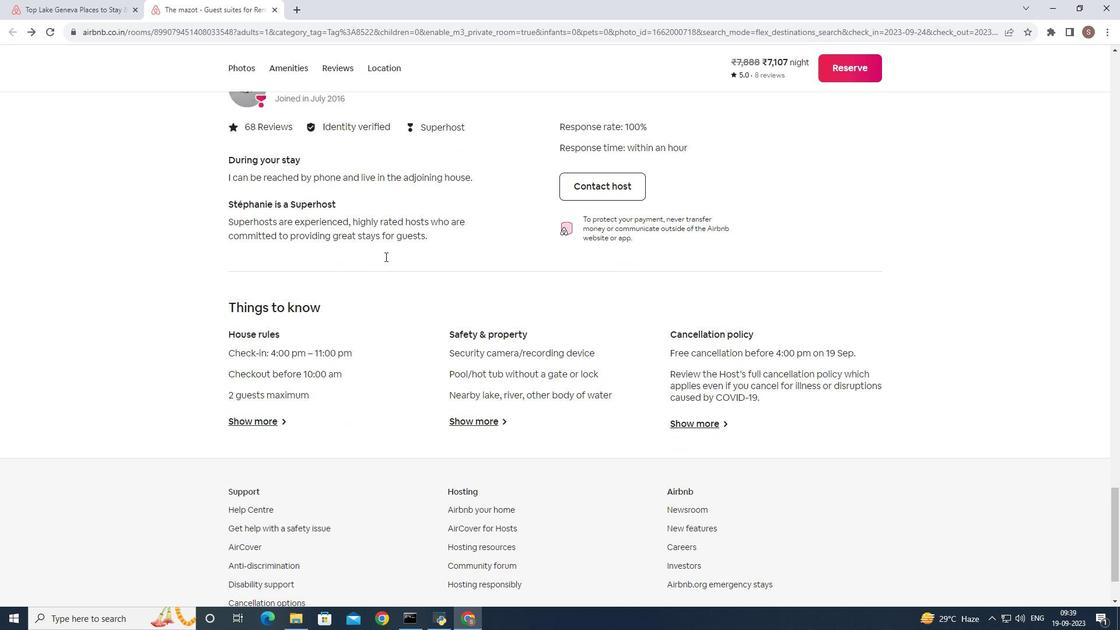 
Action: Mouse scrolled (385, 256) with delta (0, 0)
Screenshot: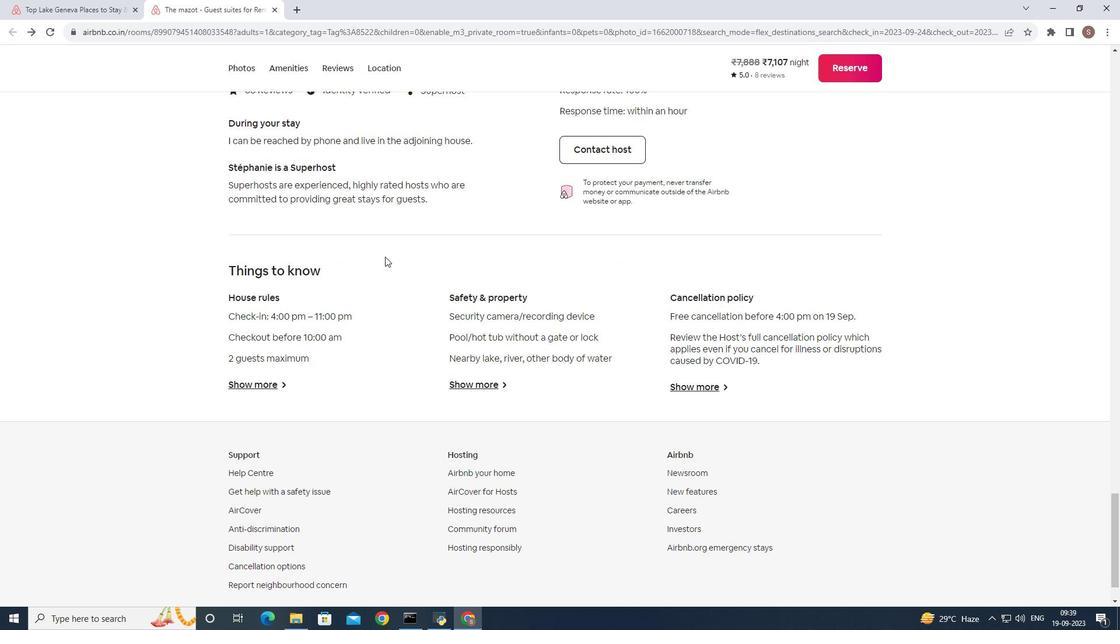 
Action: Mouse scrolled (385, 256) with delta (0, 0)
Screenshot: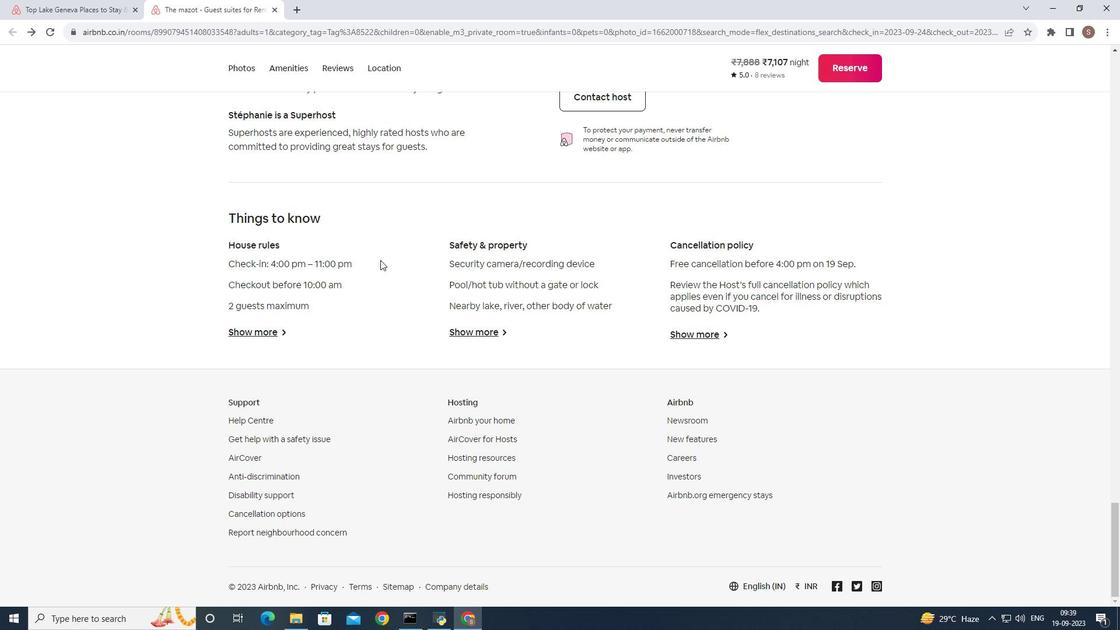 
Action: Mouse scrolled (385, 256) with delta (0, 0)
Screenshot: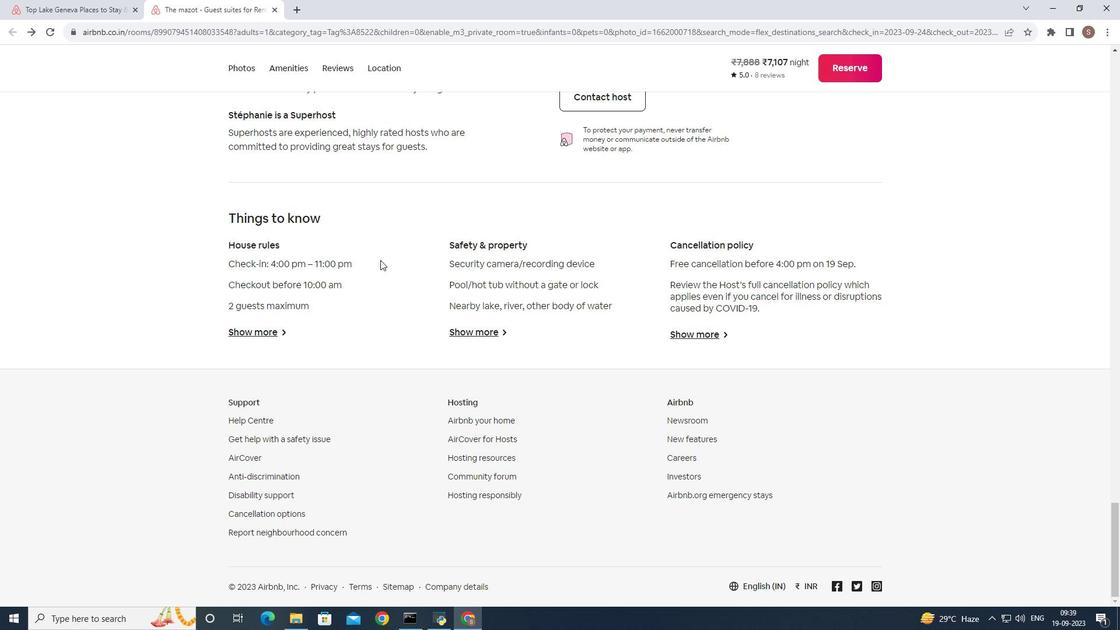 
Action: Mouse moved to (380, 260)
Screenshot: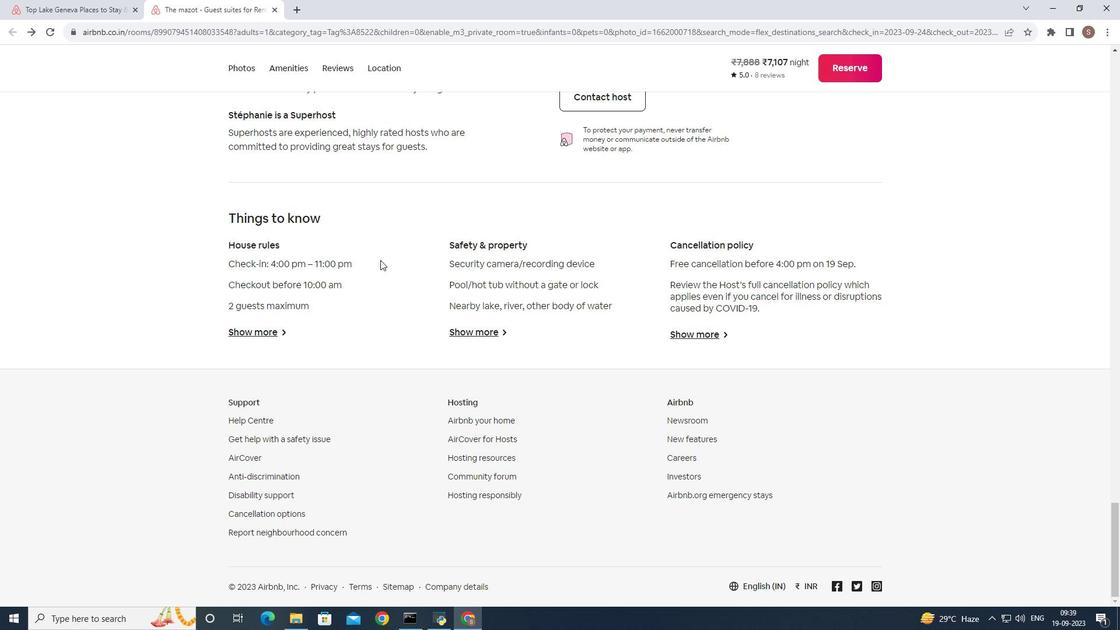 
Action: Mouse scrolled (380, 259) with delta (0, 0)
Screenshot: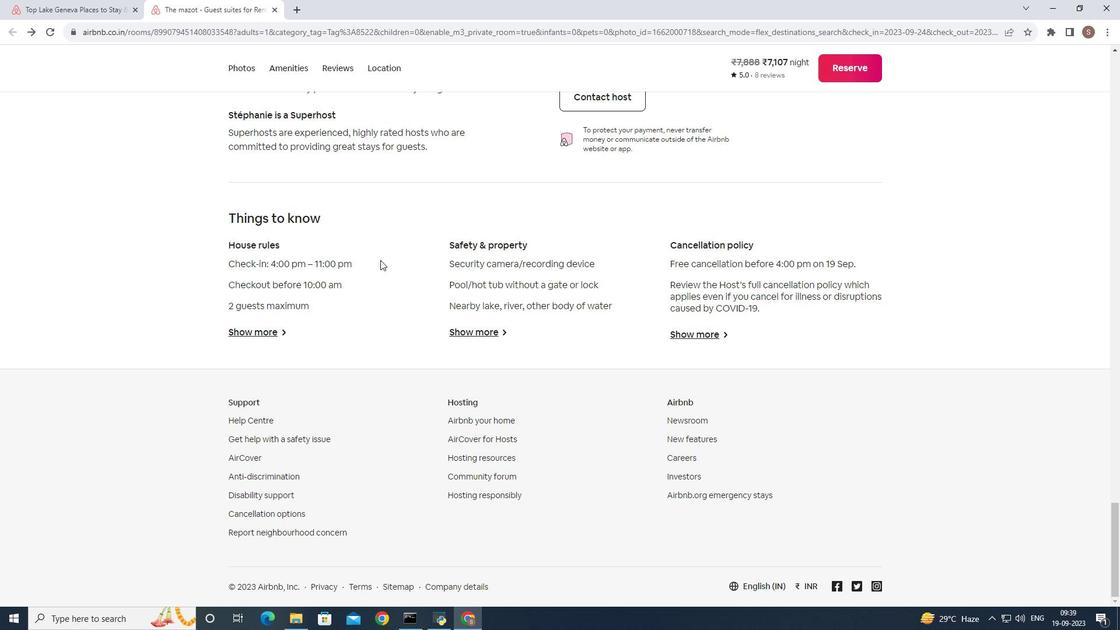 
Action: Mouse scrolled (380, 259) with delta (0, 0)
Screenshot: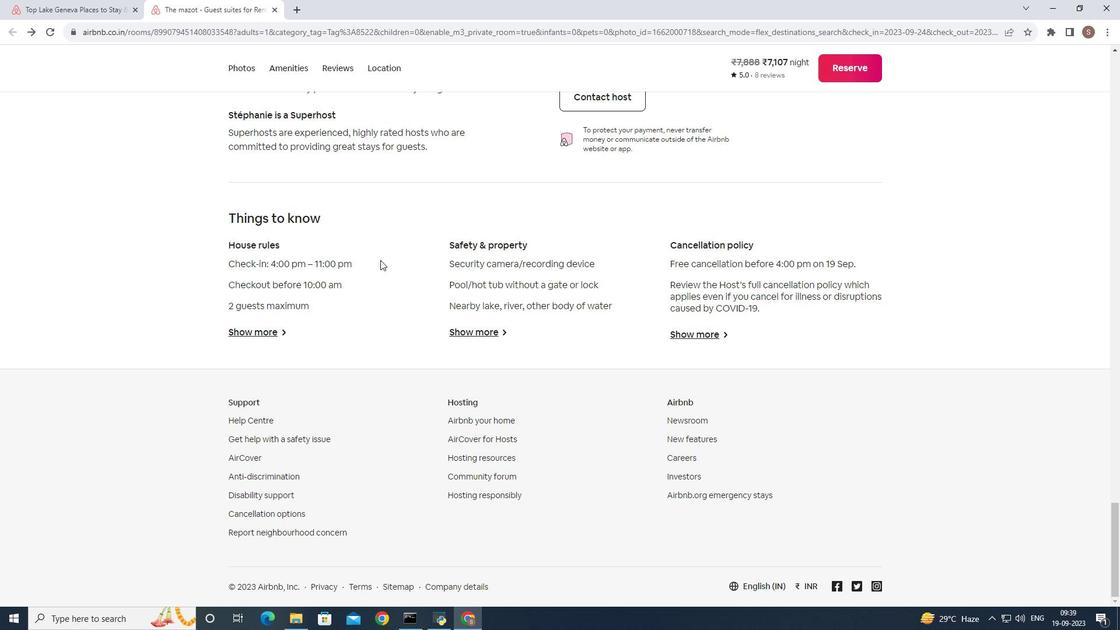 
Action: Mouse scrolled (380, 259) with delta (0, 0)
Screenshot: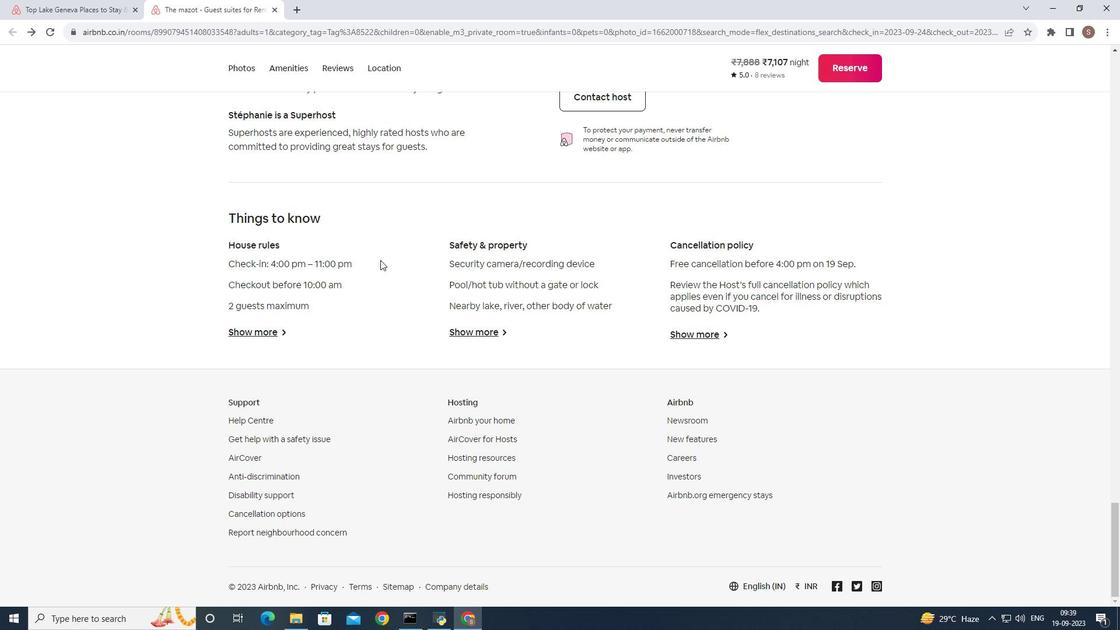 
Action: Mouse moved to (102, 8)
Screenshot: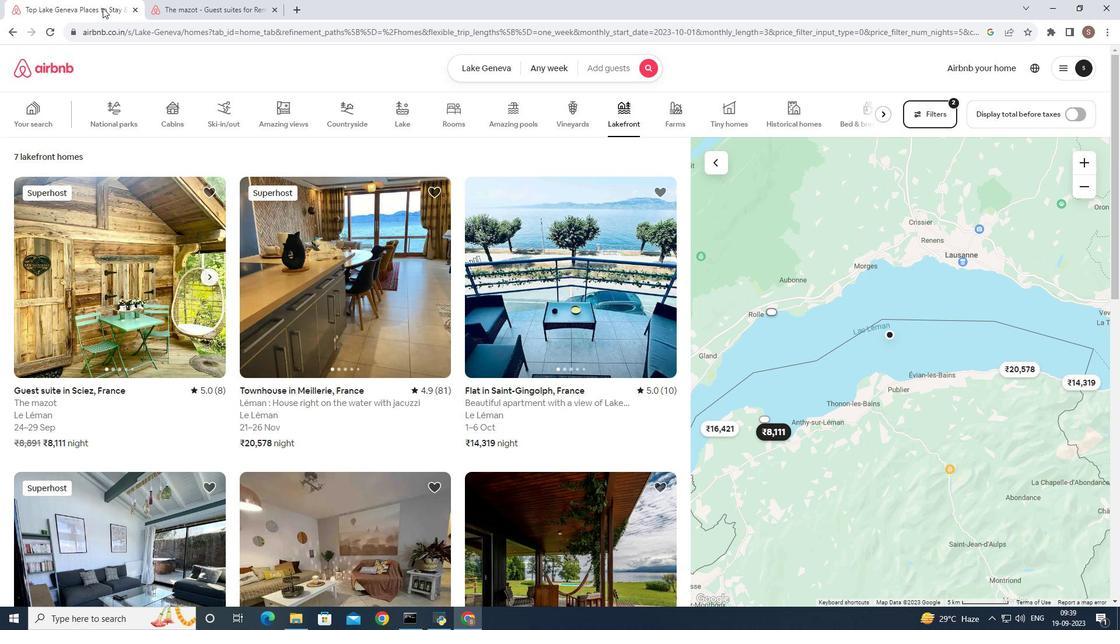 
Action: Mouse pressed left at (102, 8)
Screenshot: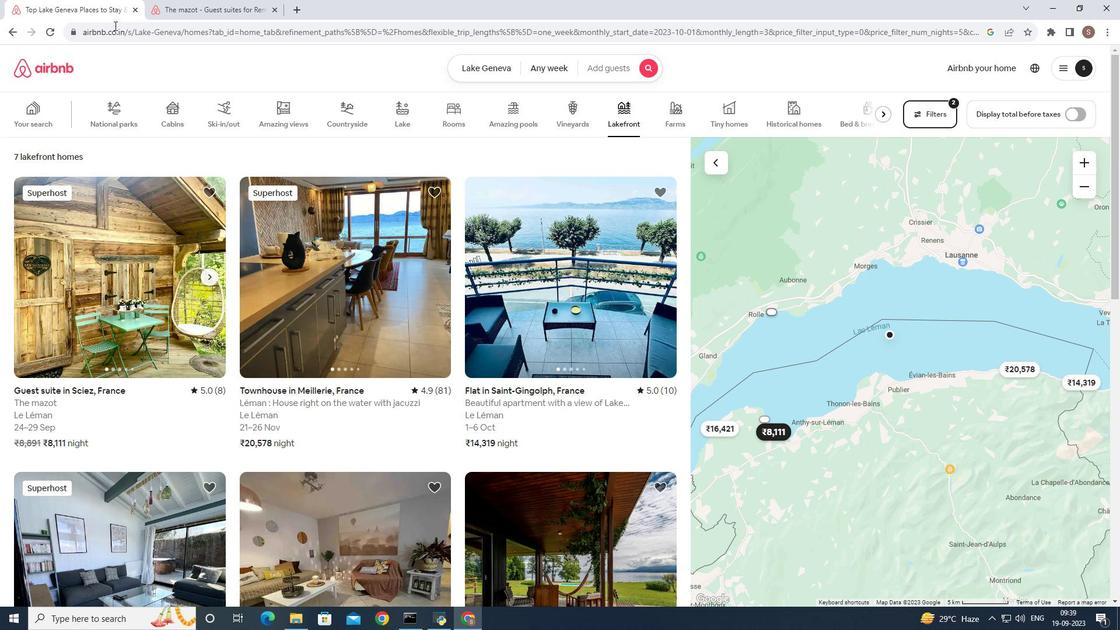
Action: Mouse moved to (327, 262)
Screenshot: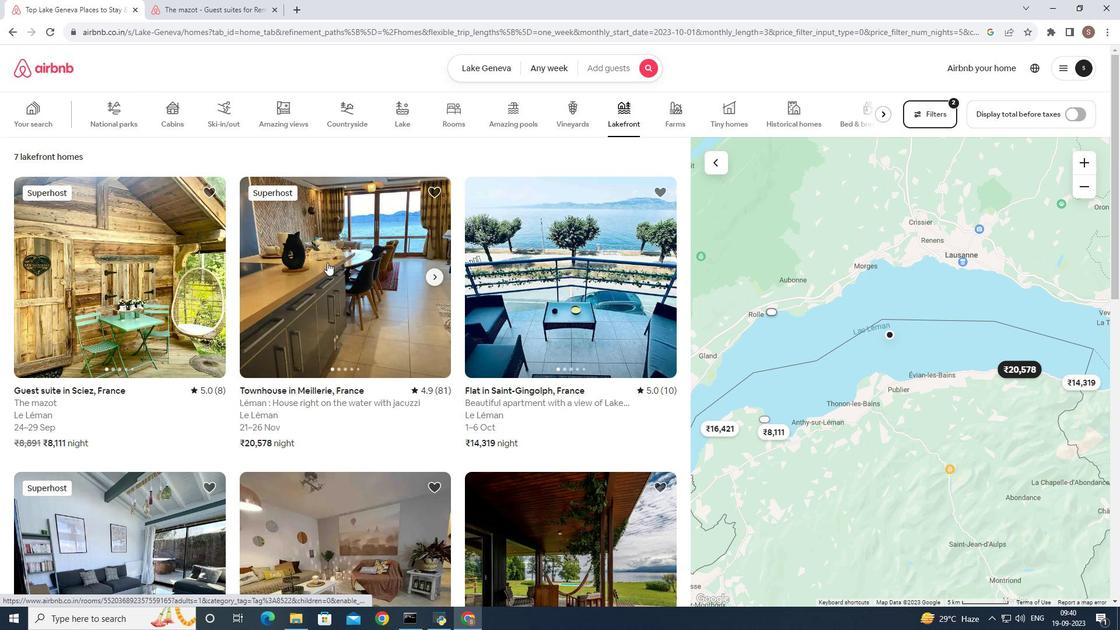 
Action: Mouse pressed left at (327, 262)
Screenshot: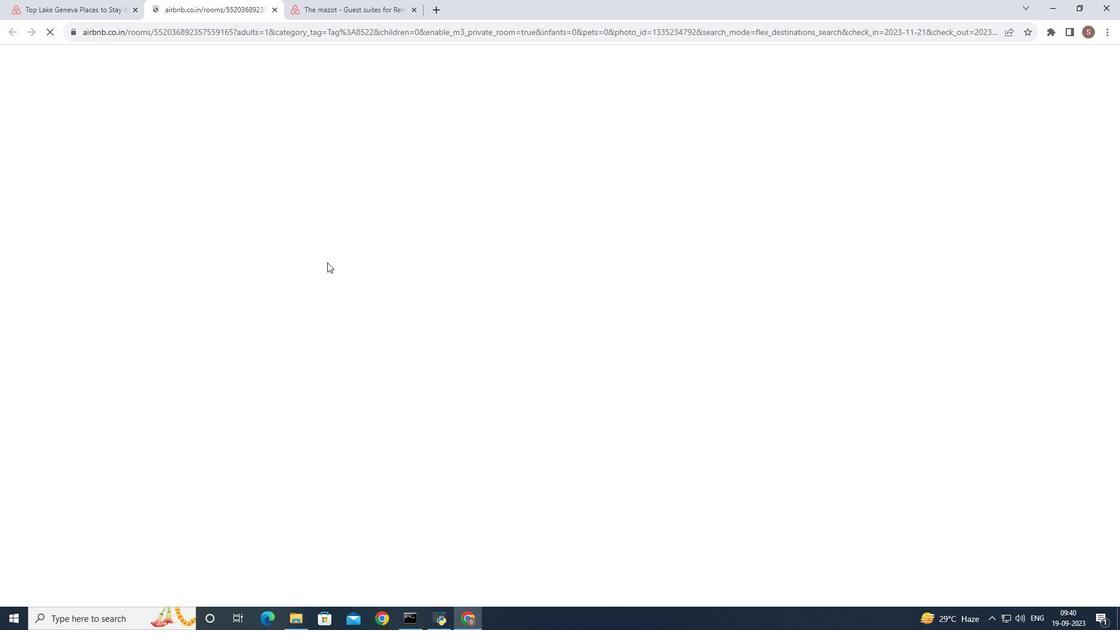 
Action: Mouse moved to (819, 421)
Screenshot: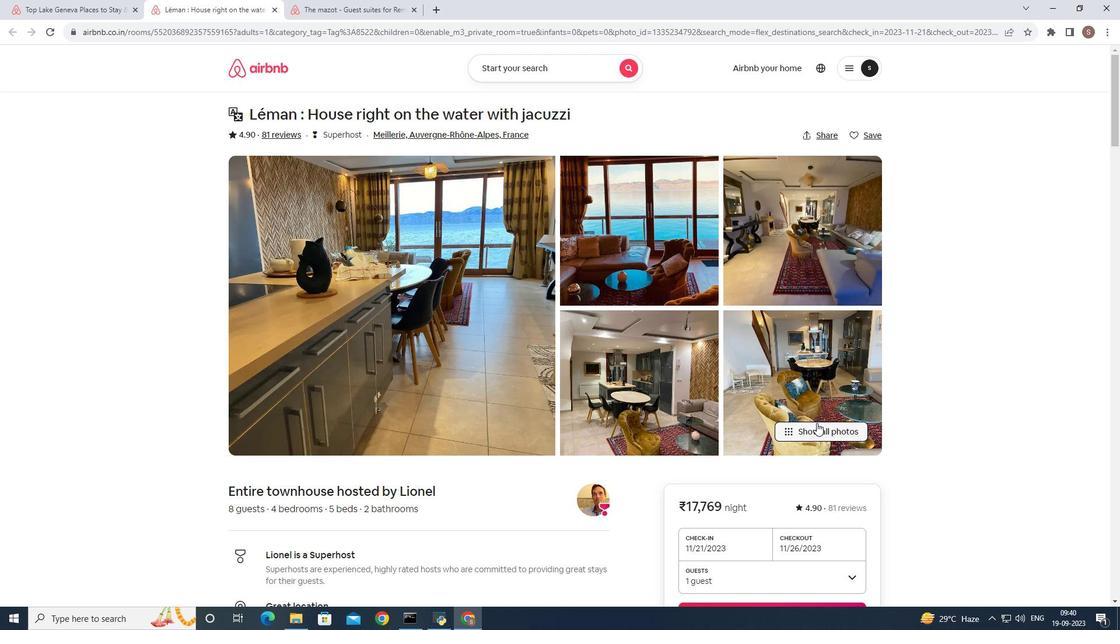 
Action: Mouse pressed left at (819, 421)
Screenshot: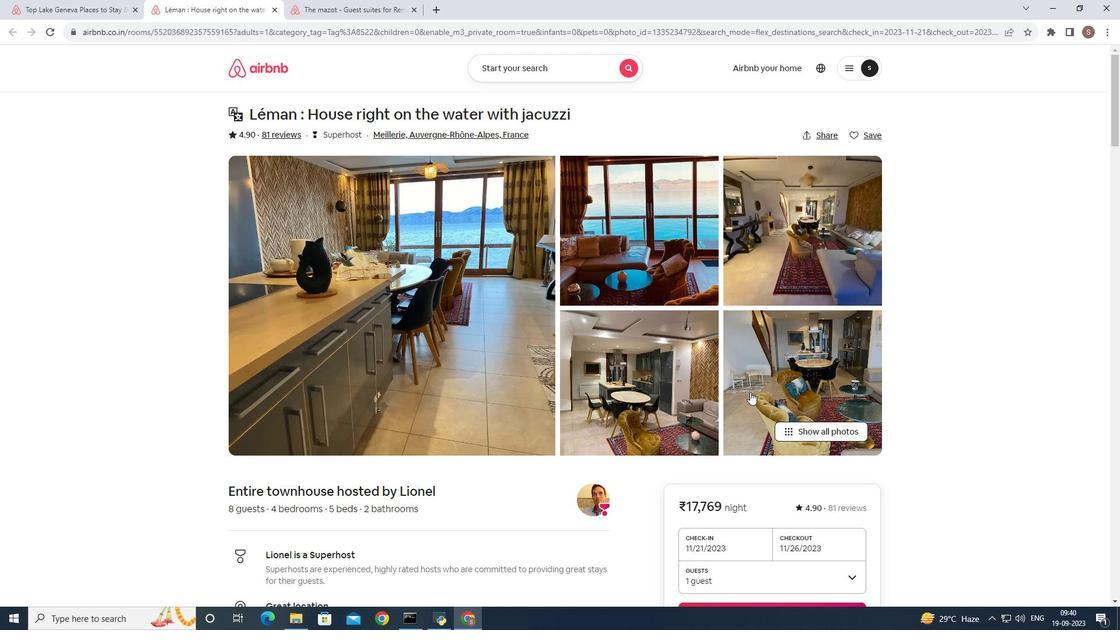 
Action: Mouse moved to (835, 432)
Screenshot: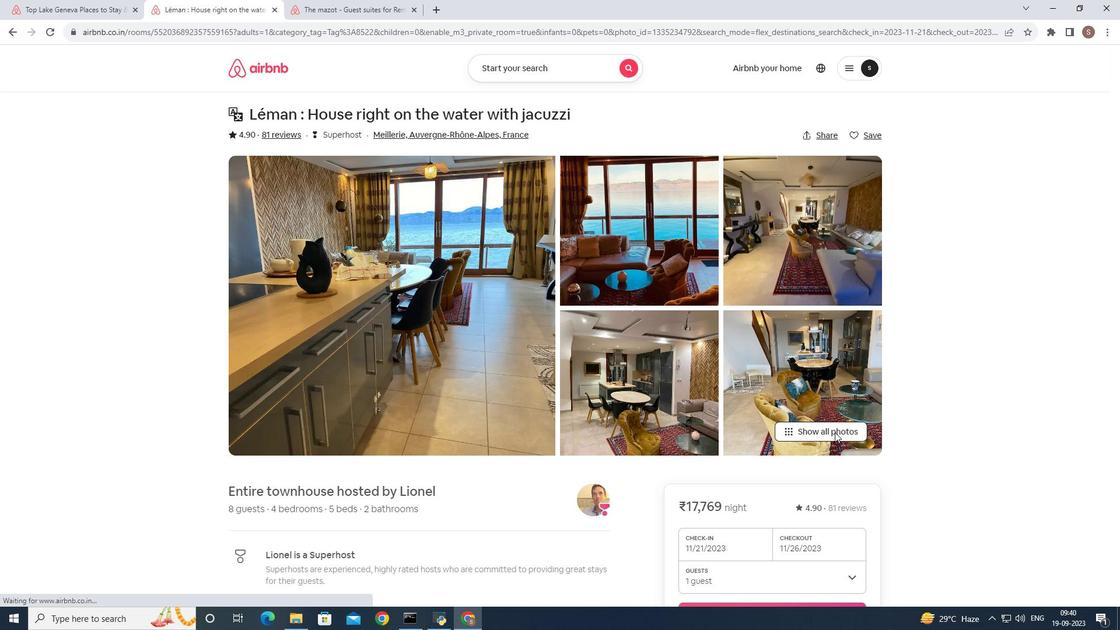 
Action: Mouse pressed left at (835, 432)
Screenshot: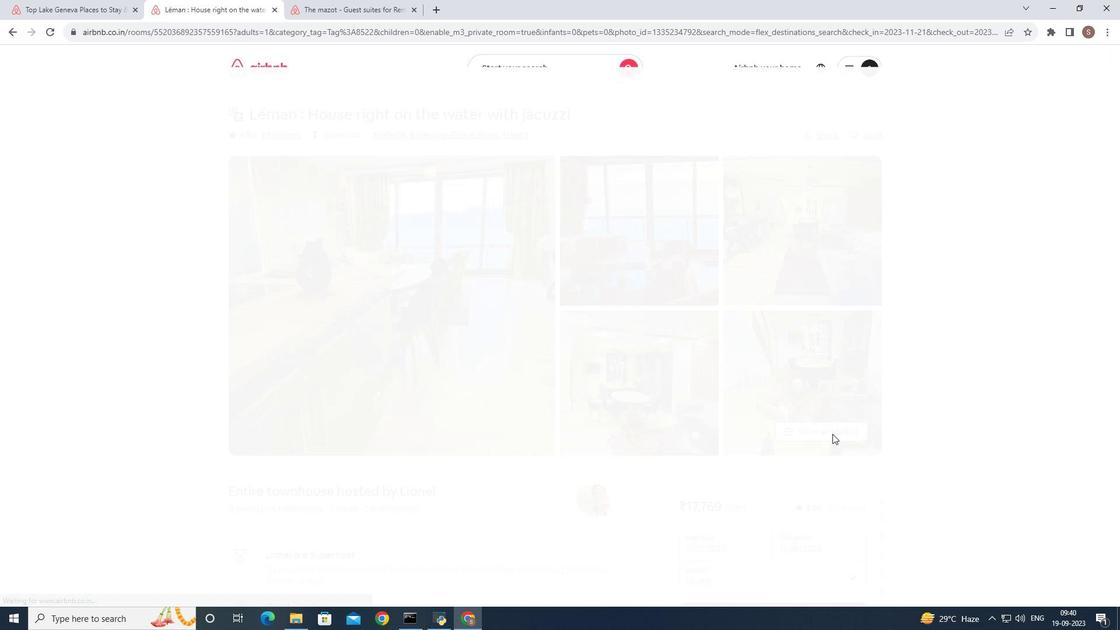 
Action: Mouse moved to (528, 358)
Screenshot: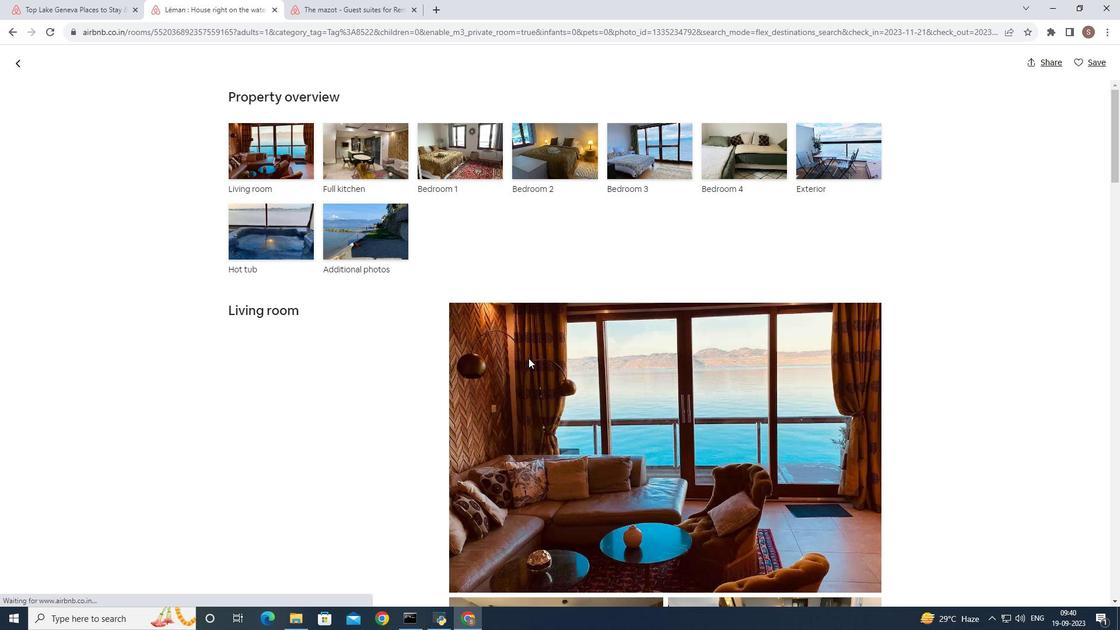 
Action: Mouse pressed left at (528, 358)
Screenshot: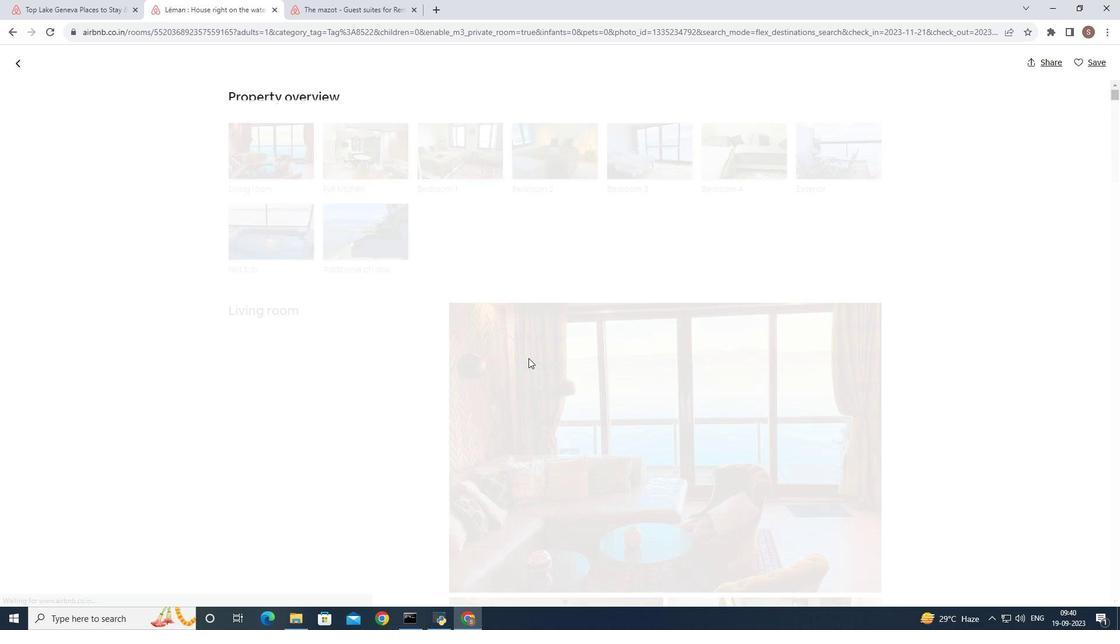 
Action: Key pressed <Key.right><Key.right><Key.right><Key.right><Key.right><Key.right><Key.right><Key.right><Key.right><Key.right><Key.right><Key.right><Key.right><Key.right><Key.right><Key.right>
Screenshot: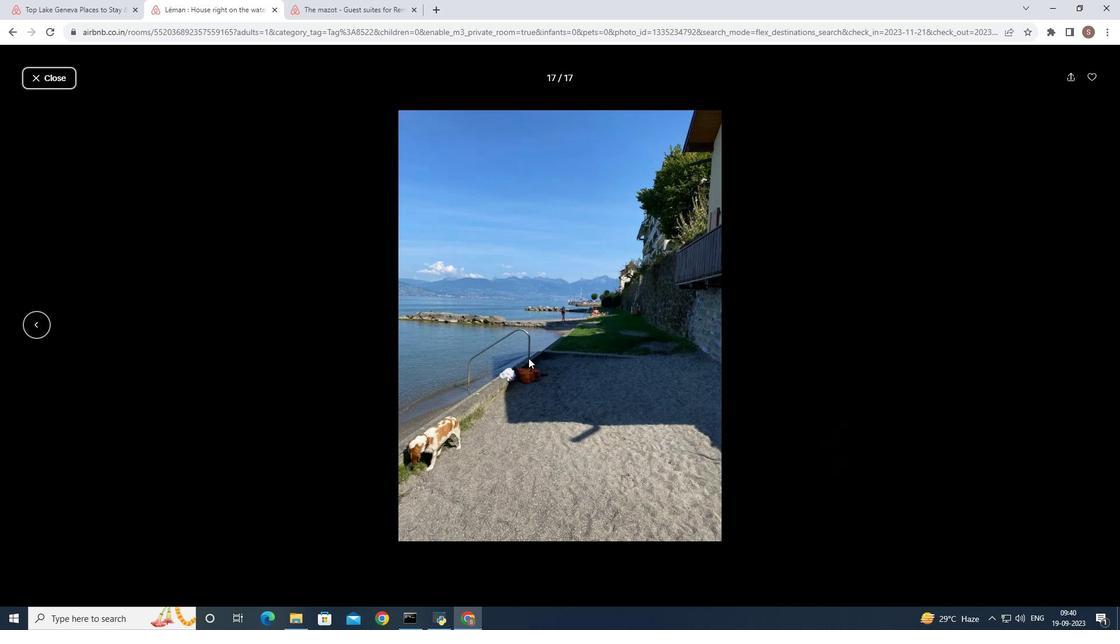 
Action: Mouse moved to (43, 84)
Screenshot: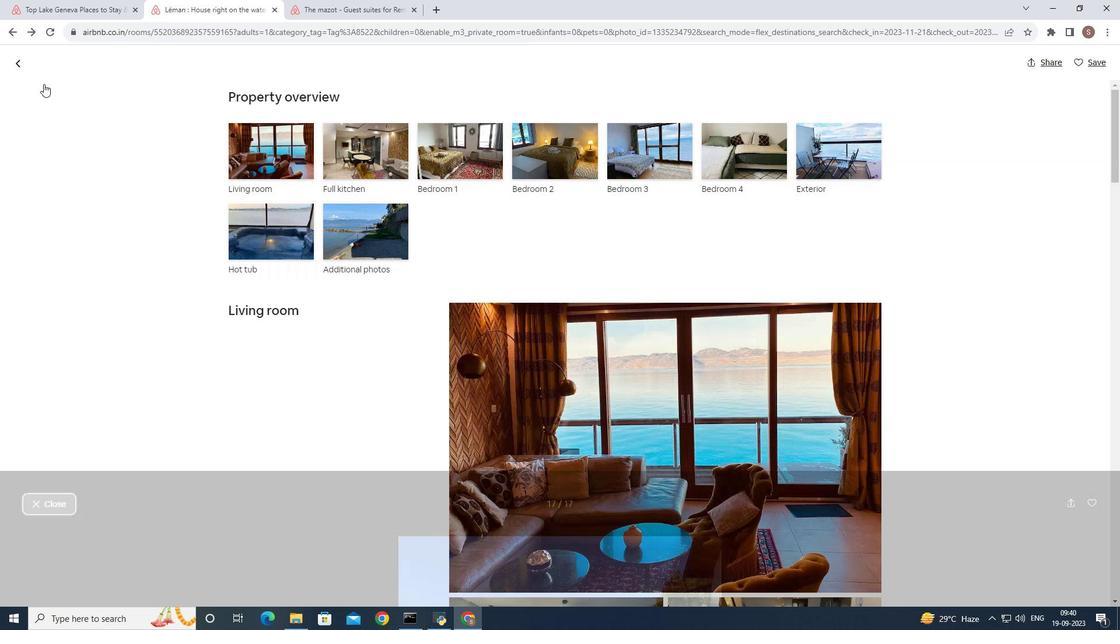 
Action: Mouse pressed left at (43, 84)
Screenshot: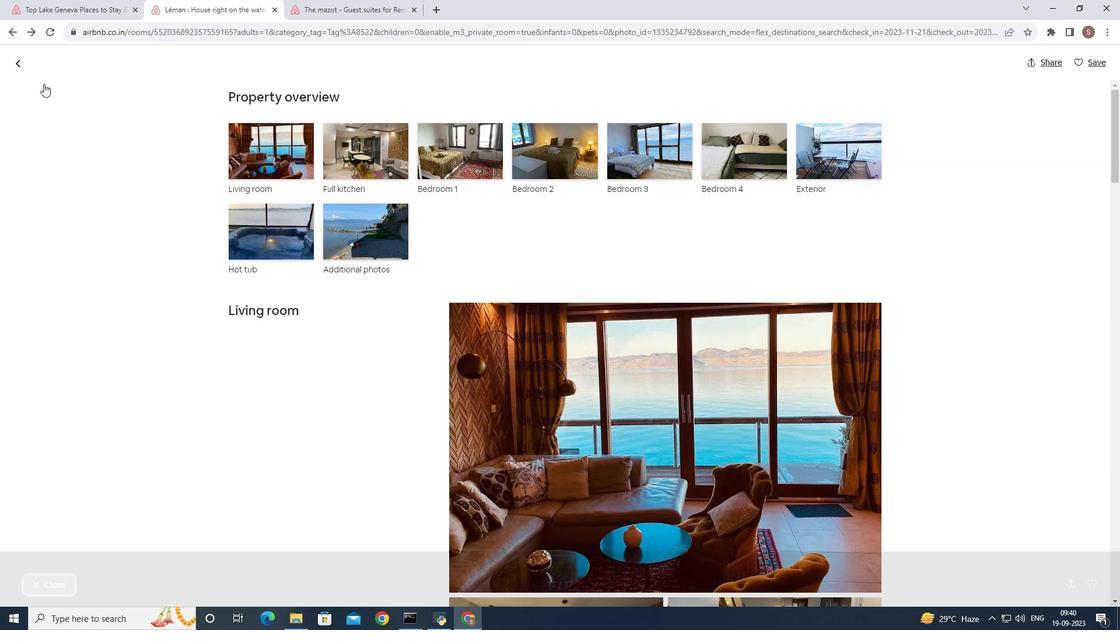 
Action: Mouse moved to (13, 66)
Screenshot: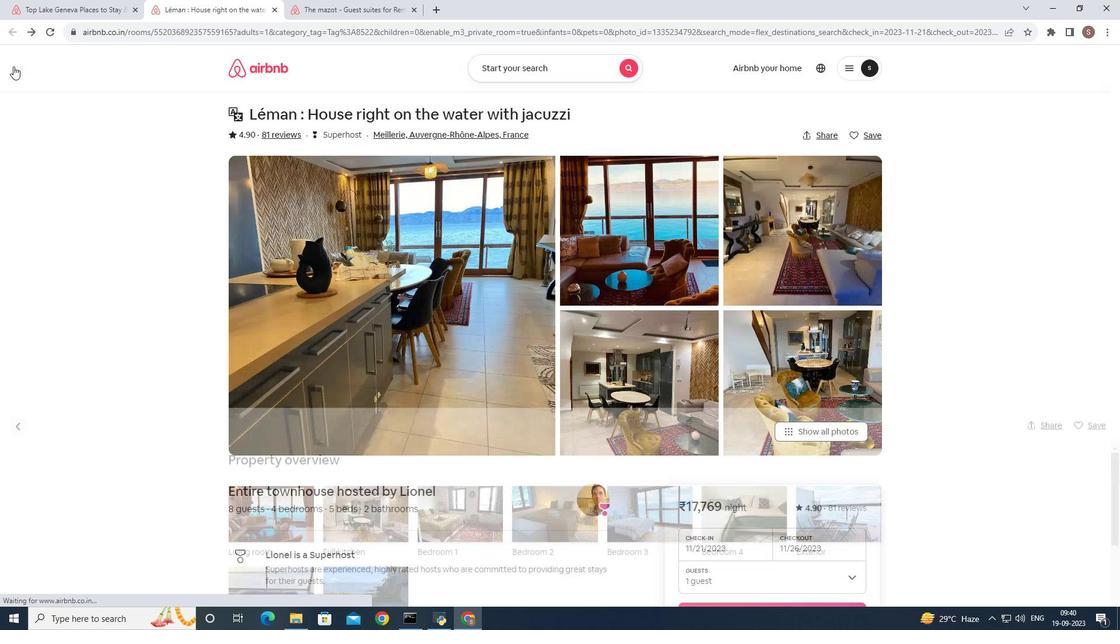 
Action: Mouse pressed left at (13, 66)
Screenshot: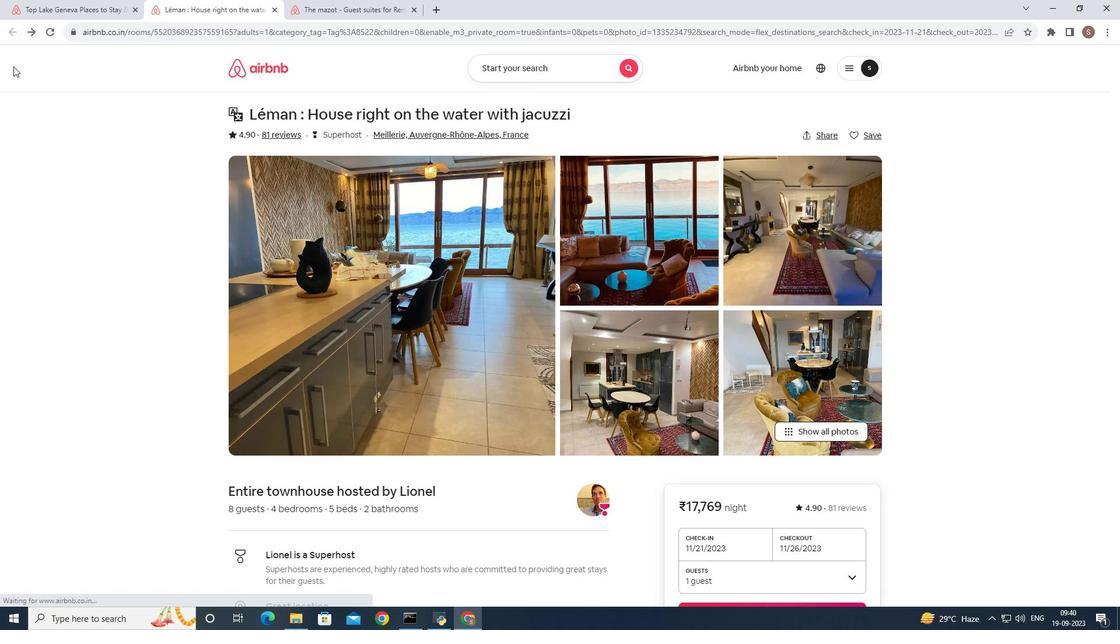 
Action: Mouse moved to (429, 345)
Screenshot: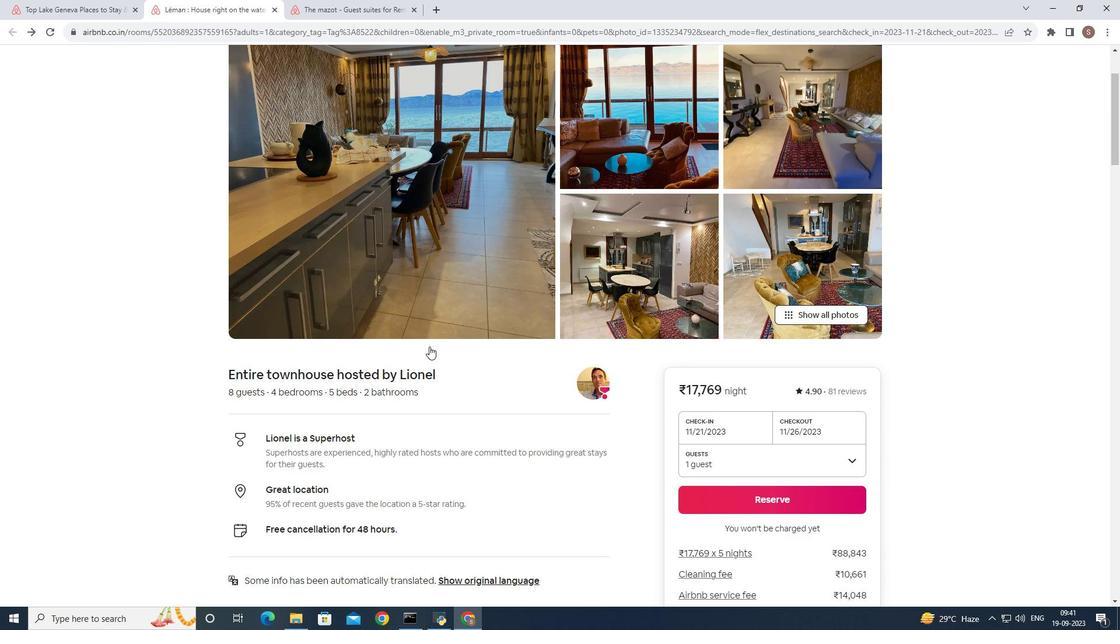 
Action: Mouse scrolled (429, 344) with delta (0, 0)
Screenshot: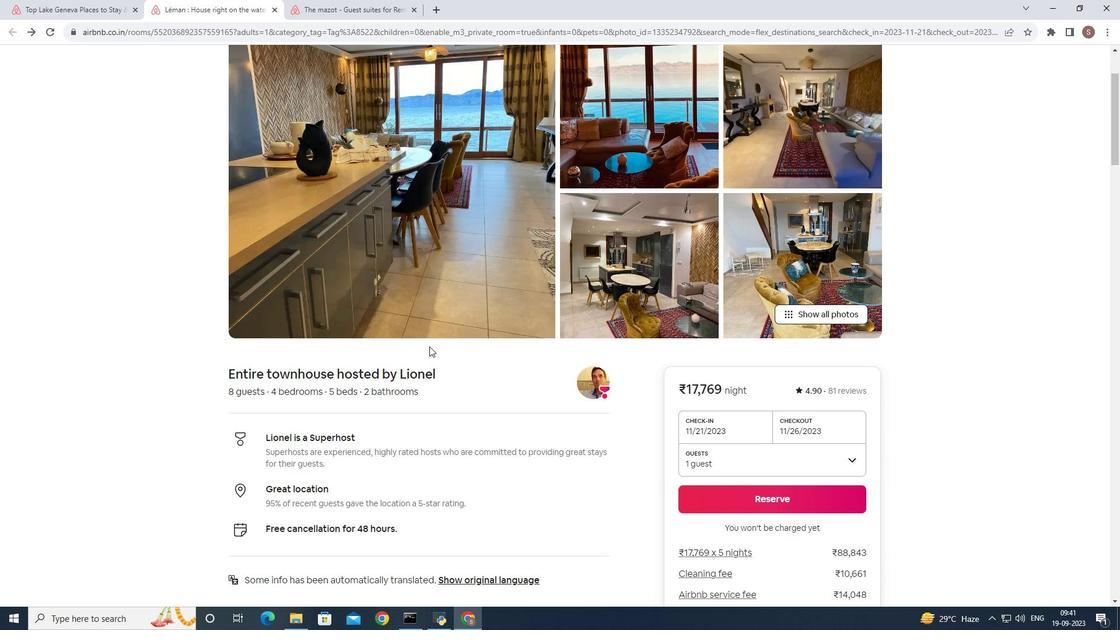 
Action: Mouse moved to (429, 346)
Screenshot: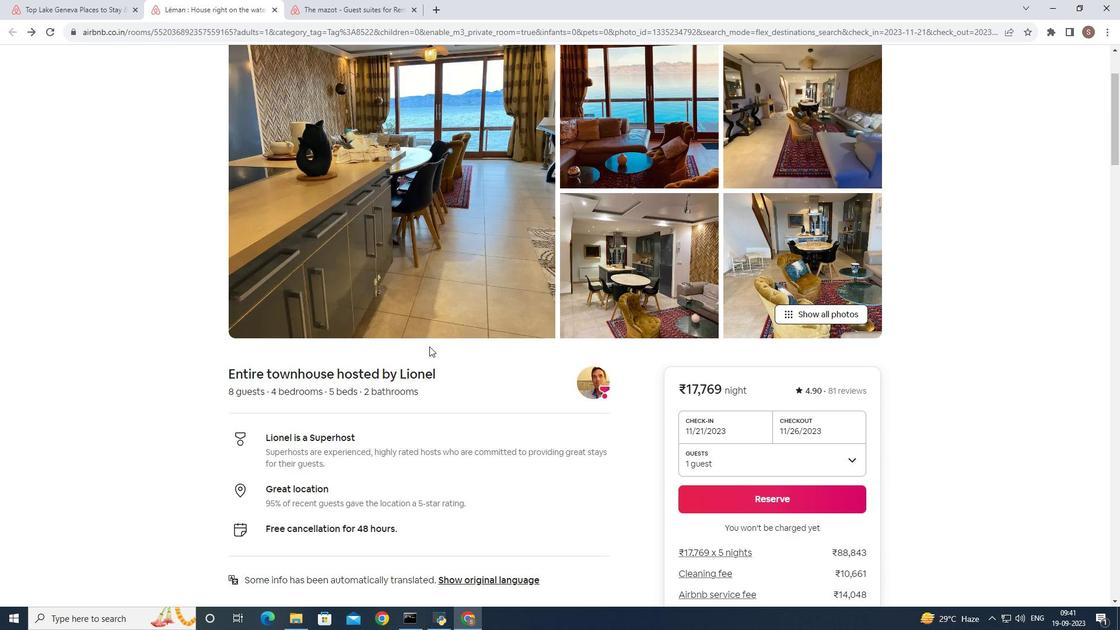 
Action: Mouse scrolled (429, 345) with delta (0, 0)
Screenshot: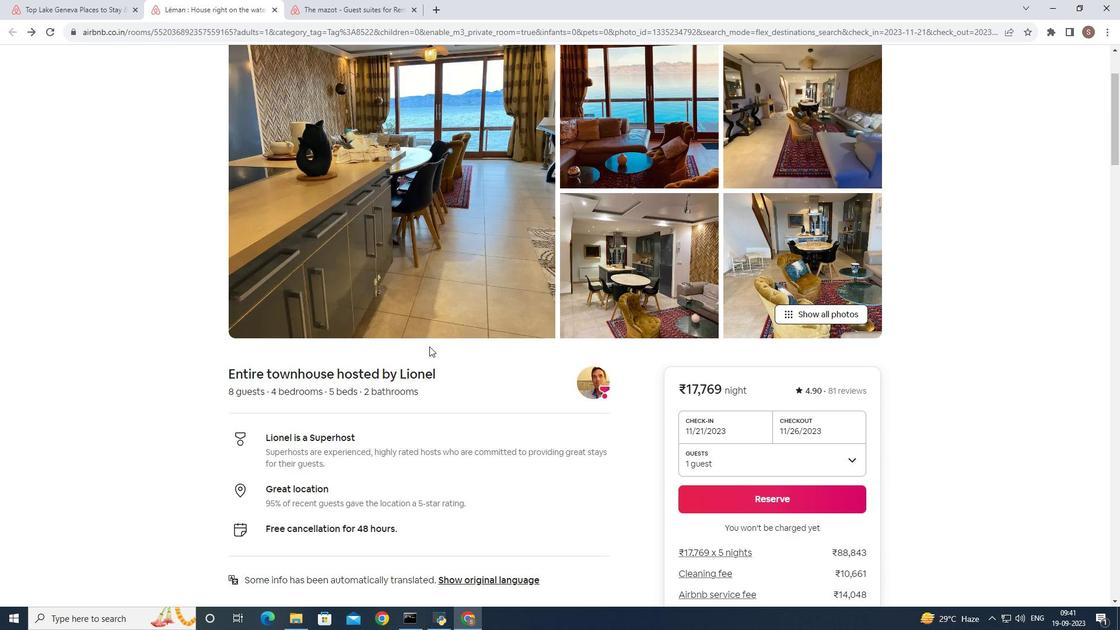 
Action: Mouse moved to (429, 346)
Screenshot: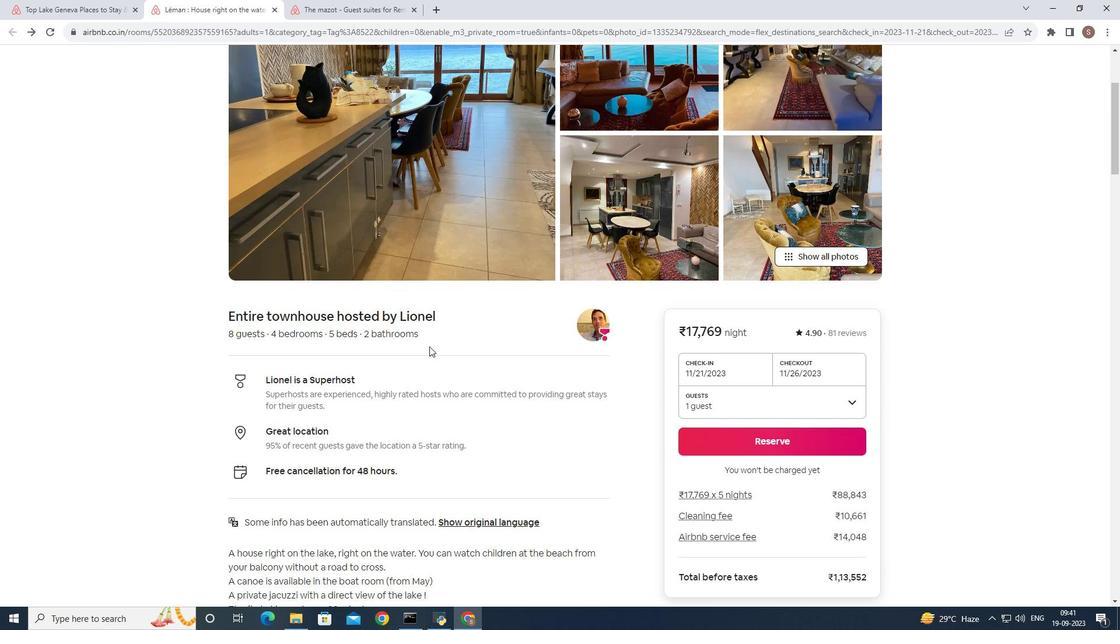 
Action: Mouse scrolled (429, 346) with delta (0, 0)
Screenshot: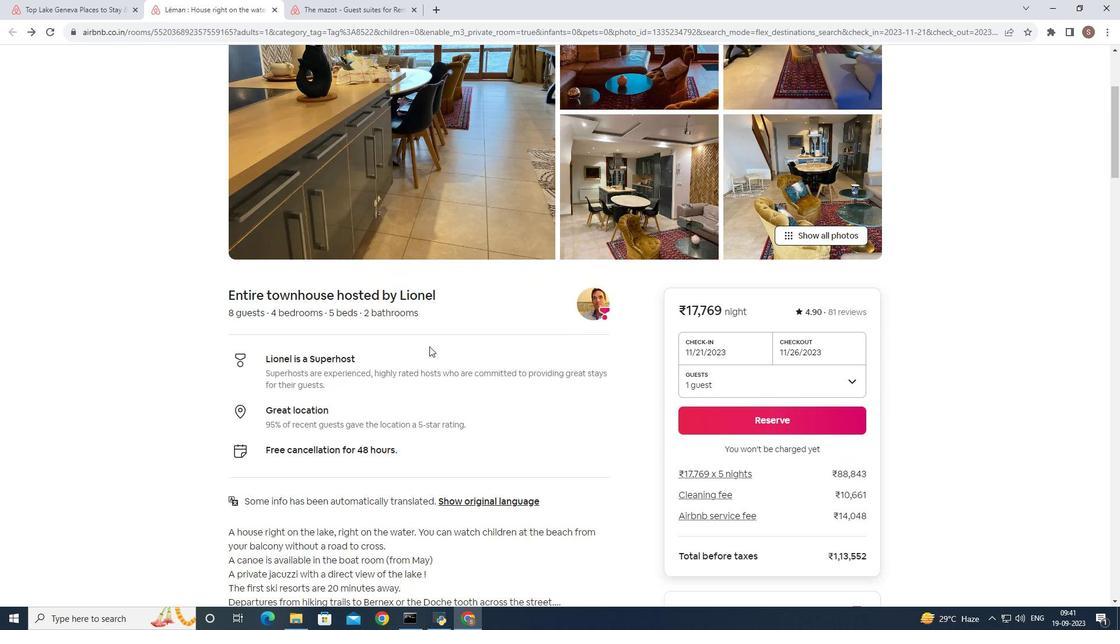 
Action: Mouse scrolled (429, 346) with delta (0, 0)
Screenshot: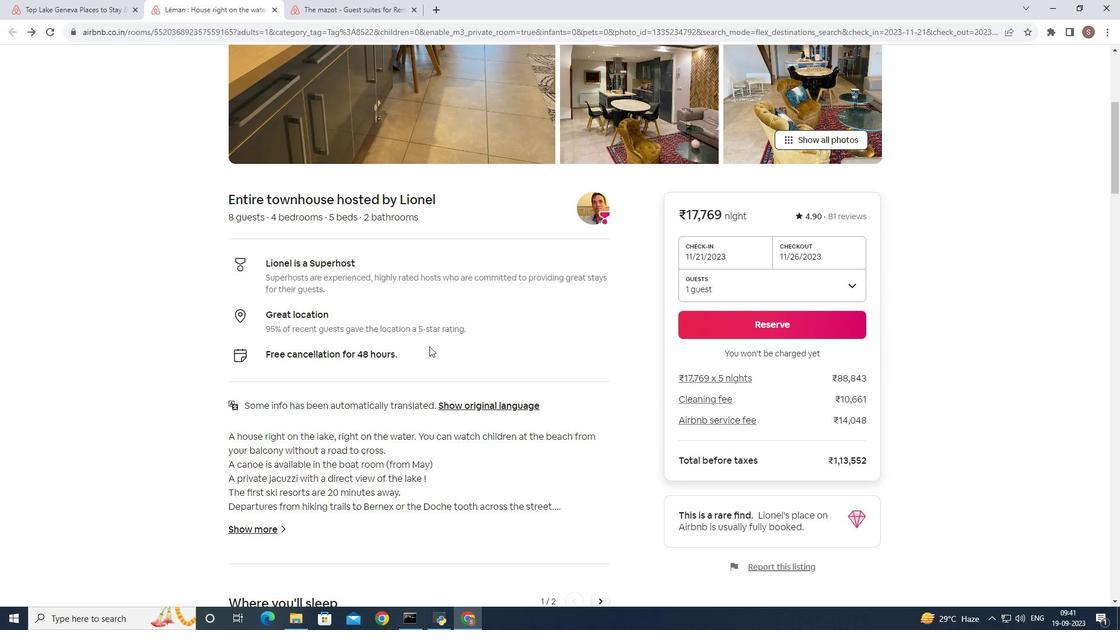 
Action: Mouse scrolled (429, 346) with delta (0, 0)
Screenshot: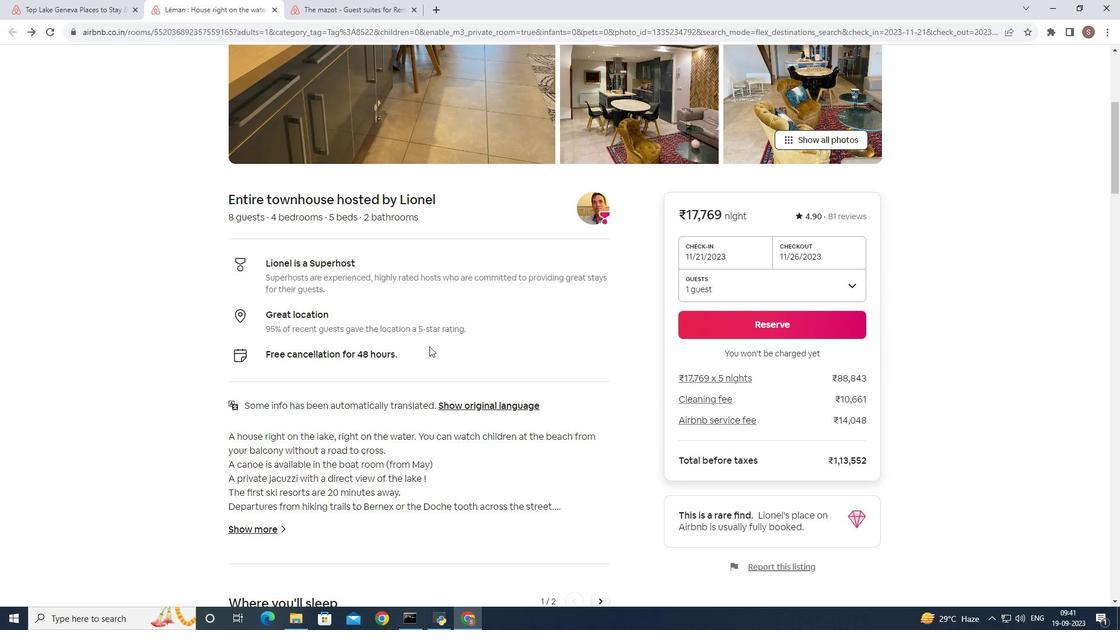
Action: Mouse scrolled (429, 346) with delta (0, 0)
Screenshot: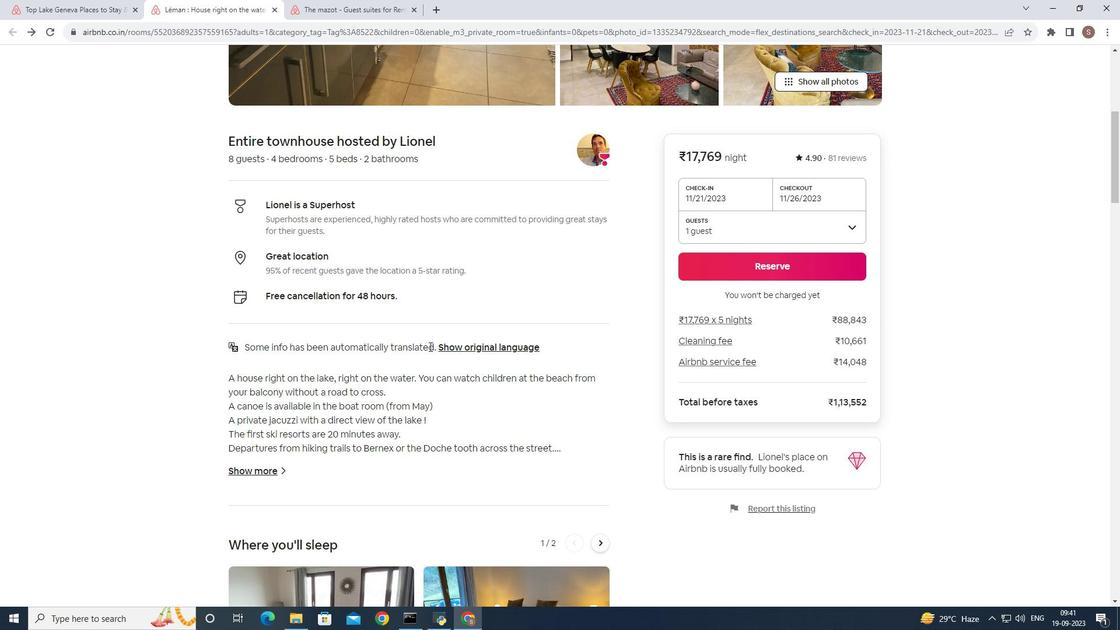 
Action: Mouse scrolled (429, 346) with delta (0, 0)
Screenshot: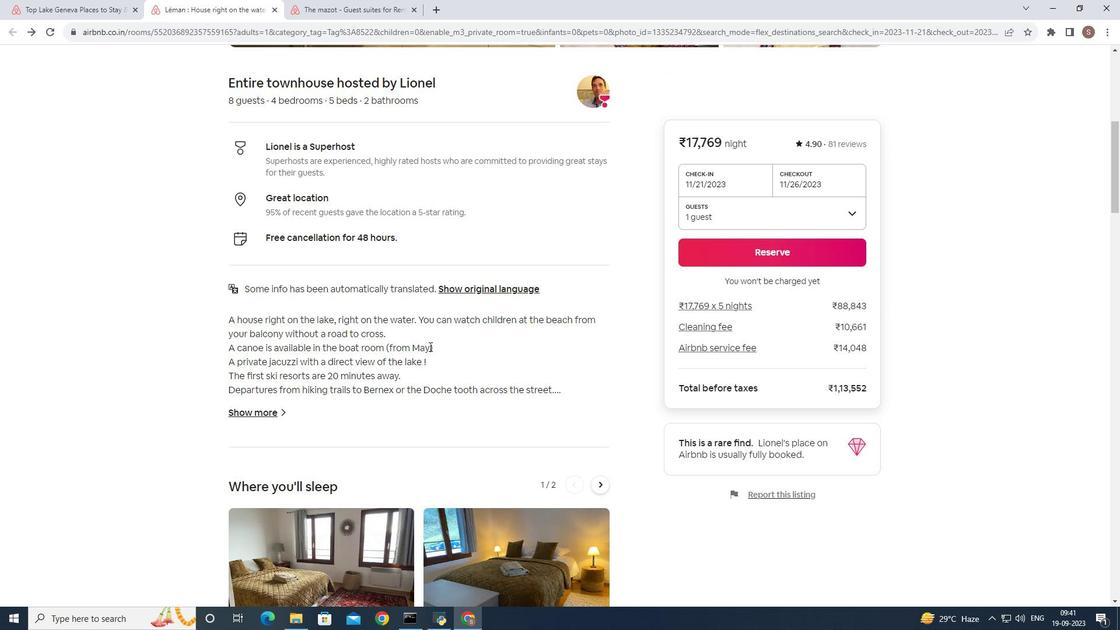 
Action: Mouse scrolled (429, 346) with delta (0, 0)
Screenshot: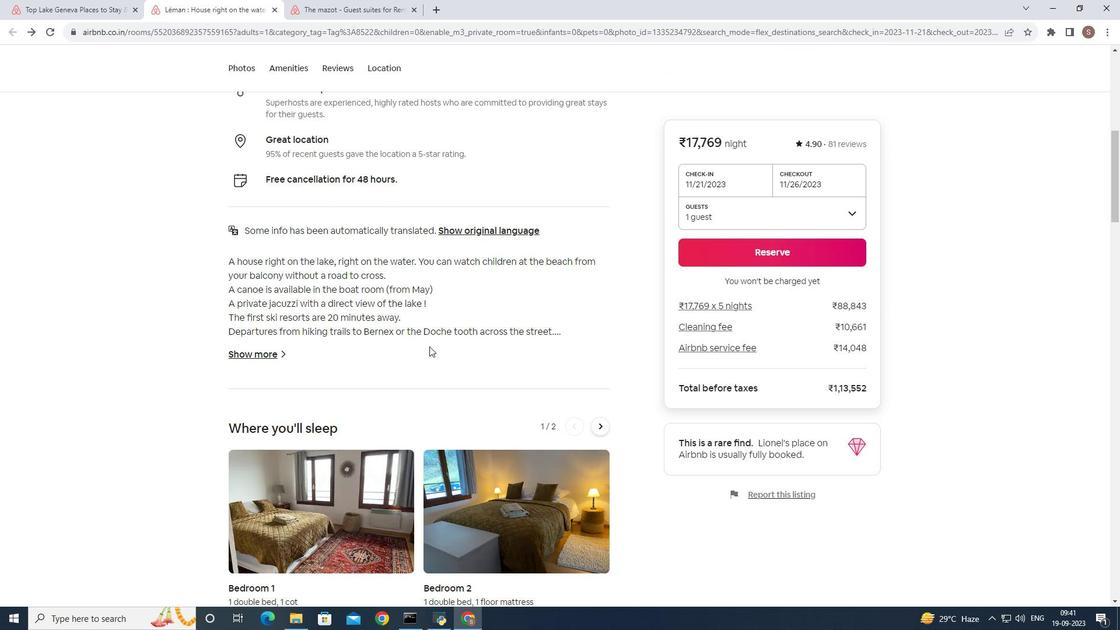 
Action: Mouse scrolled (429, 346) with delta (0, 0)
Screenshot: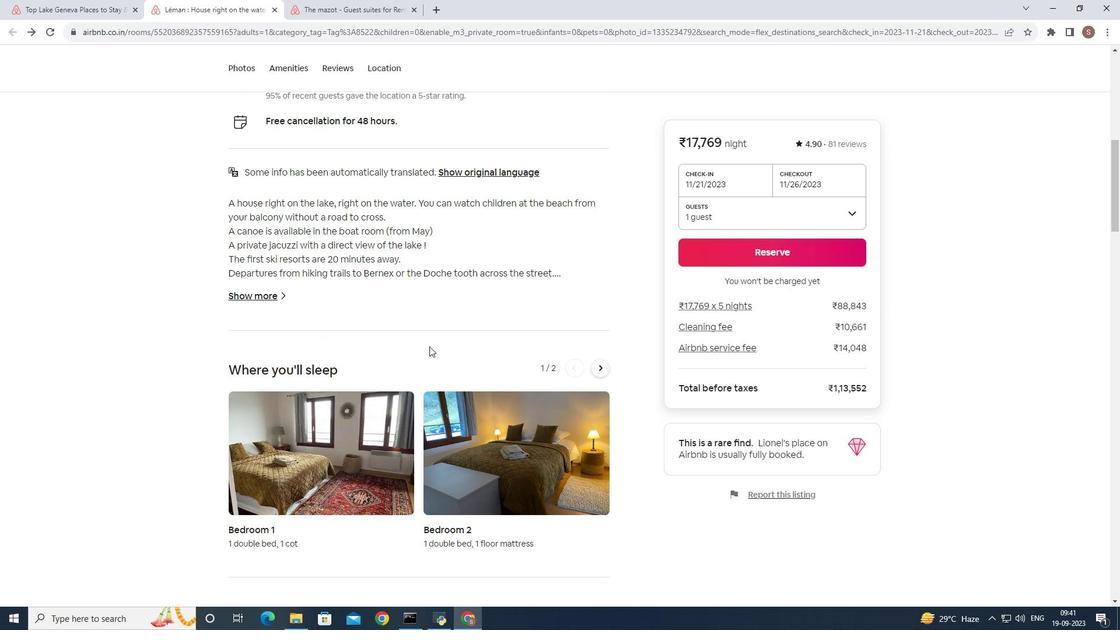
Action: Mouse scrolled (429, 346) with delta (0, 0)
Screenshot: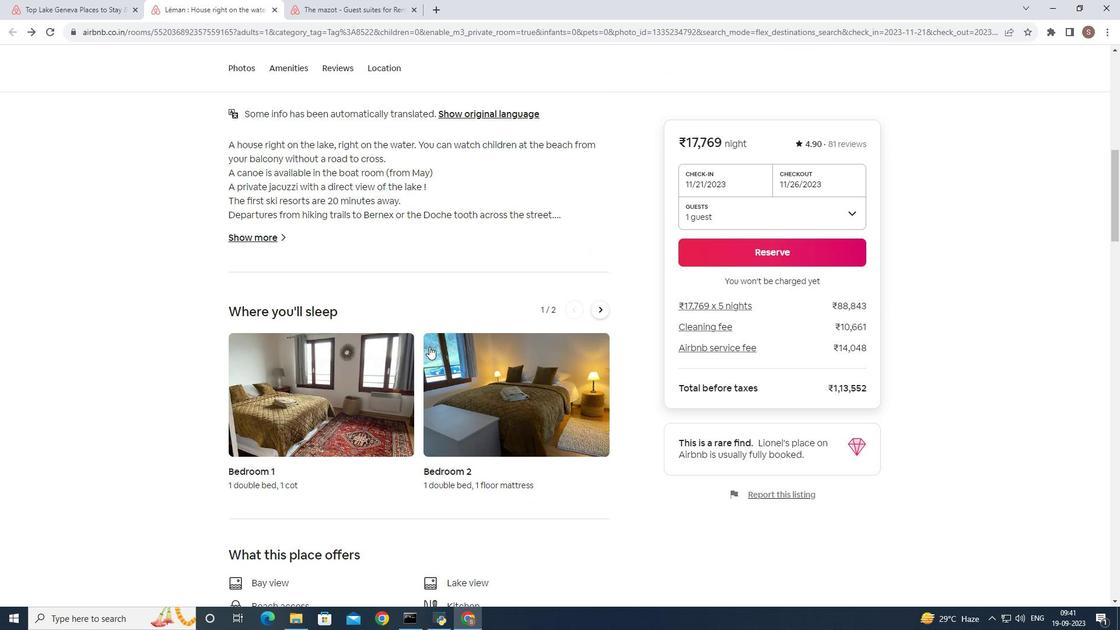 
Action: Mouse moved to (269, 239)
Screenshot: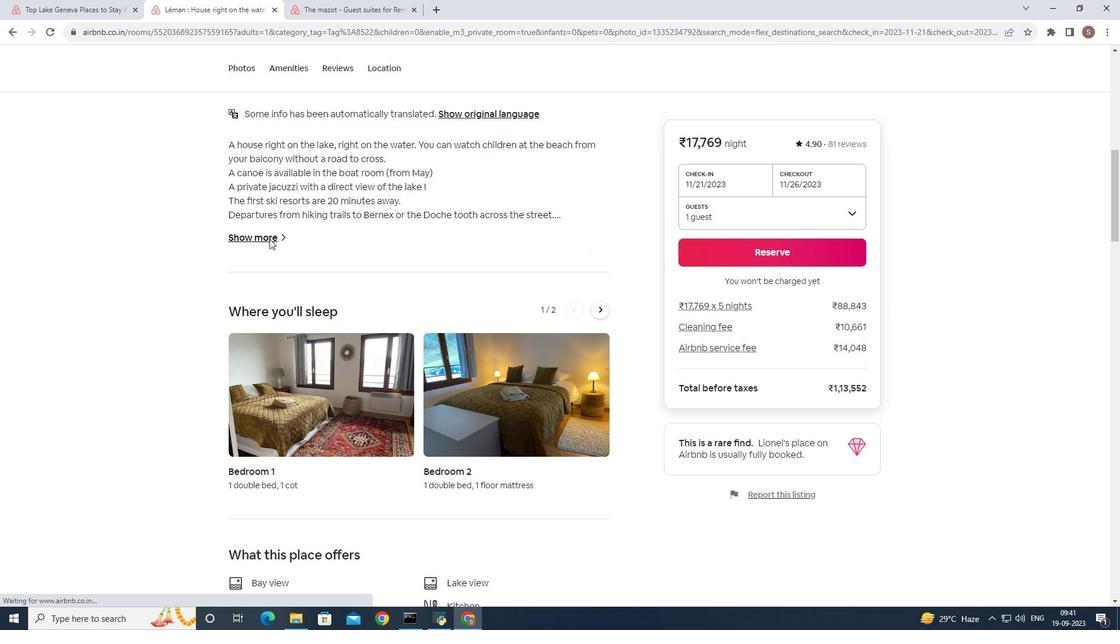 
Action: Mouse pressed left at (269, 239)
Screenshot: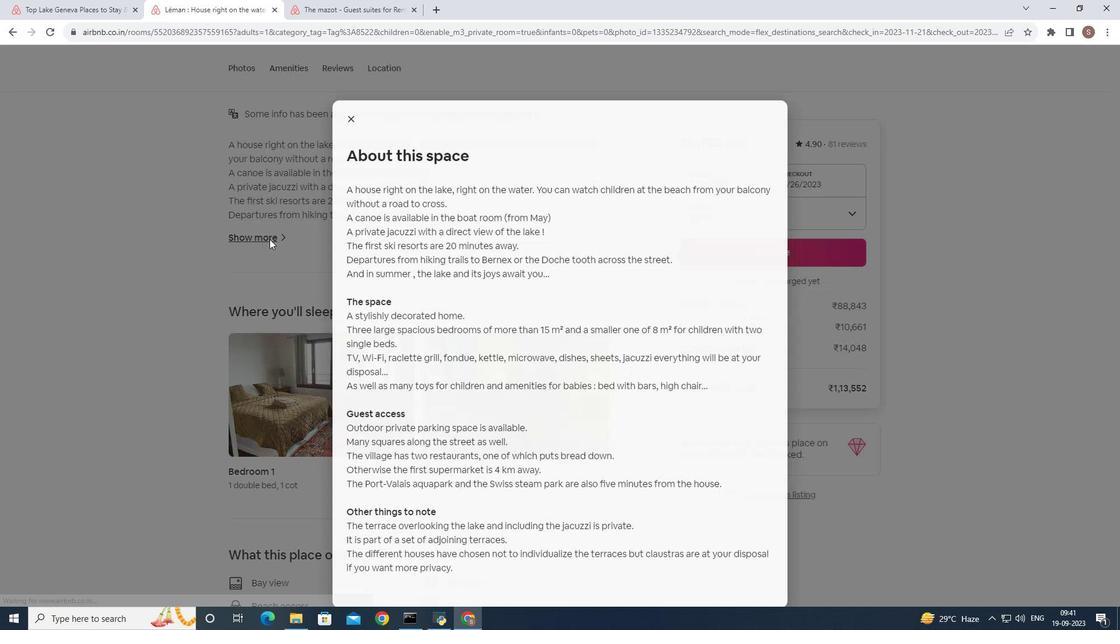 
Action: Mouse moved to (563, 241)
Screenshot: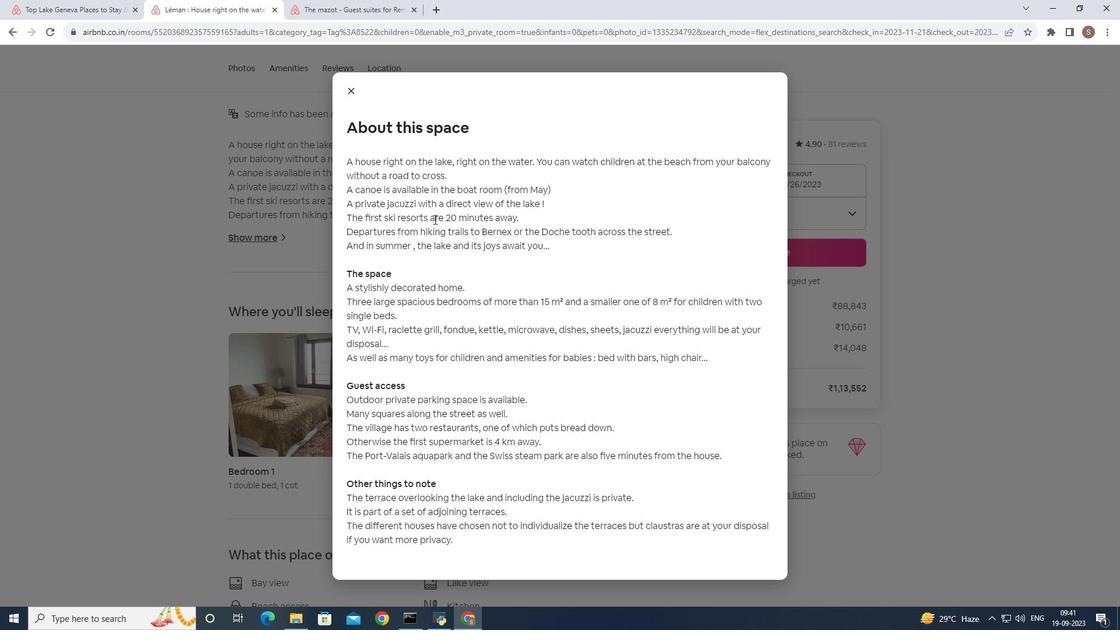 
Action: Mouse scrolled (563, 240) with delta (0, 0)
Screenshot: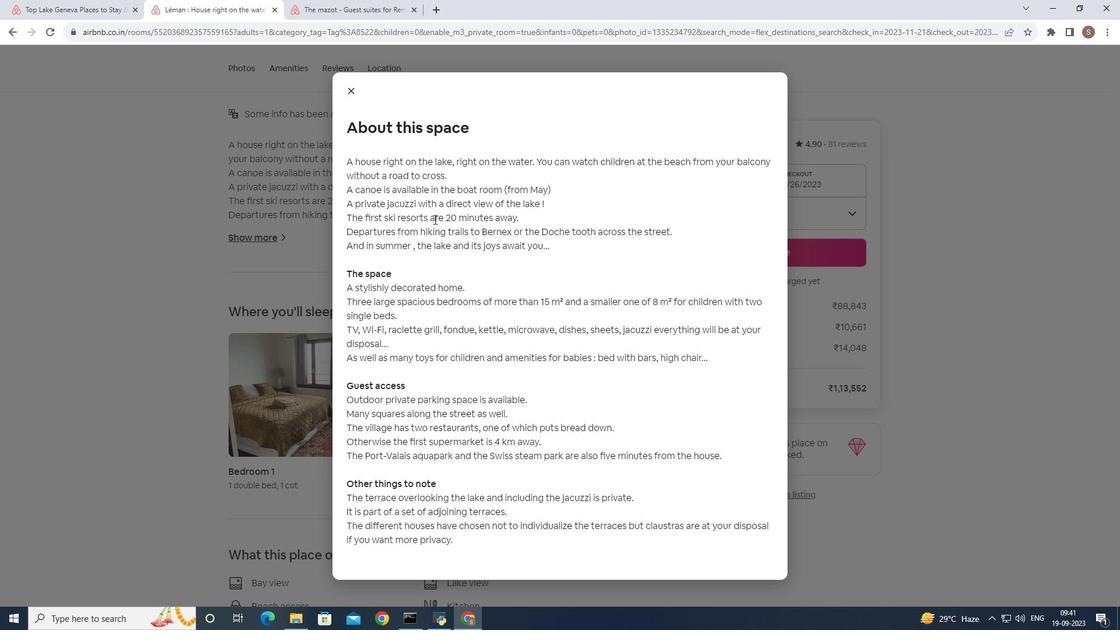 
Action: Mouse scrolled (563, 240) with delta (0, 0)
Screenshot: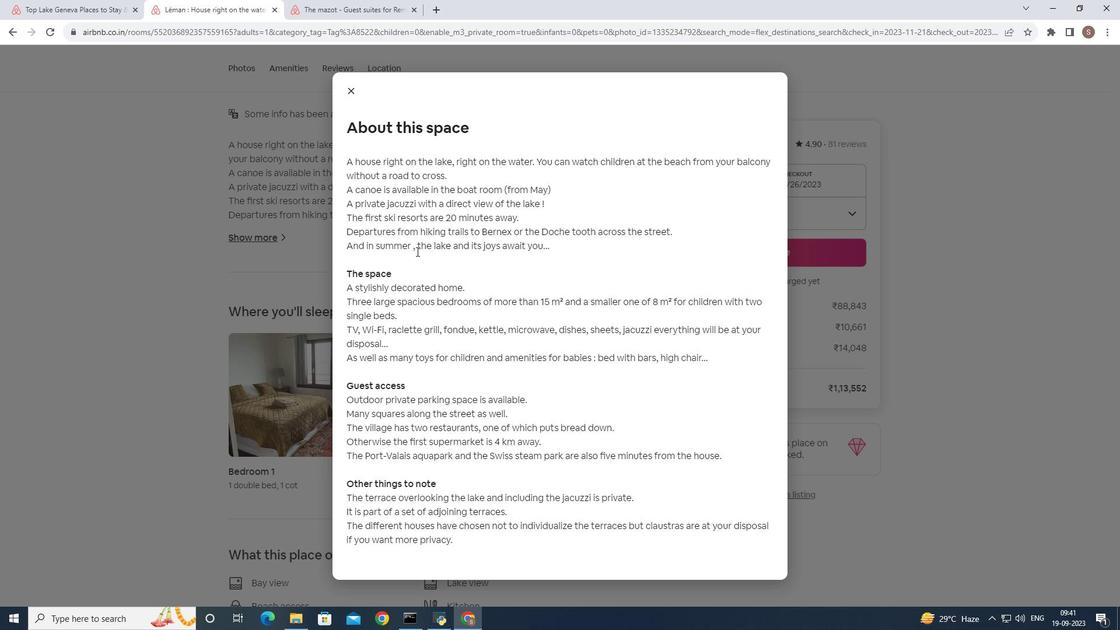 
Action: Mouse moved to (346, 92)
Screenshot: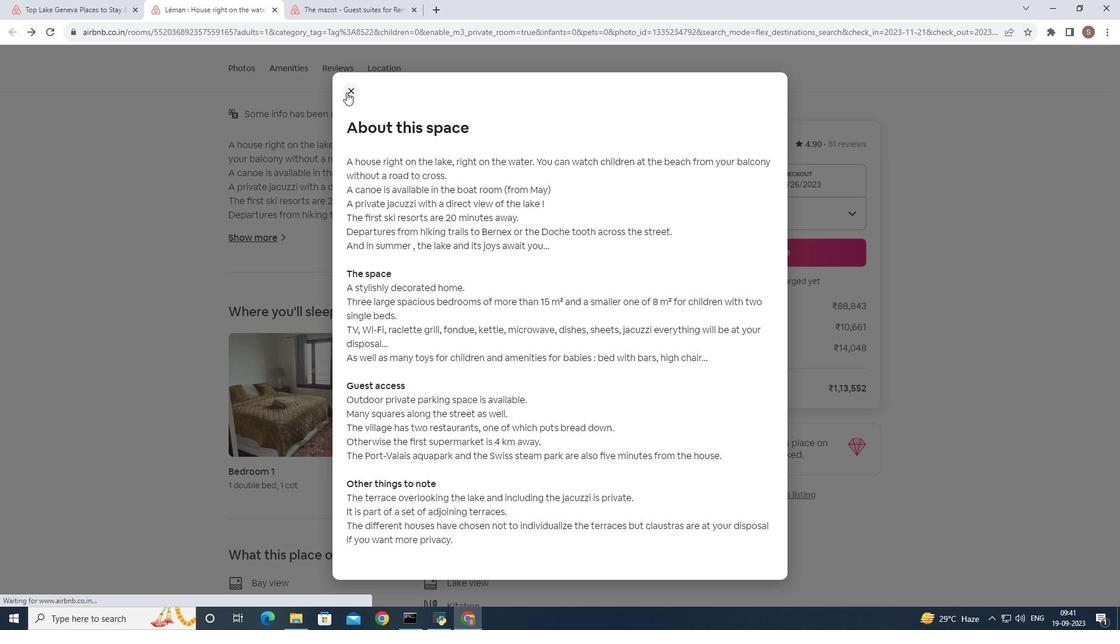 
Action: Mouse pressed left at (346, 92)
Screenshot: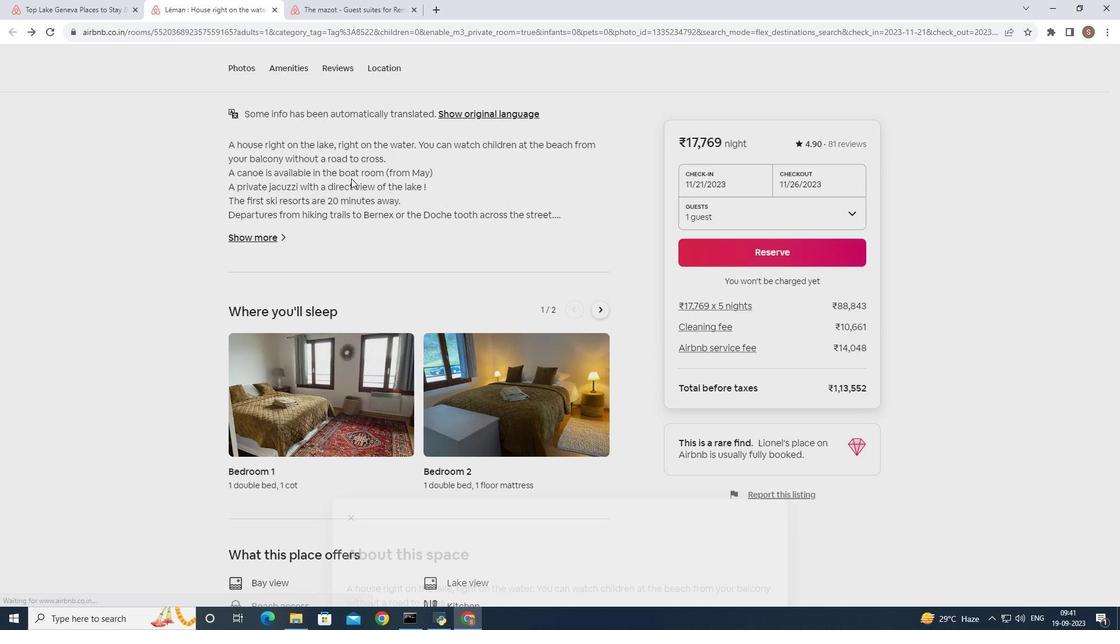 
Action: Mouse moved to (340, 355)
Screenshot: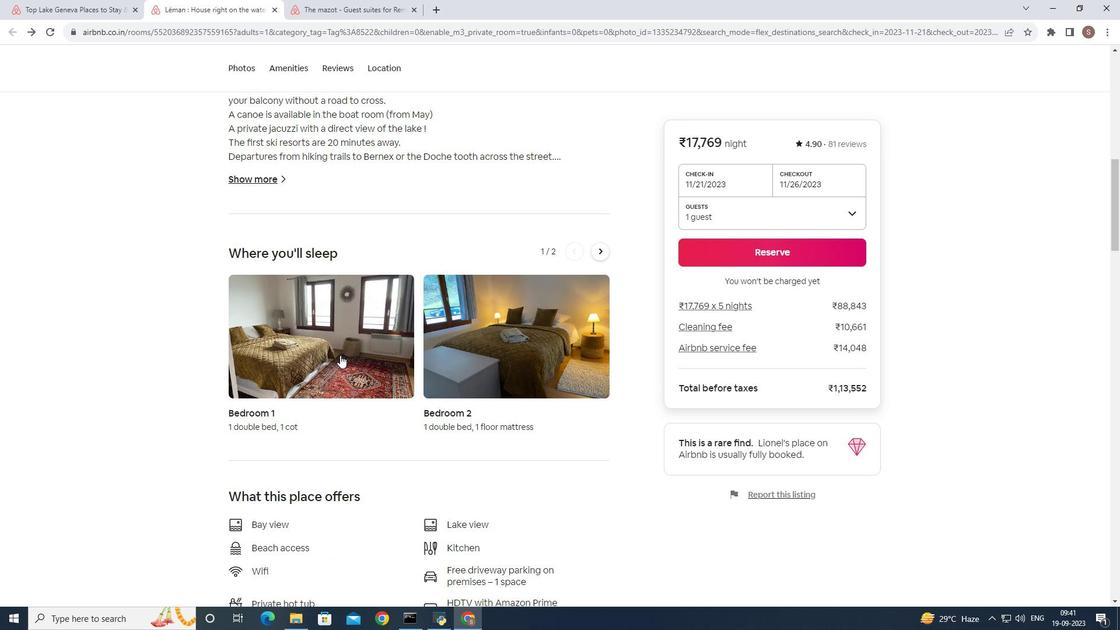
Action: Mouse scrolled (340, 354) with delta (0, 0)
Screenshot: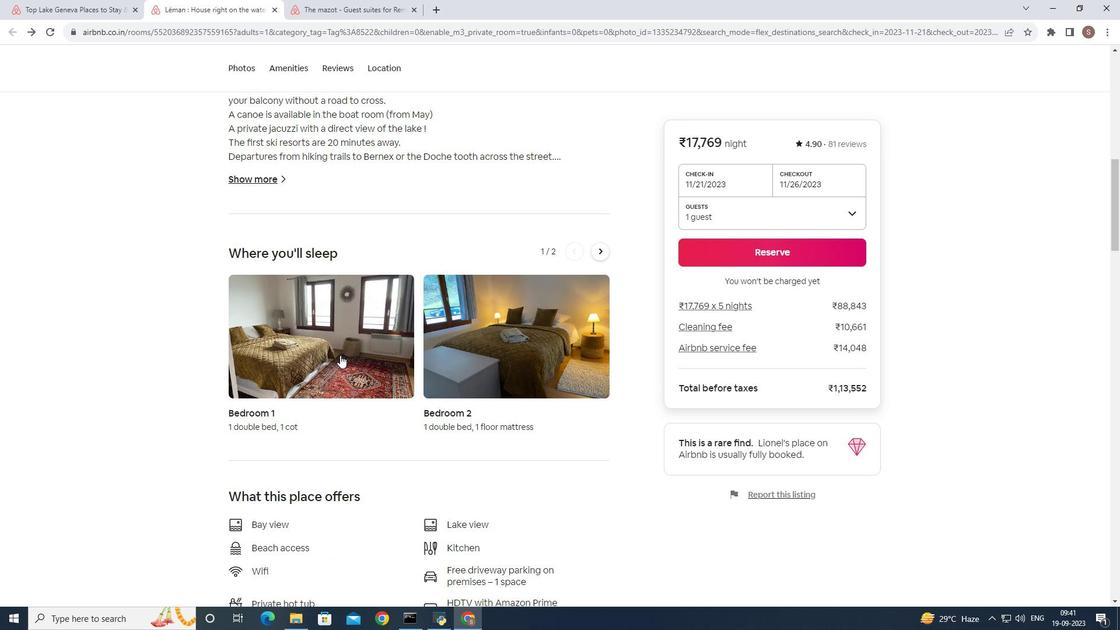 
Action: Mouse scrolled (340, 354) with delta (0, 0)
Screenshot: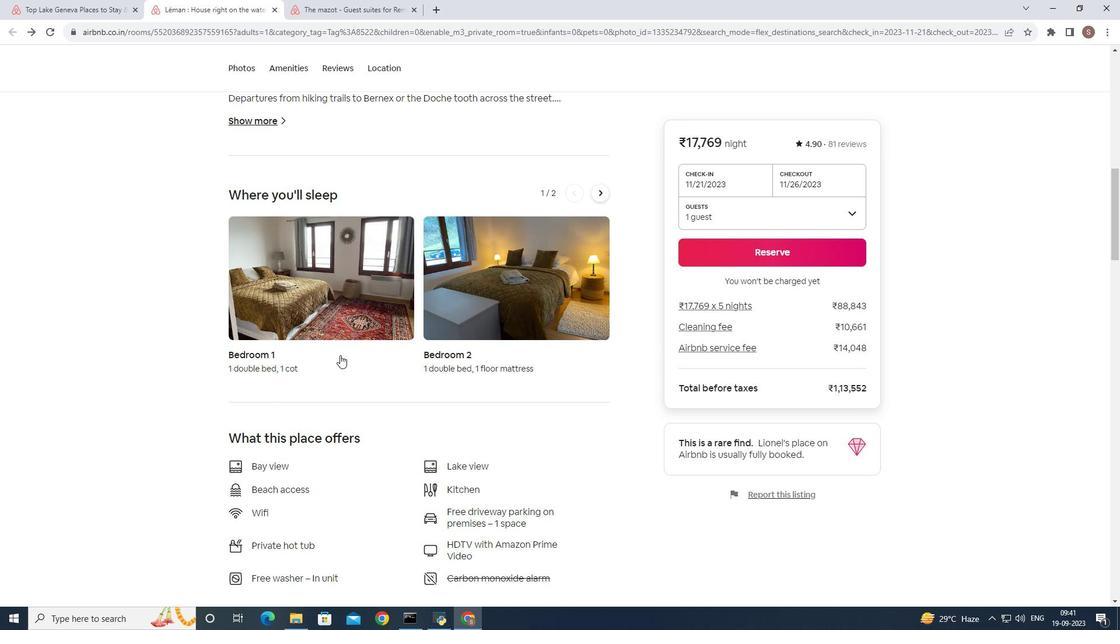 
Action: Mouse moved to (342, 369)
Screenshot: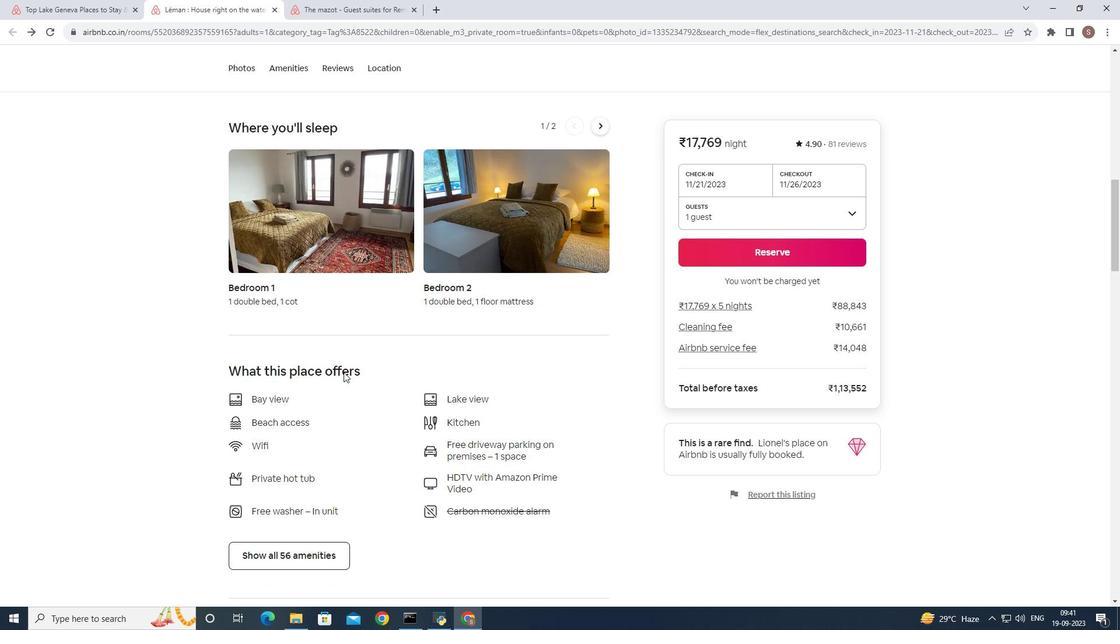 
Action: Mouse scrolled (342, 368) with delta (0, 0)
Screenshot: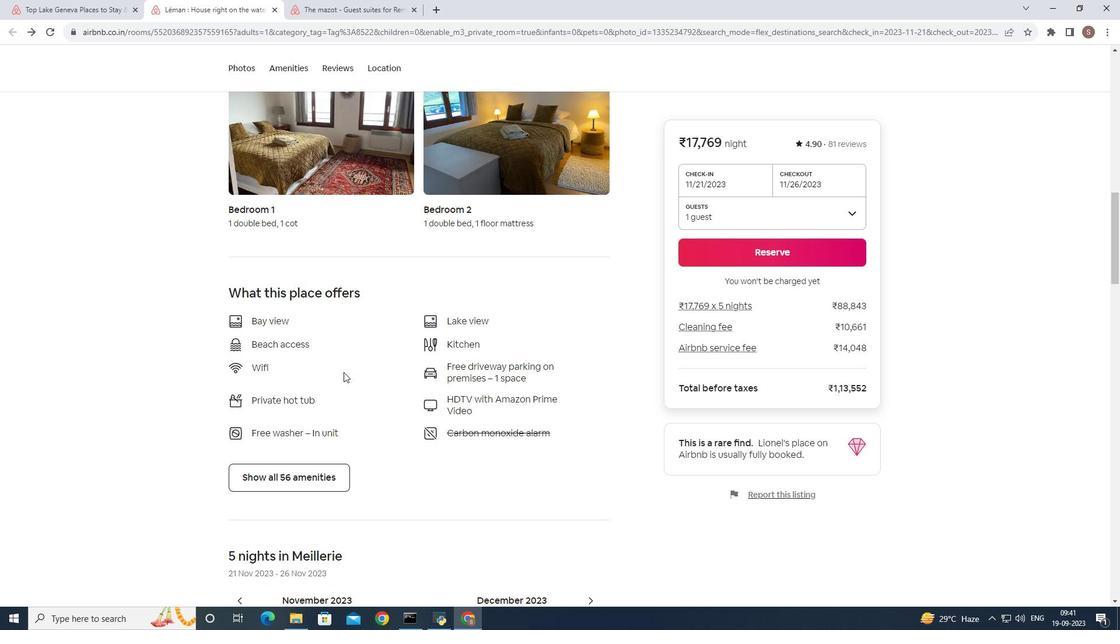 
Action: Mouse moved to (343, 372)
Screenshot: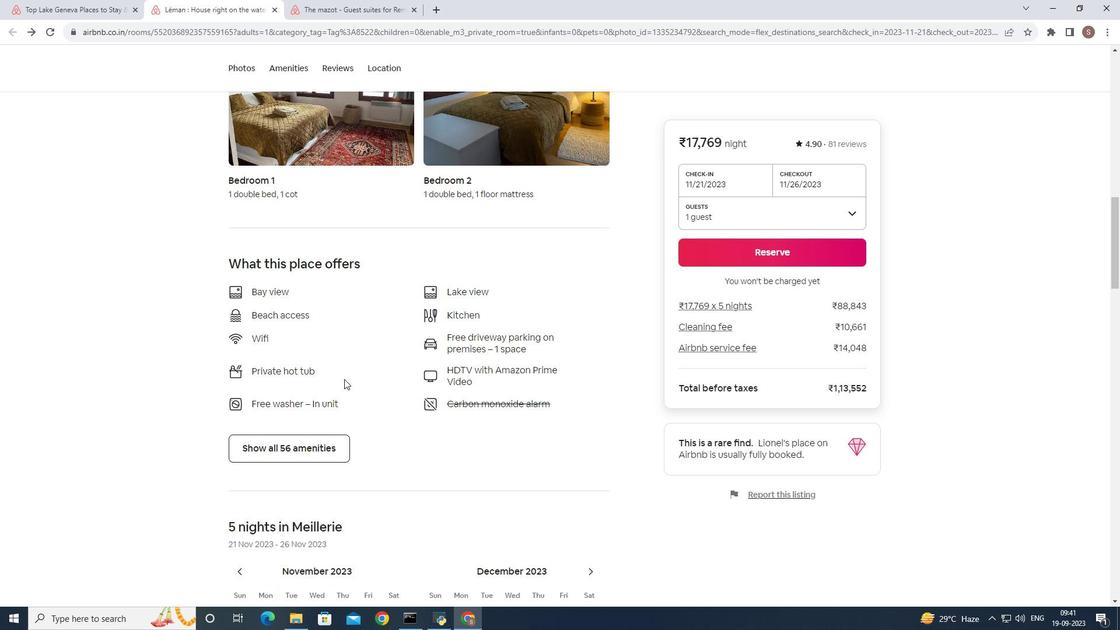
Action: Mouse scrolled (343, 371) with delta (0, 0)
Screenshot: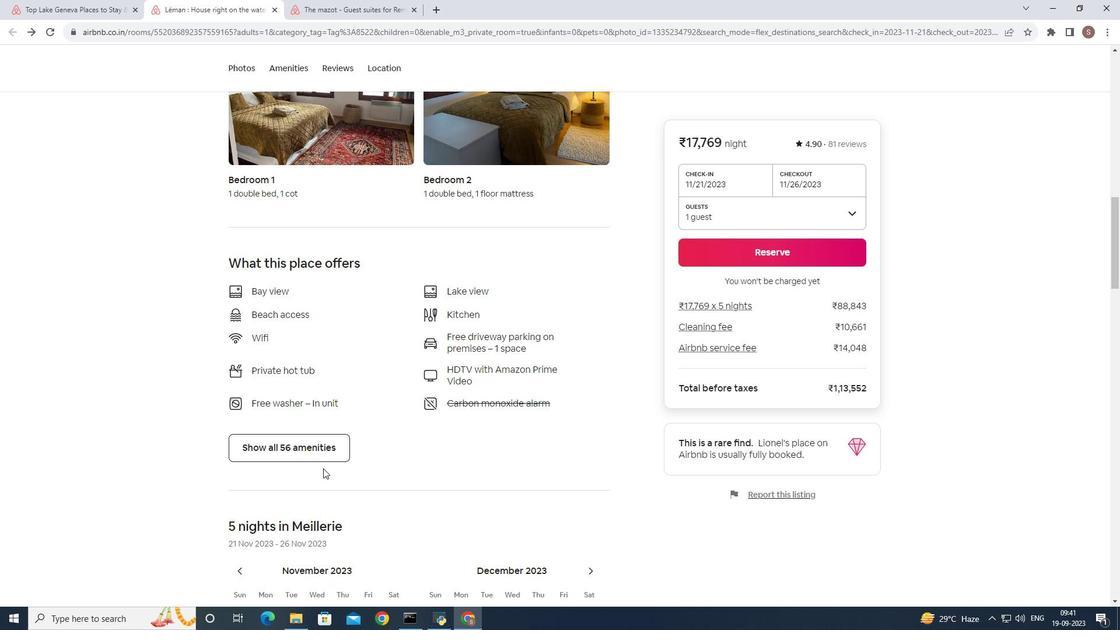 
Action: Mouse scrolled (343, 371) with delta (0, 0)
Screenshot: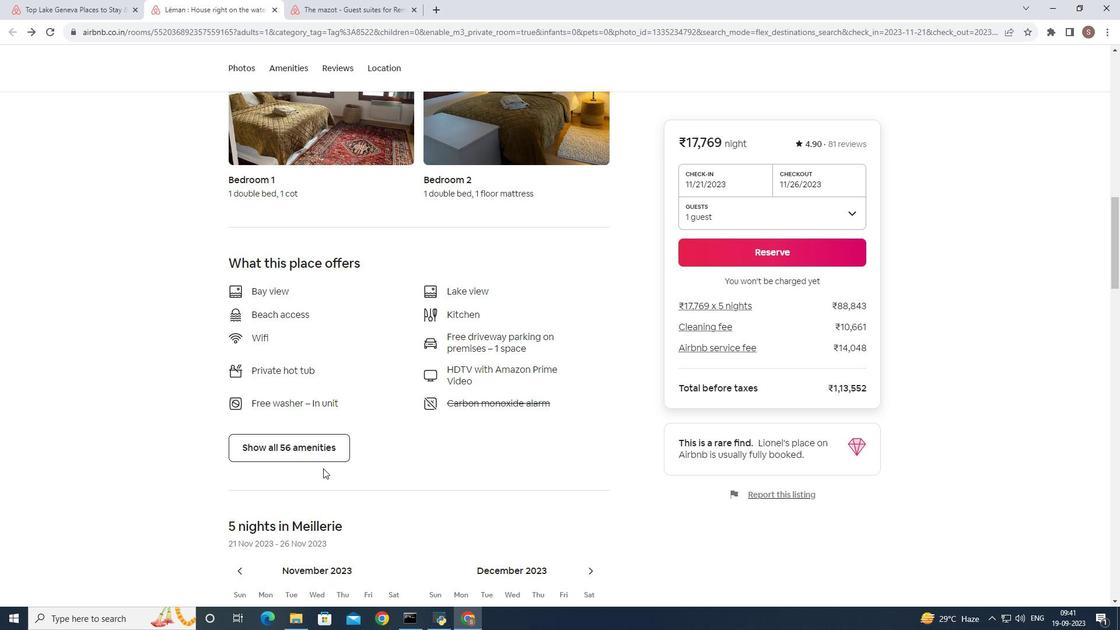 
Action: Mouse moved to (329, 450)
Screenshot: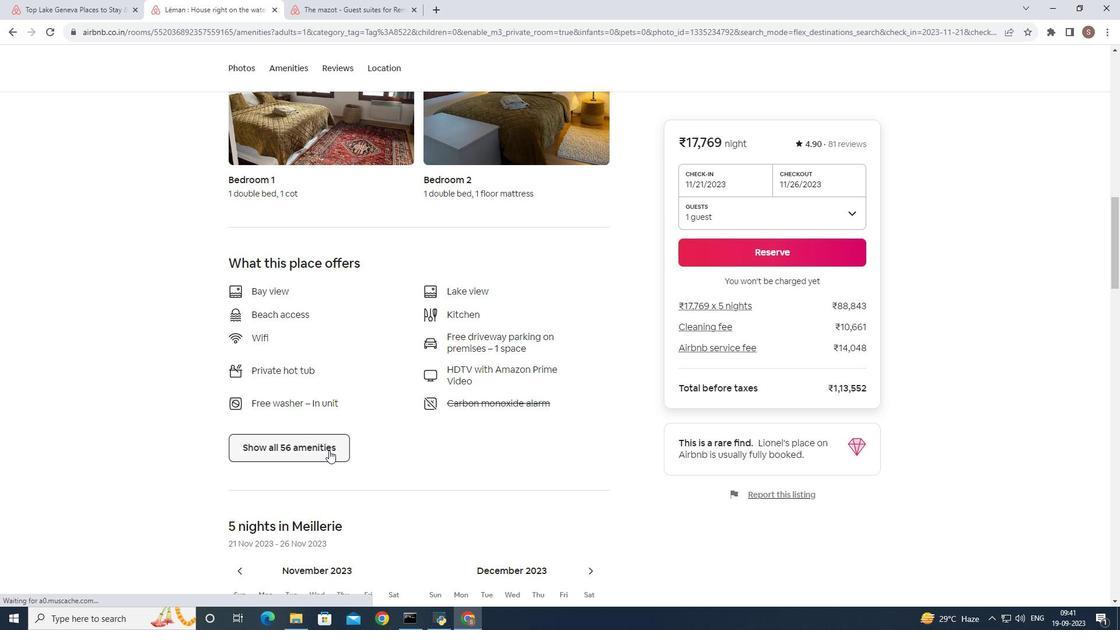 
Action: Mouse pressed left at (329, 450)
Screenshot: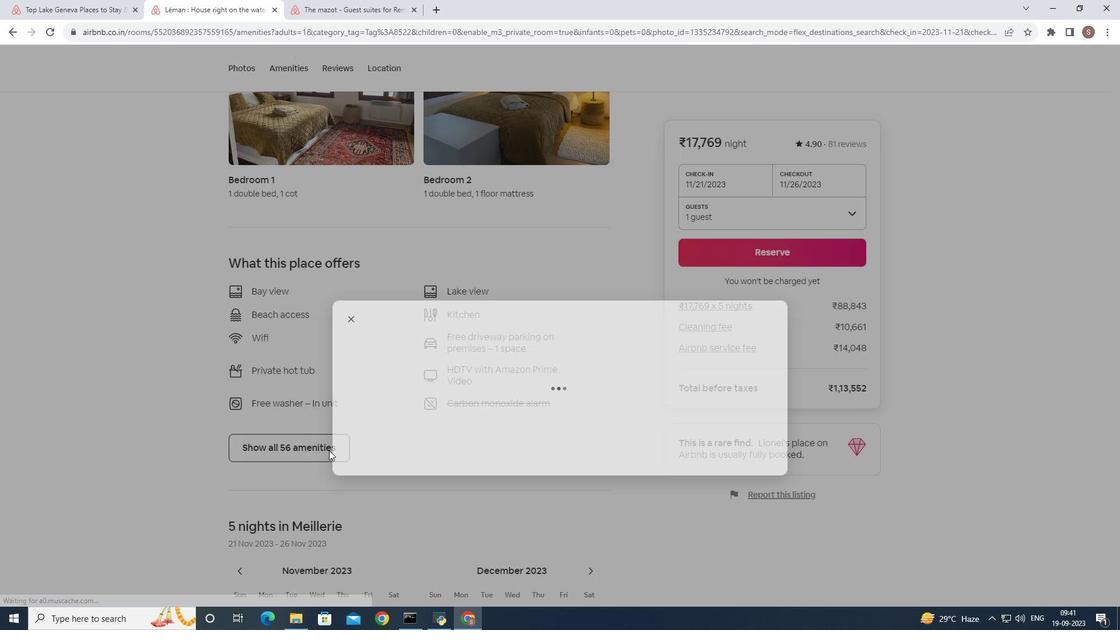 
Action: Mouse moved to (450, 243)
Screenshot: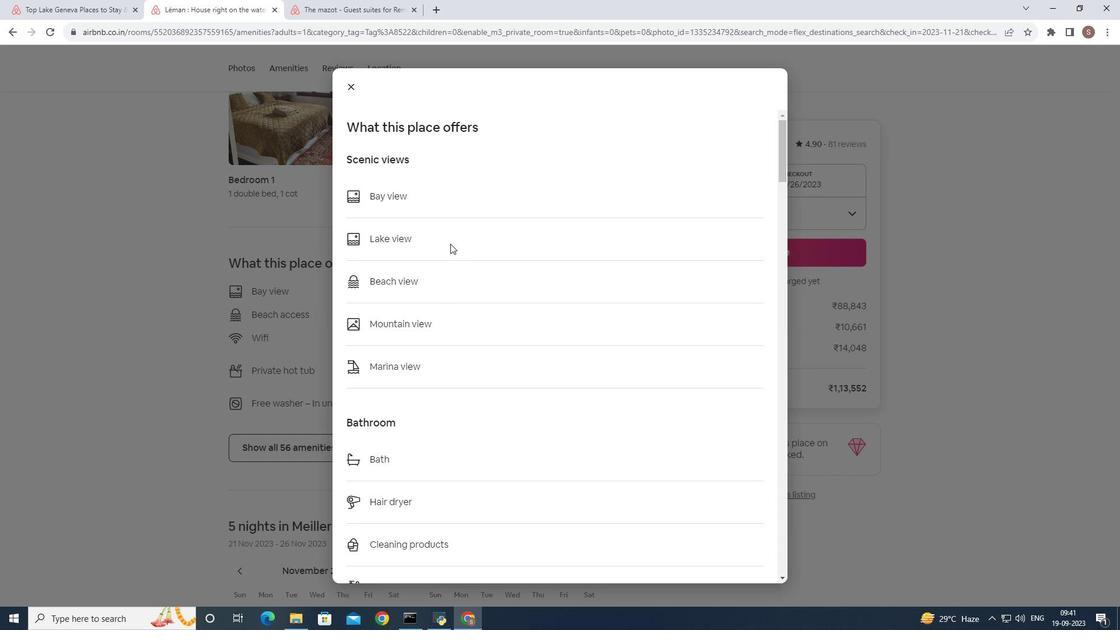 
Action: Mouse scrolled (450, 243) with delta (0, 0)
Screenshot: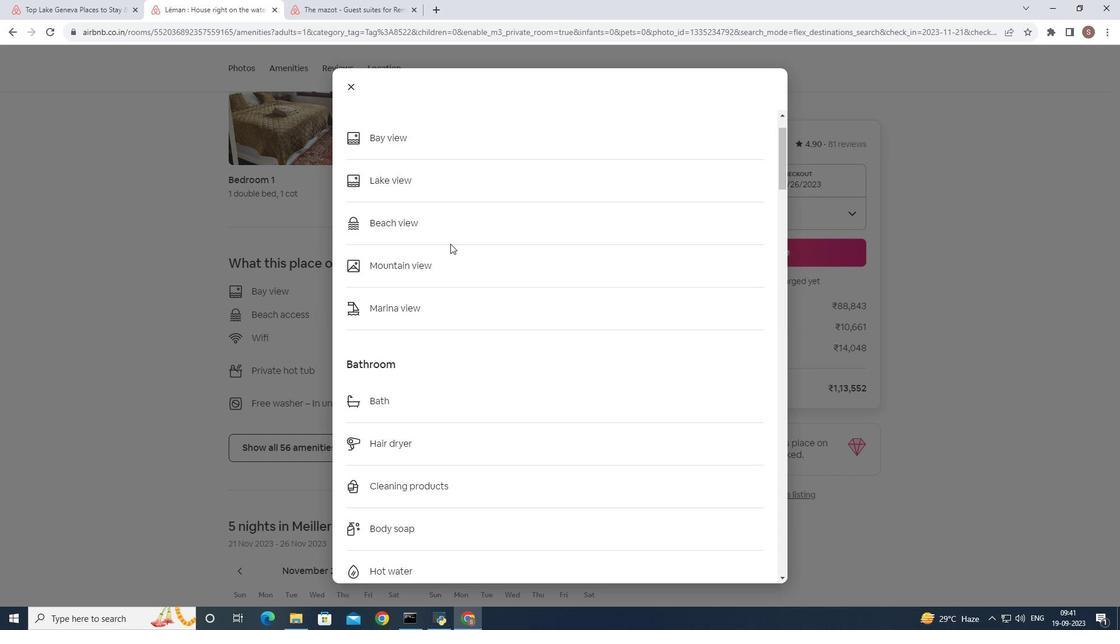
Action: Mouse scrolled (450, 243) with delta (0, 0)
Screenshot: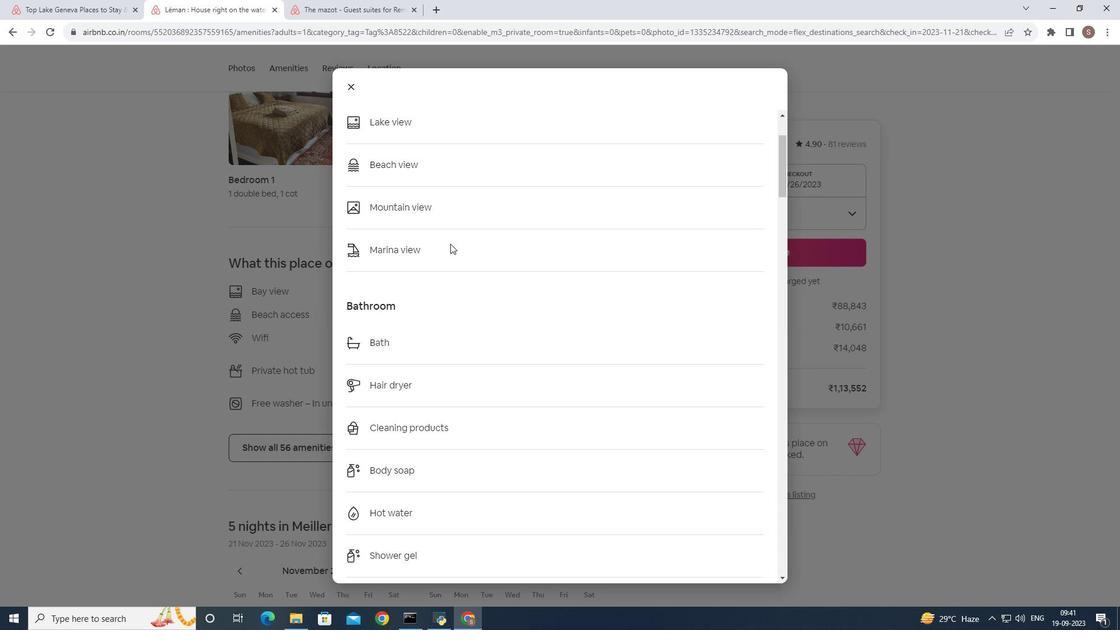 
Action: Mouse scrolled (450, 243) with delta (0, 0)
Screenshot: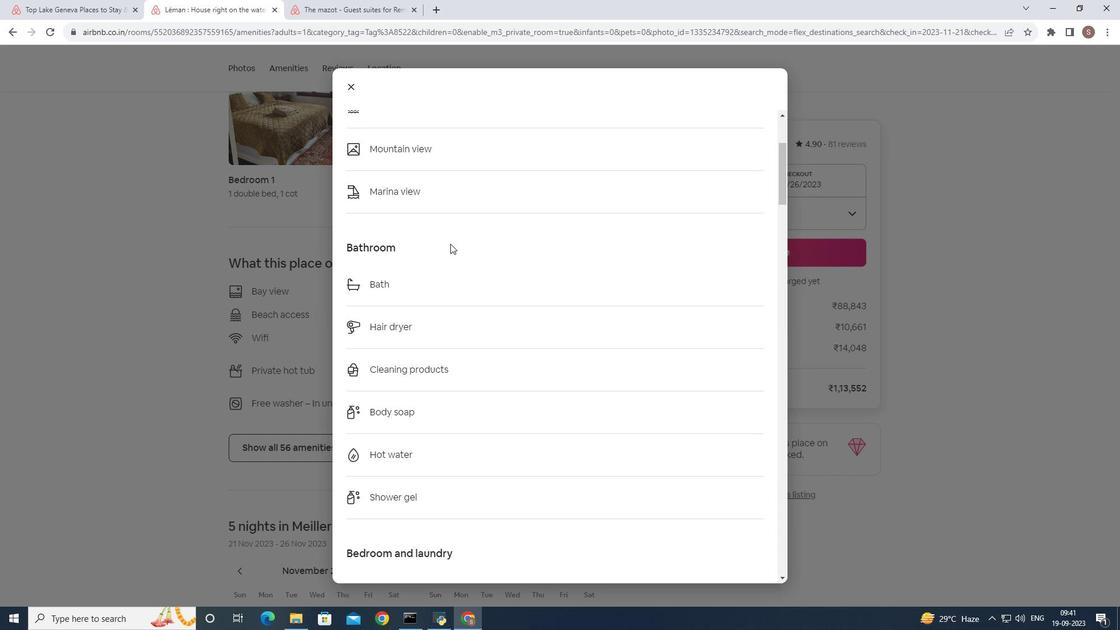 
Action: Mouse scrolled (450, 243) with delta (0, 0)
Screenshot: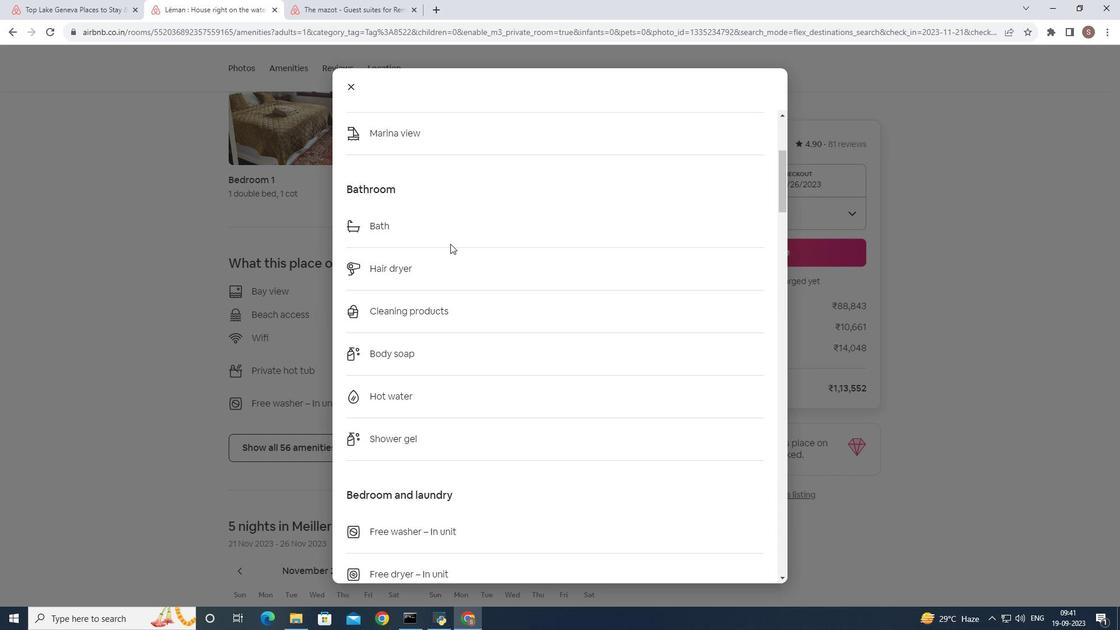 
Action: Mouse scrolled (450, 243) with delta (0, 0)
